 Task: Compare office supplies on Flipkart and Amazon, focusing on price and features.
Action: Mouse moved to (197, 181)
Screenshot: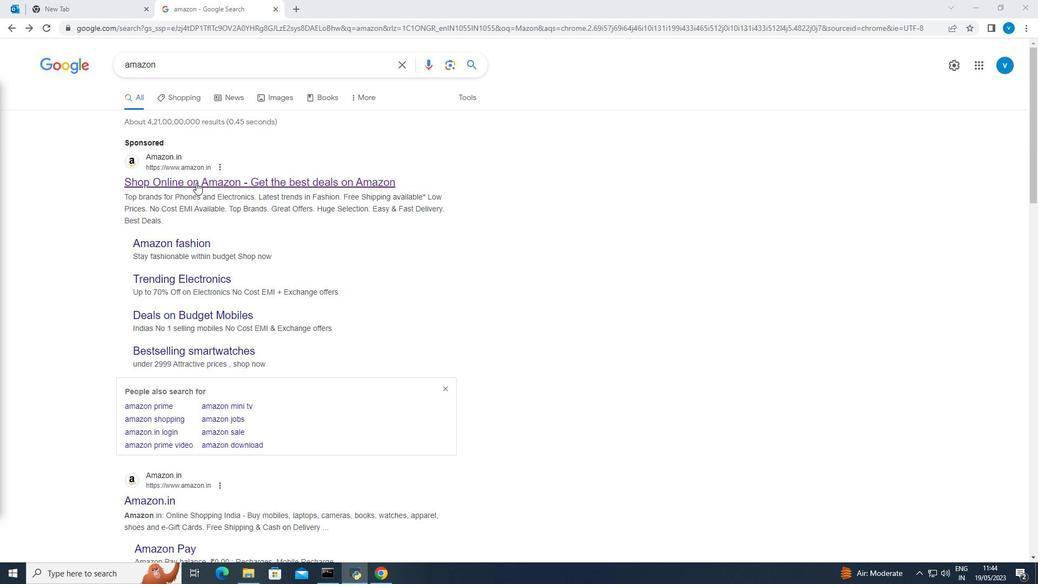 
Action: Mouse pressed left at (197, 181)
Screenshot: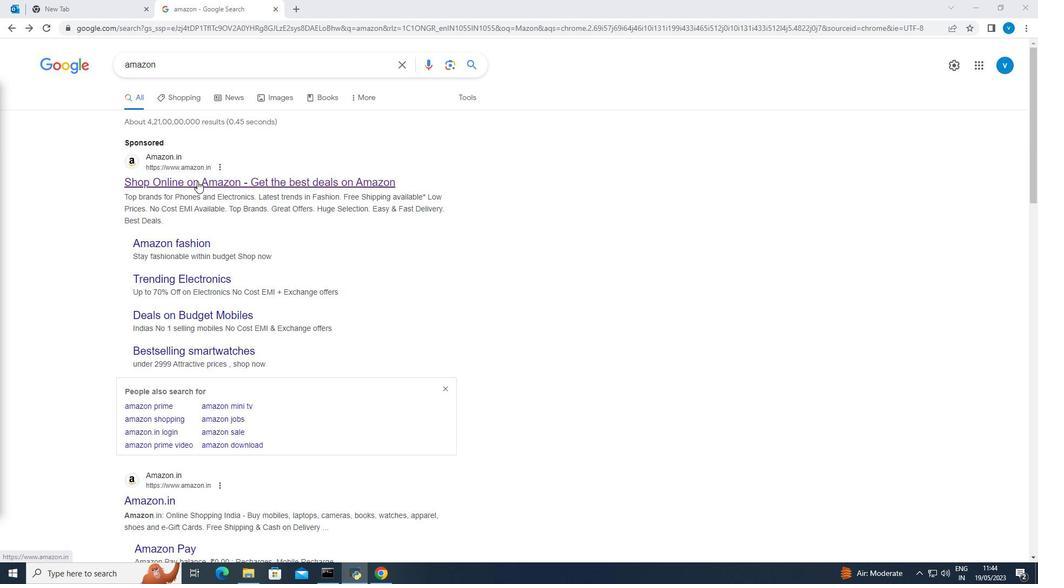 
Action: Mouse pressed left at (197, 181)
Screenshot: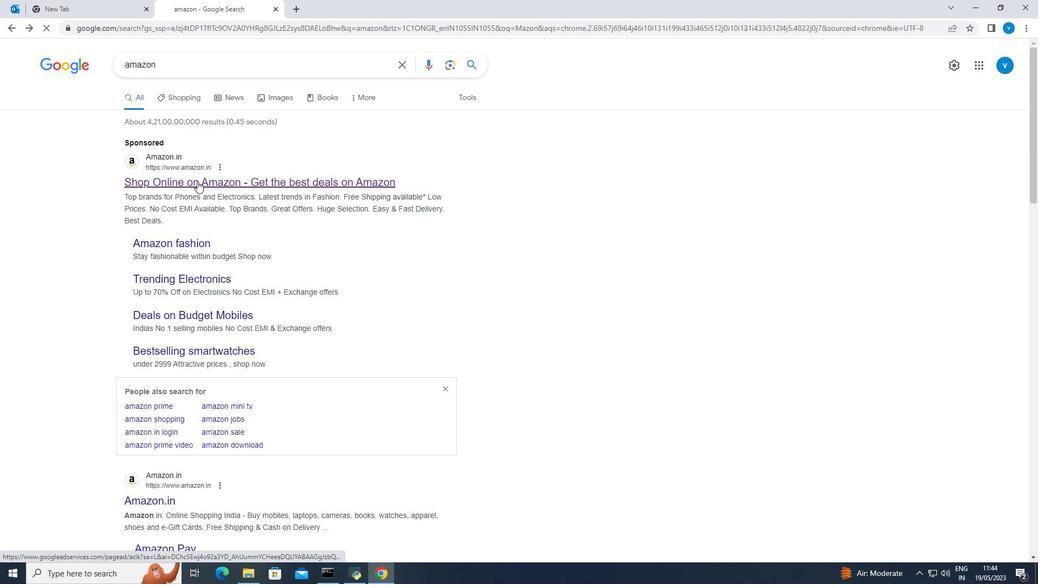 
Action: Mouse moved to (320, 56)
Screenshot: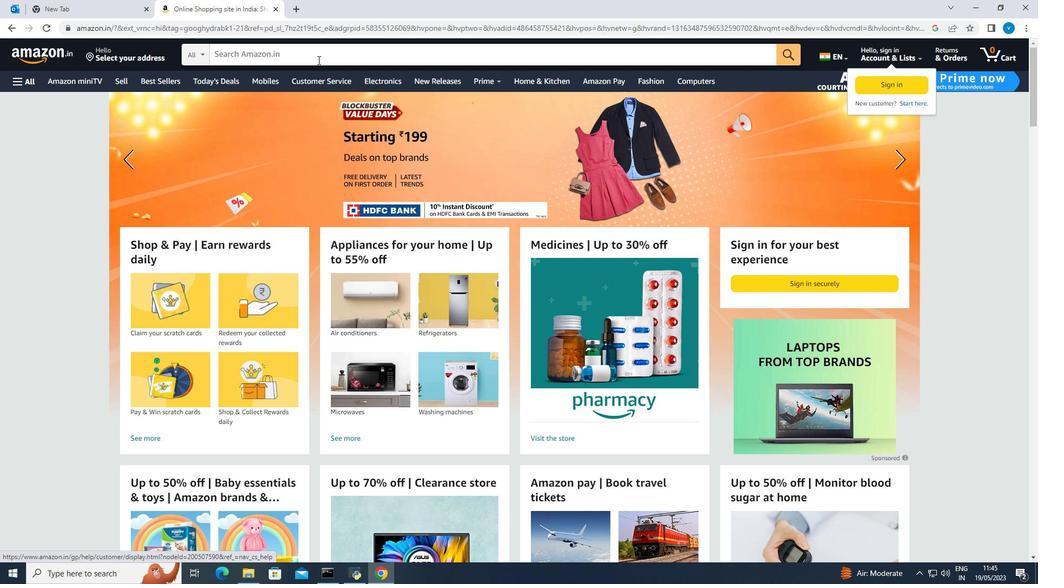 
Action: Mouse pressed left at (320, 56)
Screenshot: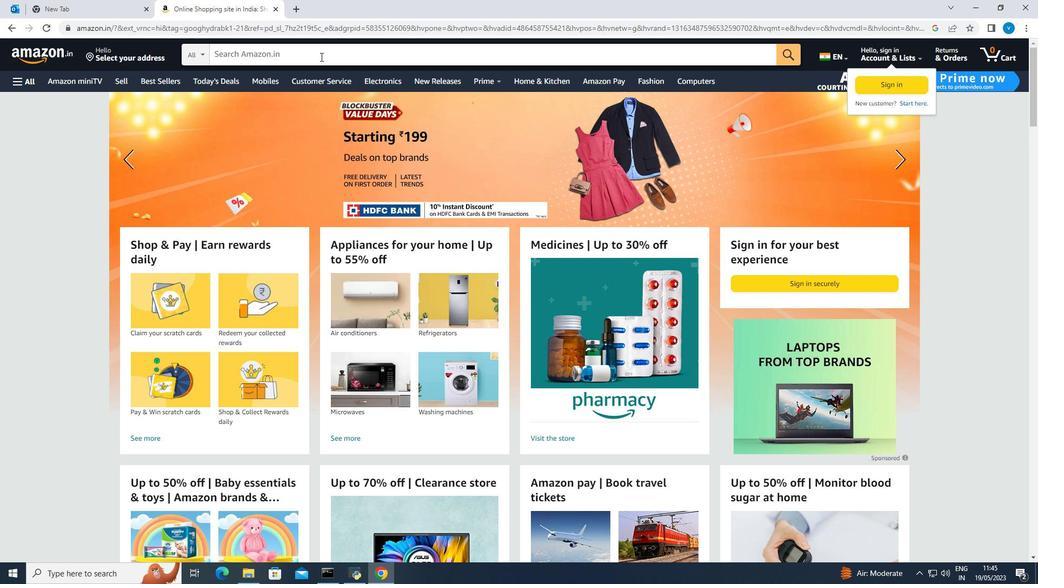 
Action: Key pressed office<Key.space>supplies<Key.enter>
Screenshot: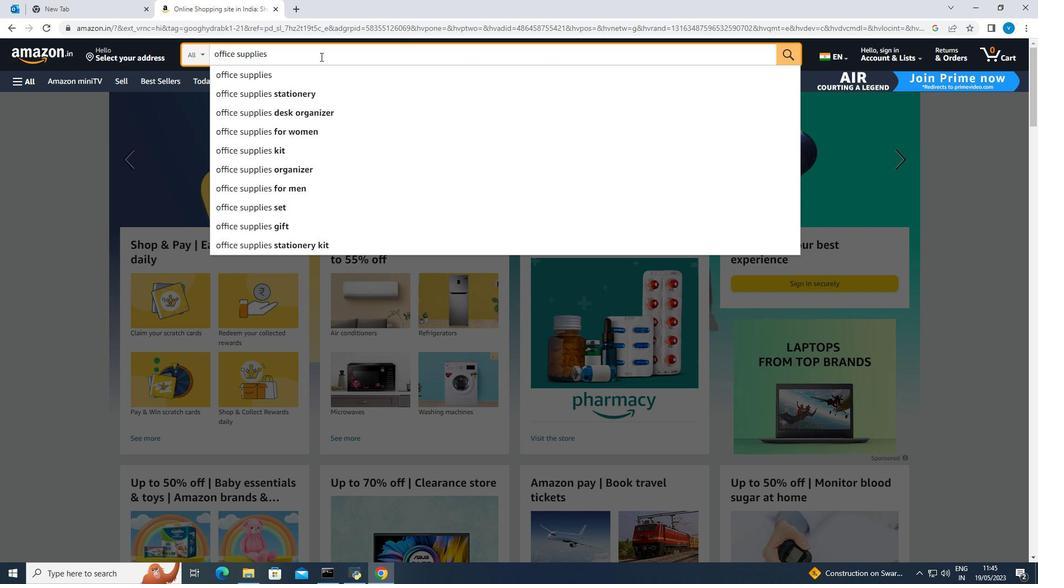 
Action: Mouse moved to (476, 264)
Screenshot: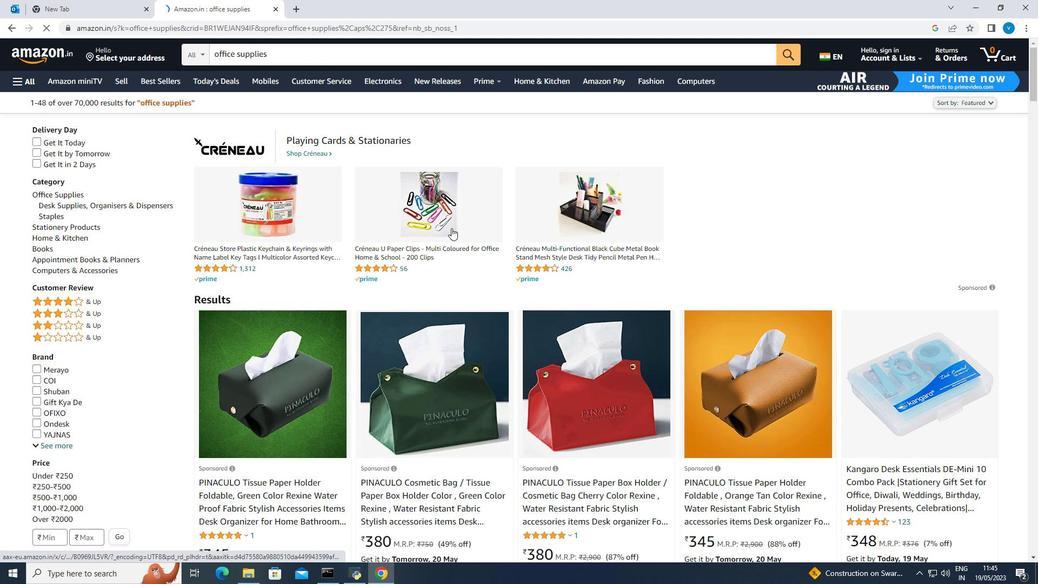 
Action: Mouse scrolled (476, 263) with delta (0, 0)
Screenshot: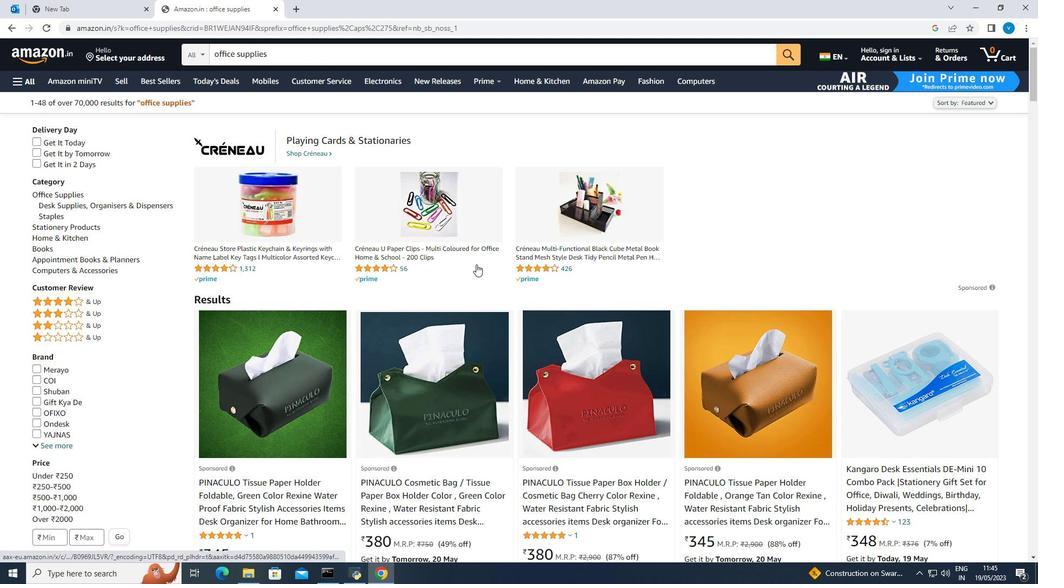 
Action: Mouse scrolled (476, 263) with delta (0, 0)
Screenshot: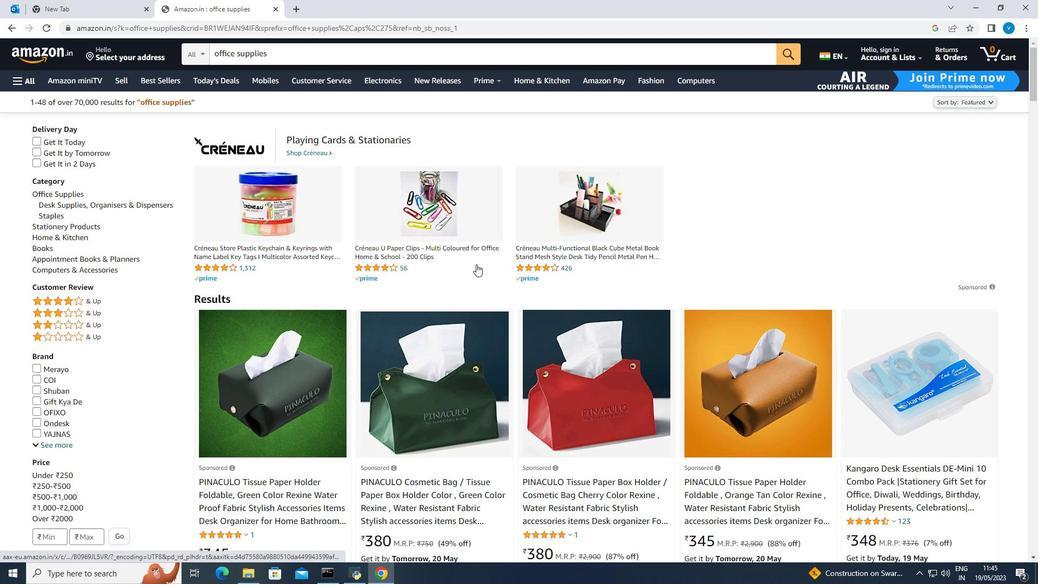 
Action: Mouse moved to (477, 264)
Screenshot: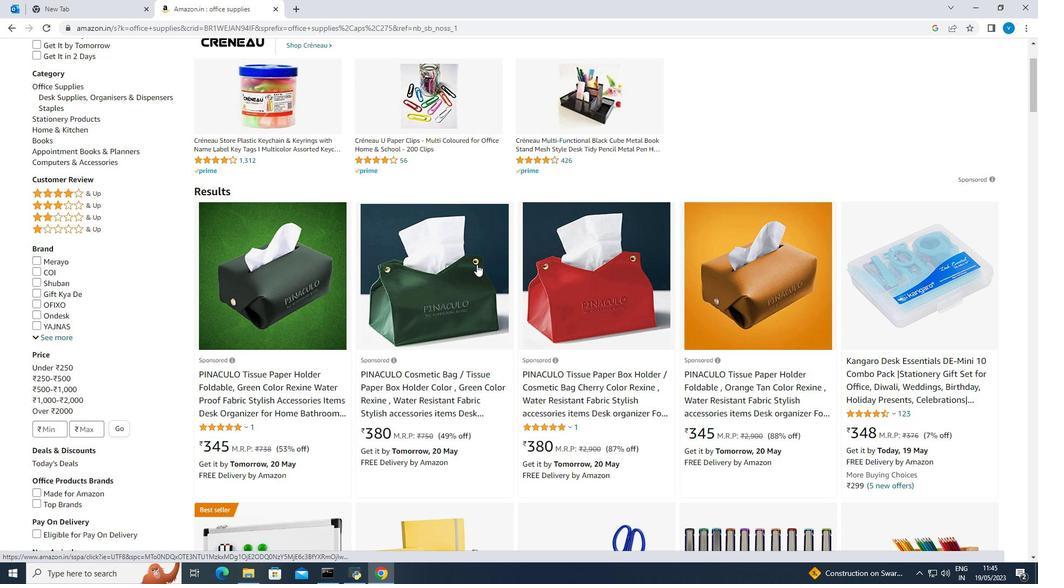 
Action: Mouse scrolled (477, 263) with delta (0, 0)
Screenshot: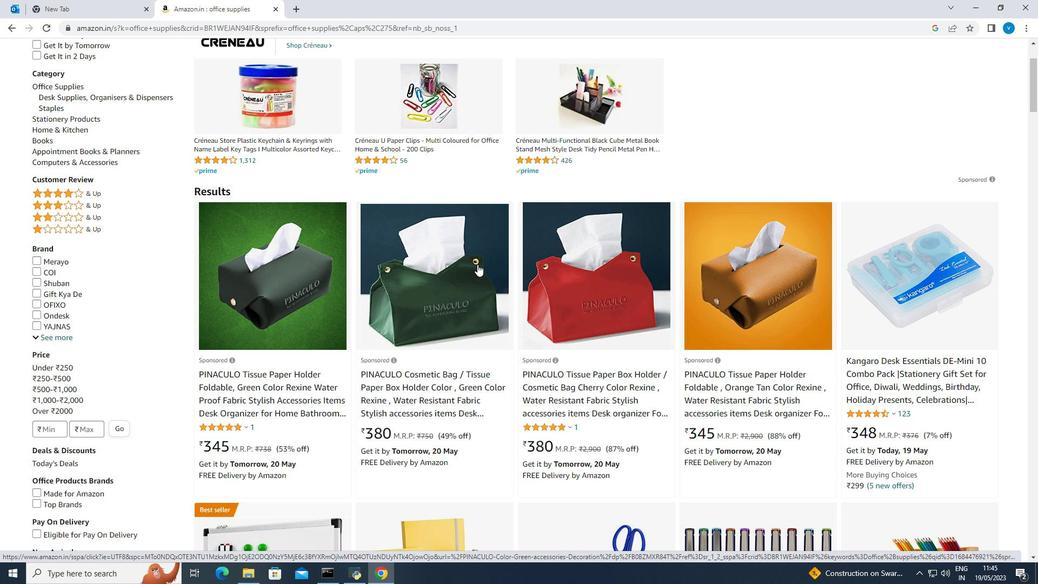 
Action: Mouse scrolled (477, 263) with delta (0, 0)
Screenshot: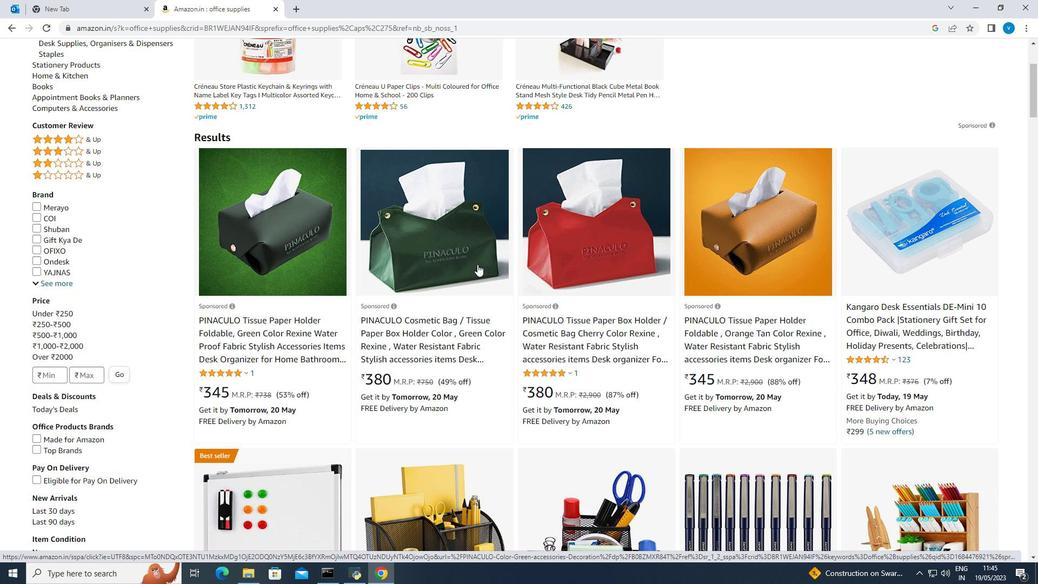 
Action: Mouse scrolled (477, 263) with delta (0, 0)
Screenshot: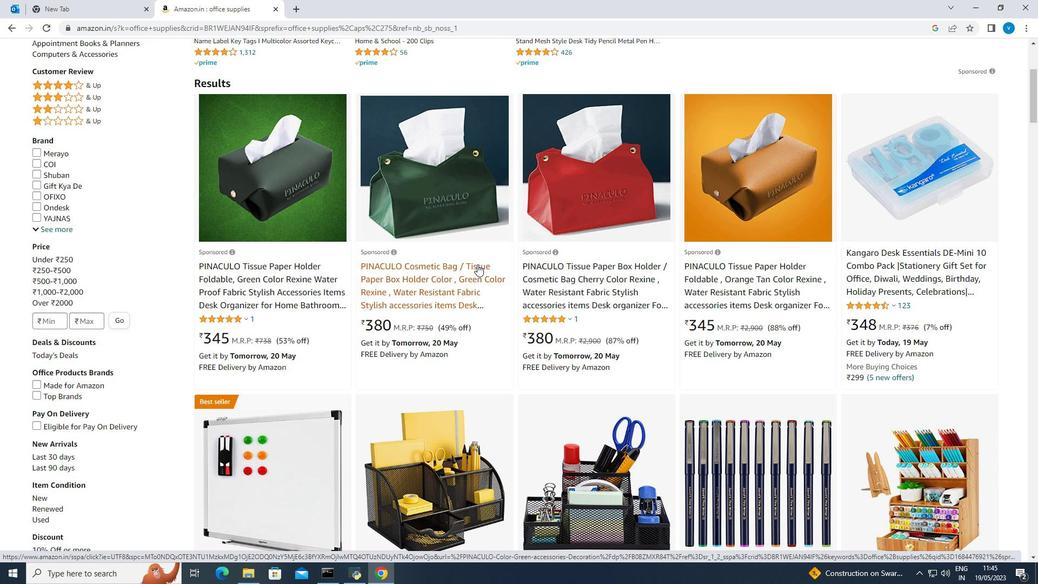 
Action: Mouse scrolled (477, 263) with delta (0, 0)
Screenshot: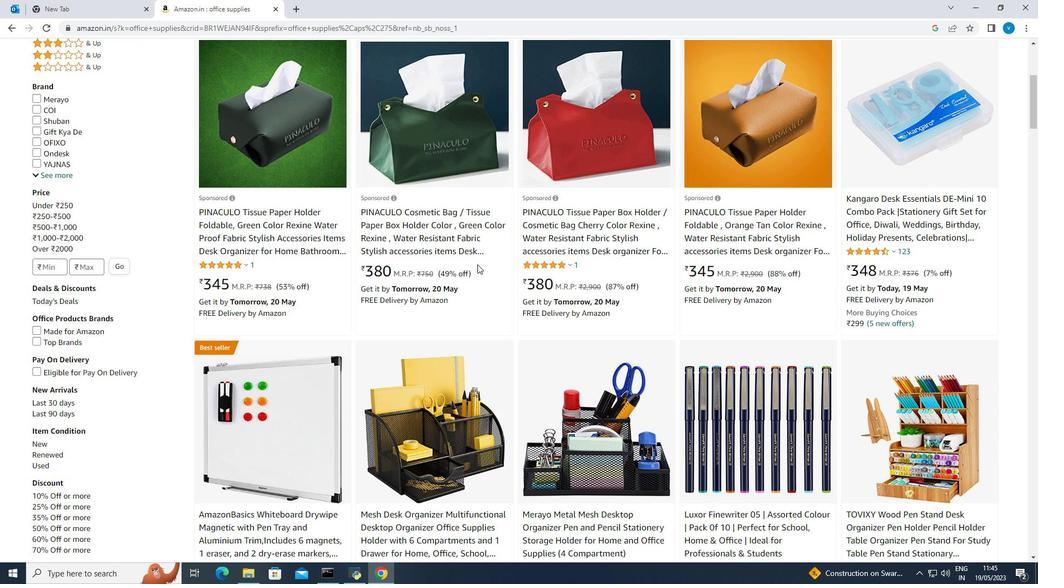 
Action: Mouse scrolled (477, 263) with delta (0, 0)
Screenshot: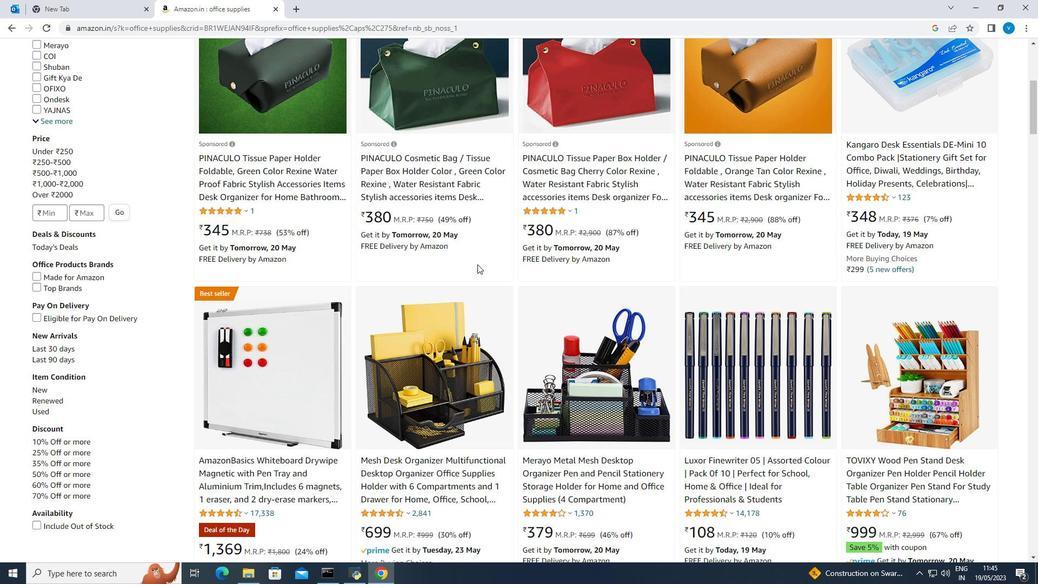 
Action: Mouse scrolled (477, 263) with delta (0, 0)
Screenshot: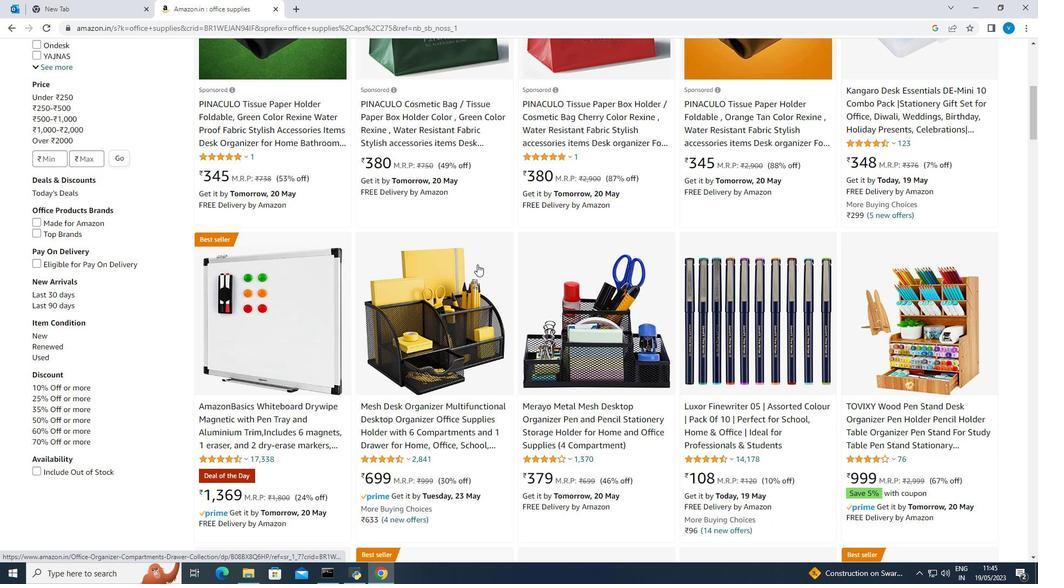 
Action: Mouse scrolled (477, 263) with delta (0, 0)
Screenshot: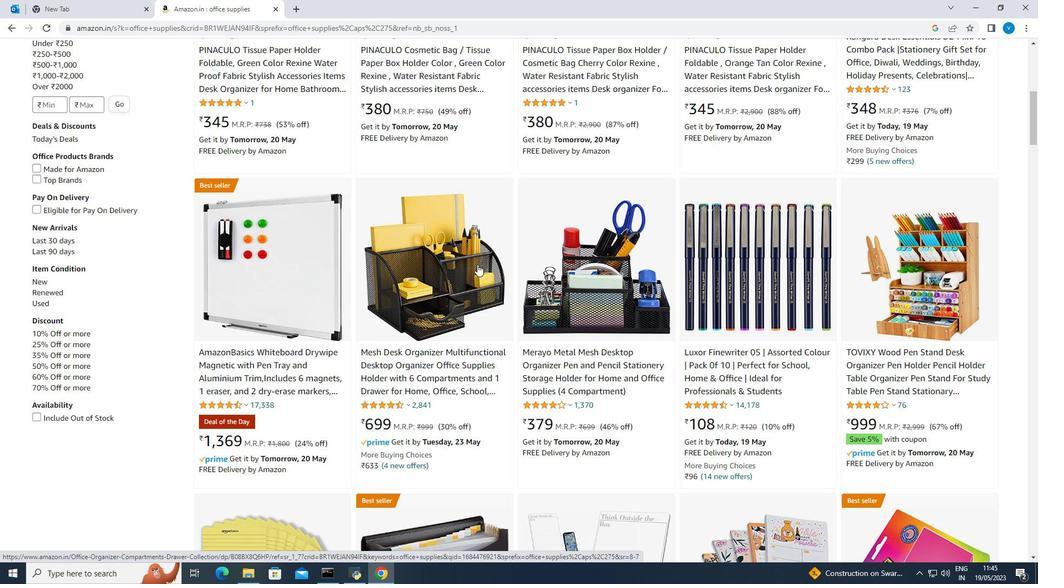 
Action: Mouse scrolled (477, 263) with delta (0, 0)
Screenshot: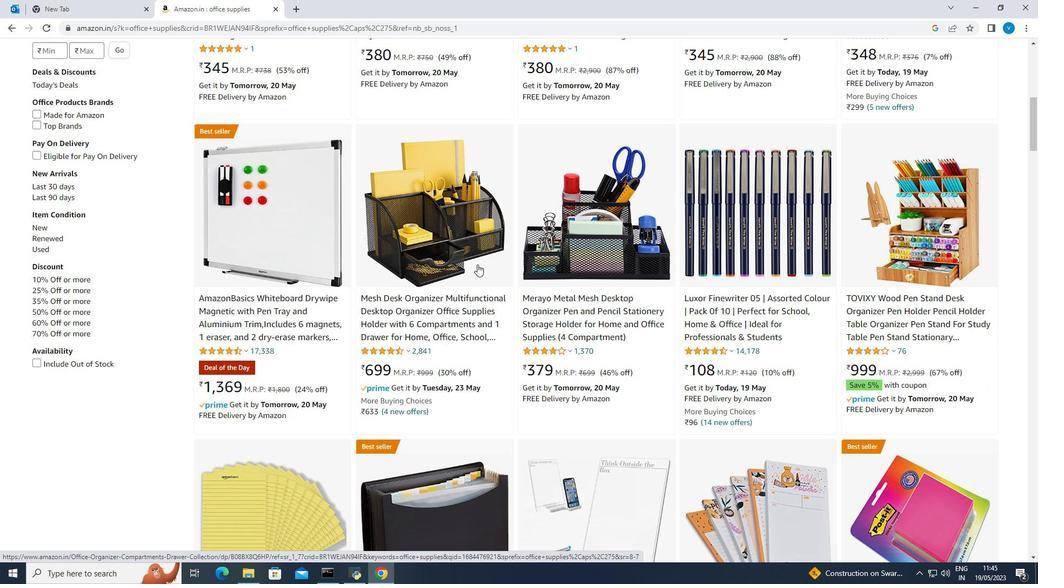 
Action: Mouse scrolled (477, 263) with delta (0, 0)
Screenshot: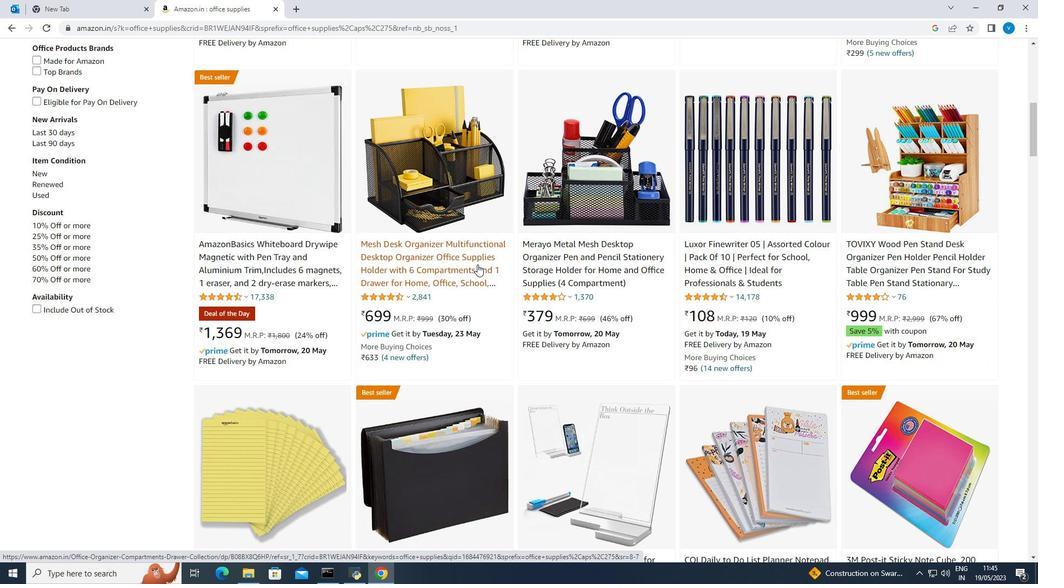 
Action: Mouse scrolled (477, 263) with delta (0, 0)
Screenshot: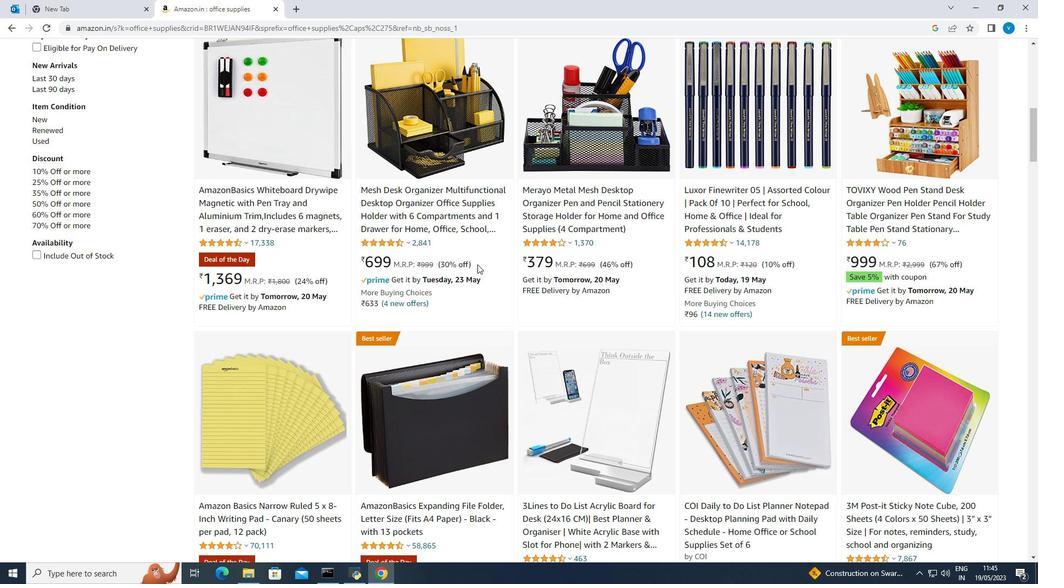 
Action: Mouse scrolled (477, 263) with delta (0, 0)
Screenshot: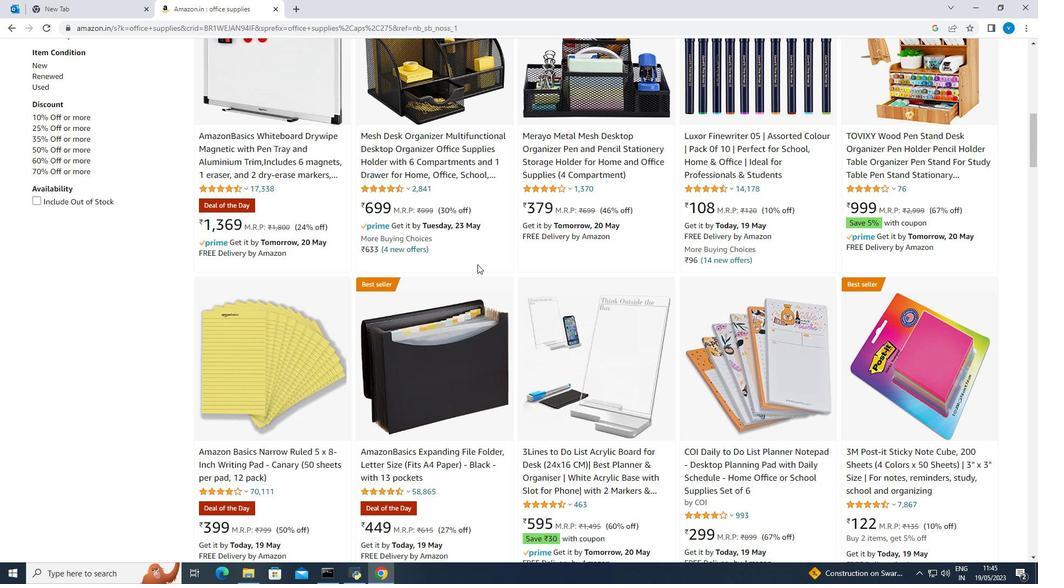
Action: Mouse moved to (478, 264)
Screenshot: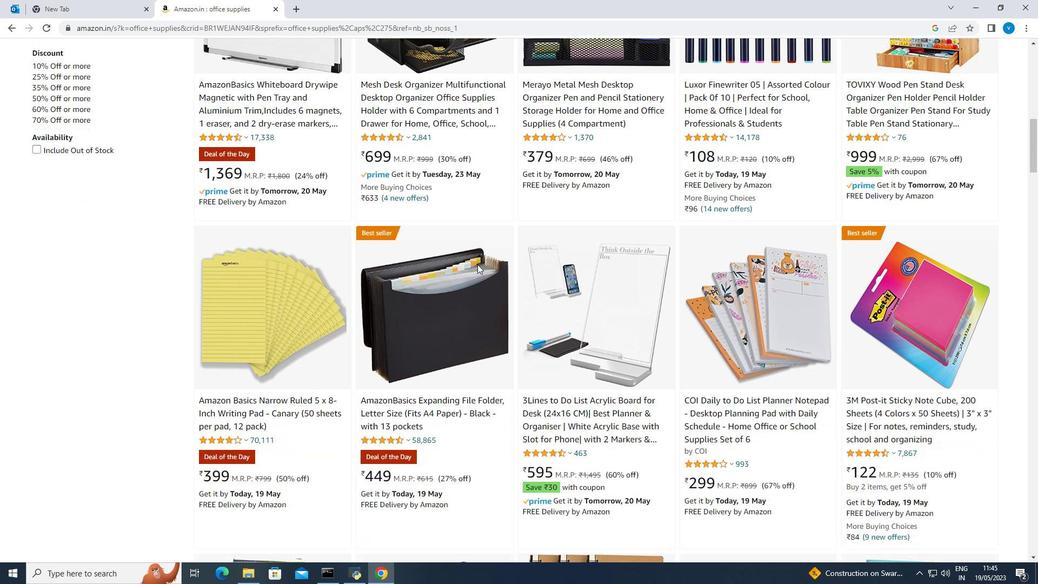 
Action: Mouse scrolled (478, 263) with delta (0, 0)
Screenshot: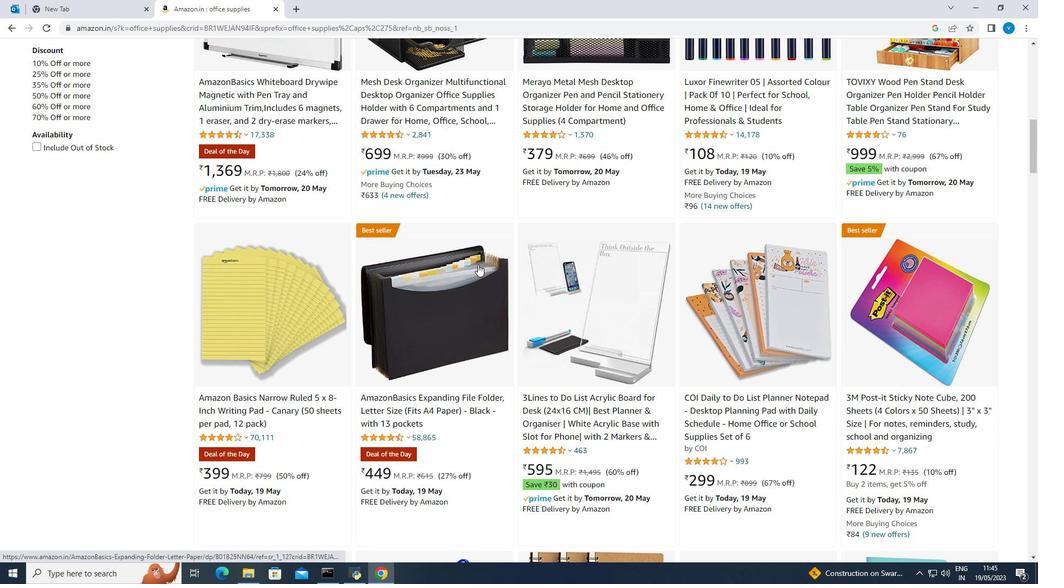 
Action: Mouse scrolled (478, 263) with delta (0, 0)
Screenshot: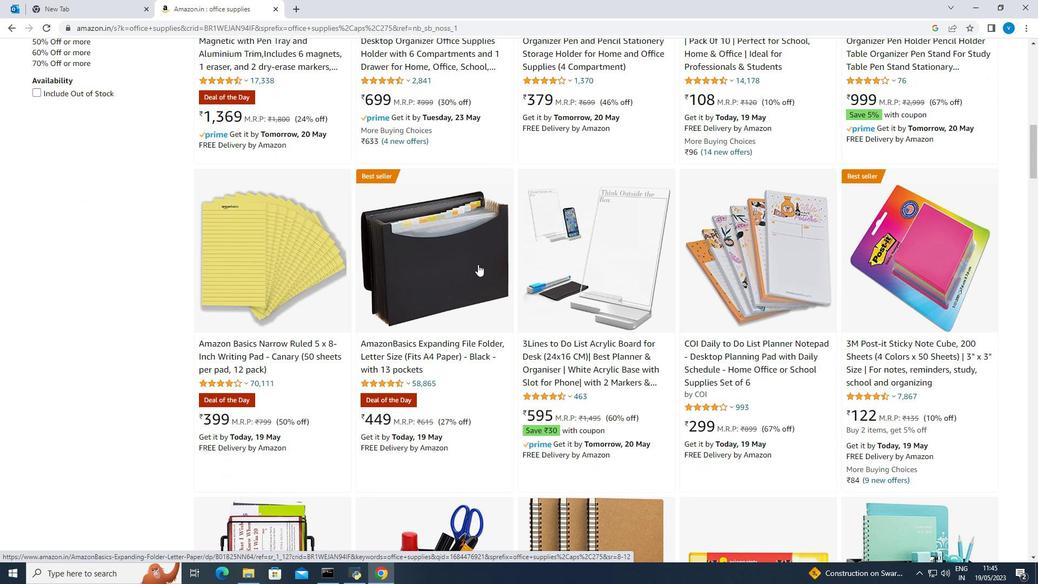 
Action: Mouse moved to (478, 264)
Screenshot: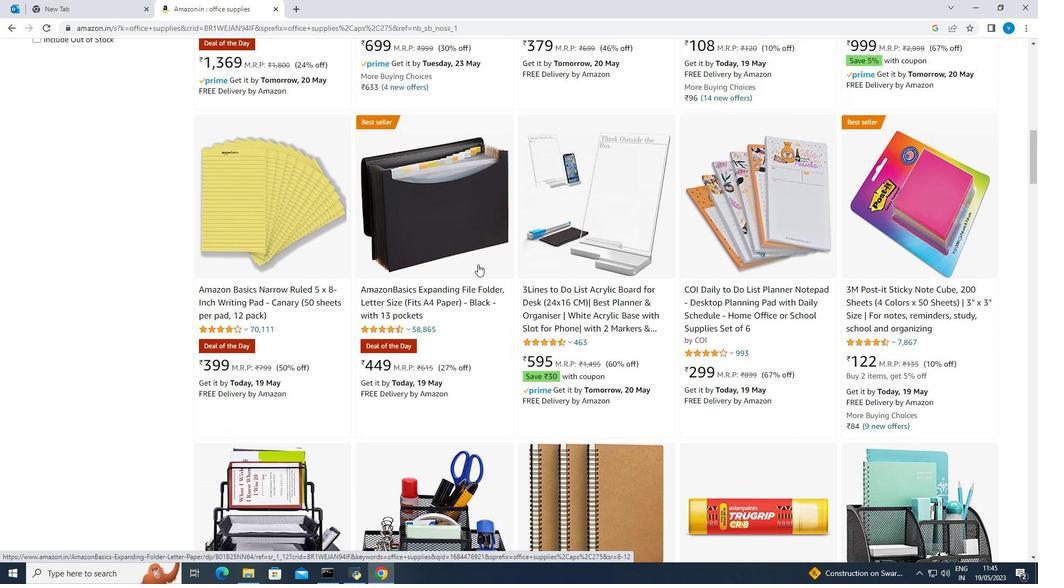 
Action: Mouse scrolled (478, 263) with delta (0, 0)
Screenshot: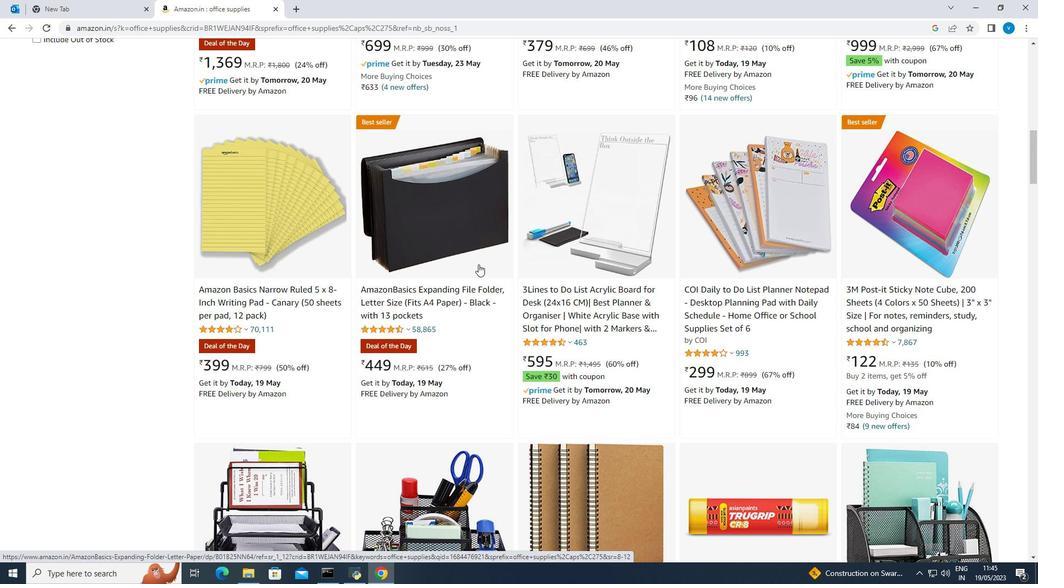 
Action: Mouse moved to (447, 257)
Screenshot: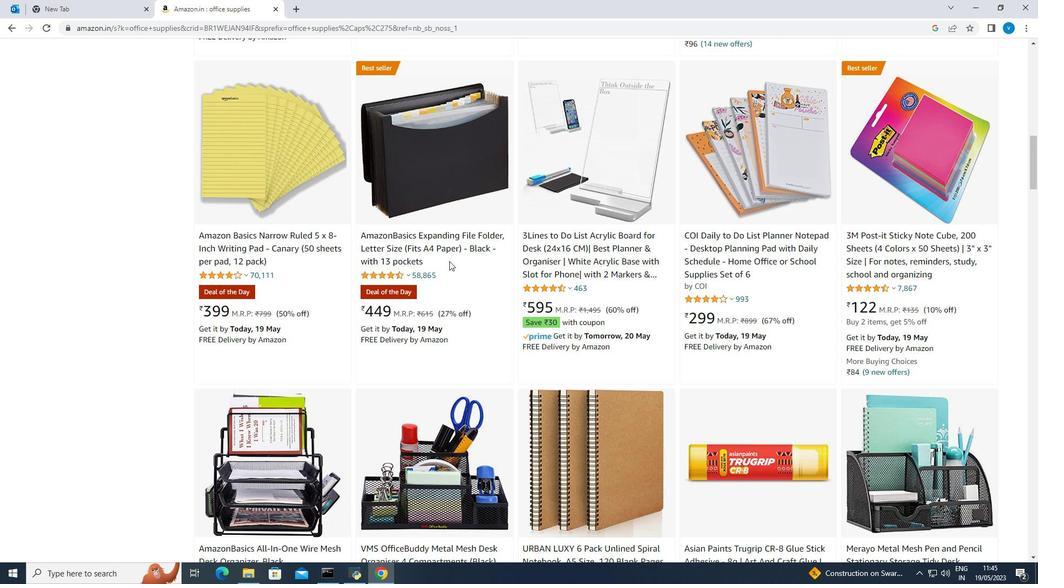 
Action: Mouse scrolled (447, 257) with delta (0, 0)
Screenshot: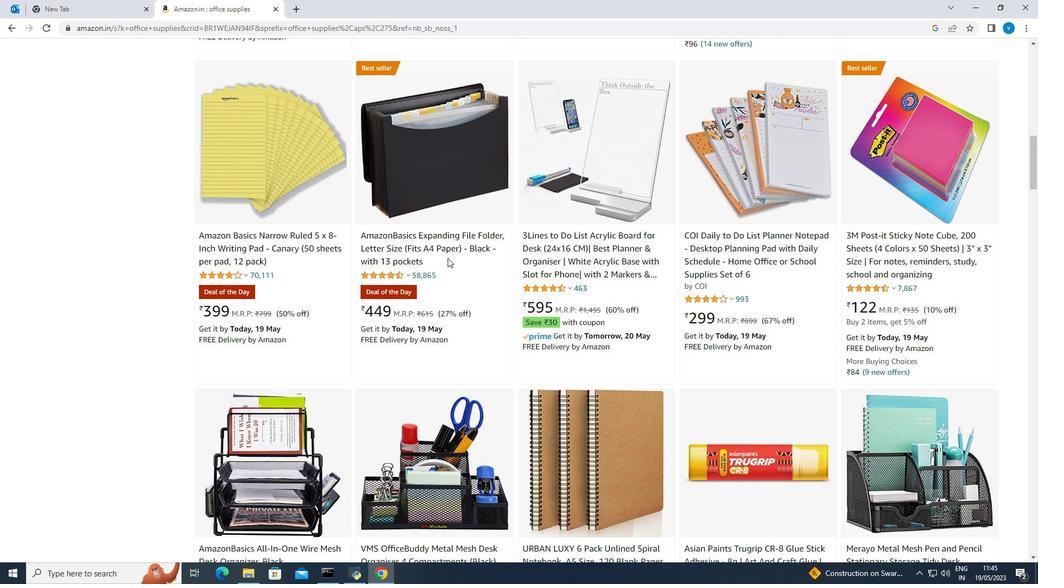 
Action: Mouse moved to (447, 256)
Screenshot: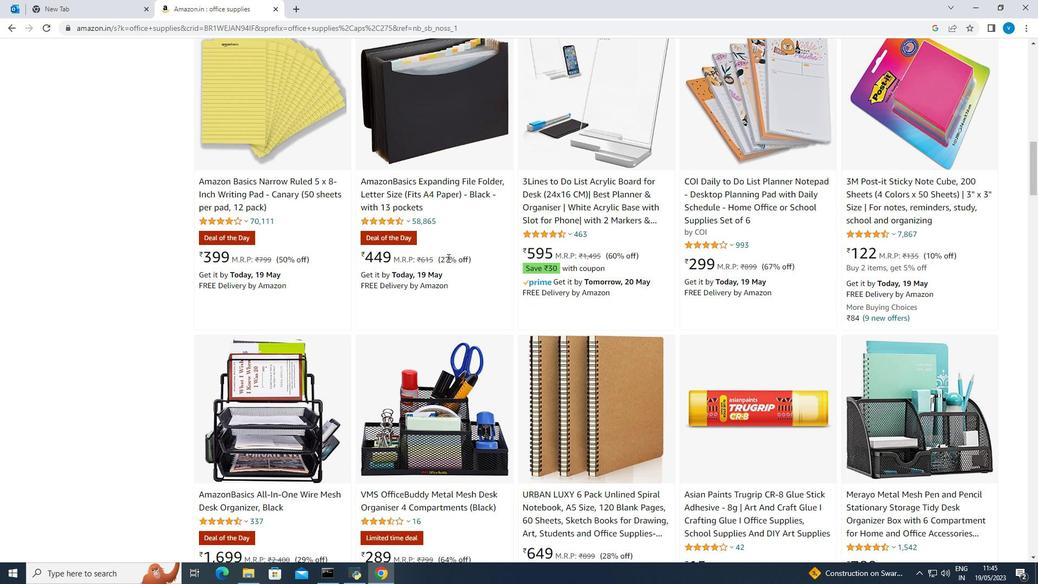 
Action: Mouse scrolled (447, 256) with delta (0, 0)
Screenshot: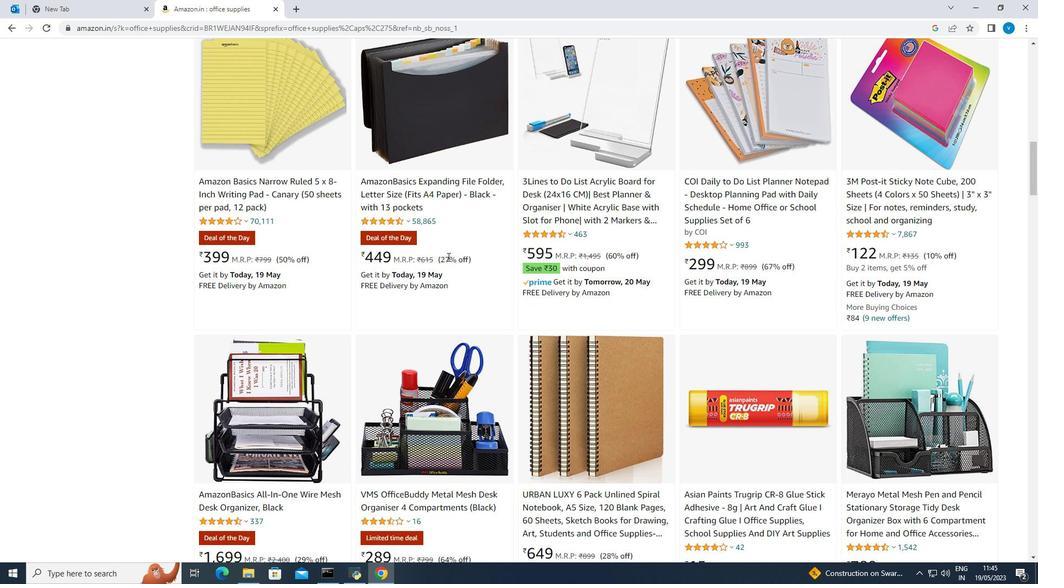 
Action: Mouse moved to (448, 254)
Screenshot: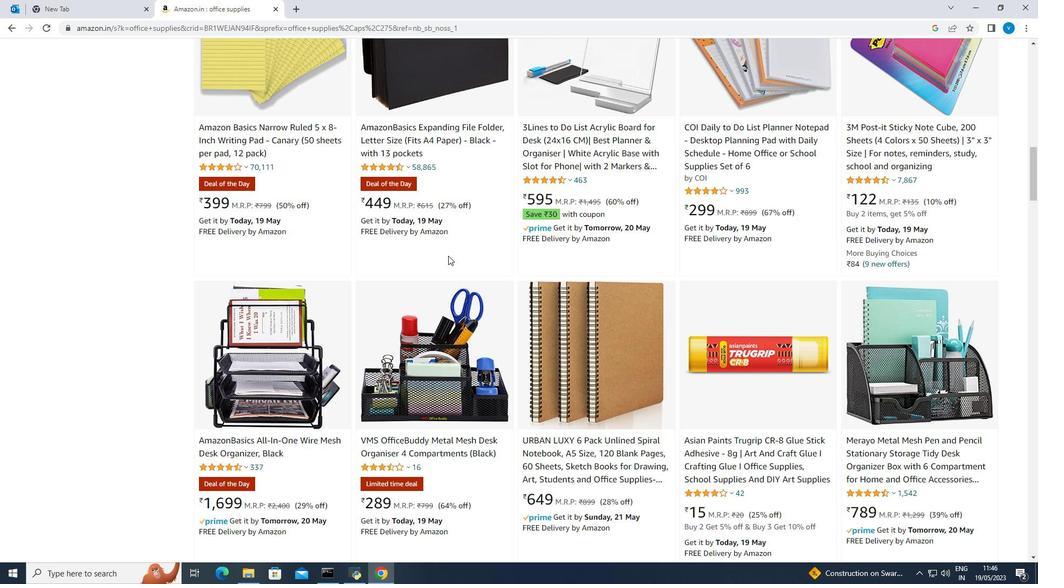 
Action: Mouse scrolled (448, 253) with delta (0, 0)
Screenshot: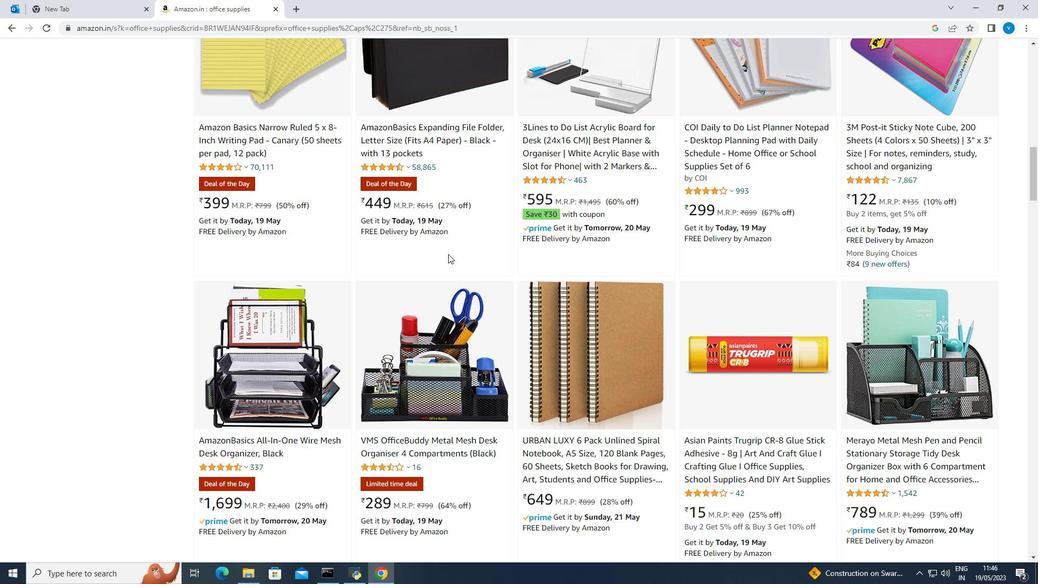 
Action: Mouse moved to (451, 252)
Screenshot: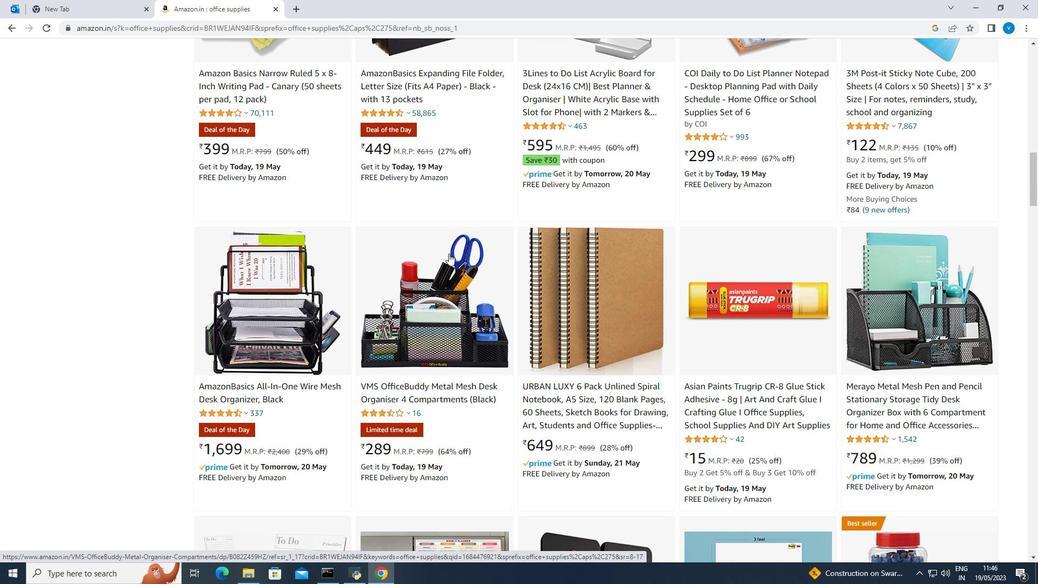 
Action: Mouse scrolled (451, 252) with delta (0, 0)
Screenshot: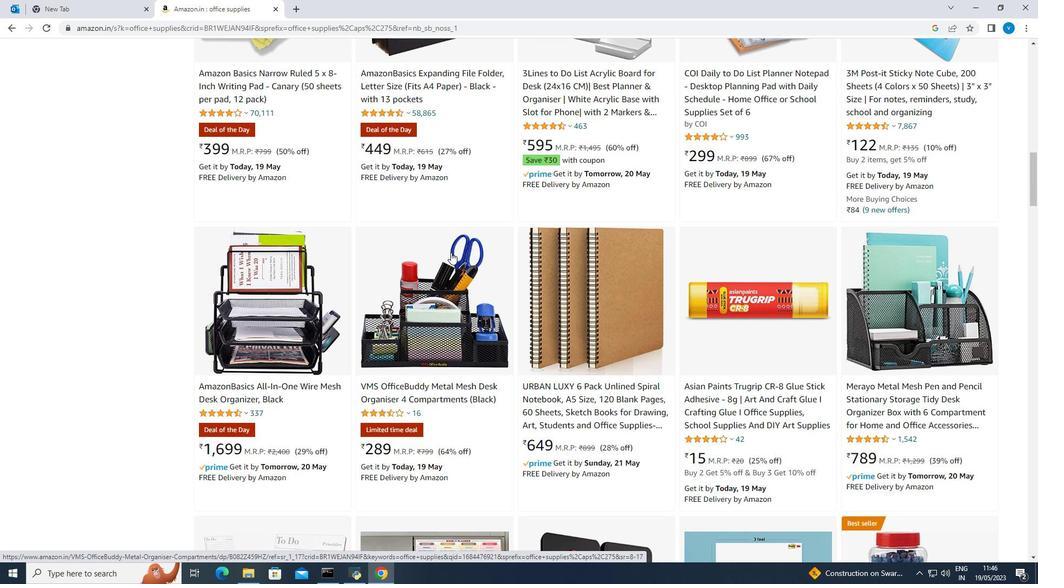 
Action: Mouse moved to (450, 252)
Screenshot: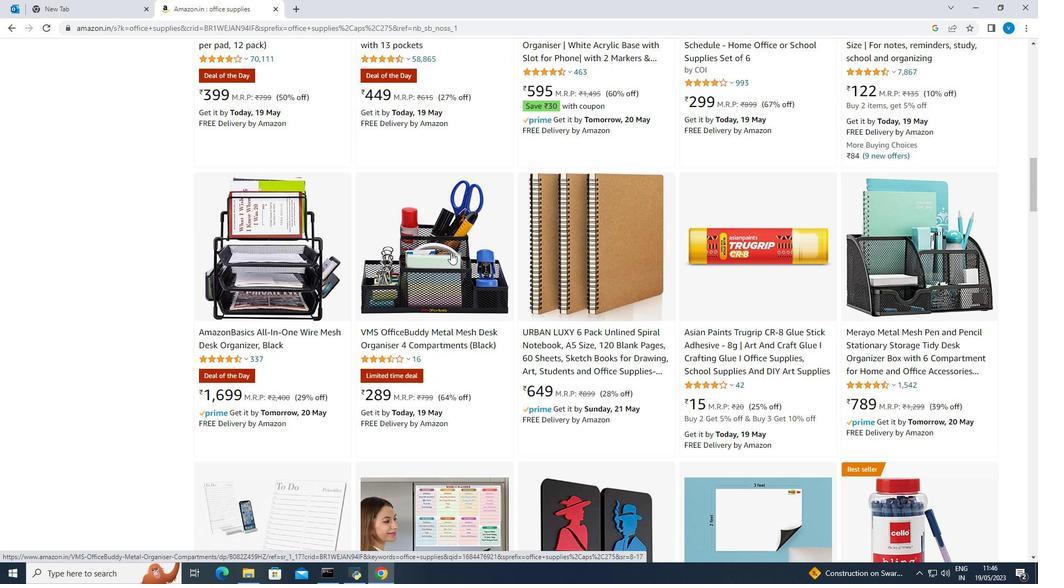 
Action: Mouse scrolled (450, 252) with delta (0, 0)
Screenshot: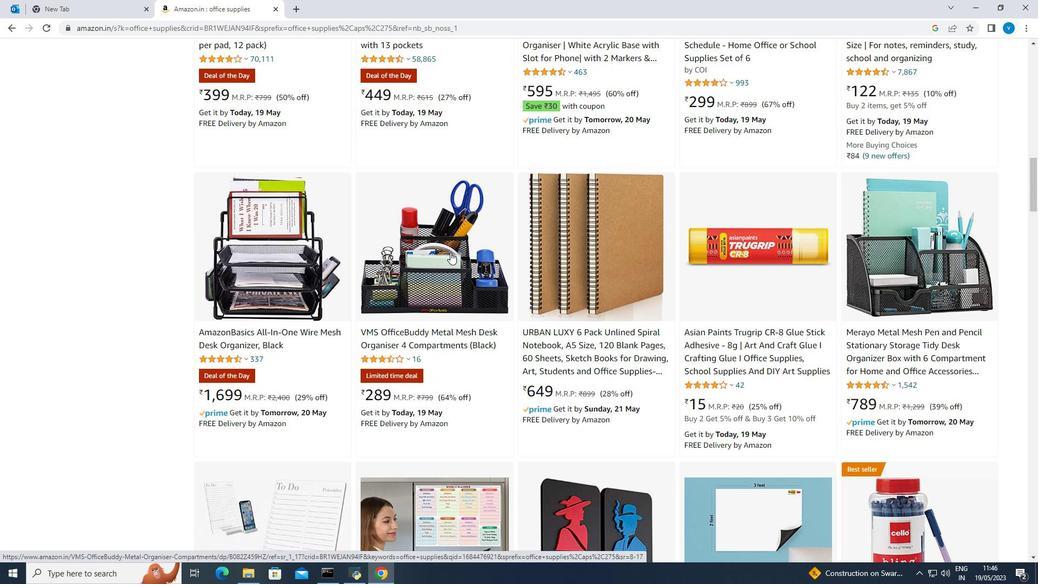 
Action: Mouse moved to (450, 252)
Screenshot: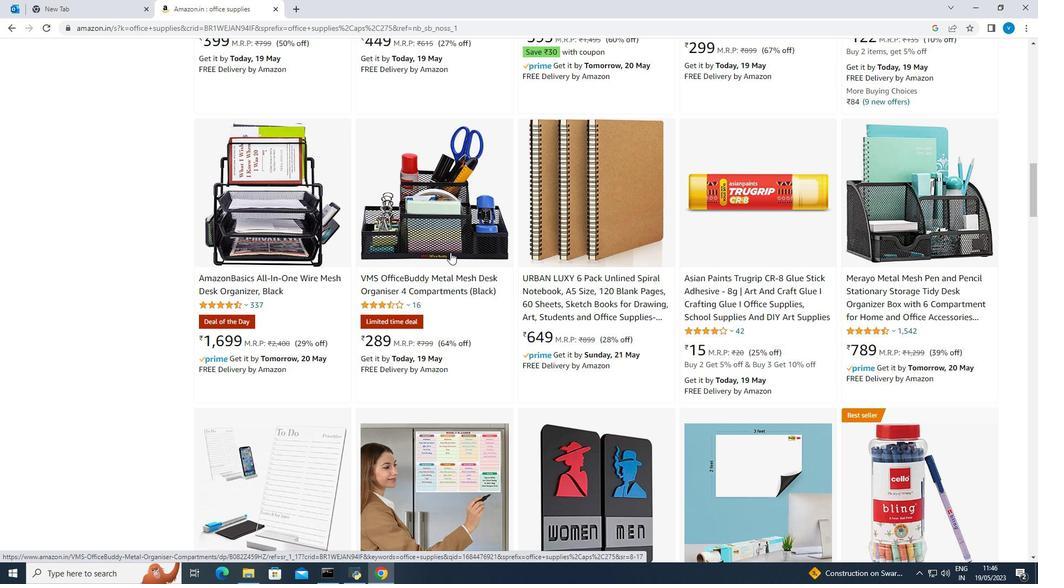 
Action: Mouse scrolled (450, 253) with delta (0, 0)
Screenshot: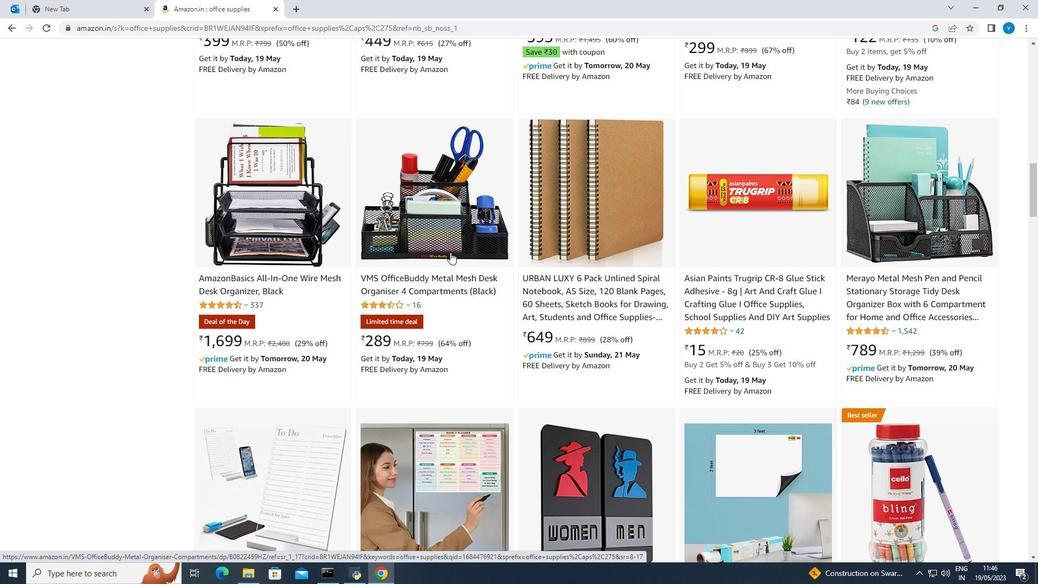
Action: Mouse scrolled (450, 253) with delta (0, 0)
Screenshot: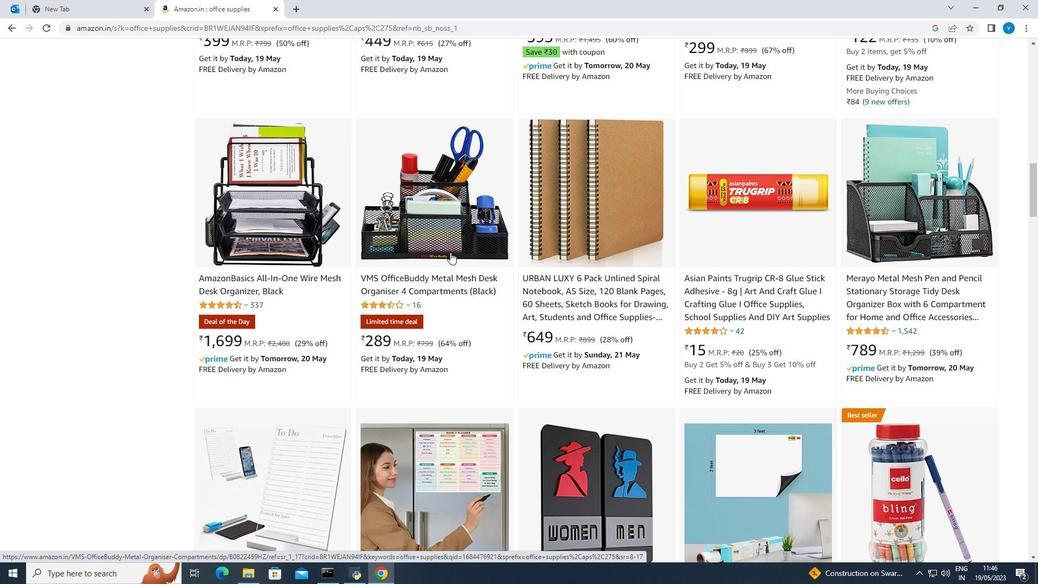 
Action: Mouse scrolled (450, 253) with delta (0, 0)
Screenshot: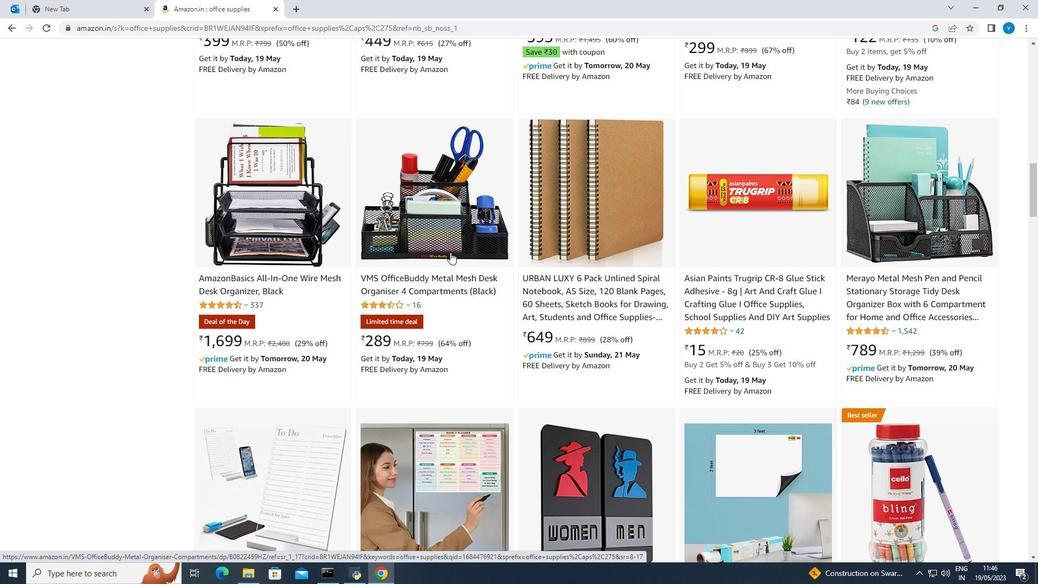 
Action: Mouse scrolled (450, 253) with delta (0, 0)
Screenshot: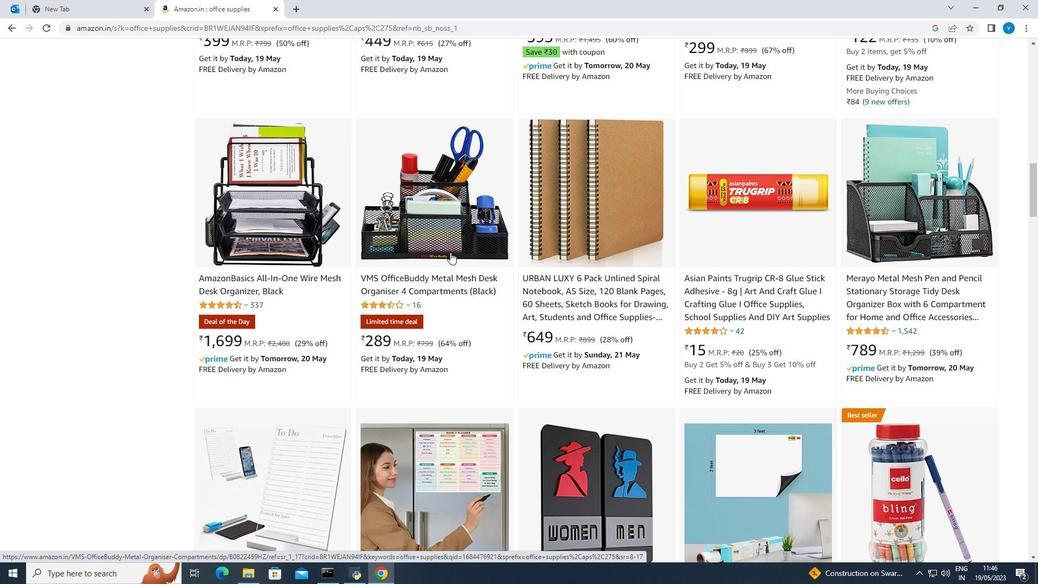 
Action: Mouse scrolled (450, 253) with delta (0, 0)
Screenshot: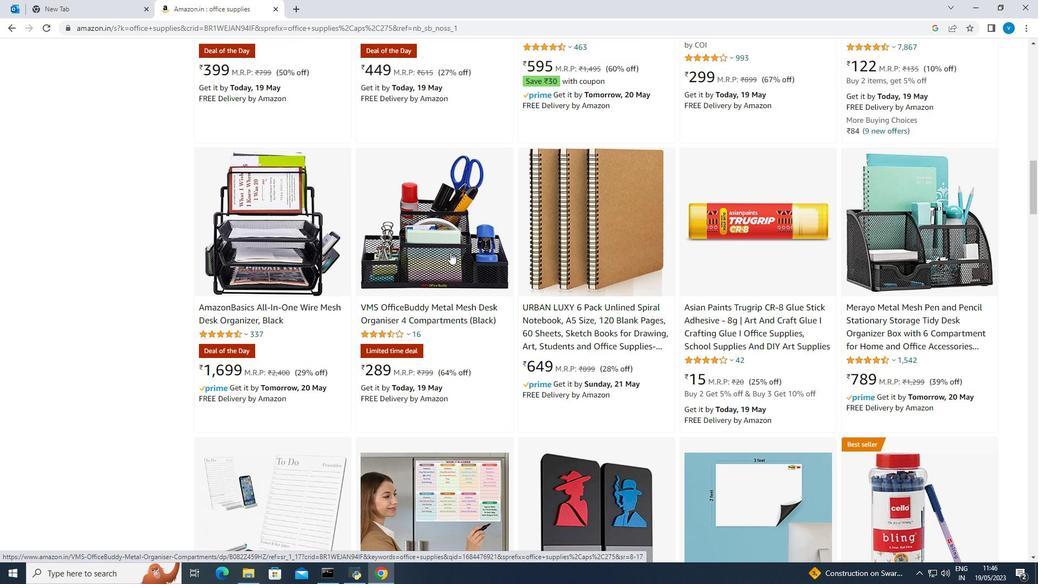 
Action: Mouse moved to (450, 252)
Screenshot: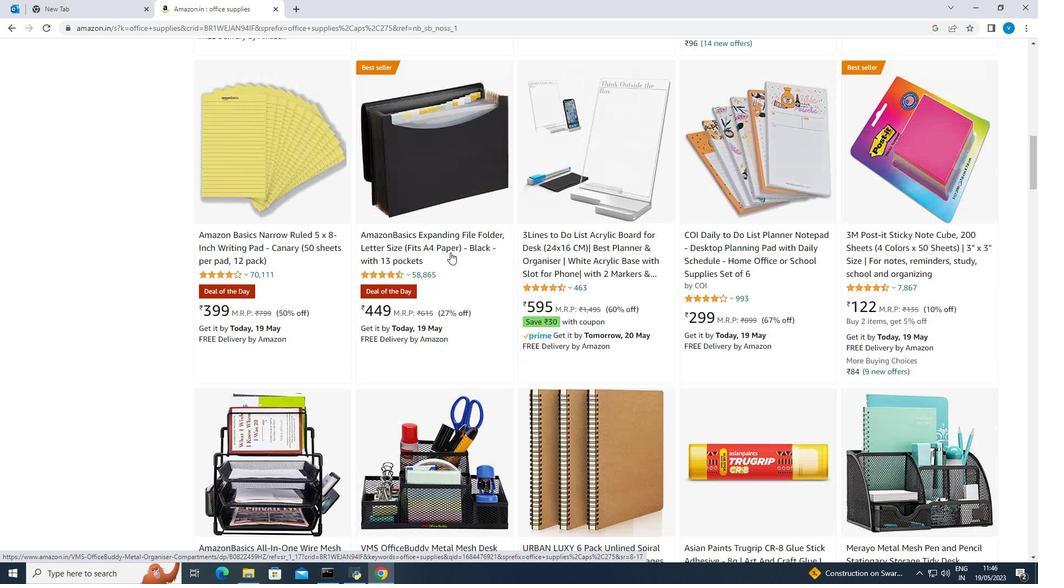 
Action: Mouse scrolled (450, 253) with delta (0, 0)
Screenshot: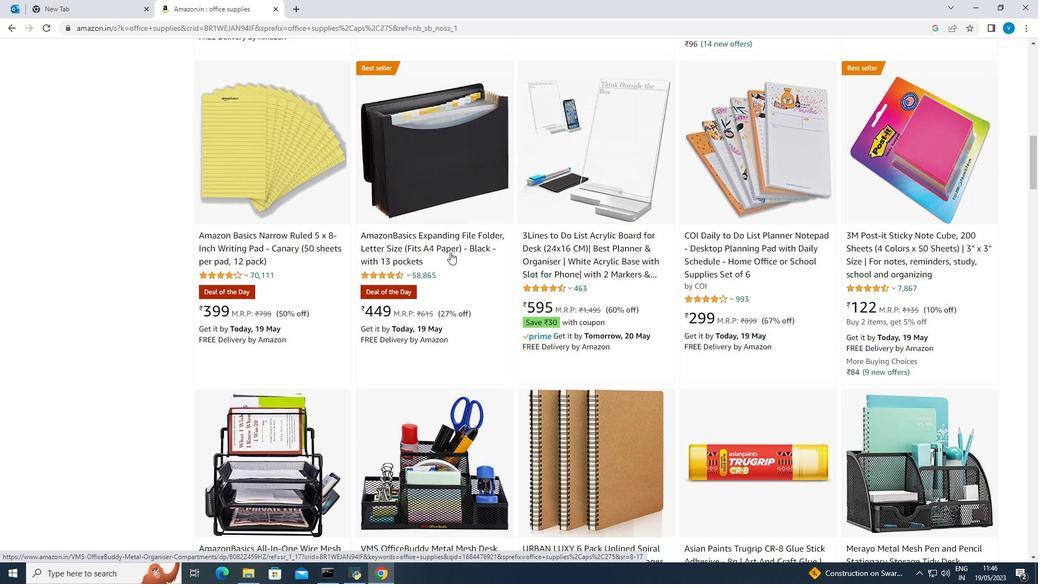 
Action: Mouse scrolled (450, 253) with delta (0, 0)
Screenshot: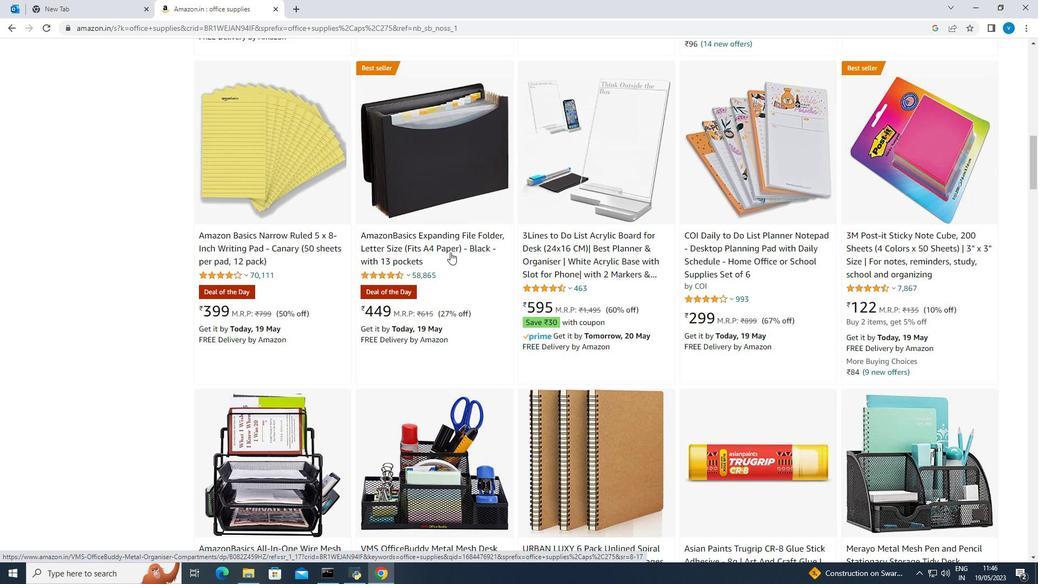 
Action: Mouse scrolled (450, 253) with delta (0, 0)
Screenshot: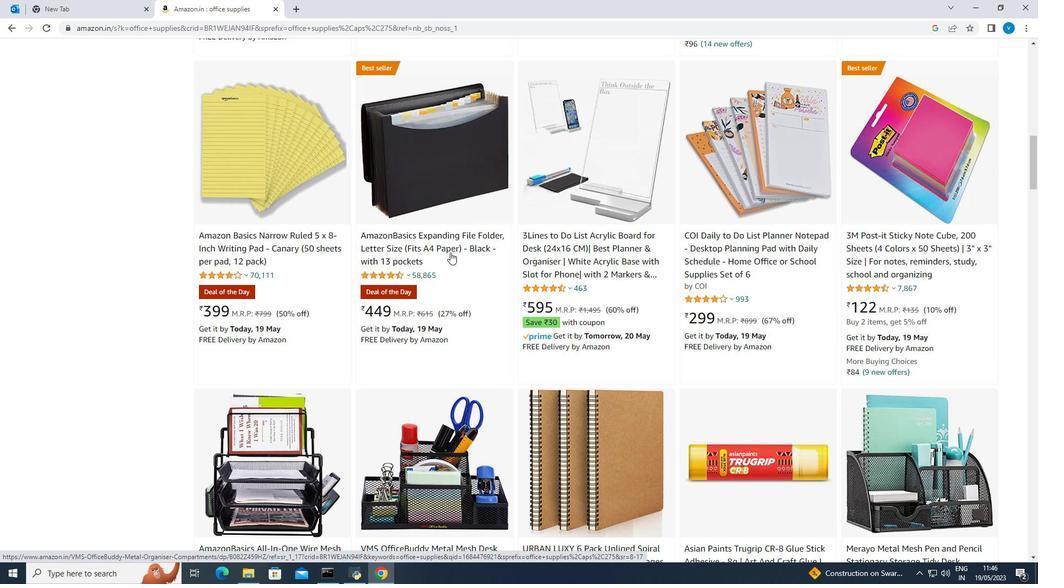 
Action: Mouse scrolled (450, 253) with delta (0, 0)
Screenshot: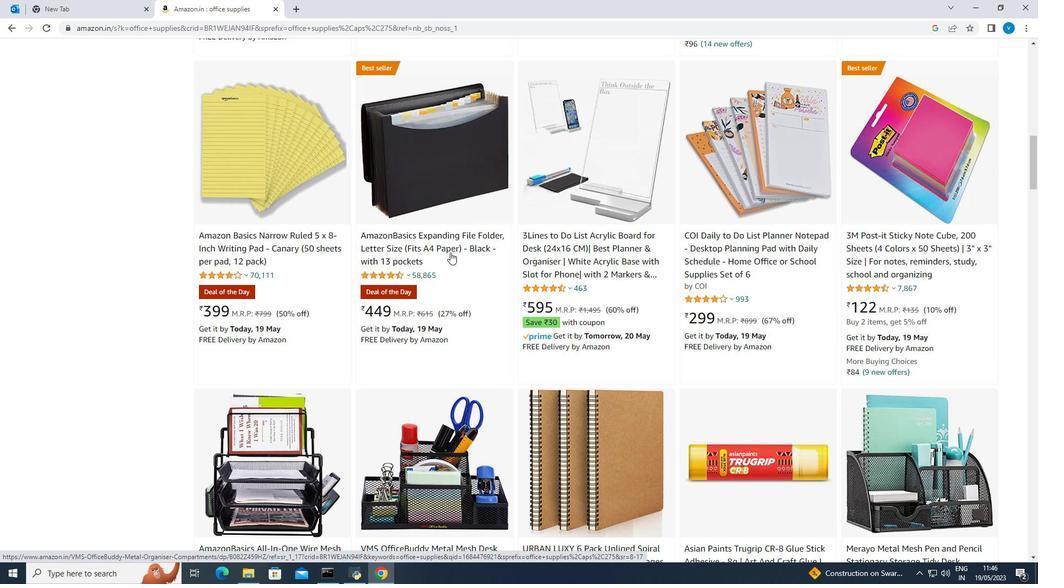 
Action: Mouse scrolled (450, 253) with delta (0, 0)
Screenshot: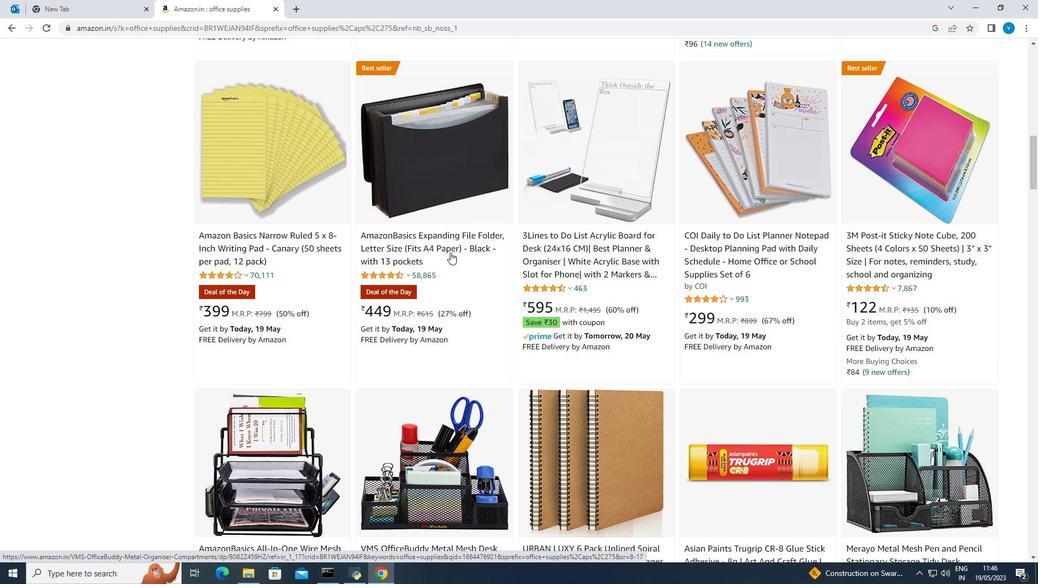 
Action: Mouse scrolled (450, 253) with delta (0, 0)
Screenshot: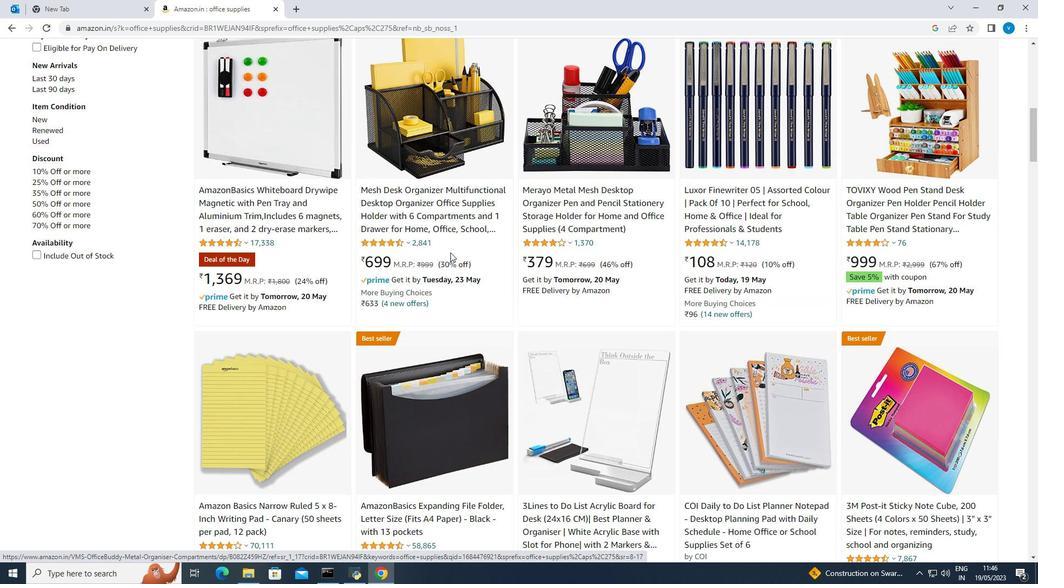 
Action: Mouse scrolled (450, 253) with delta (0, 0)
Screenshot: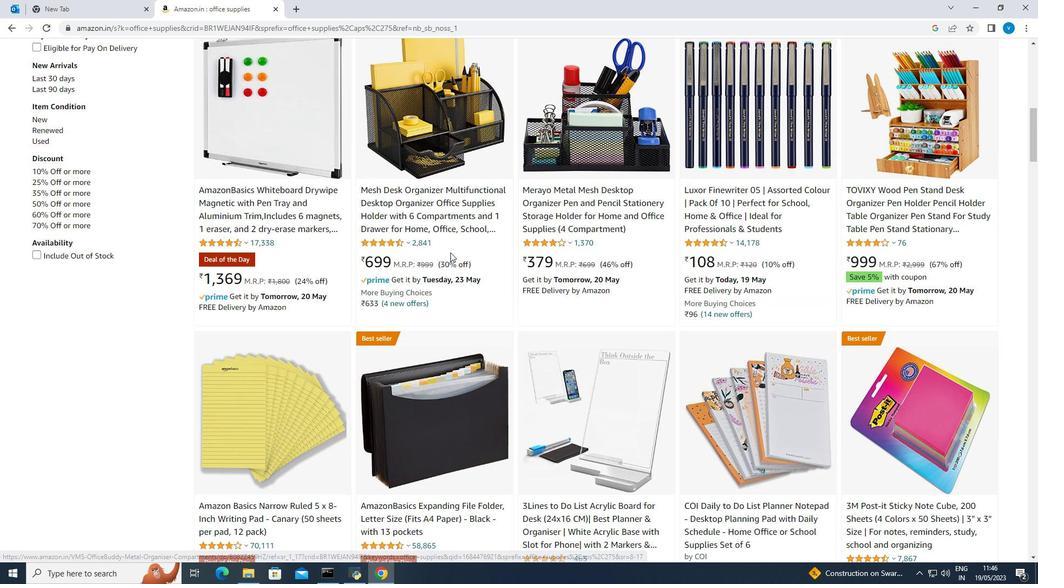 
Action: Mouse scrolled (450, 253) with delta (0, 0)
Screenshot: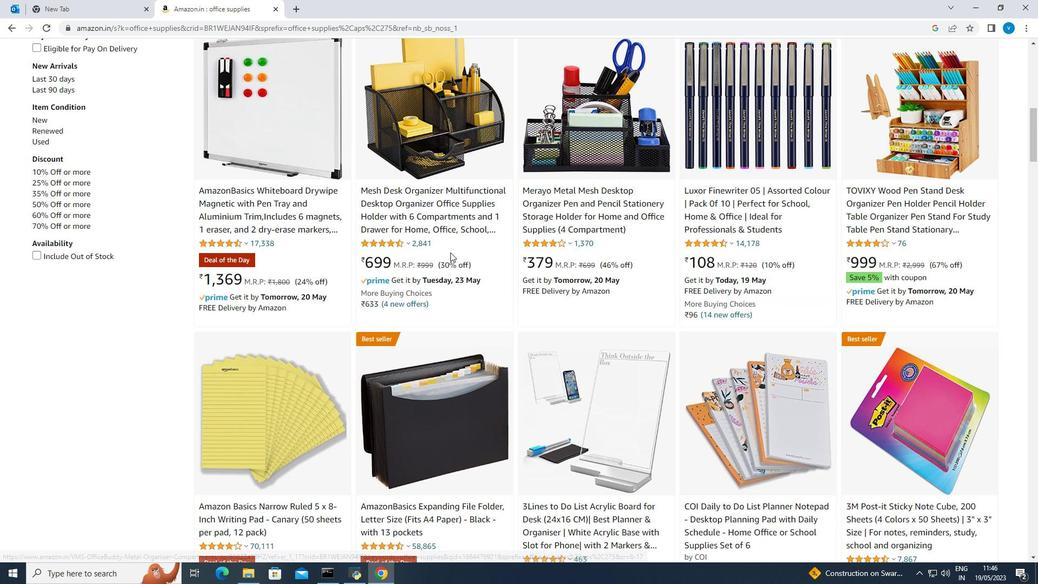 
Action: Mouse scrolled (450, 253) with delta (0, 0)
Screenshot: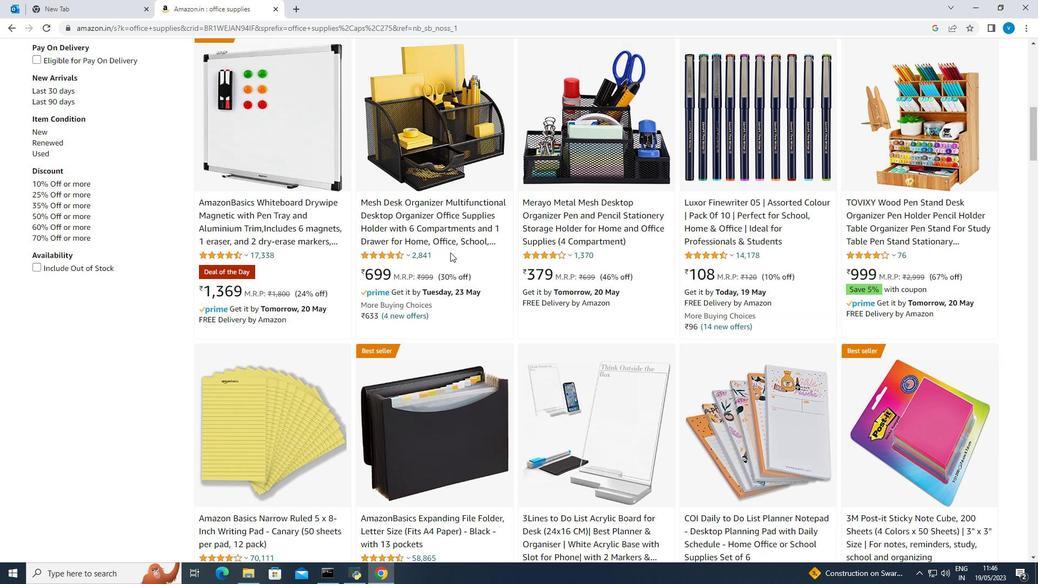 
Action: Mouse moved to (424, 256)
Screenshot: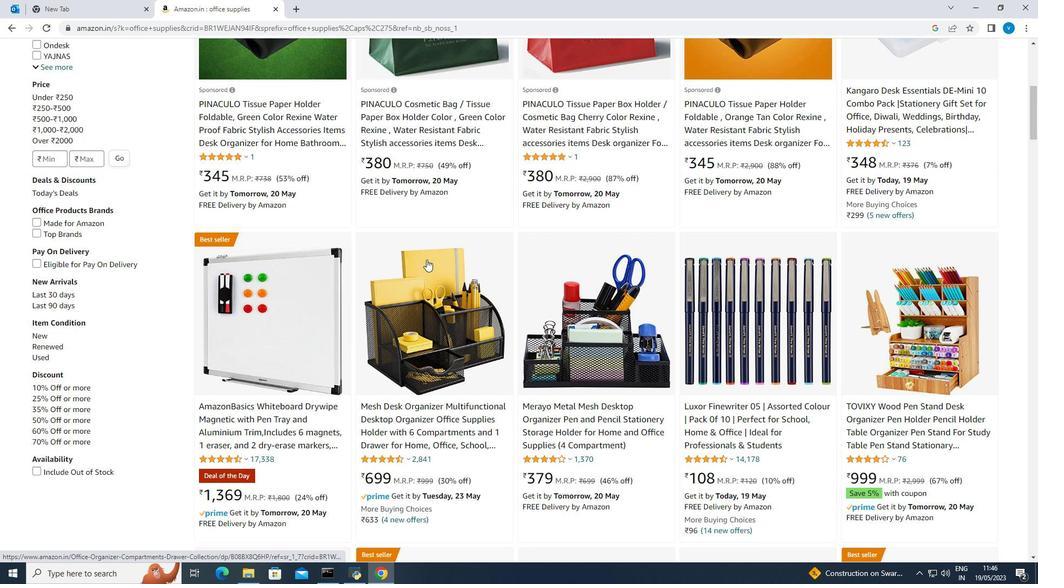 
Action: Mouse scrolled (424, 256) with delta (0, 0)
Screenshot: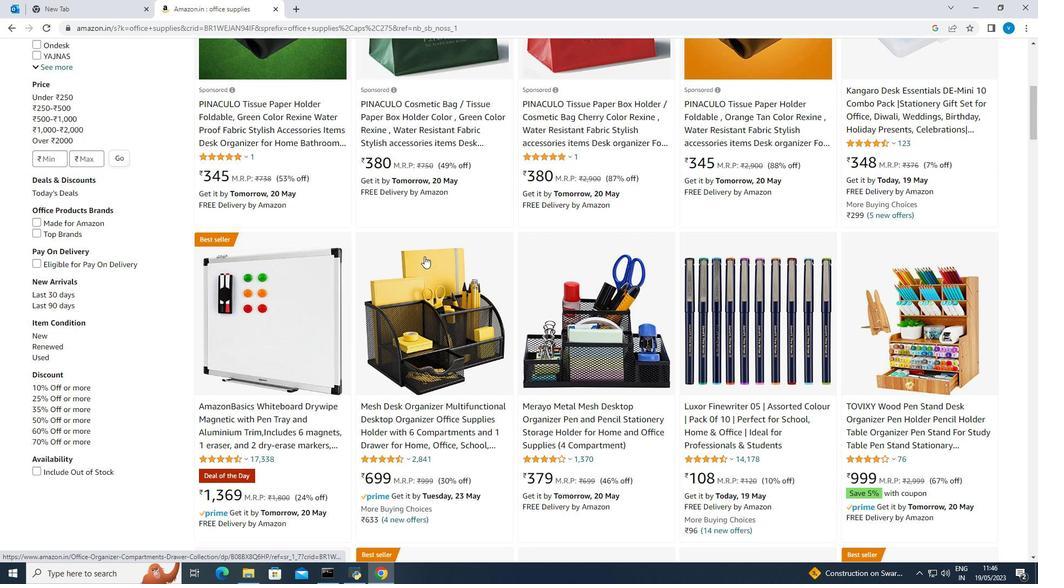 
Action: Mouse scrolled (424, 256) with delta (0, 0)
Screenshot: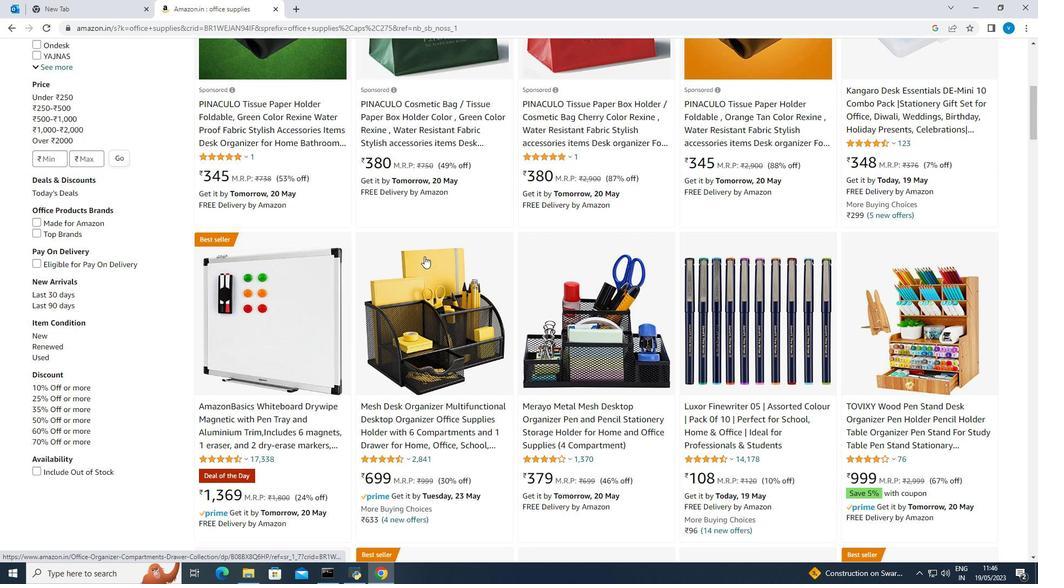 
Action: Mouse scrolled (424, 256) with delta (0, 0)
Screenshot: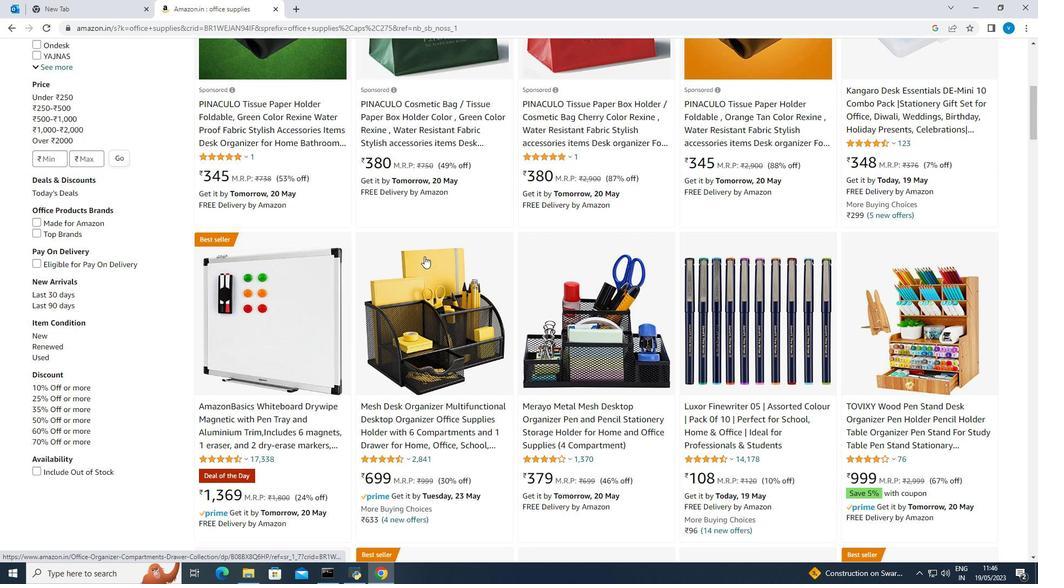 
Action: Mouse scrolled (424, 256) with delta (0, 0)
Screenshot: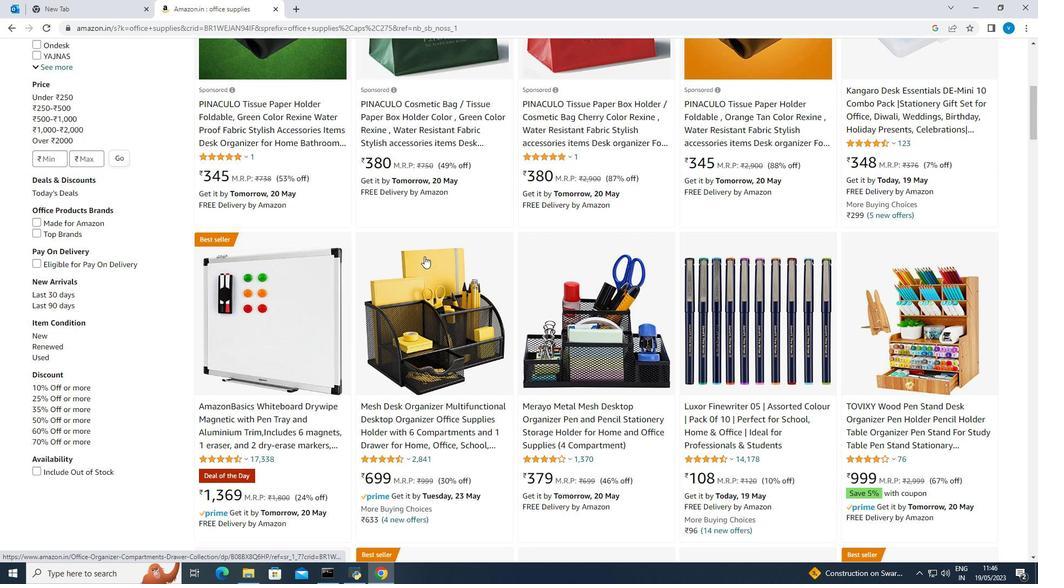 
Action: Mouse moved to (422, 254)
Screenshot: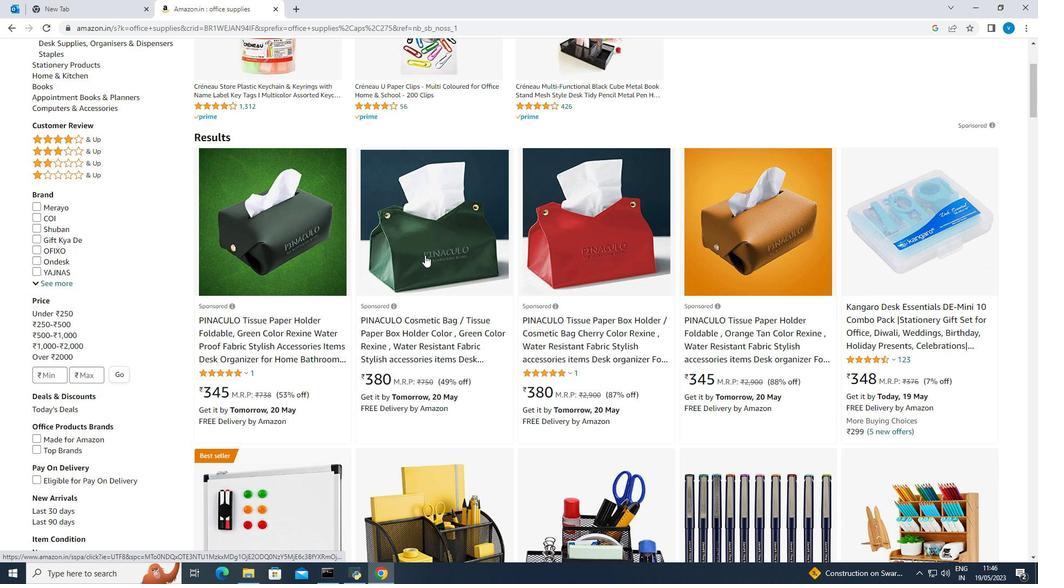 
Action: Mouse scrolled (422, 254) with delta (0, 0)
Screenshot: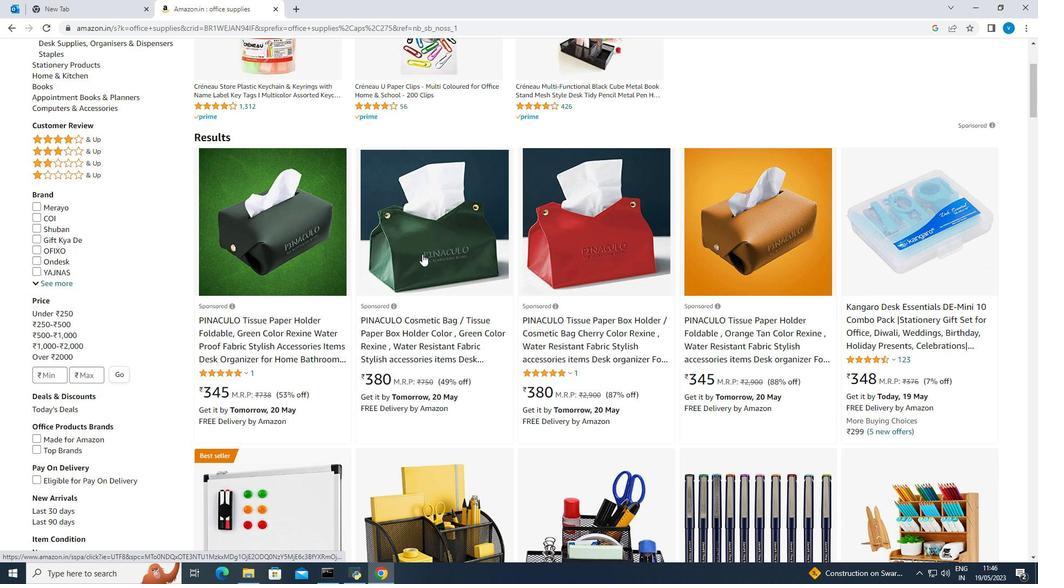 
Action: Mouse moved to (422, 253)
Screenshot: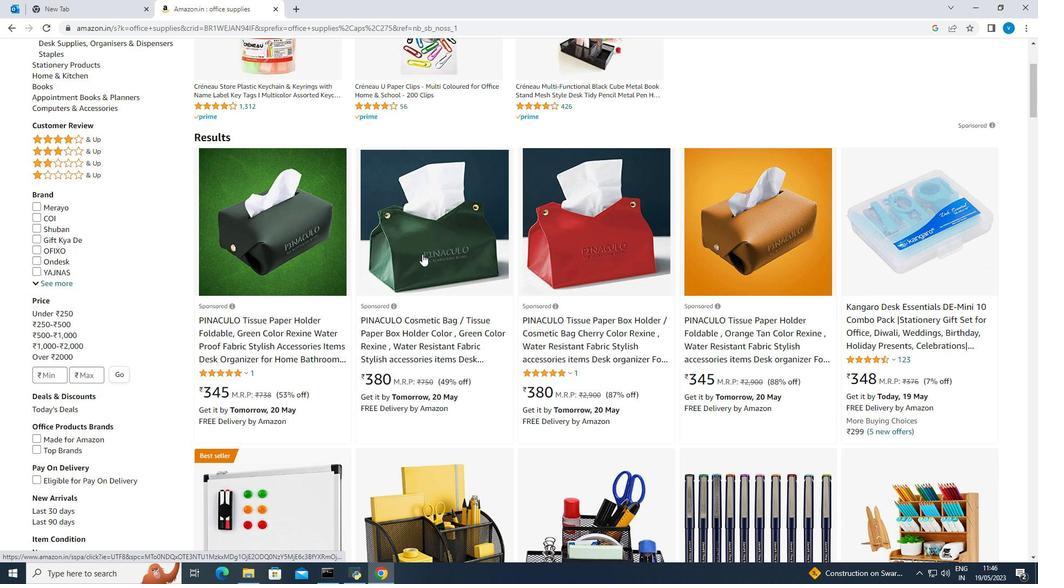 
Action: Mouse scrolled (422, 254) with delta (0, 0)
Screenshot: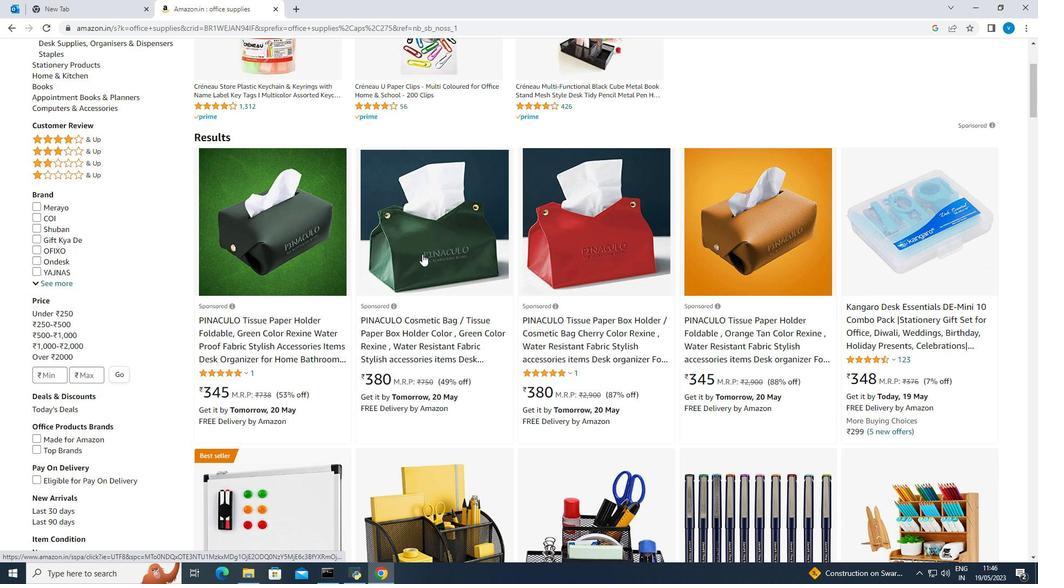 
Action: Mouse moved to (422, 252)
Screenshot: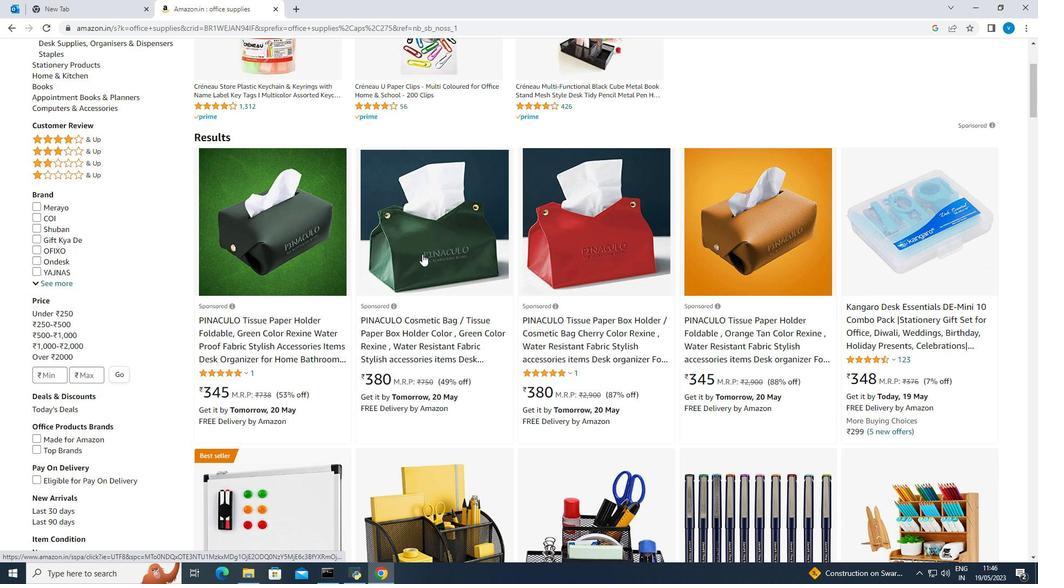 
Action: Mouse scrolled (422, 253) with delta (0, 0)
Screenshot: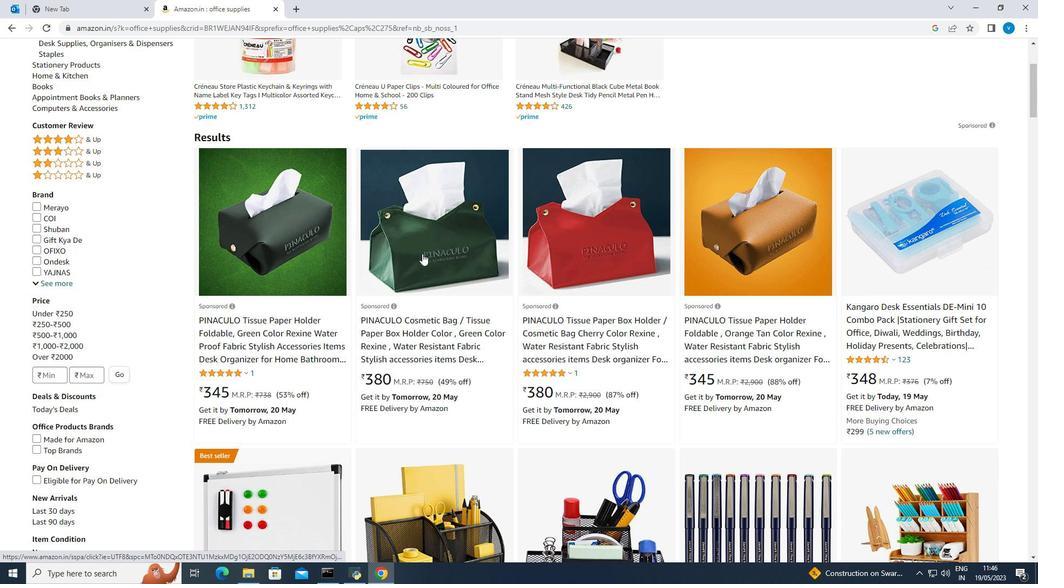 
Action: Mouse scrolled (422, 252) with delta (0, 0)
Screenshot: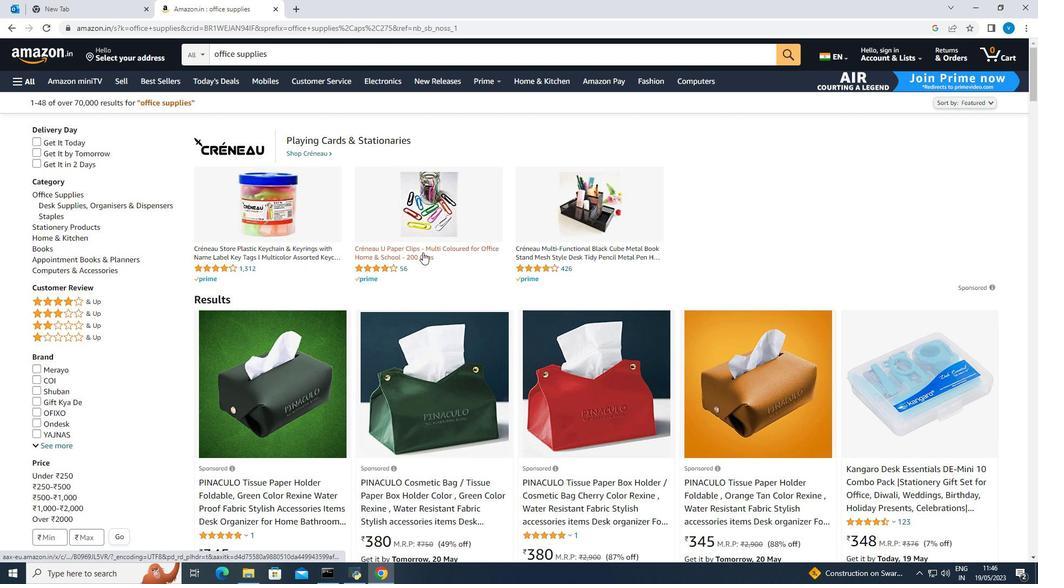 
Action: Mouse scrolled (422, 252) with delta (0, 0)
Screenshot: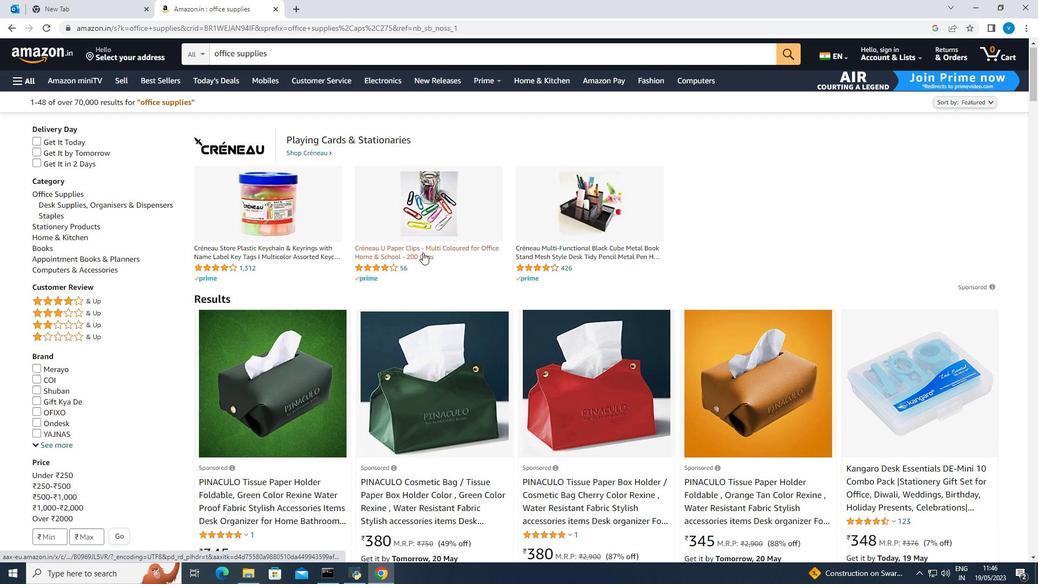 
Action: Mouse moved to (256, 288)
Screenshot: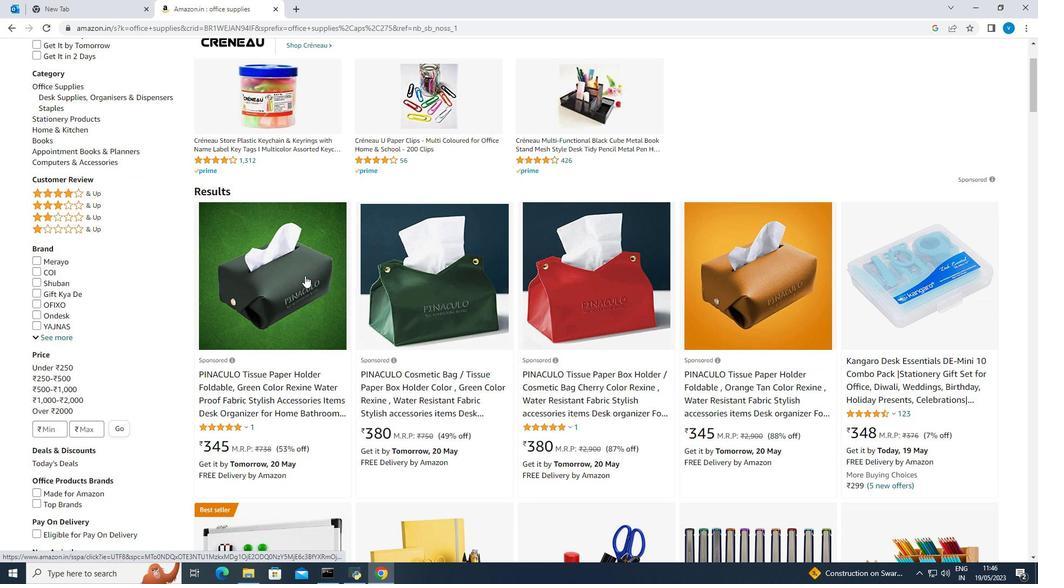 
Action: Mouse pressed left at (256, 288)
Screenshot: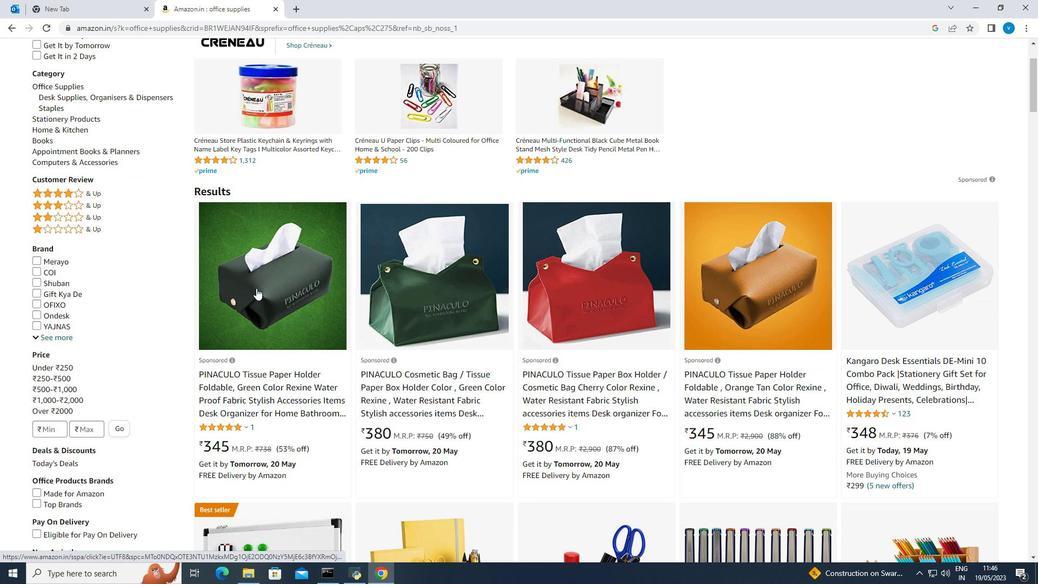
Action: Mouse pressed left at (256, 288)
Screenshot: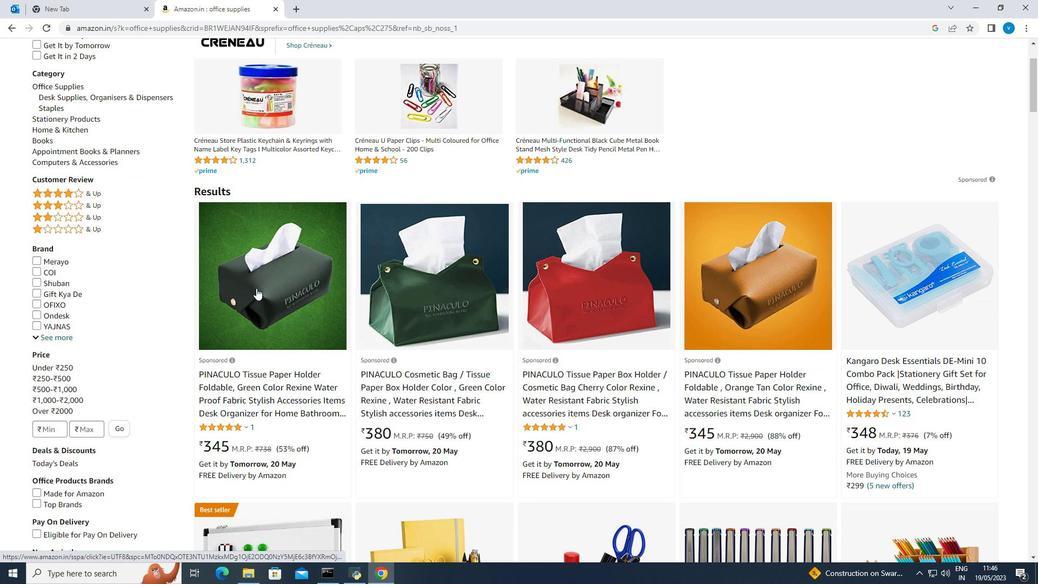 
Action: Mouse moved to (356, 339)
Screenshot: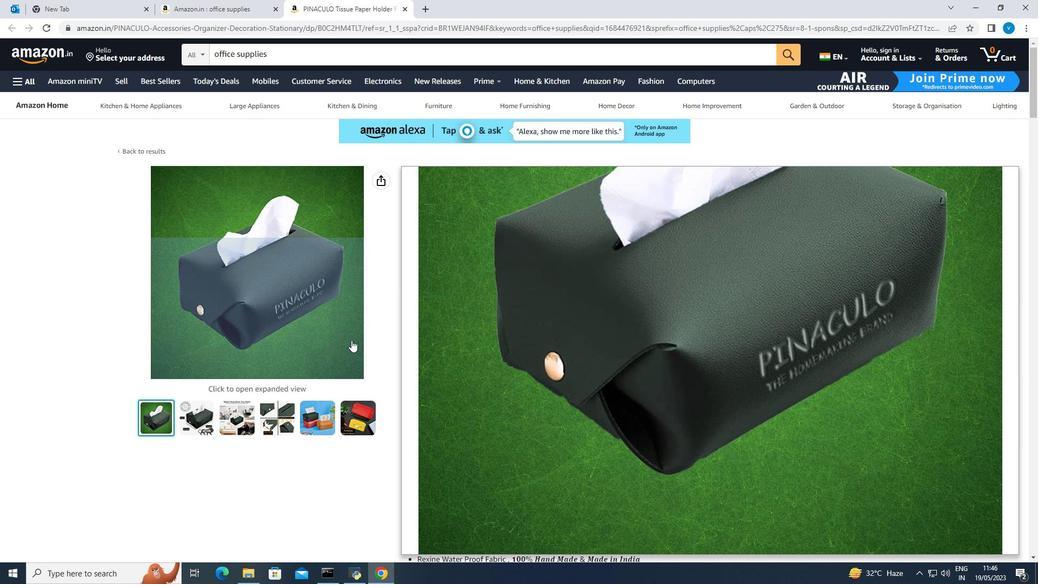 
Action: Mouse scrolled (356, 339) with delta (0, 0)
Screenshot: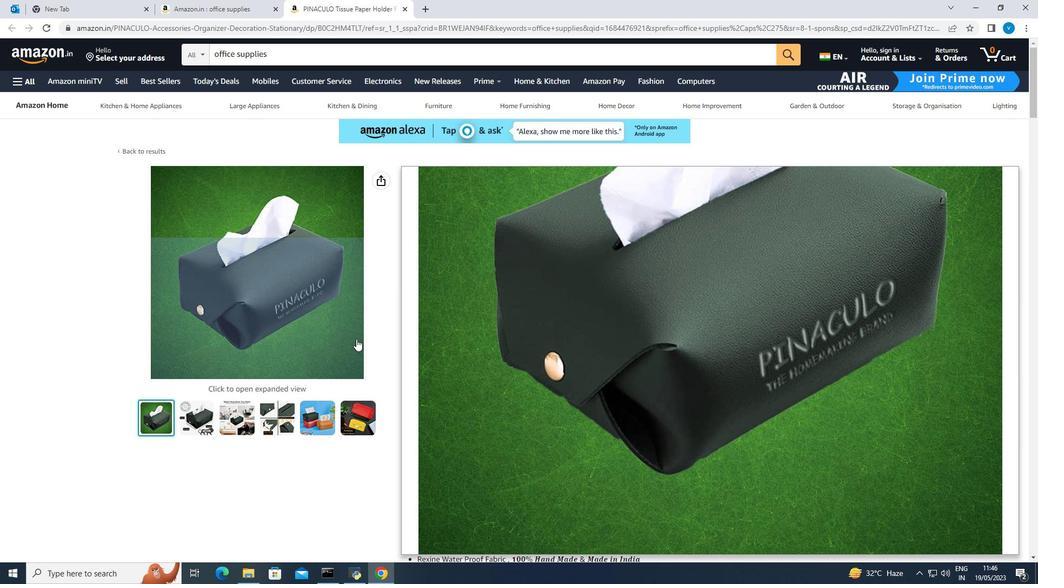 
Action: Mouse moved to (359, 454)
Screenshot: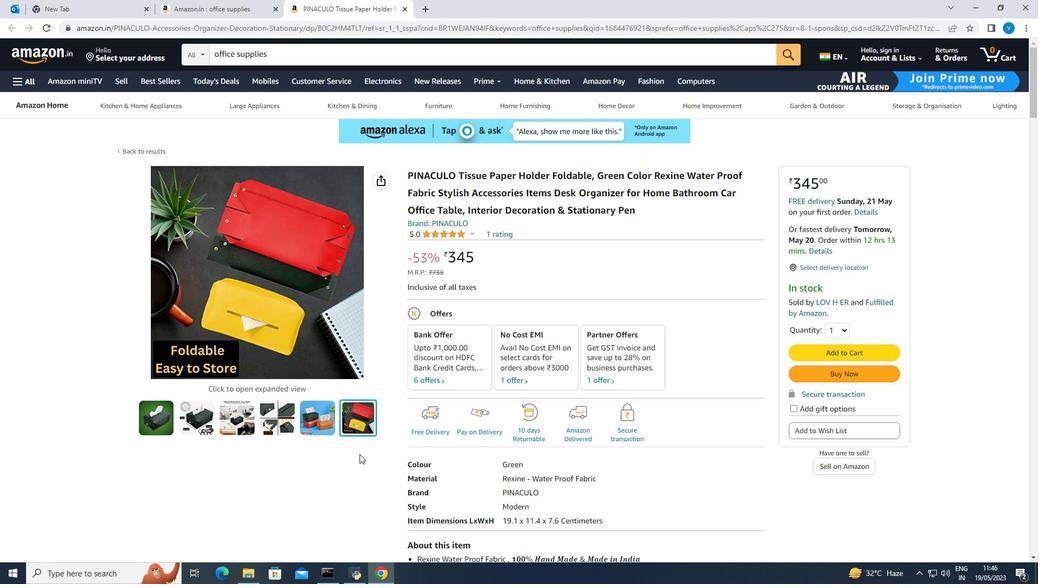 
Action: Mouse scrolled (359, 453) with delta (0, 0)
Screenshot: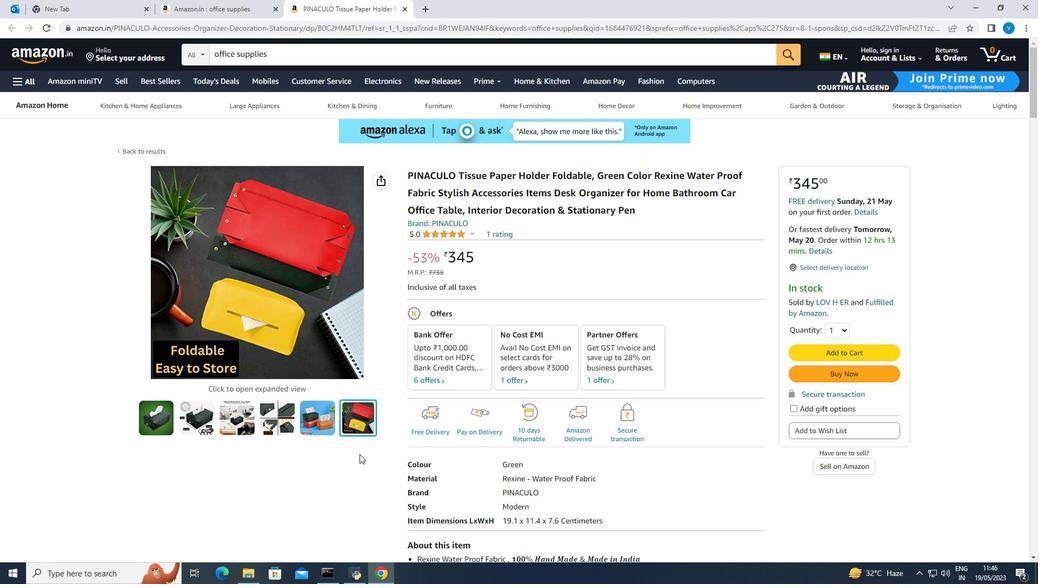 
Action: Mouse moved to (488, 353)
Screenshot: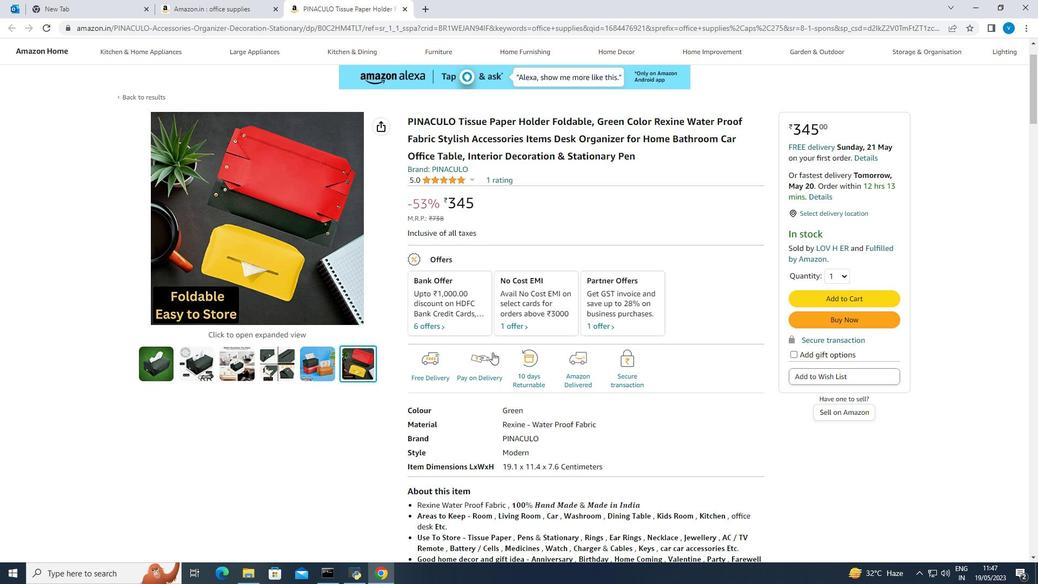 
Action: Mouse scrolled (488, 353) with delta (0, 0)
Screenshot: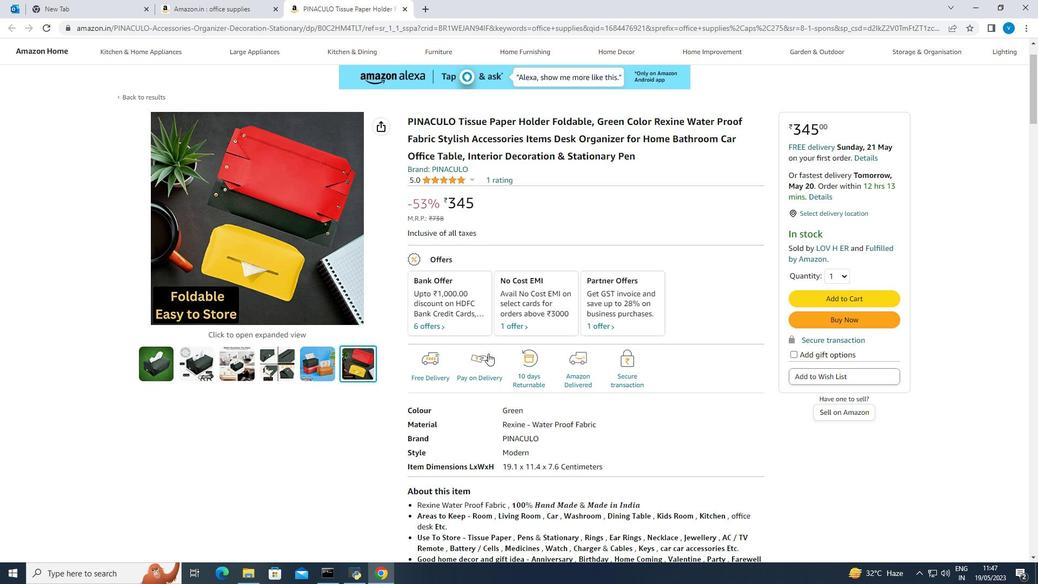 
Action: Mouse scrolled (488, 353) with delta (0, 0)
Screenshot: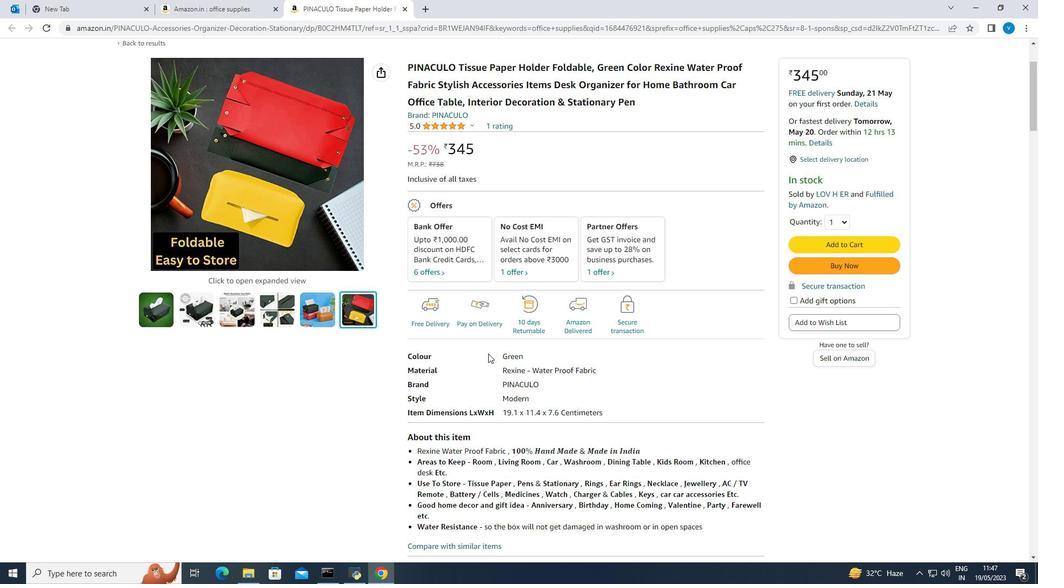 
Action: Mouse scrolled (488, 353) with delta (0, 0)
Screenshot: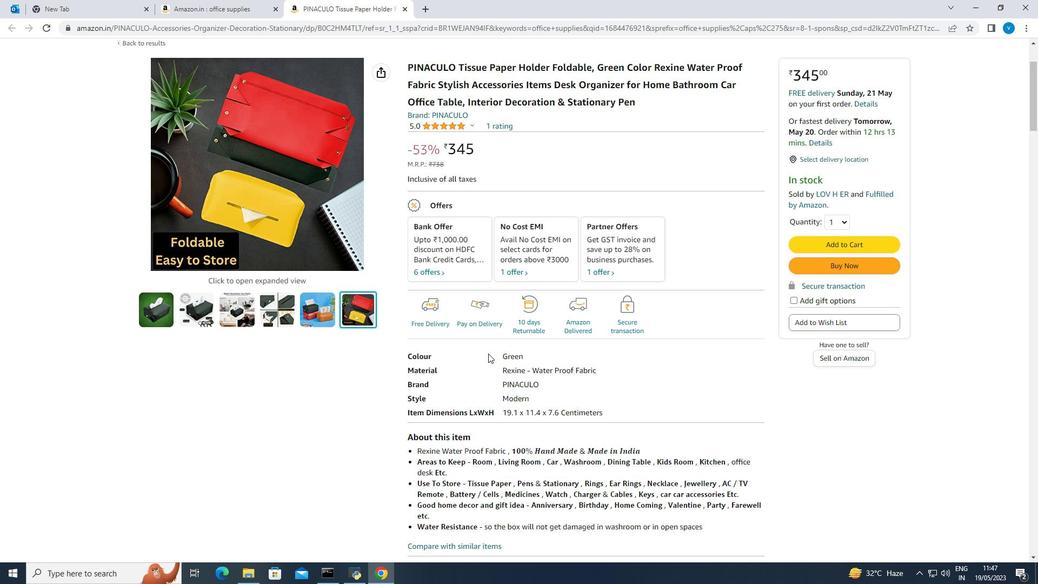 
Action: Mouse scrolled (488, 353) with delta (0, 0)
Screenshot: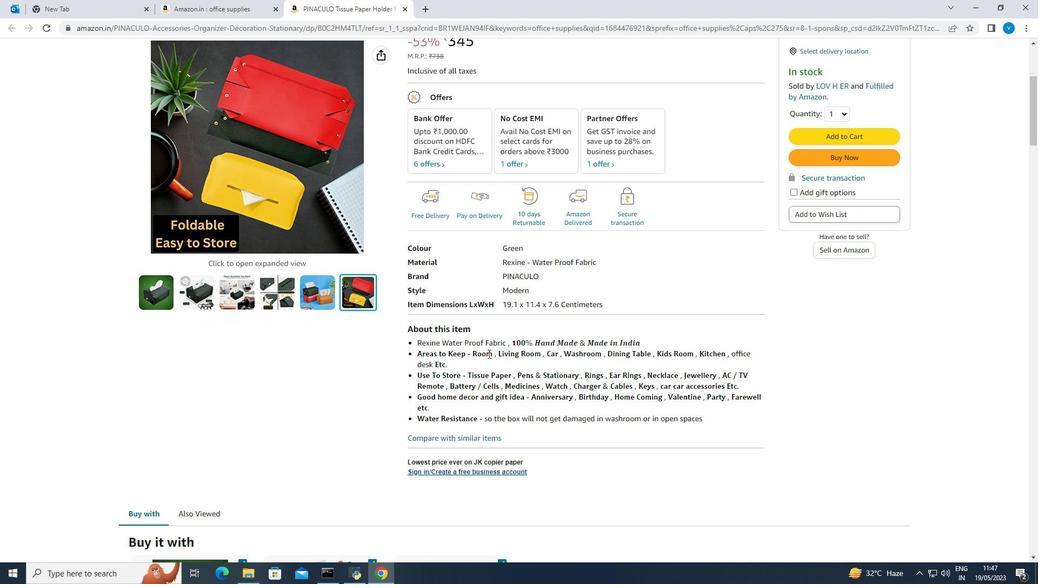 
Action: Mouse moved to (522, 384)
Screenshot: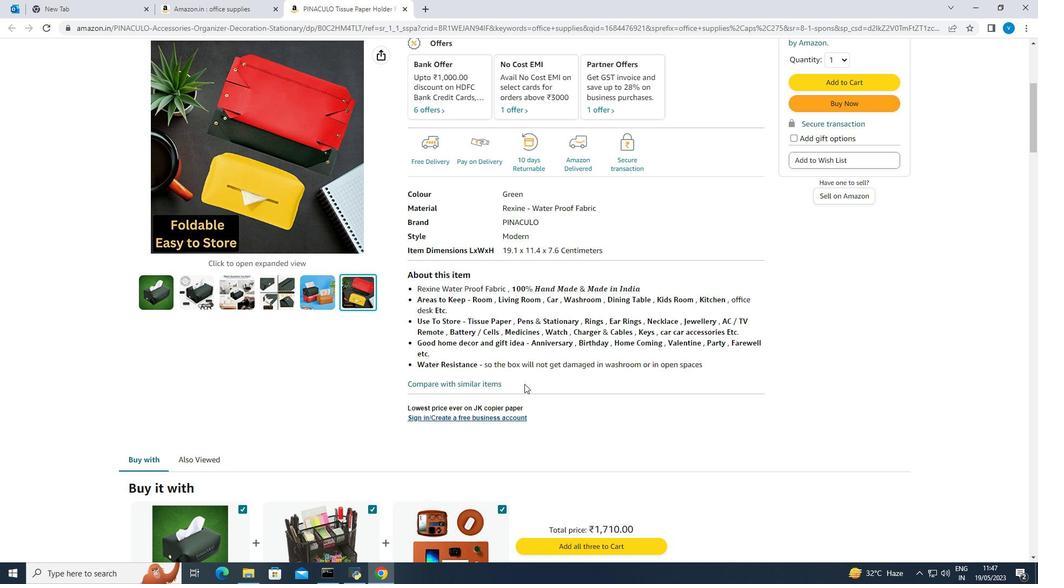 
Action: Mouse scrolled (522, 383) with delta (0, 0)
Screenshot: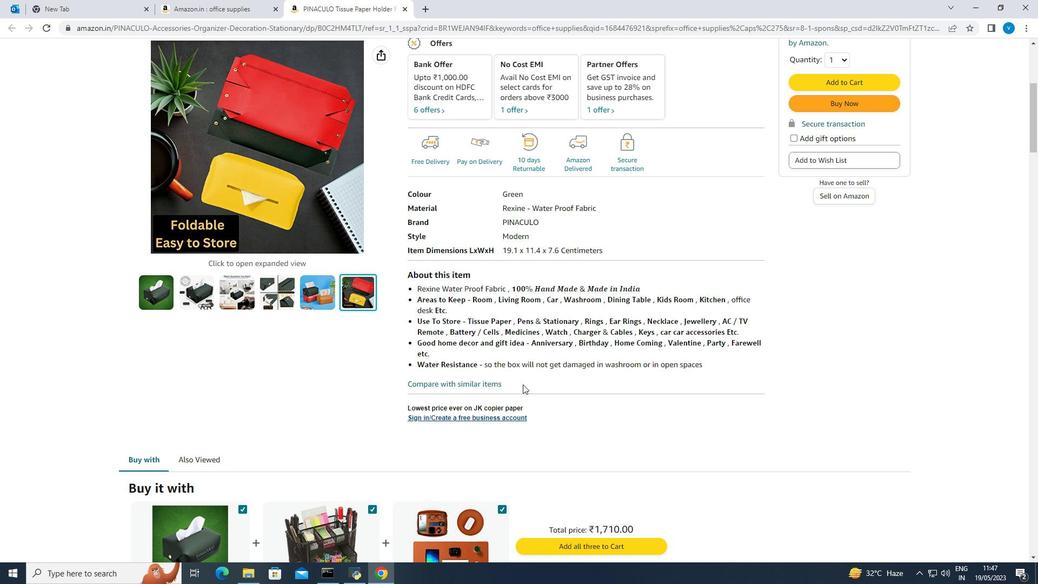 
Action: Mouse scrolled (522, 383) with delta (0, 0)
Screenshot: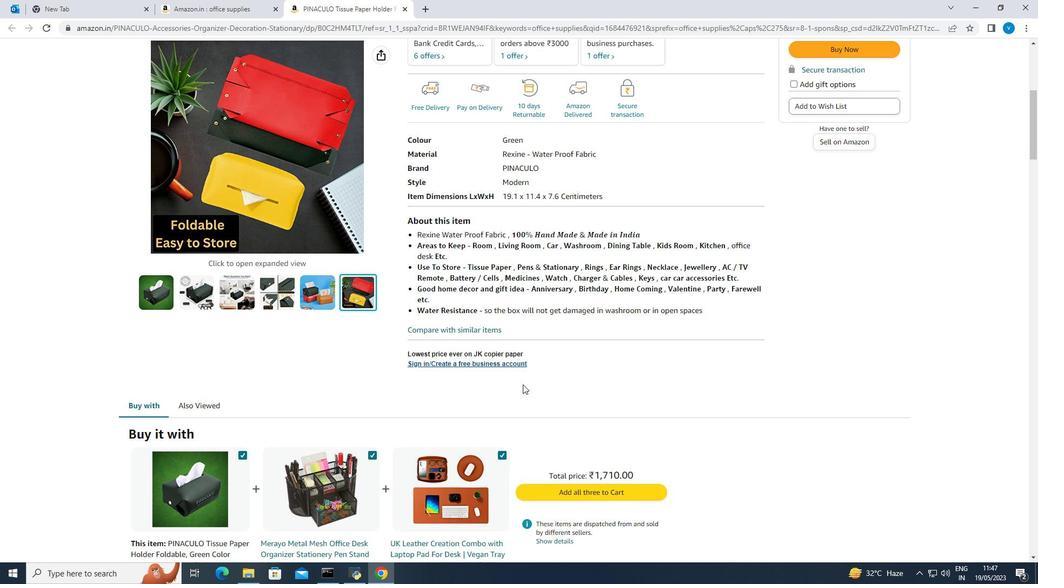 
Action: Mouse scrolled (522, 383) with delta (0, 0)
Screenshot: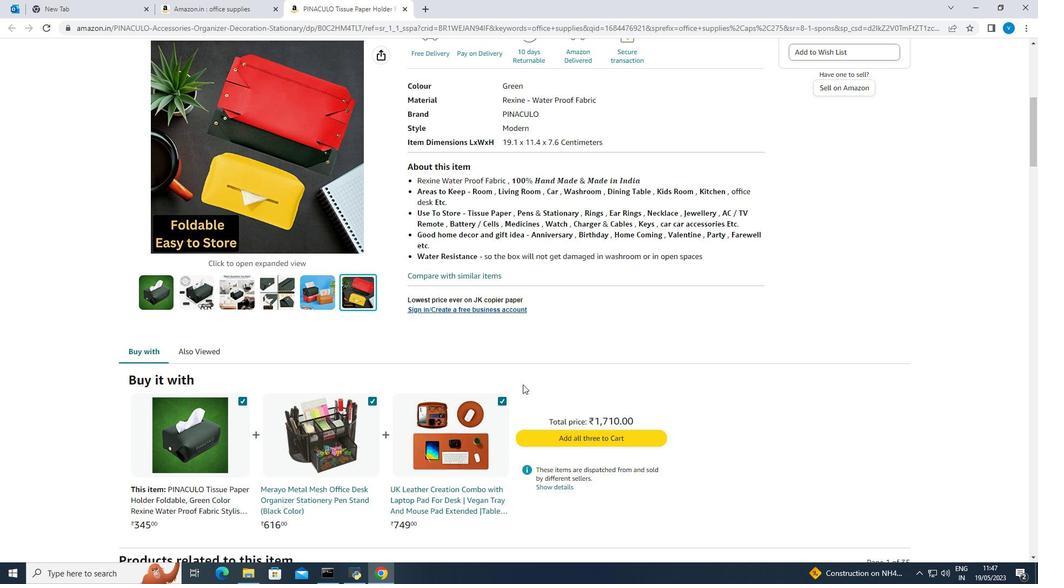
Action: Mouse scrolled (522, 383) with delta (0, 0)
Screenshot: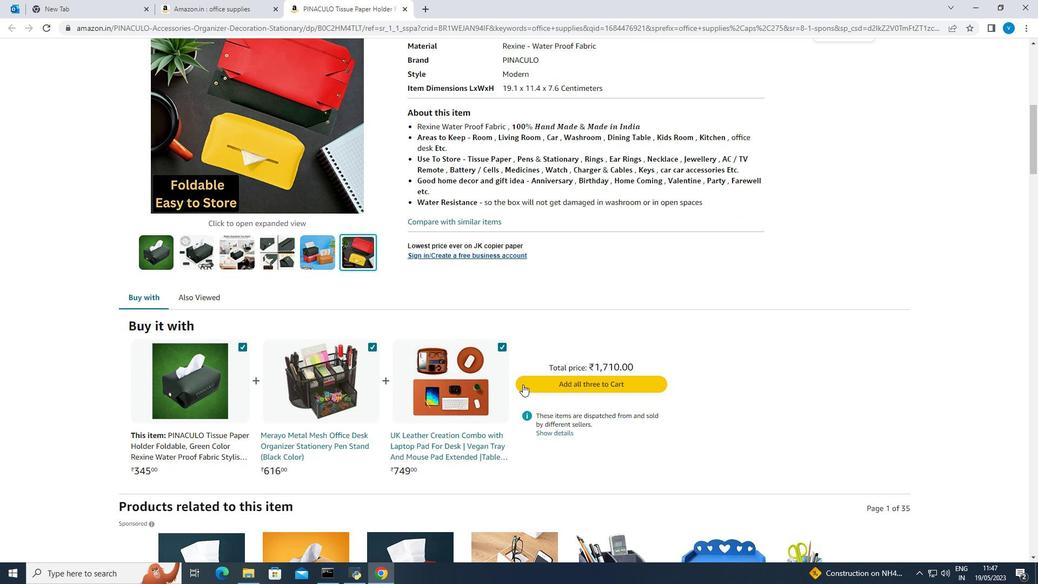 
Action: Mouse scrolled (522, 383) with delta (0, 0)
Screenshot: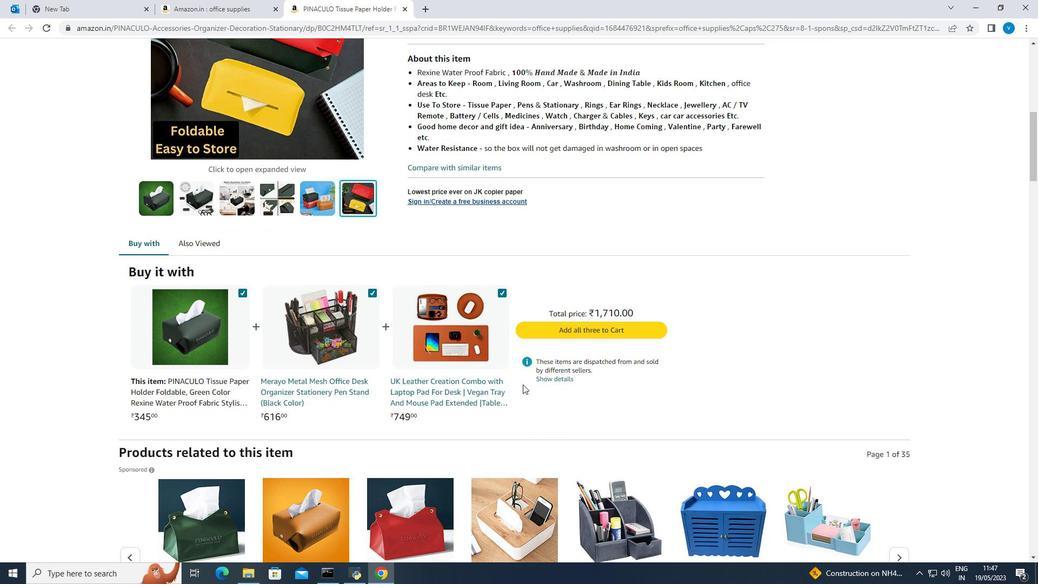 
Action: Mouse scrolled (522, 383) with delta (0, 0)
Screenshot: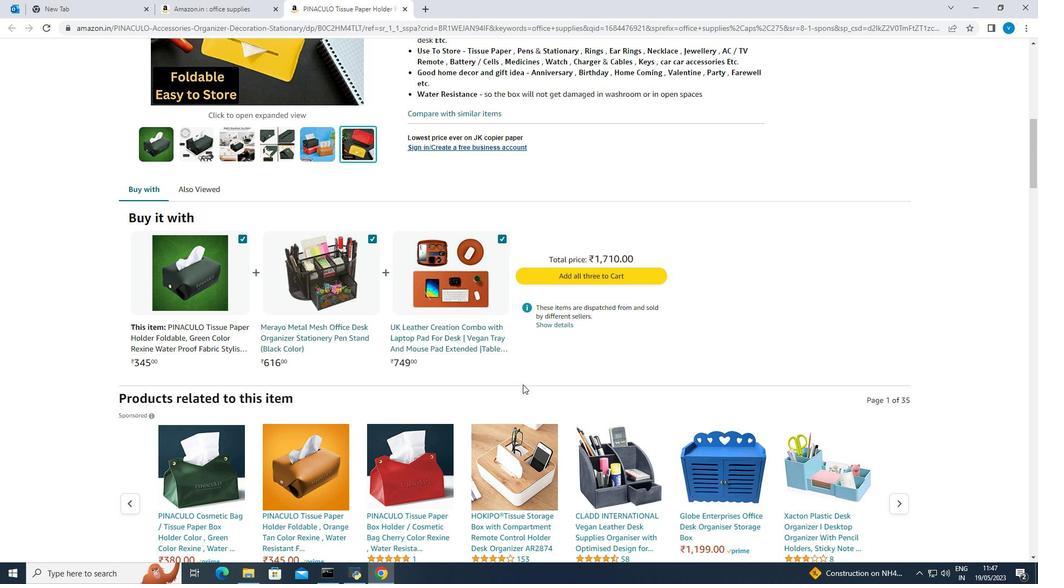 
Action: Mouse scrolled (522, 383) with delta (0, 0)
Screenshot: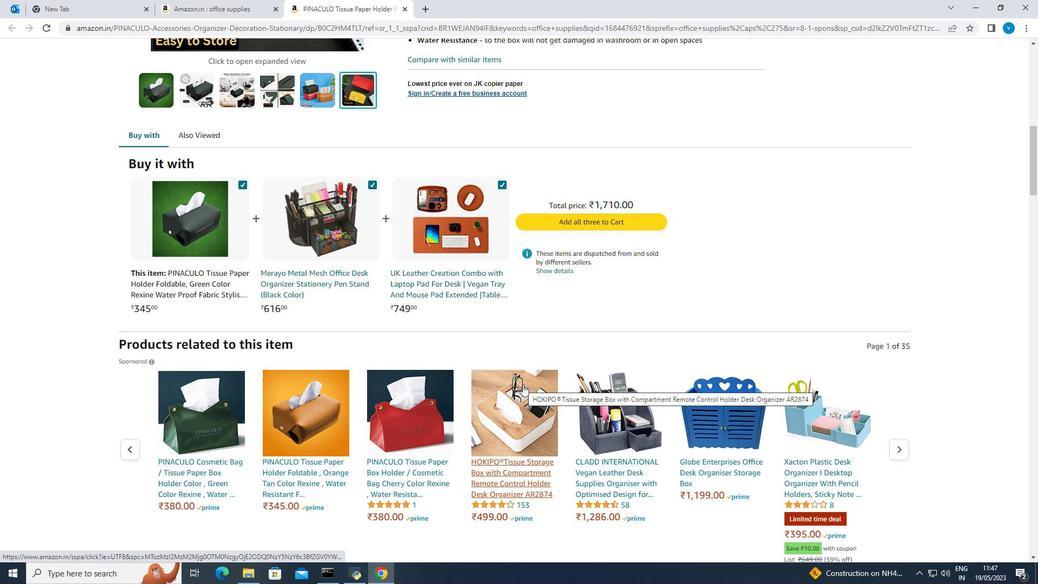 
Action: Mouse moved to (522, 385)
Screenshot: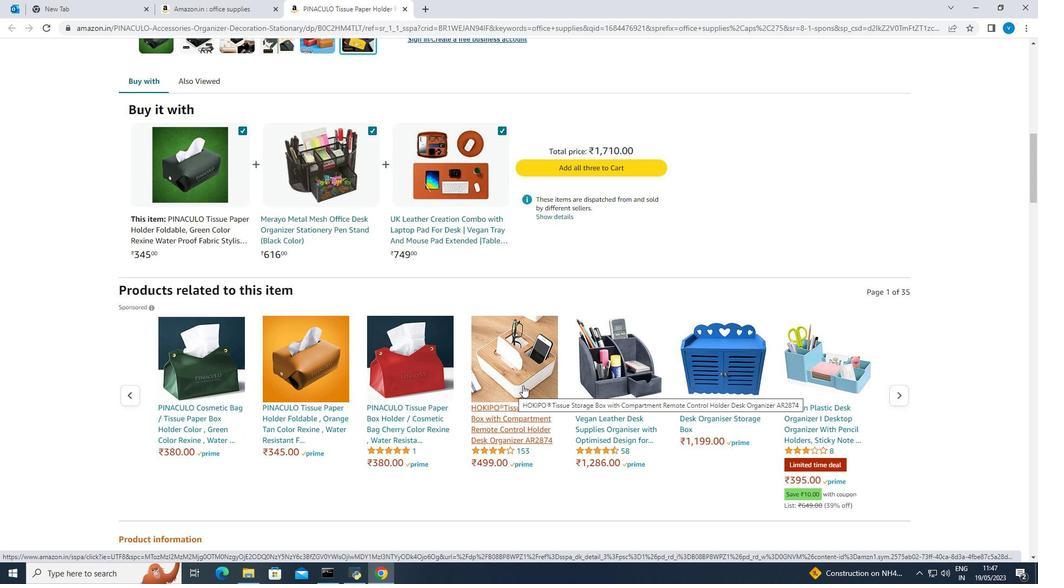 
Action: Mouse scrolled (522, 385) with delta (0, 0)
Screenshot: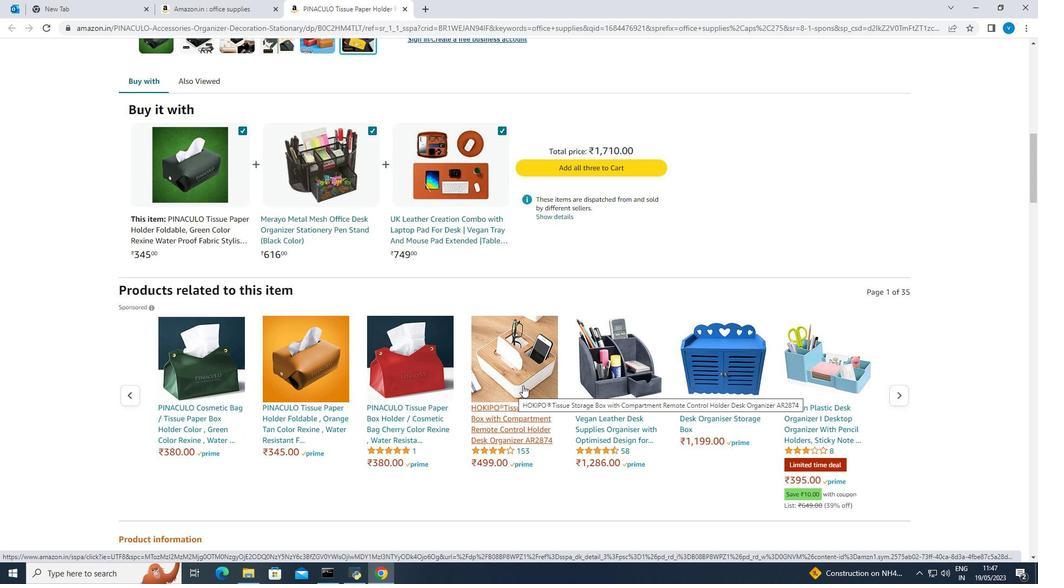 
Action: Mouse moved to (524, 384)
Screenshot: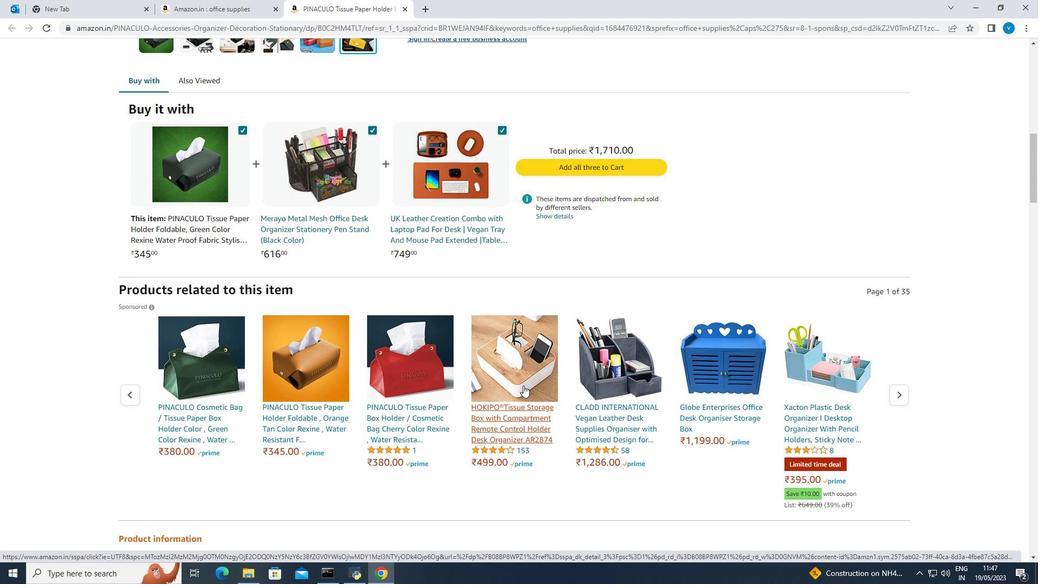
Action: Mouse scrolled (524, 383) with delta (0, 0)
Screenshot: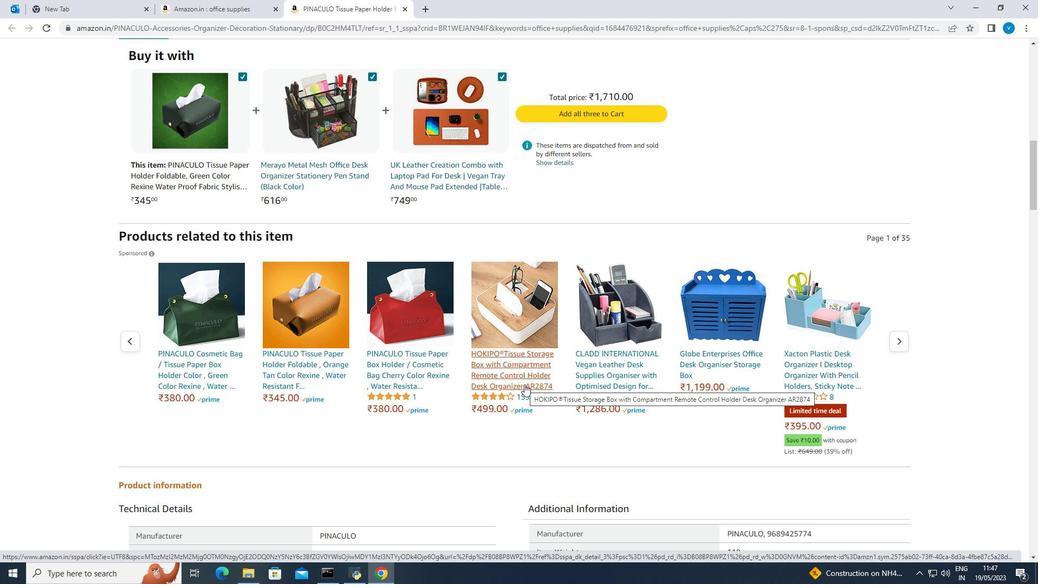 
Action: Mouse scrolled (524, 383) with delta (0, 0)
Screenshot: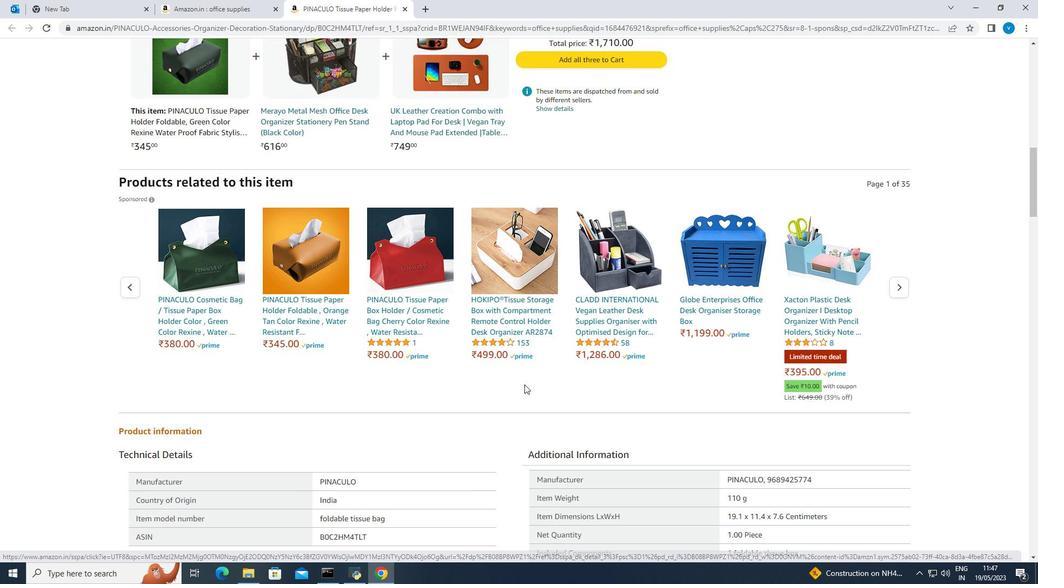 
Action: Mouse moved to (525, 384)
Screenshot: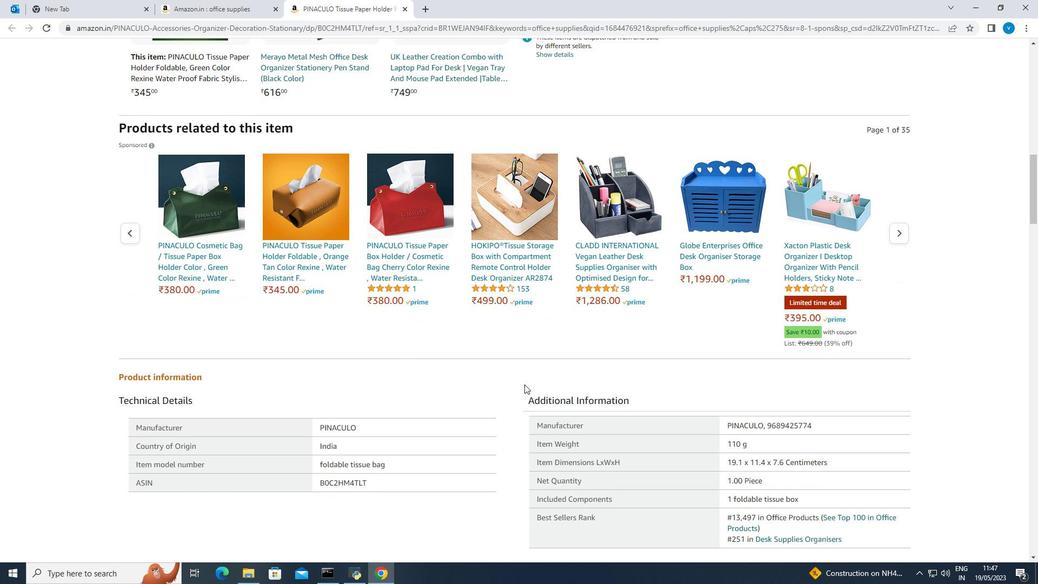 
Action: Mouse scrolled (525, 383) with delta (0, 0)
Screenshot: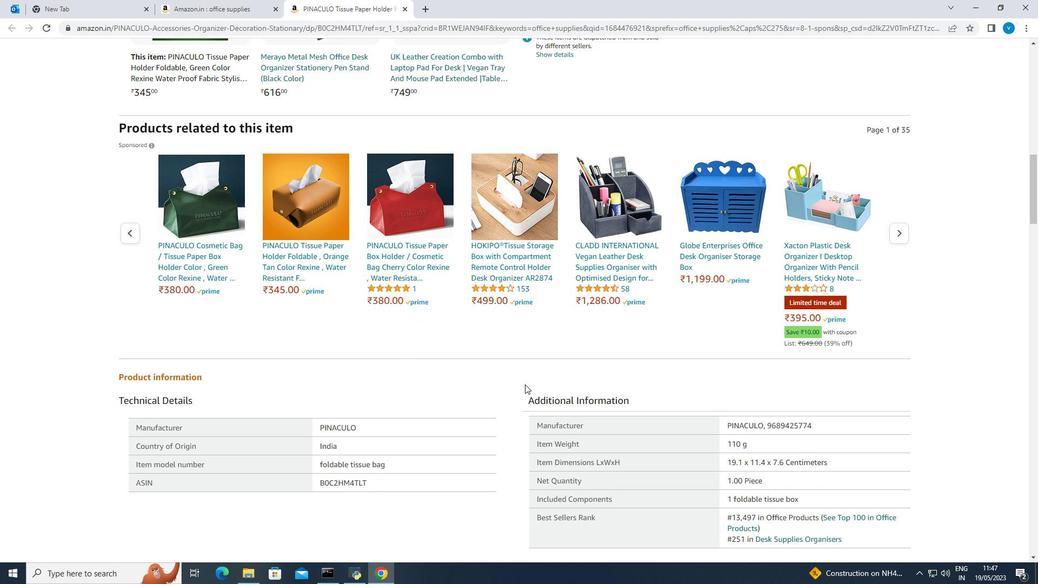 
Action: Mouse moved to (526, 383)
Screenshot: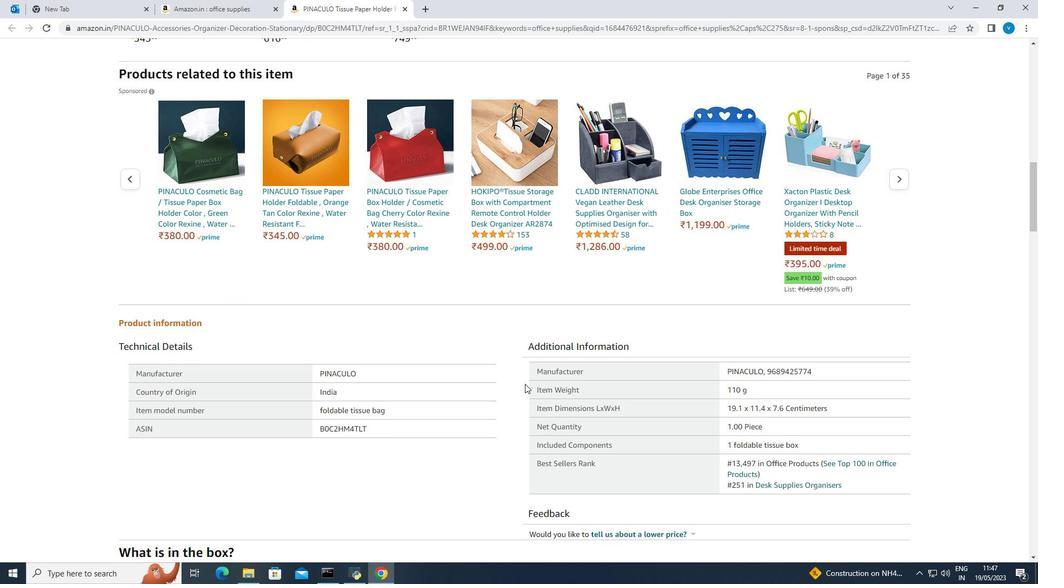 
Action: Mouse scrolled (526, 382) with delta (0, 0)
Screenshot: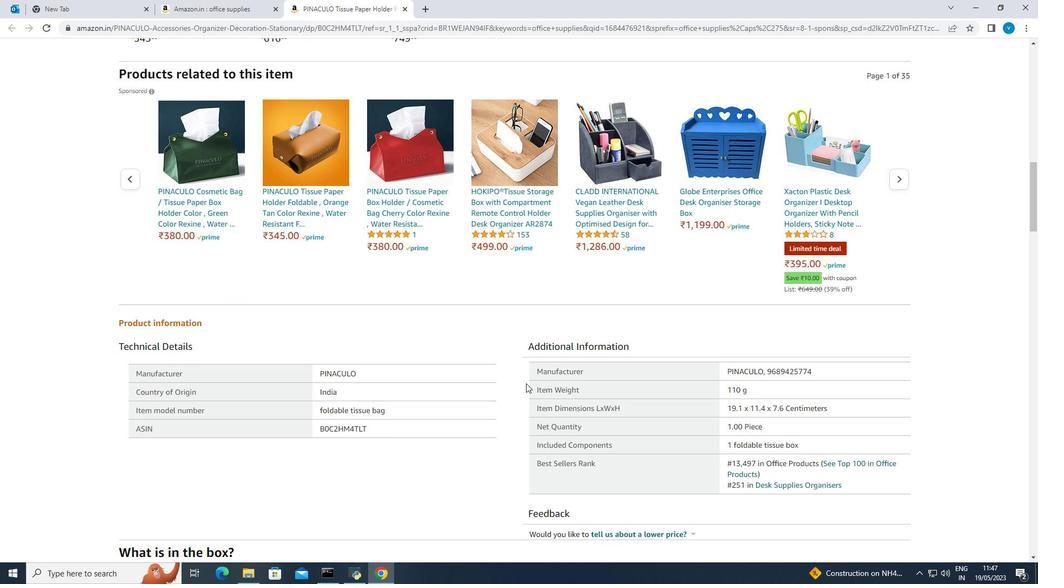 
Action: Mouse scrolled (526, 382) with delta (0, 0)
Screenshot: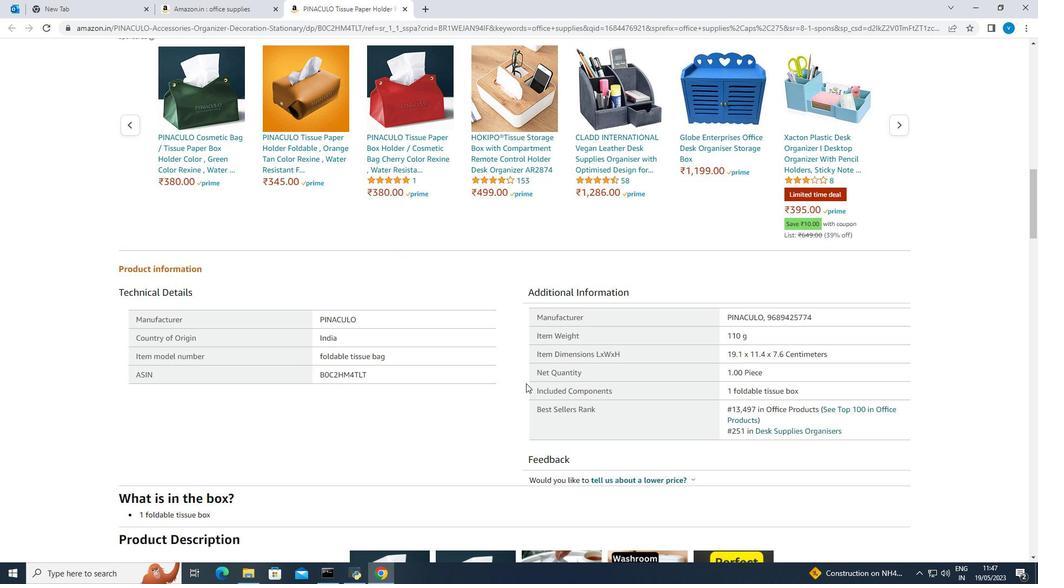 
Action: Mouse moved to (526, 382)
Screenshot: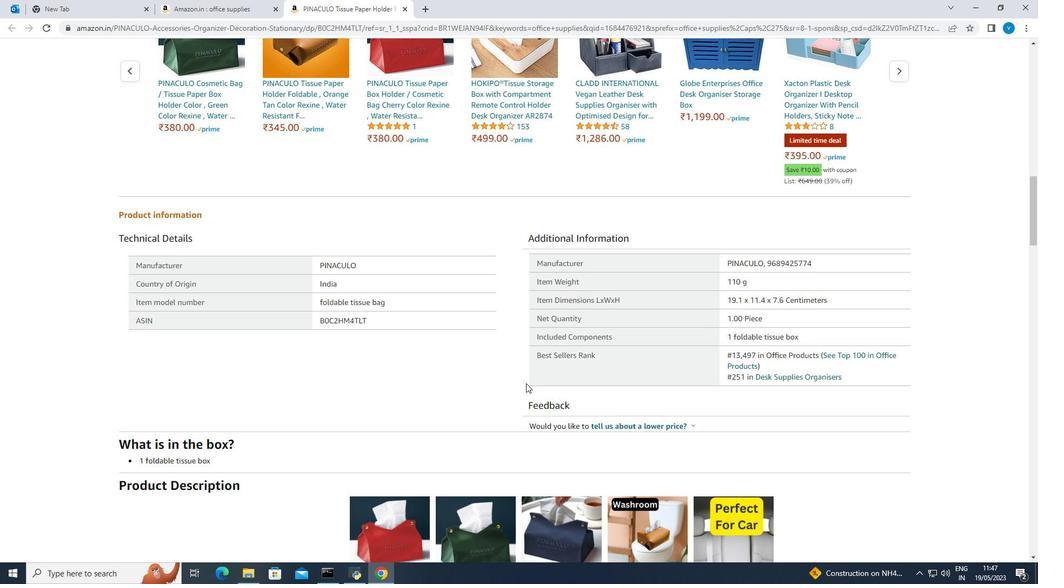 
Action: Mouse scrolled (526, 382) with delta (0, 0)
Screenshot: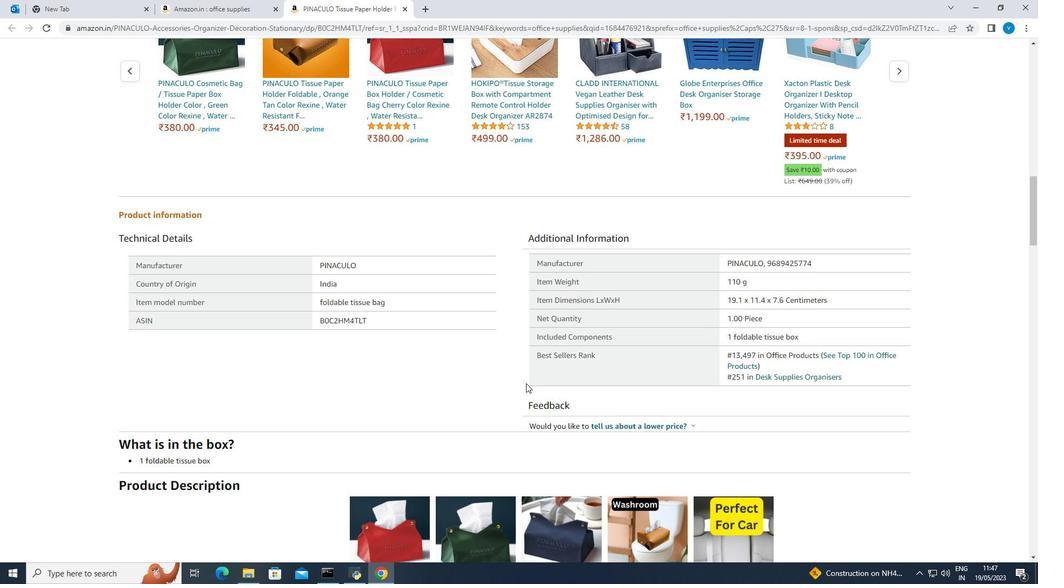
Action: Mouse scrolled (526, 382) with delta (0, 0)
Screenshot: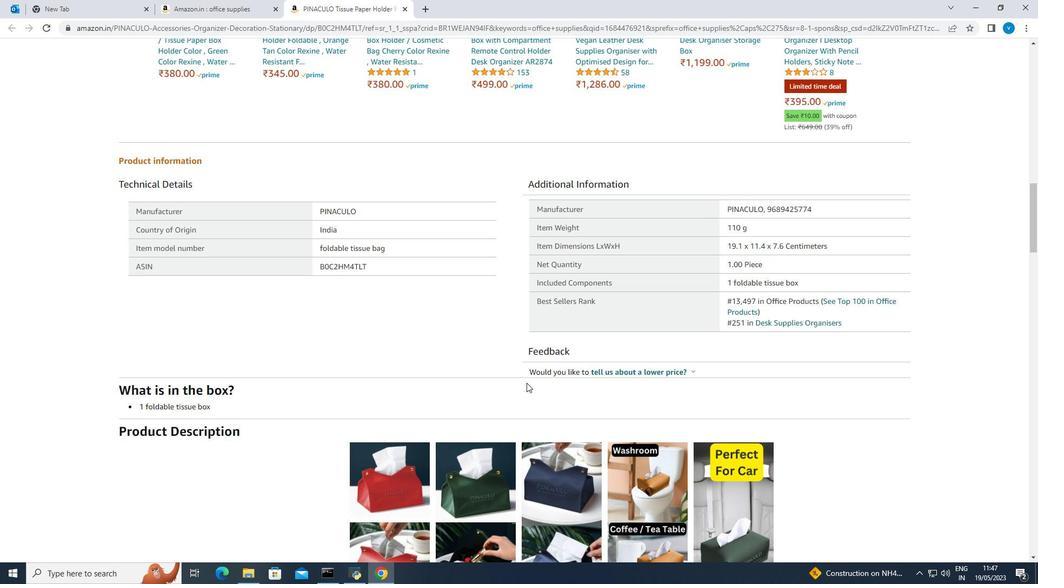 
Action: Mouse moved to (526, 382)
Screenshot: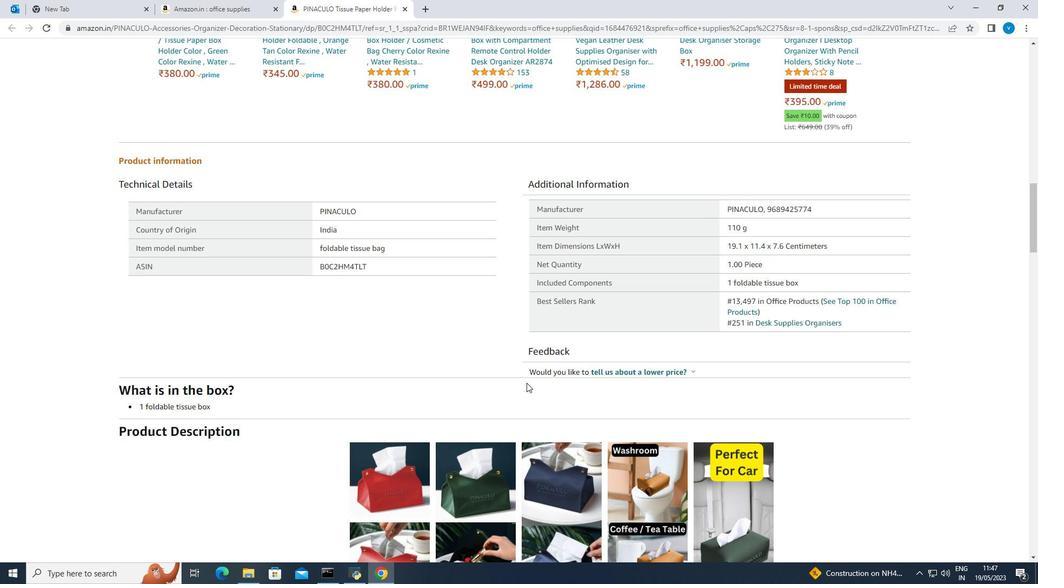 
Action: Mouse scrolled (526, 382) with delta (0, 0)
Screenshot: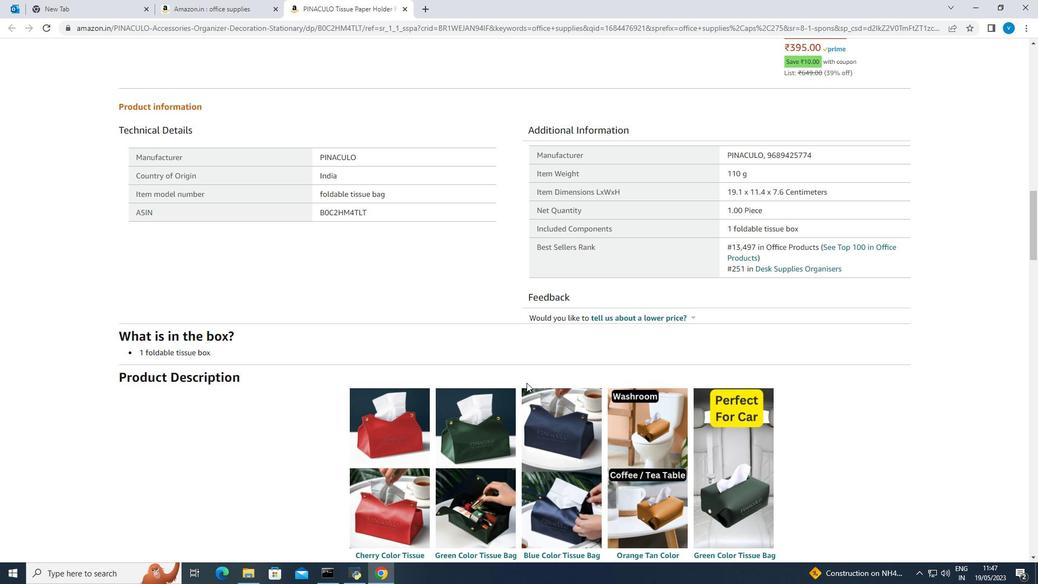 
Action: Mouse scrolled (526, 382) with delta (0, 0)
Screenshot: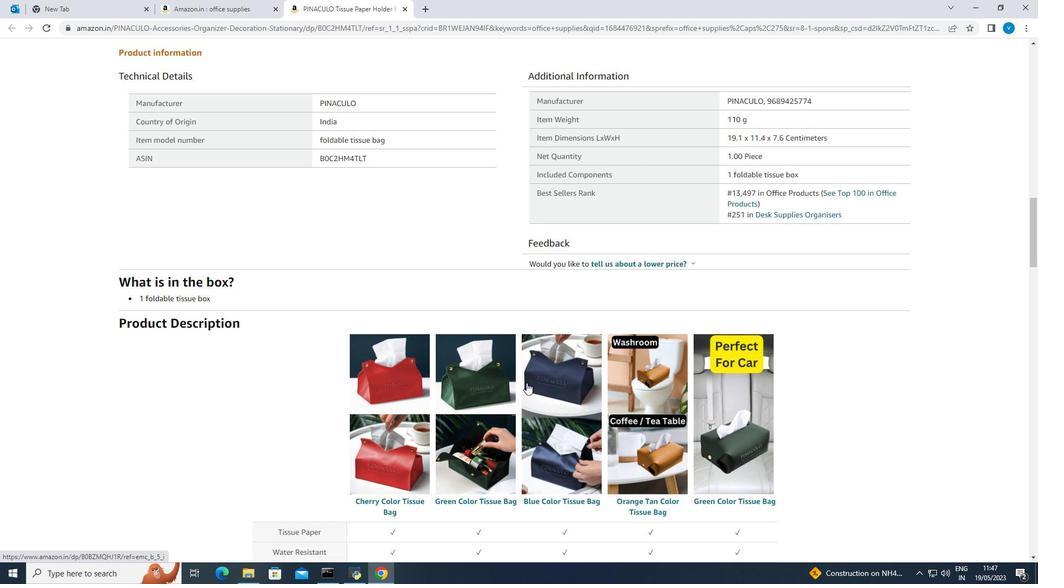 
Action: Mouse scrolled (526, 382) with delta (0, 0)
Screenshot: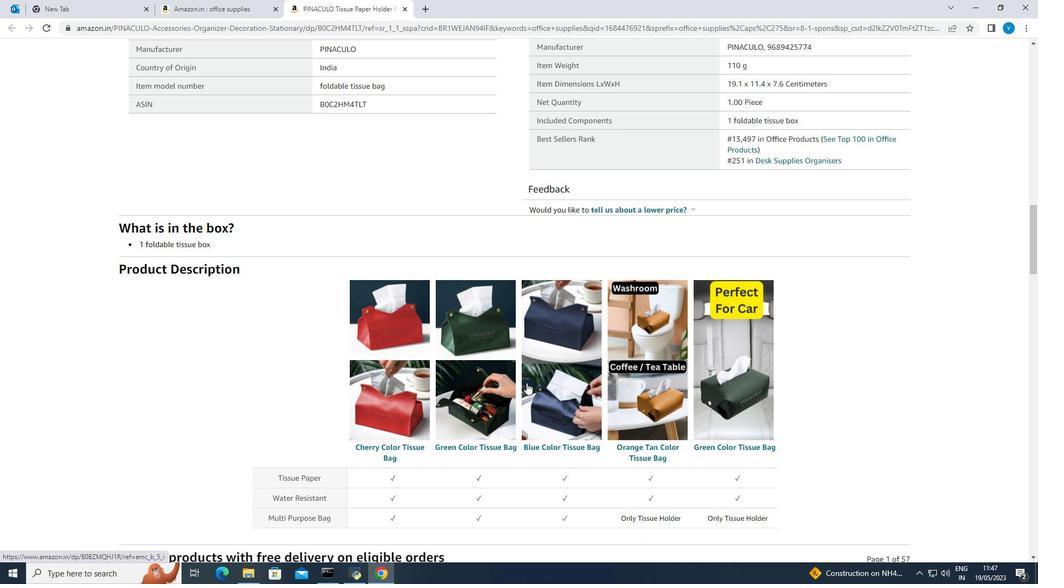 
Action: Mouse scrolled (526, 382) with delta (0, 0)
Screenshot: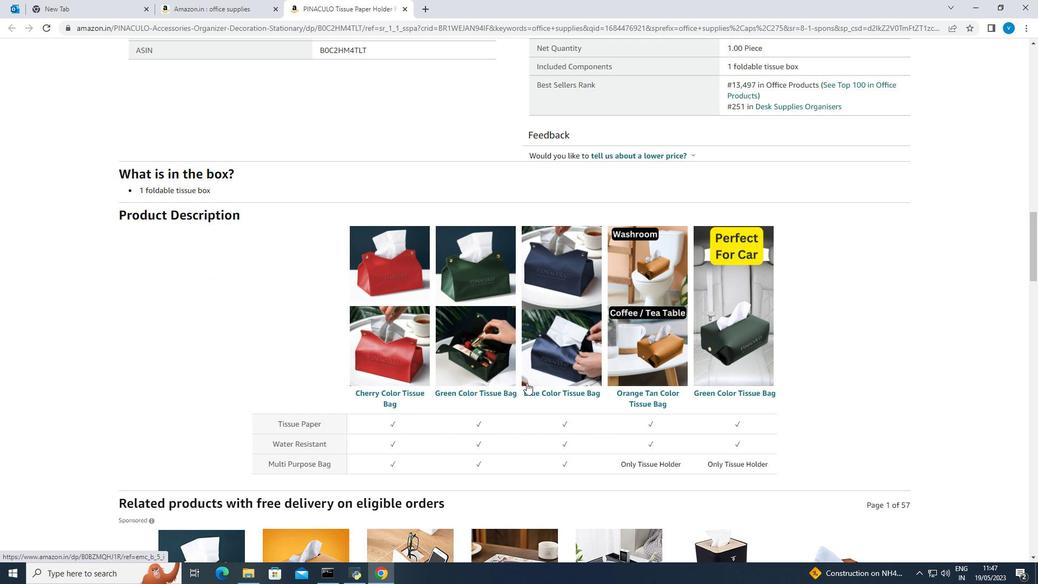 
Action: Mouse scrolled (526, 382) with delta (0, 0)
Screenshot: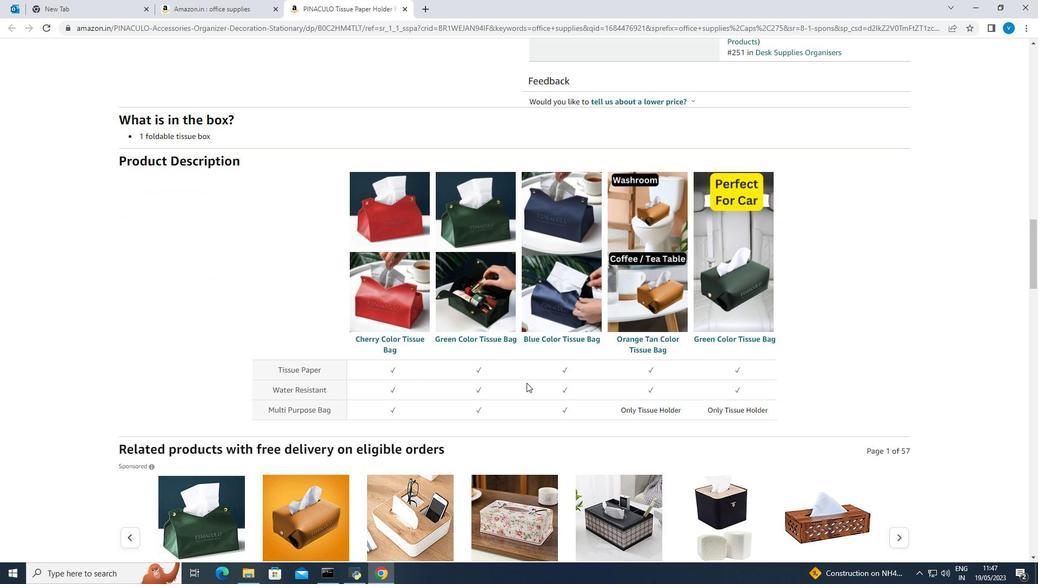 
Action: Mouse scrolled (526, 382) with delta (0, 0)
Screenshot: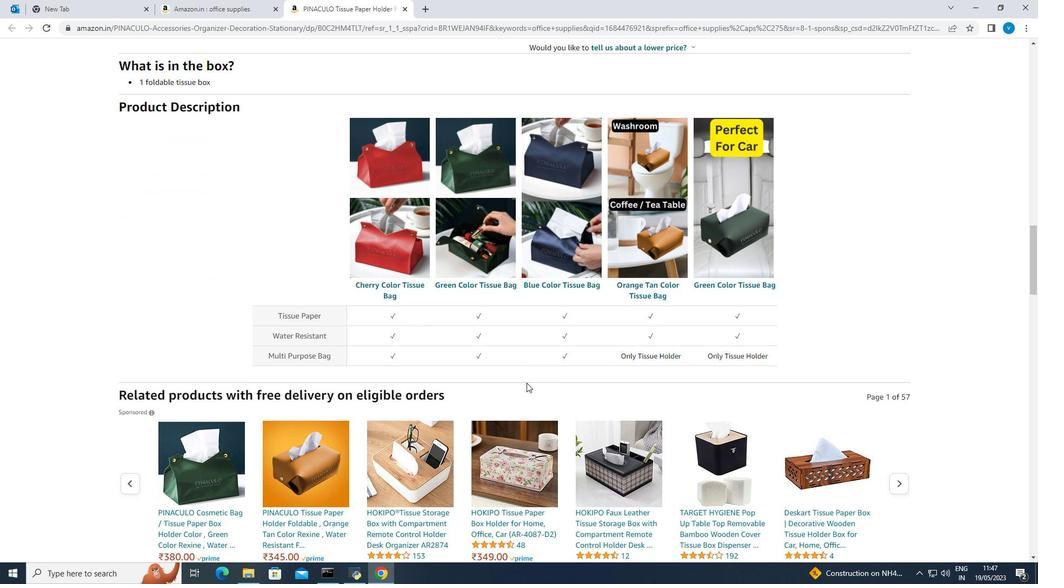 
Action: Mouse scrolled (526, 382) with delta (0, 0)
Screenshot: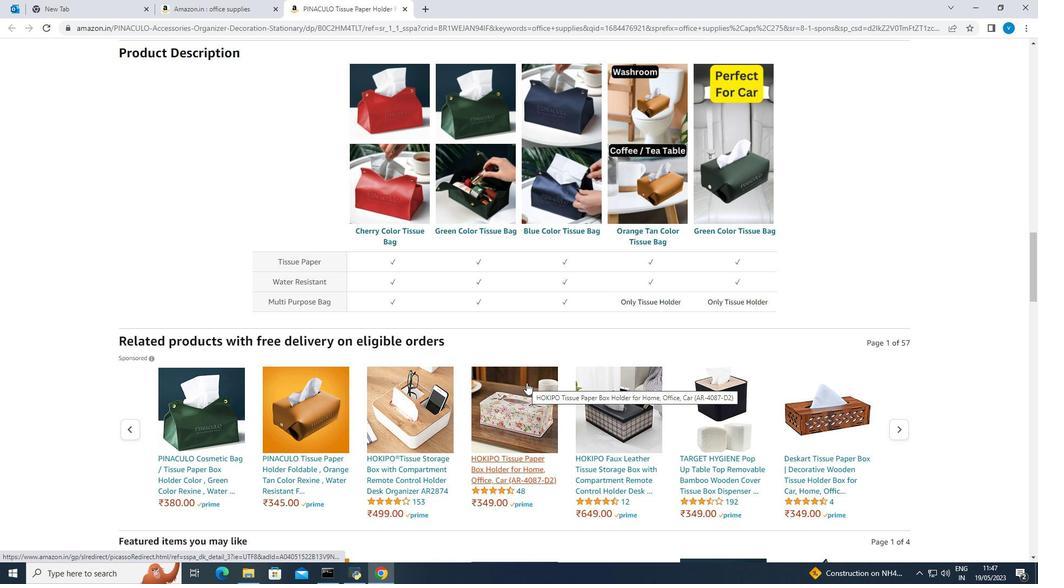 
Action: Mouse moved to (528, 382)
Screenshot: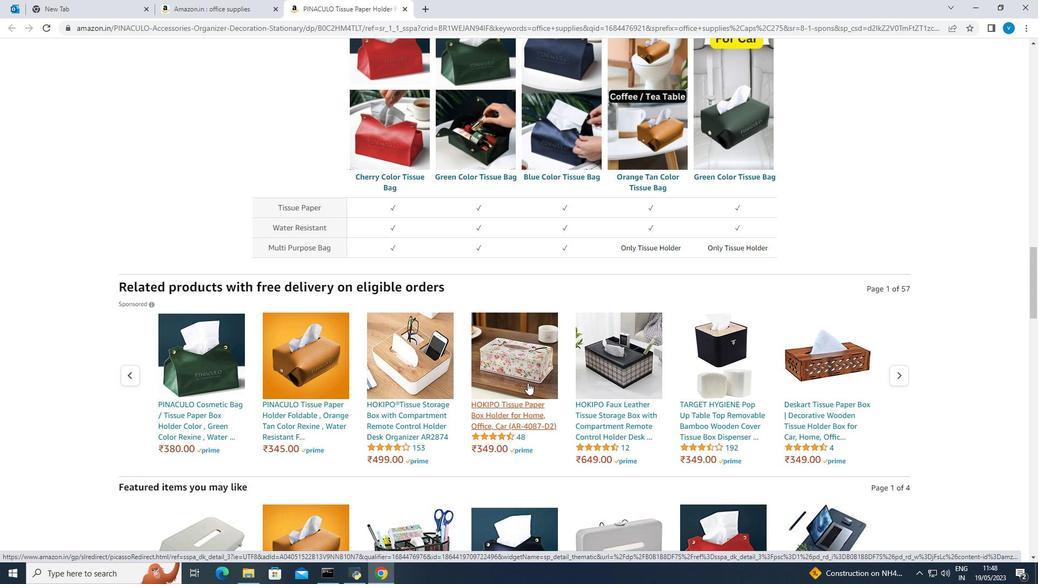
Action: Mouse scrolled (528, 382) with delta (0, 0)
Screenshot: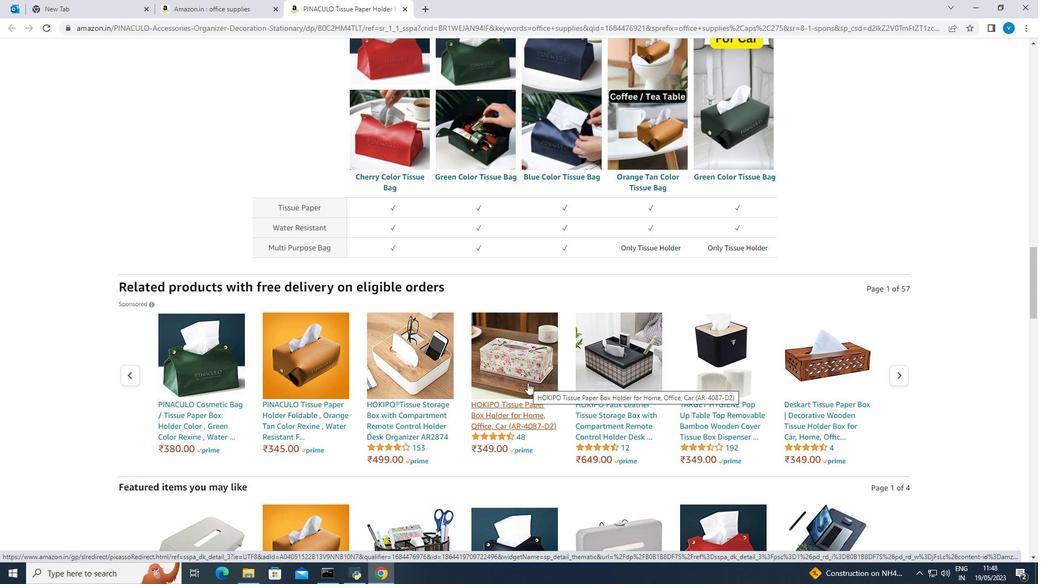 
Action: Mouse scrolled (528, 382) with delta (0, 0)
Screenshot: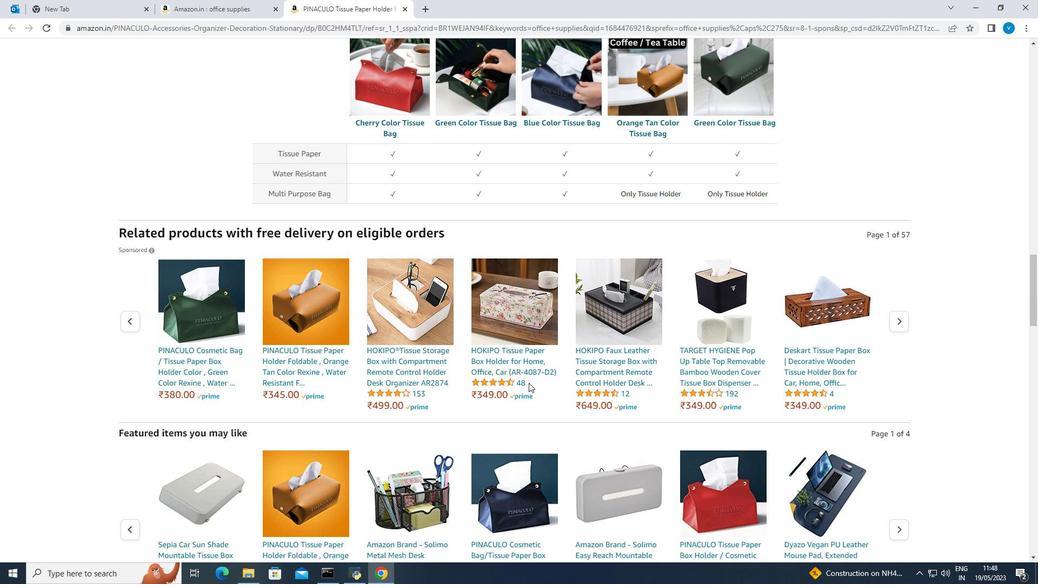 
Action: Mouse scrolled (528, 382) with delta (0, 0)
Screenshot: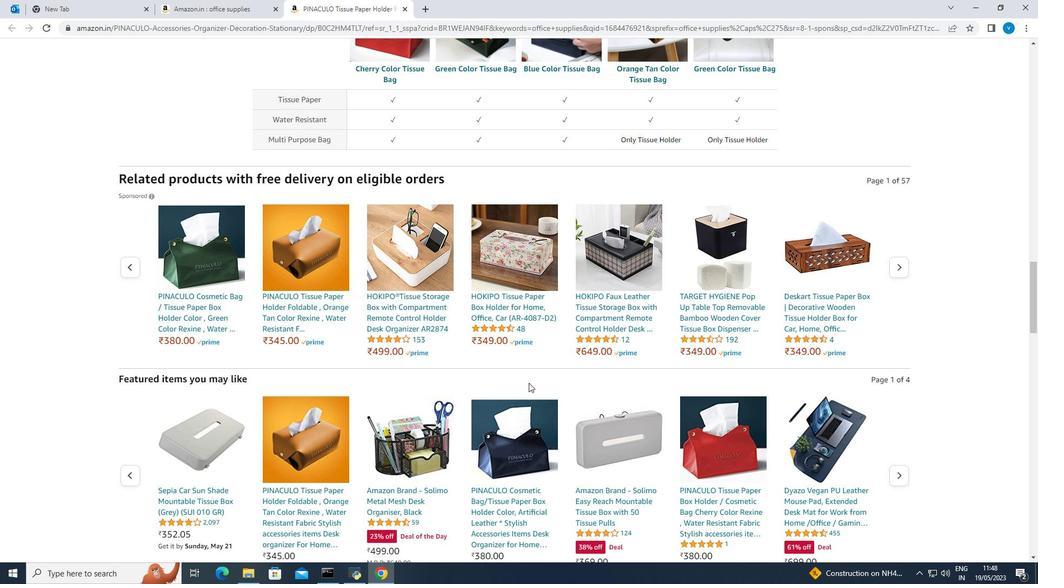 
Action: Mouse moved to (521, 392)
Screenshot: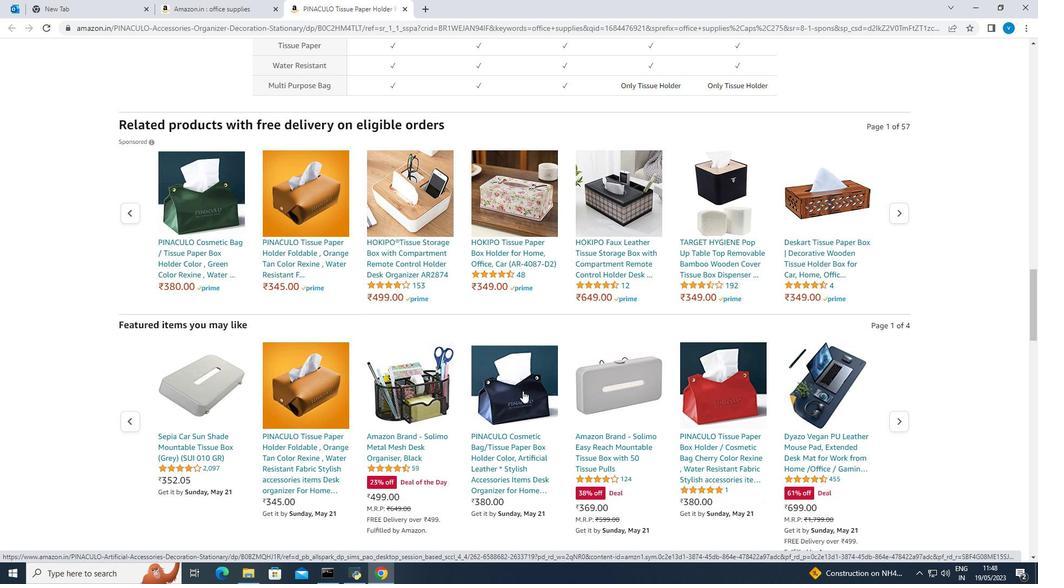 
Action: Mouse scrolled (521, 392) with delta (0, 0)
Screenshot: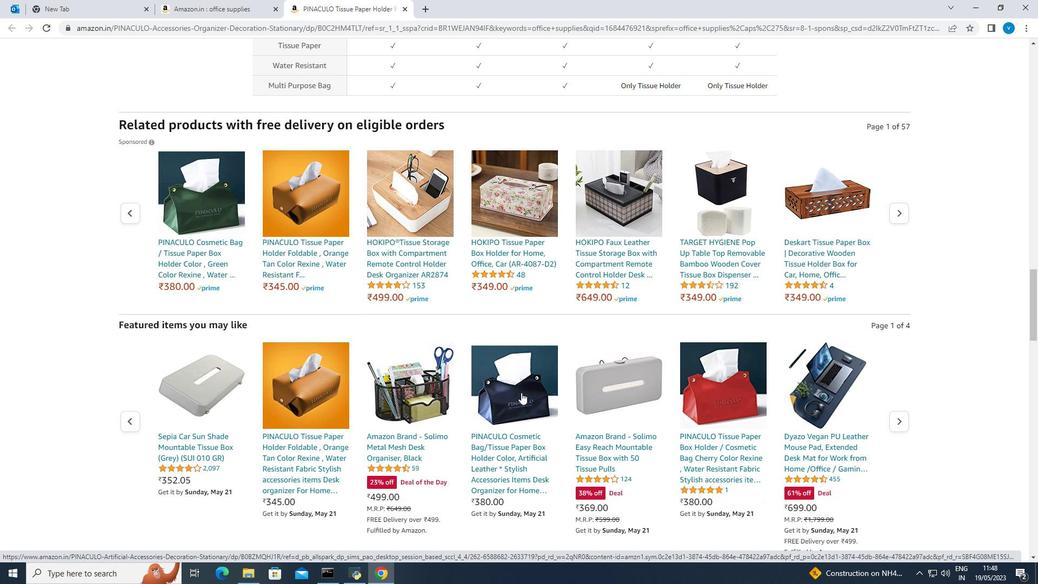 
Action: Mouse moved to (520, 393)
Screenshot: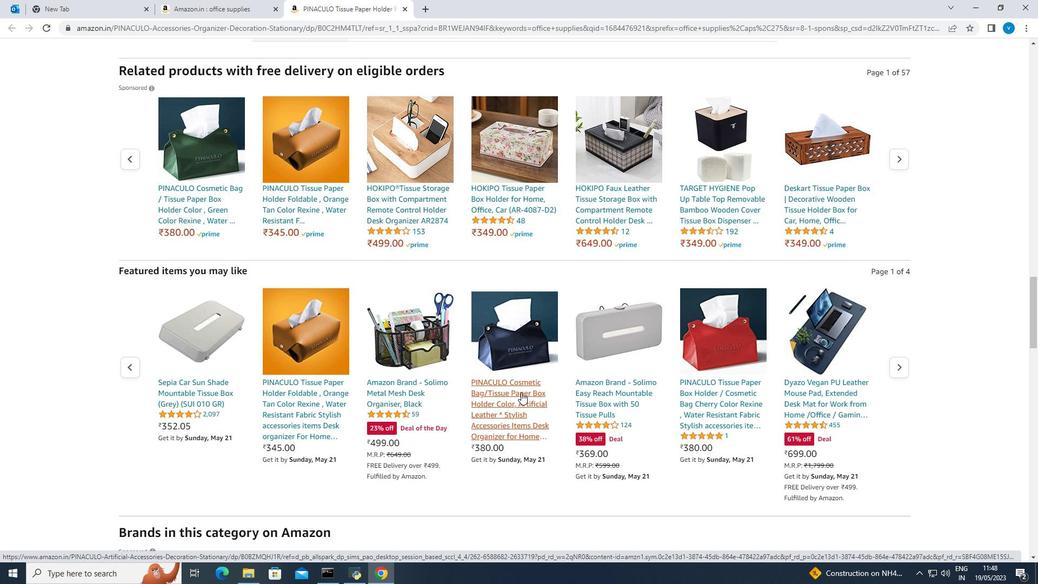 
Action: Mouse scrolled (520, 393) with delta (0, 0)
Screenshot: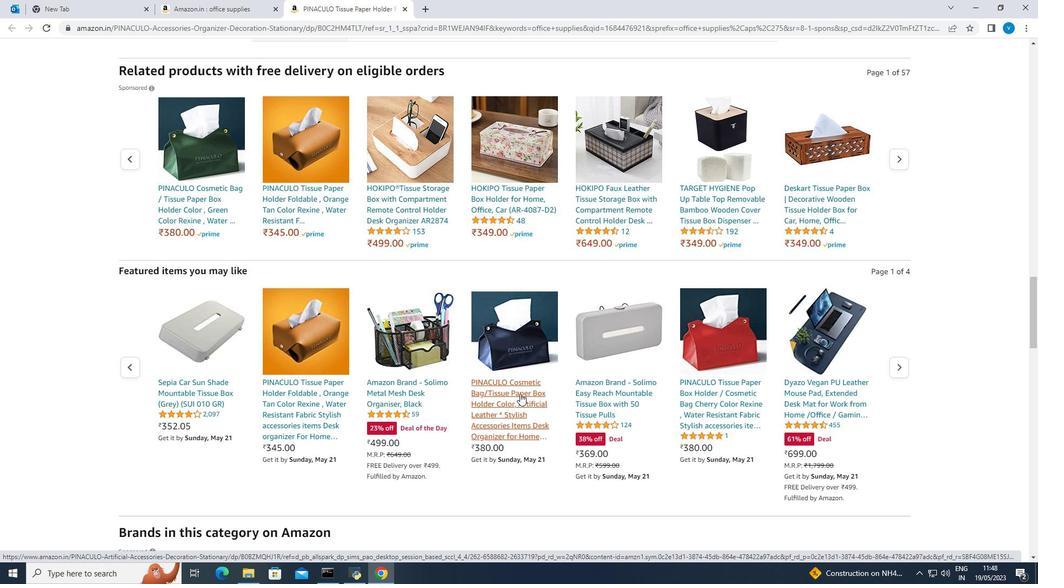 
Action: Mouse scrolled (520, 393) with delta (0, 0)
Screenshot: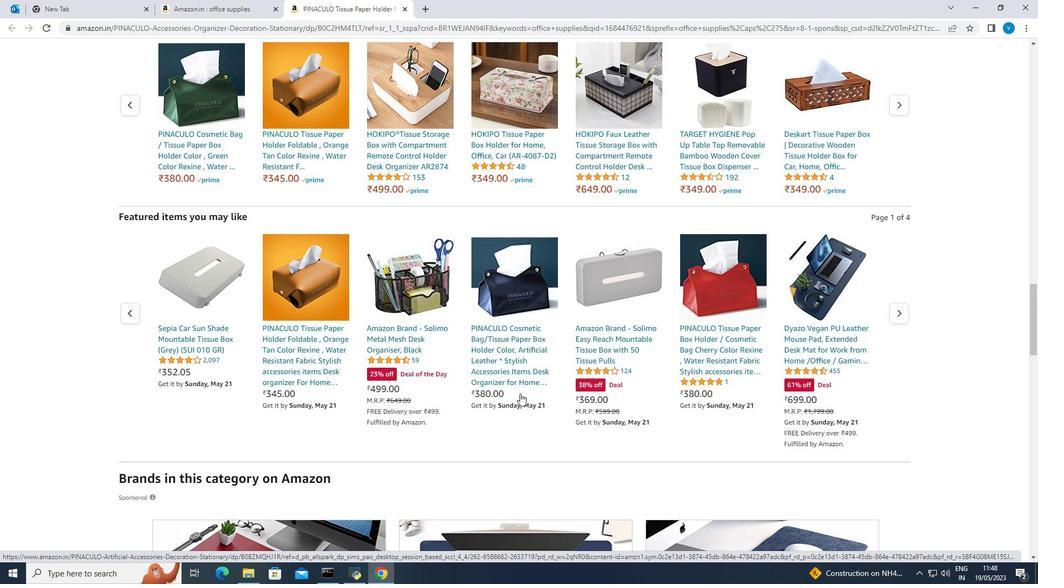 
Action: Mouse scrolled (520, 393) with delta (0, 0)
Screenshot: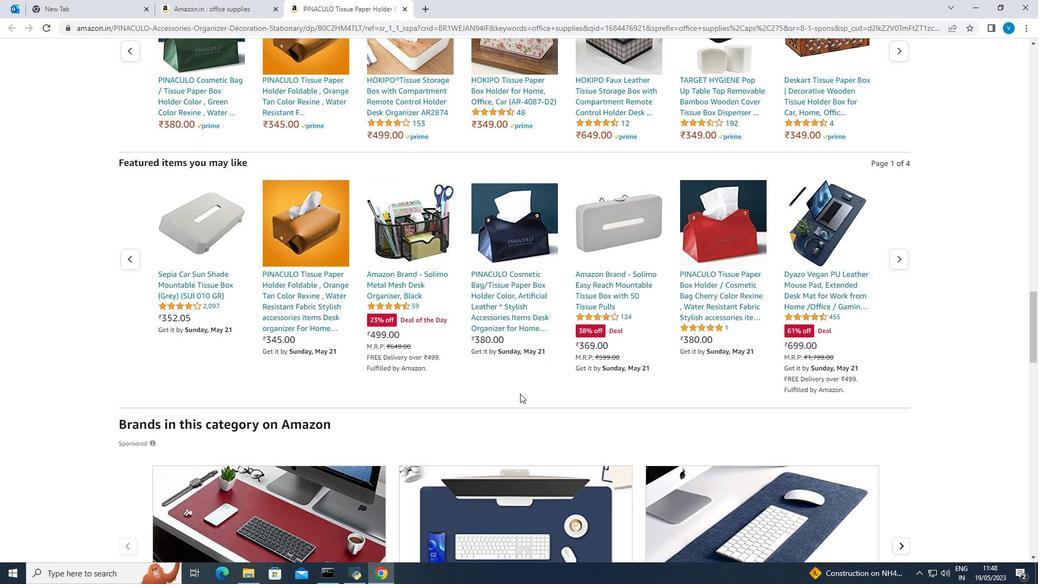 
Action: Mouse scrolled (520, 393) with delta (0, 0)
Screenshot: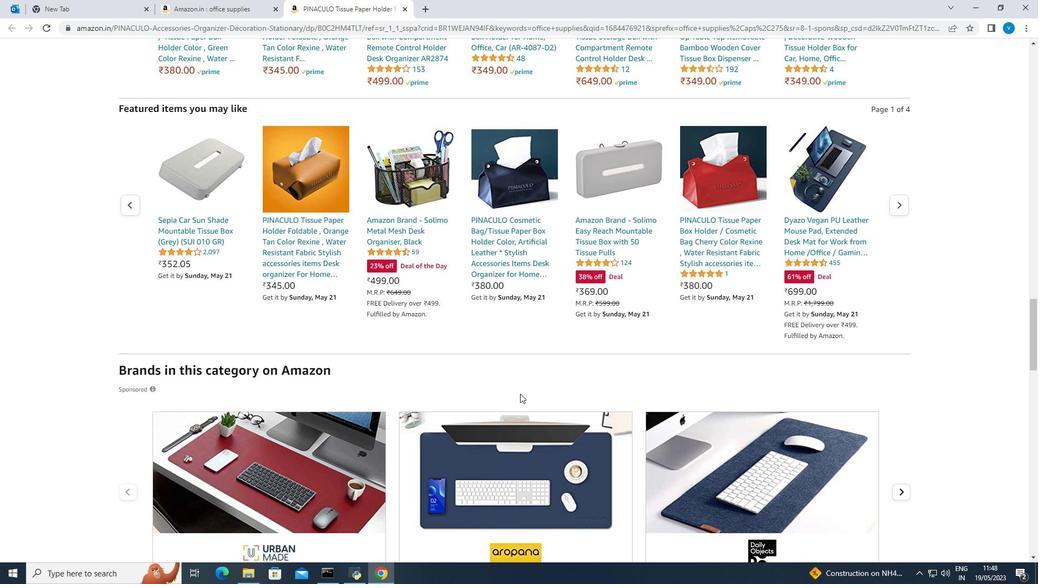 
Action: Mouse moved to (520, 393)
Screenshot: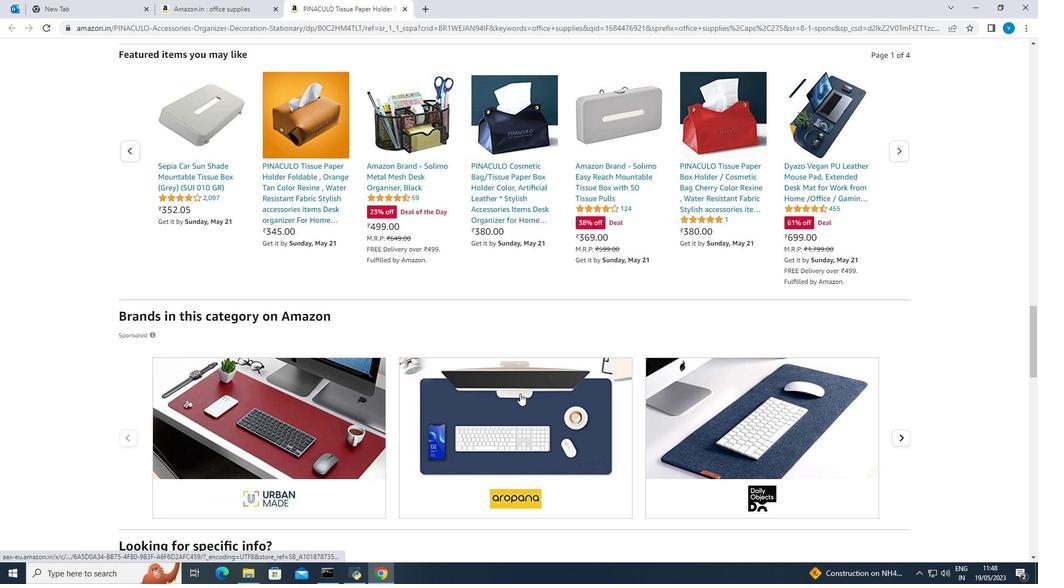 
Action: Mouse scrolled (520, 394) with delta (0, 0)
Screenshot: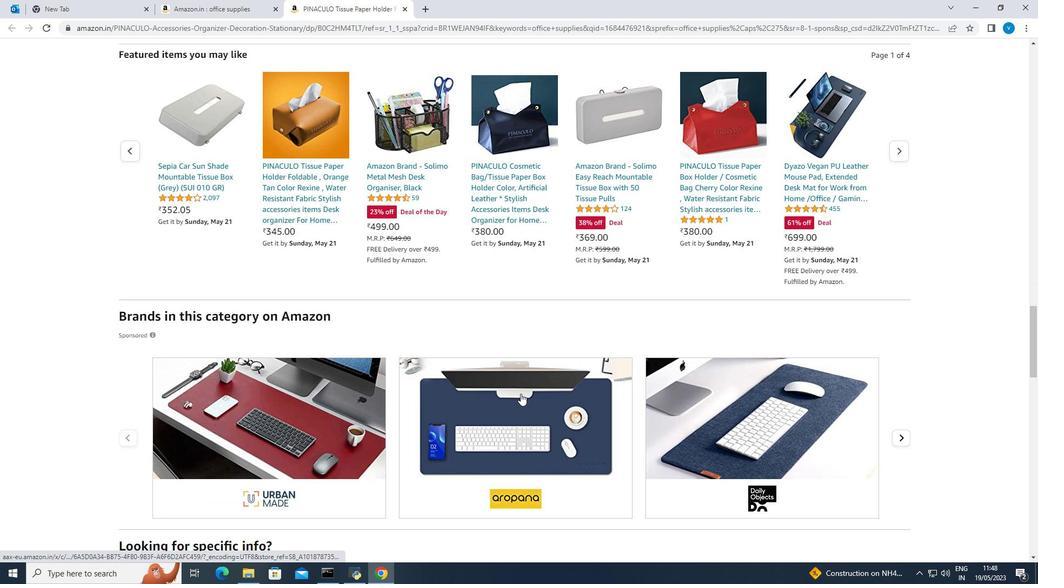 
Action: Mouse scrolled (520, 394) with delta (0, 0)
Screenshot: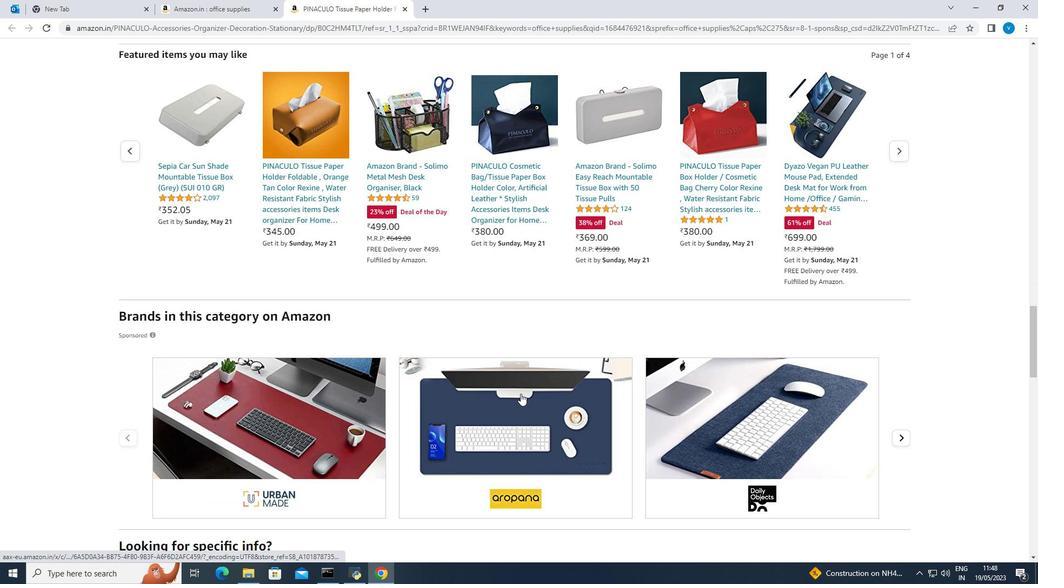 
Action: Mouse scrolled (520, 394) with delta (0, 0)
Screenshot: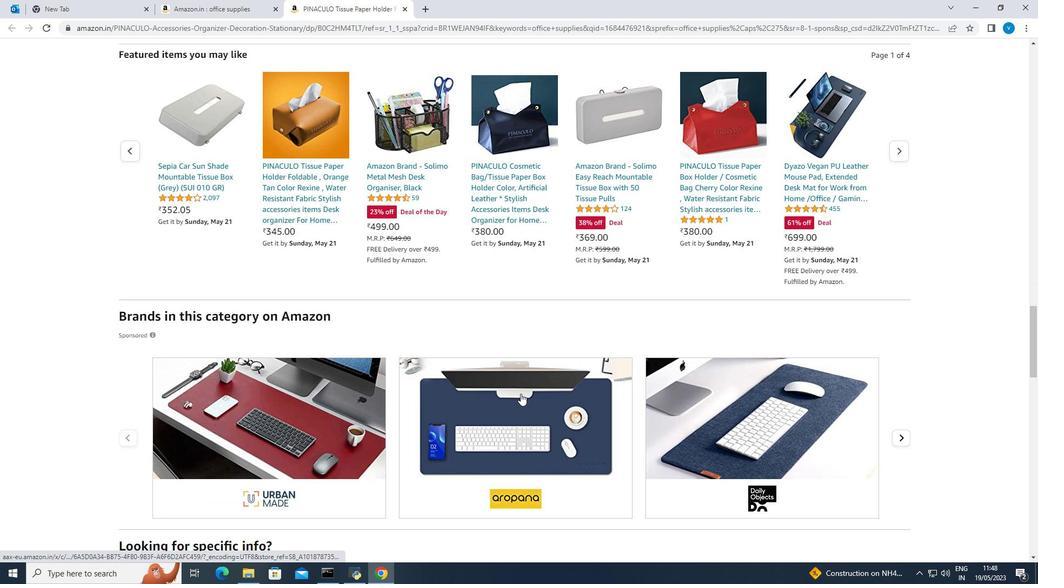 
Action: Mouse scrolled (520, 394) with delta (0, 0)
Screenshot: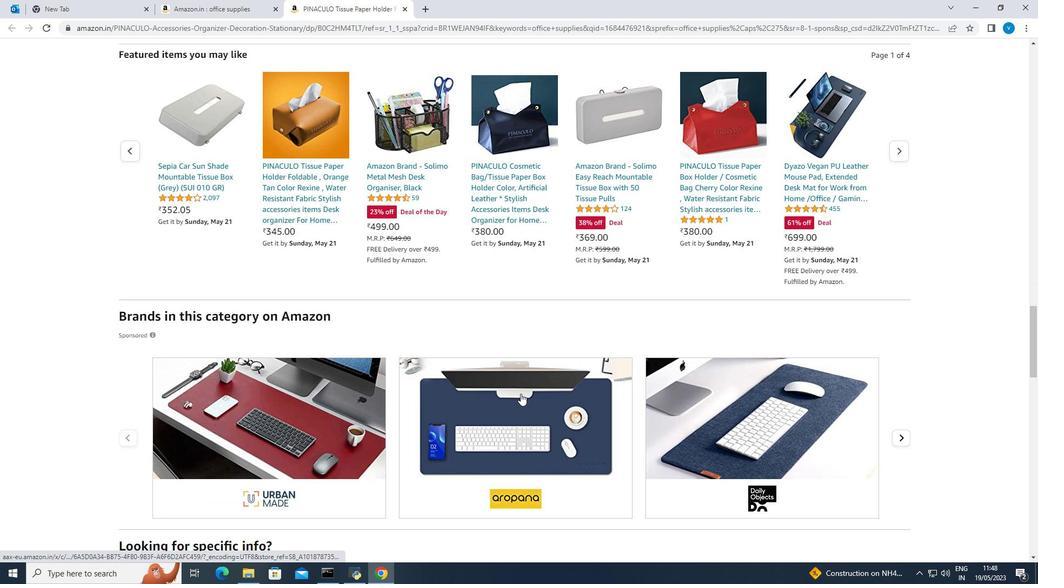
Action: Mouse scrolled (520, 394) with delta (0, 0)
Screenshot: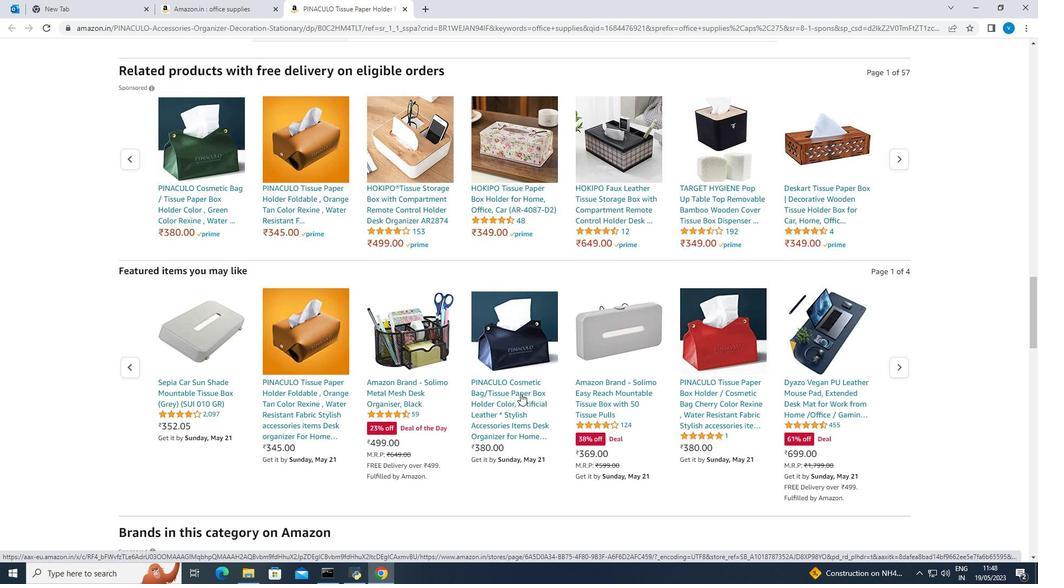 
Action: Mouse scrolled (520, 394) with delta (0, 0)
Screenshot: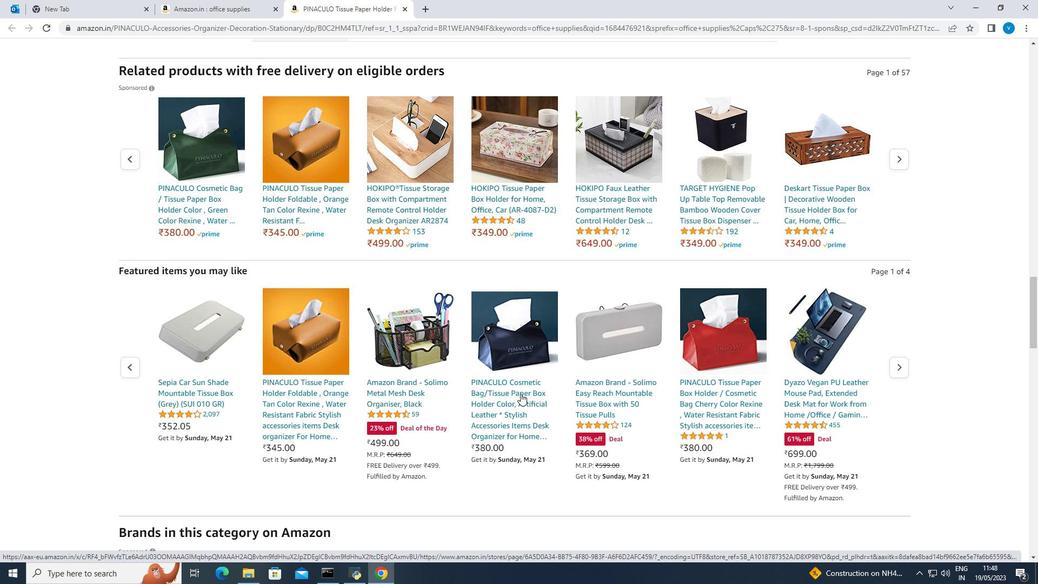 
Action: Mouse scrolled (520, 394) with delta (0, 0)
Screenshot: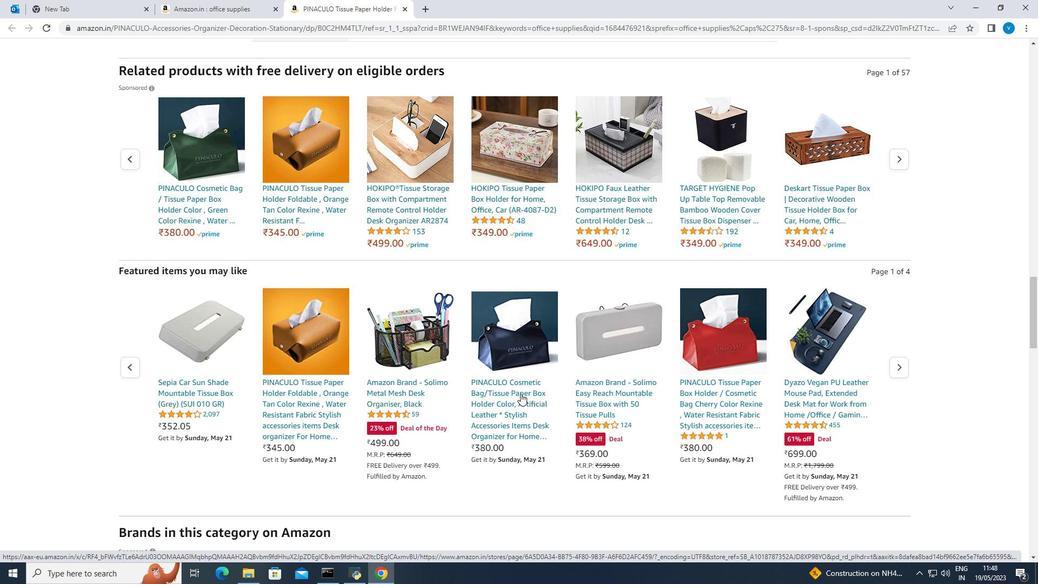 
Action: Mouse scrolled (520, 394) with delta (0, 0)
Screenshot: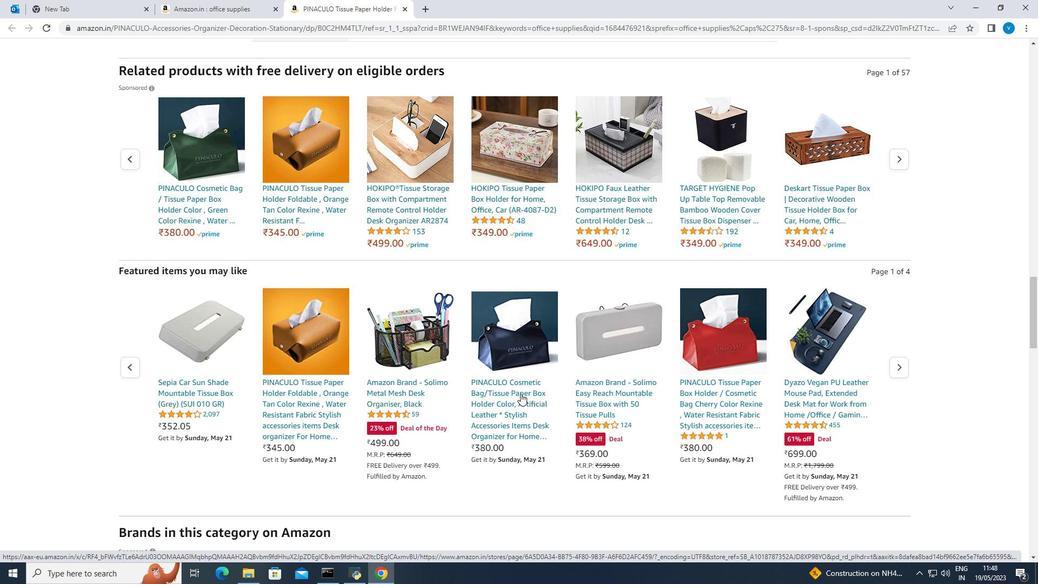 
Action: Mouse scrolled (520, 394) with delta (0, 0)
Screenshot: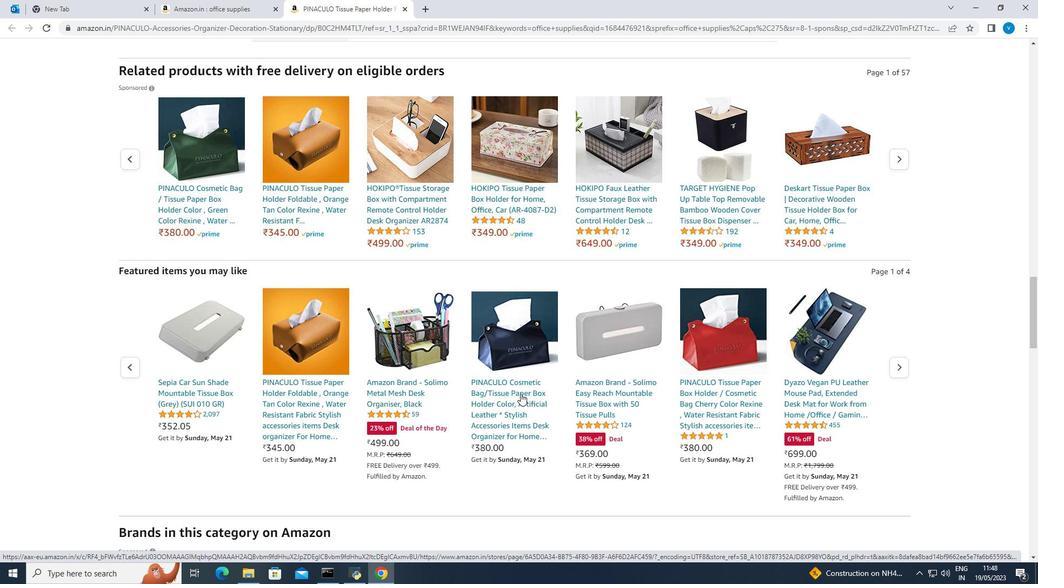 
Action: Mouse scrolled (520, 394) with delta (0, 0)
Screenshot: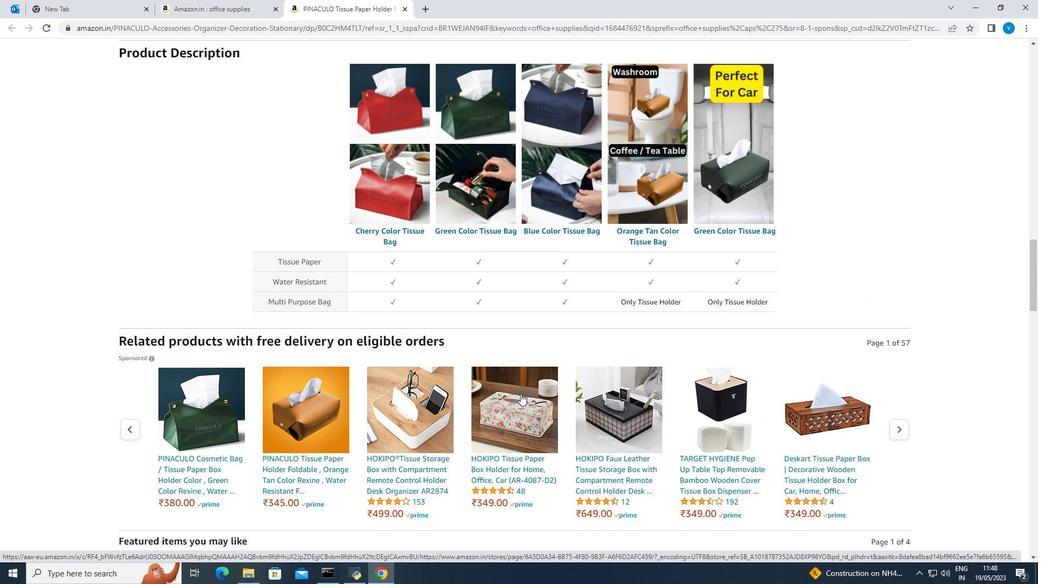 
Action: Mouse scrolled (520, 394) with delta (0, 0)
Screenshot: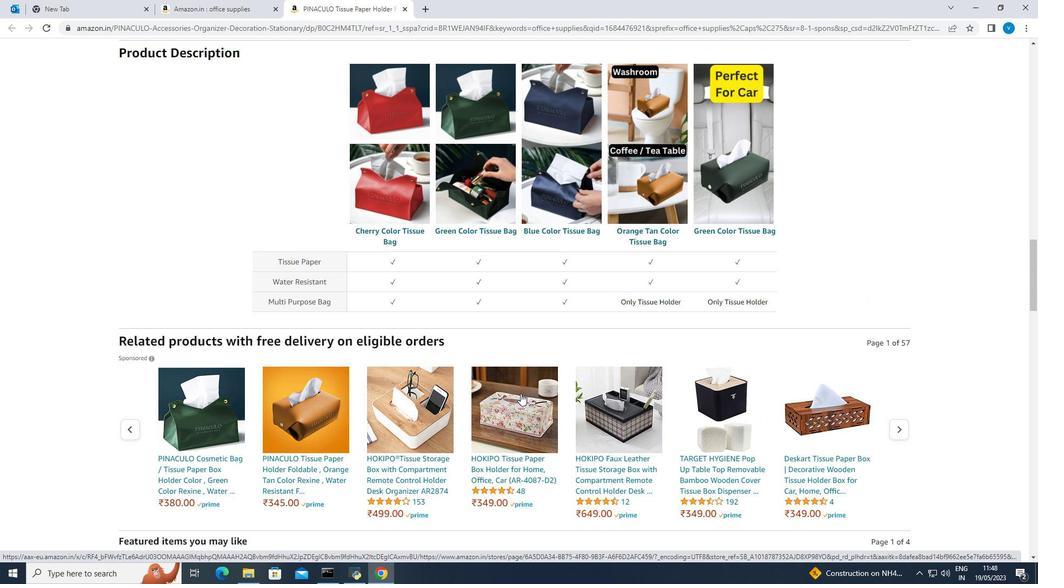 
Action: Mouse scrolled (520, 394) with delta (0, 0)
Screenshot: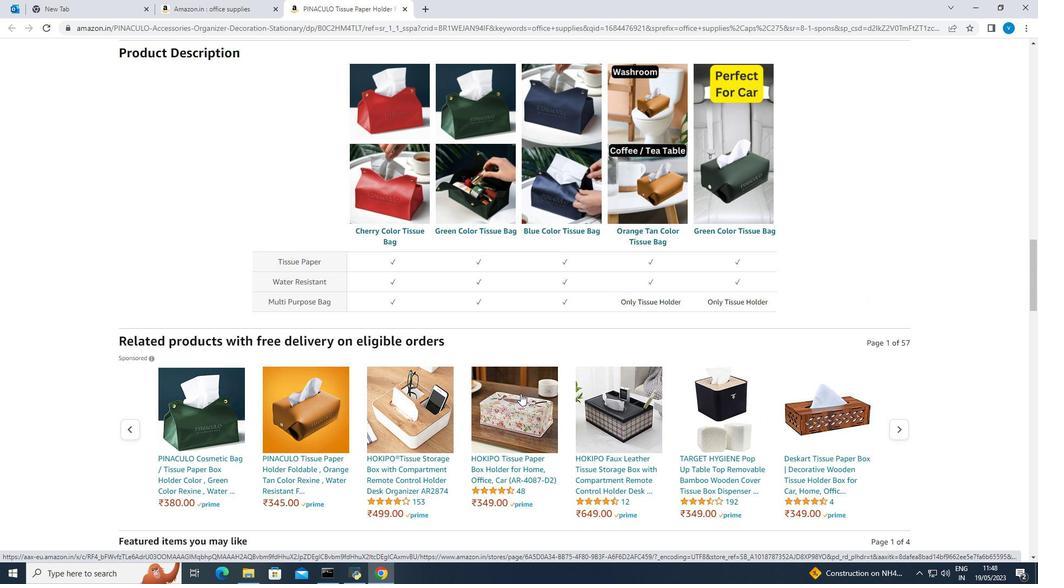 
Action: Mouse scrolled (520, 394) with delta (0, 0)
Screenshot: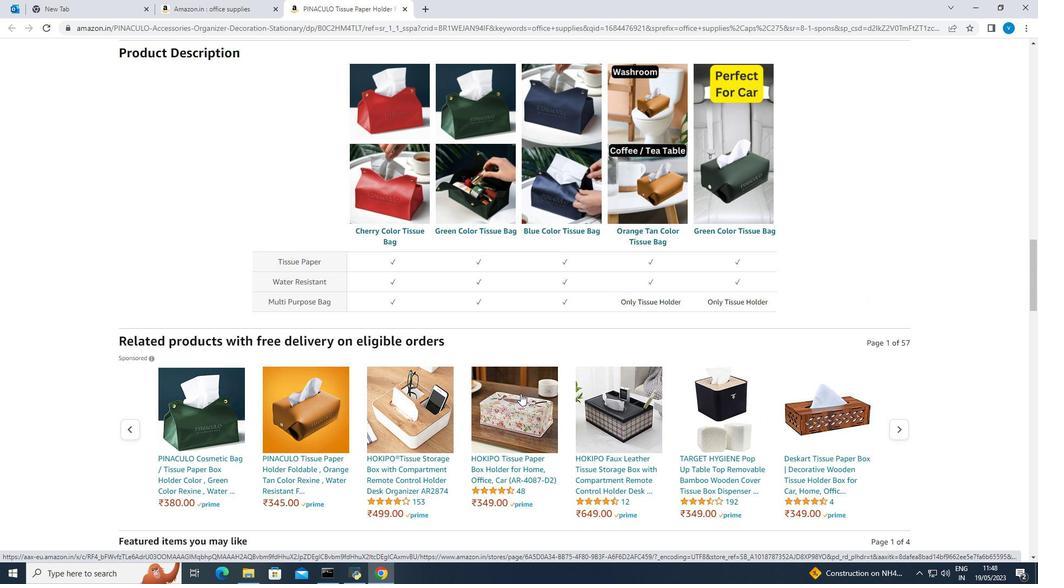 
Action: Mouse scrolled (520, 394) with delta (0, 0)
Screenshot: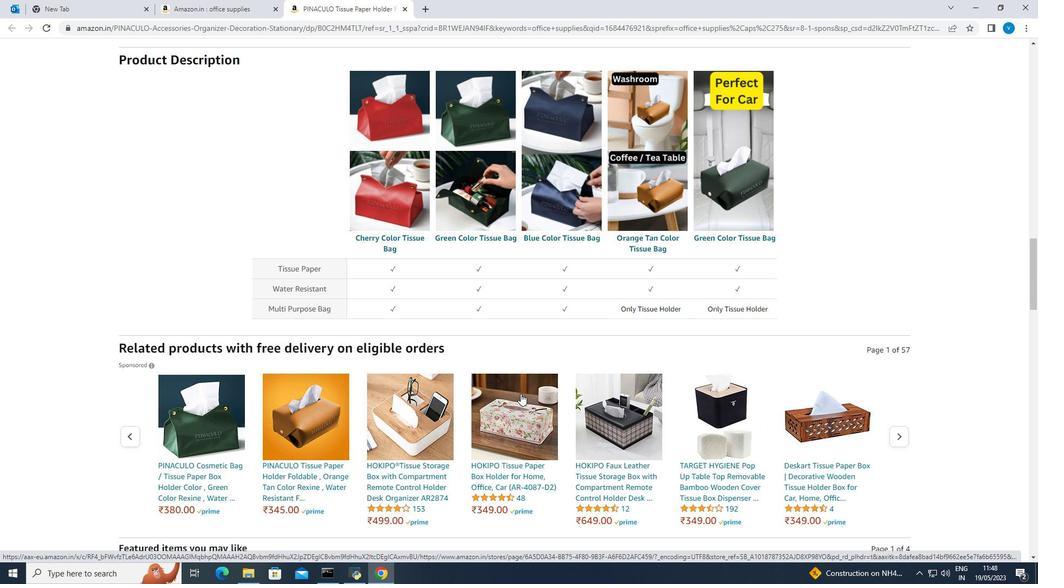 
Action: Mouse moved to (520, 393)
Screenshot: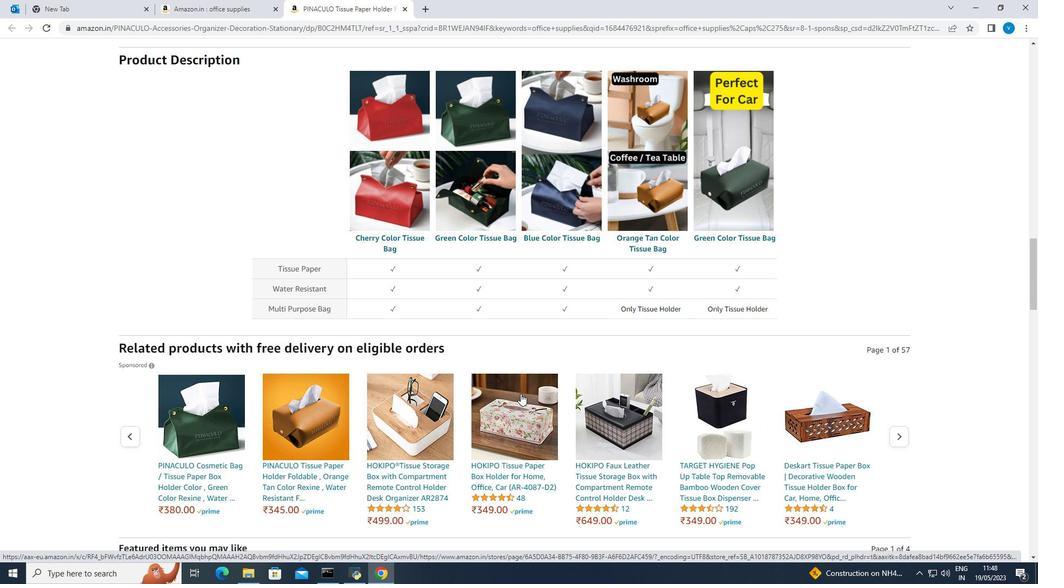 
Action: Mouse scrolled (520, 393) with delta (0, 0)
Screenshot: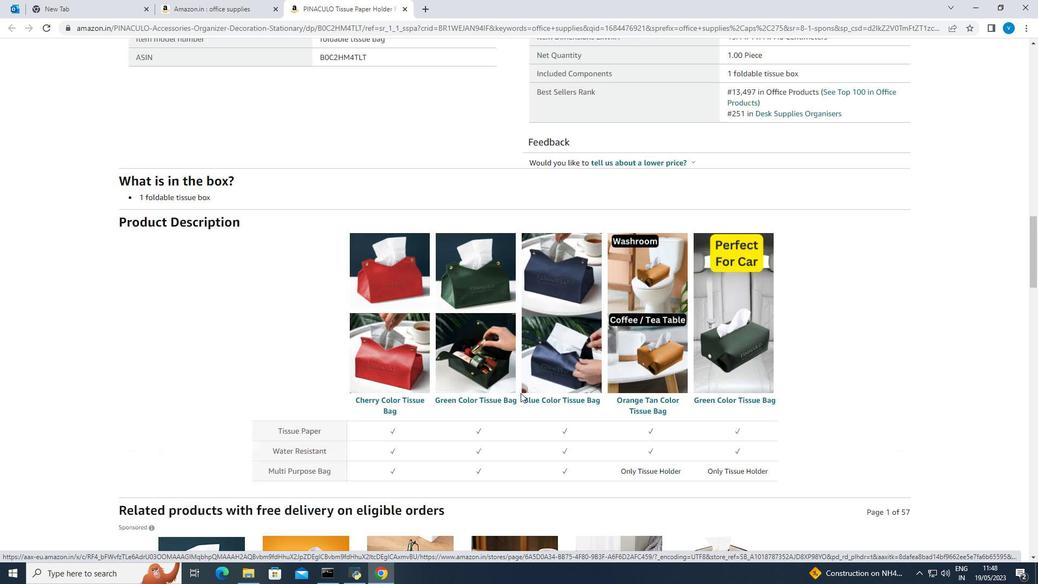 
Action: Mouse scrolled (520, 393) with delta (0, 0)
Screenshot: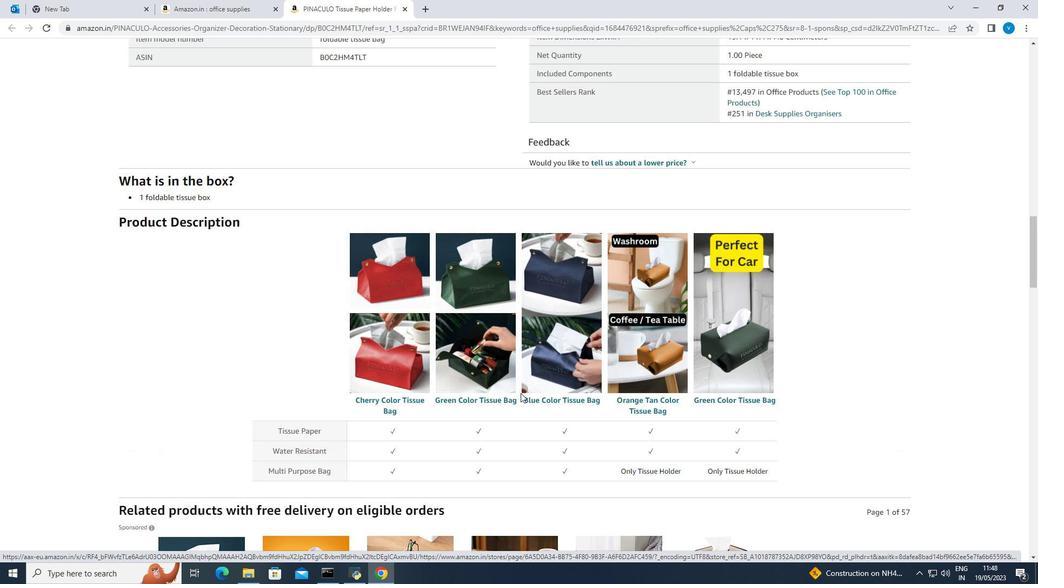 
Action: Mouse scrolled (520, 393) with delta (0, 0)
Screenshot: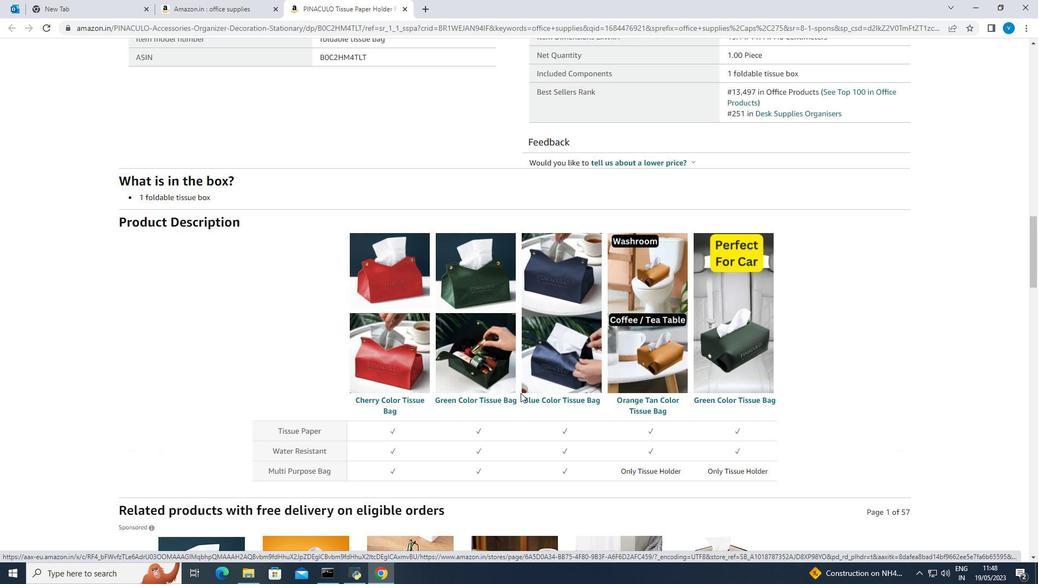 
Action: Mouse scrolled (520, 393) with delta (0, 0)
Screenshot: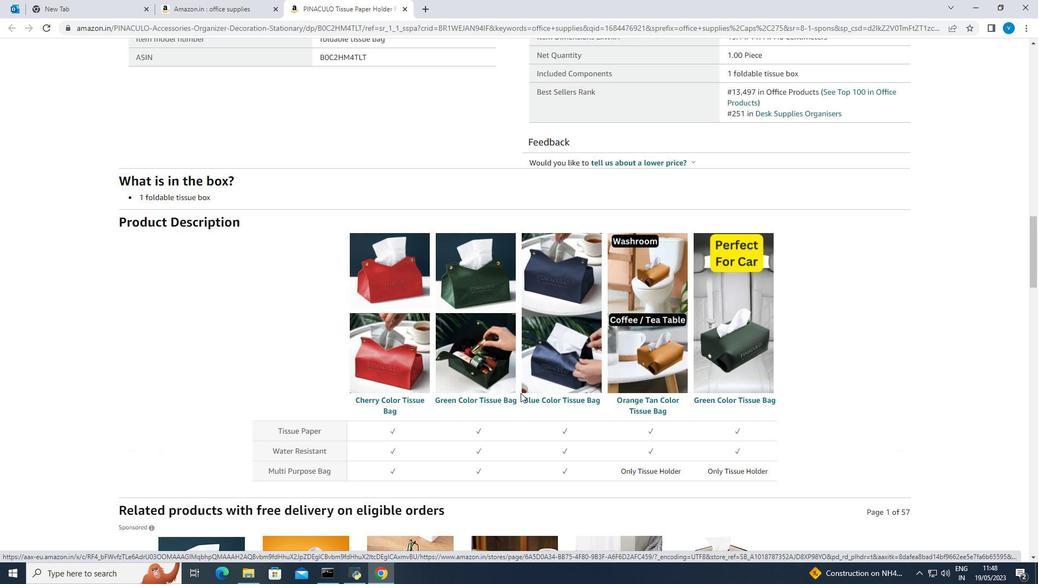 
Action: Mouse scrolled (520, 393) with delta (0, 0)
Screenshot: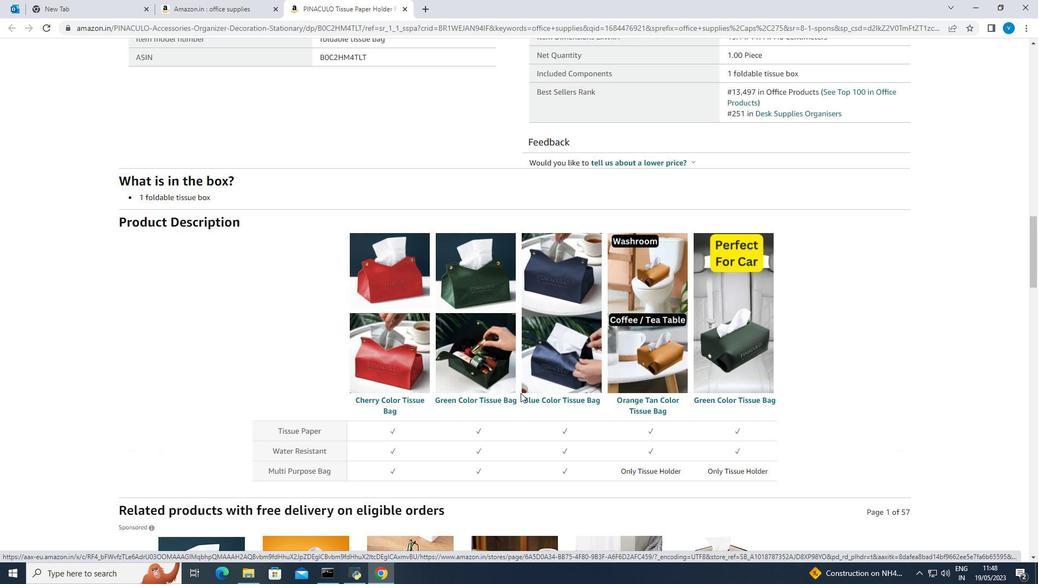 
Action: Mouse scrolled (520, 393) with delta (0, 0)
Screenshot: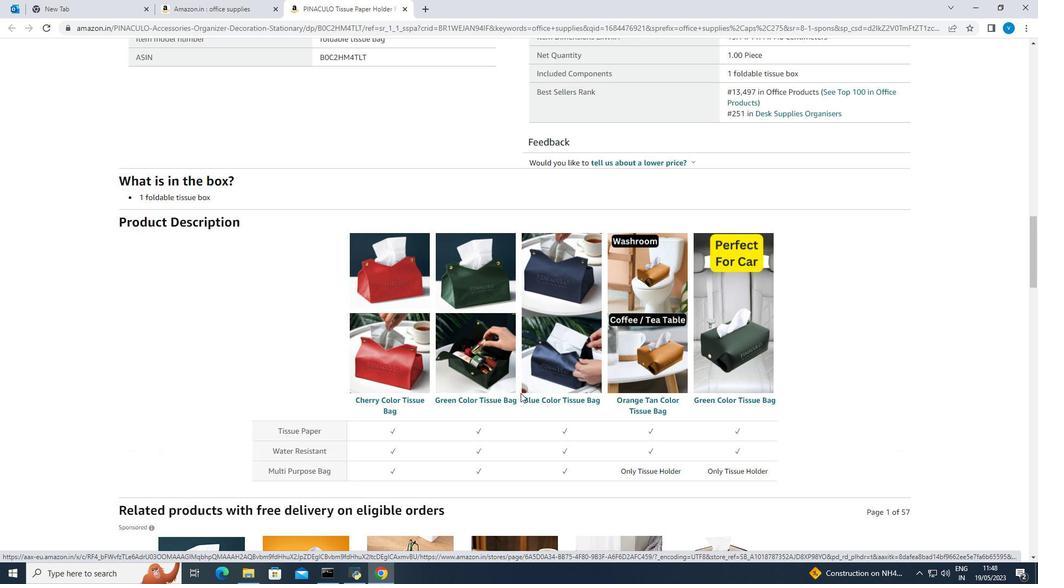 
Action: Mouse scrolled (520, 393) with delta (0, 0)
Screenshot: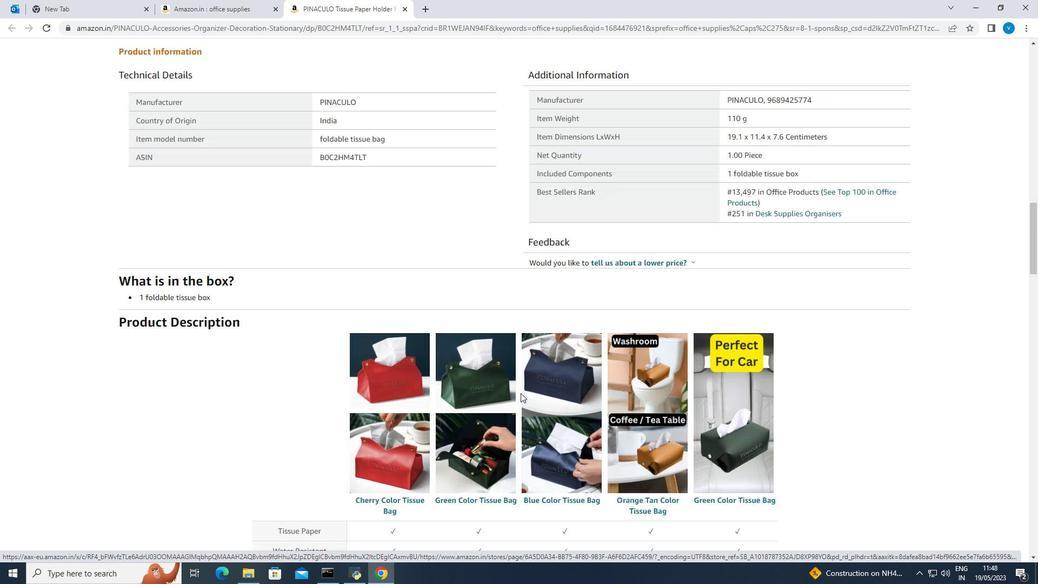 
Action: Mouse moved to (239, 11)
Screenshot: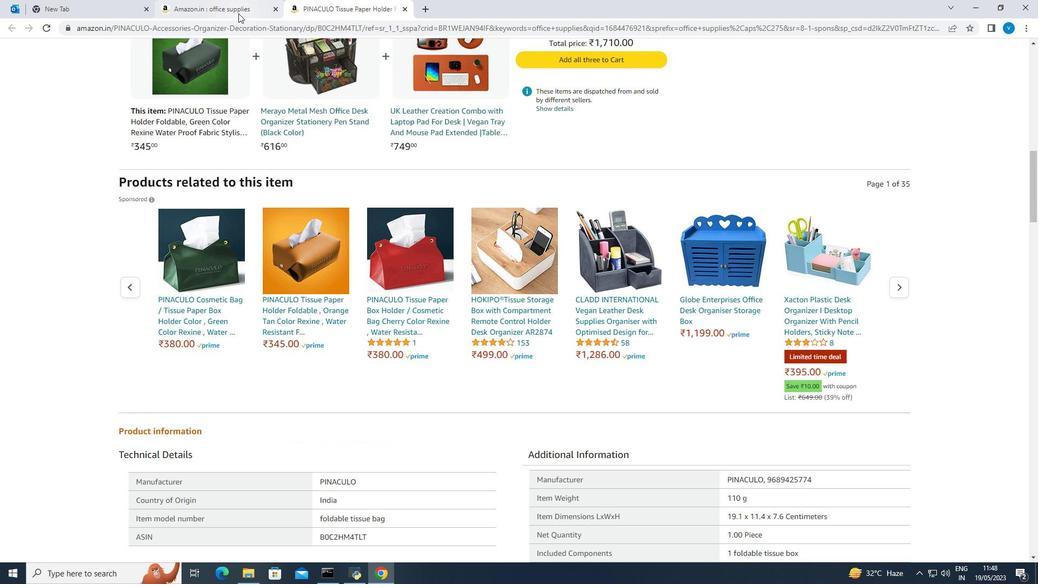 
Action: Mouse pressed left at (239, 11)
Screenshot: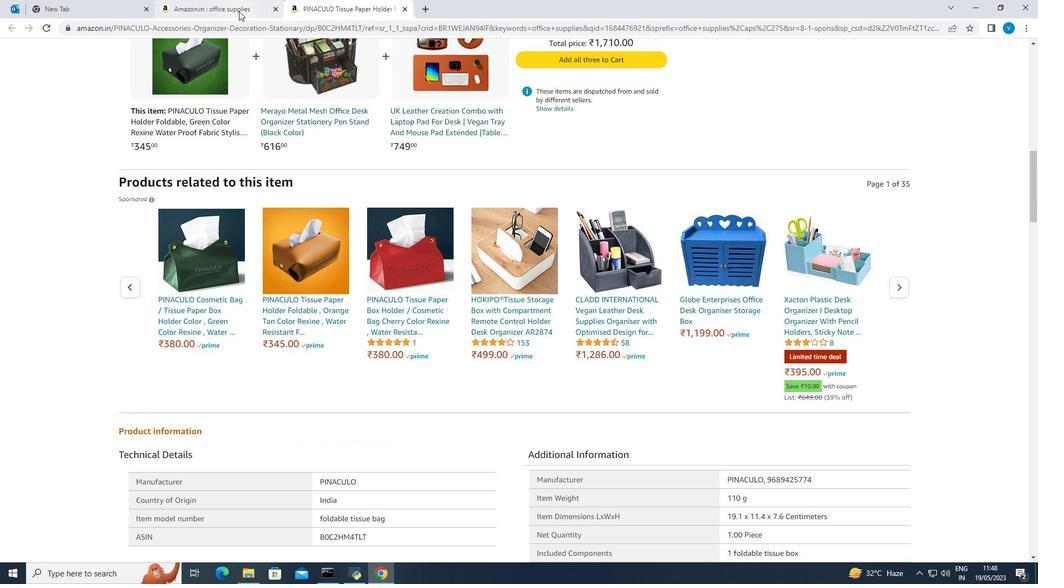 
Action: Mouse moved to (537, 251)
Screenshot: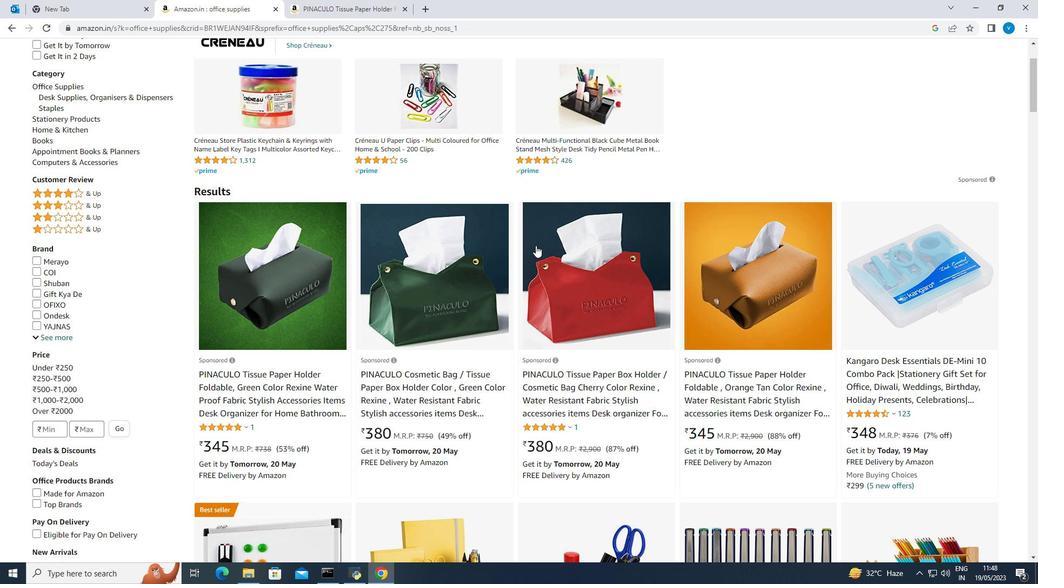 
Action: Mouse scrolled (537, 250) with delta (0, 0)
Screenshot: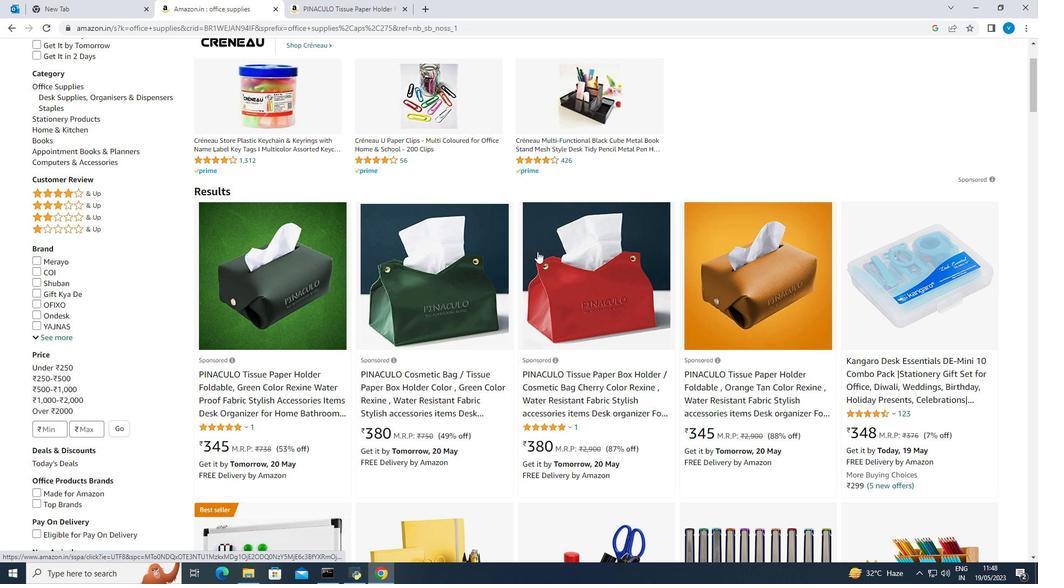 
Action: Mouse moved to (865, 229)
Screenshot: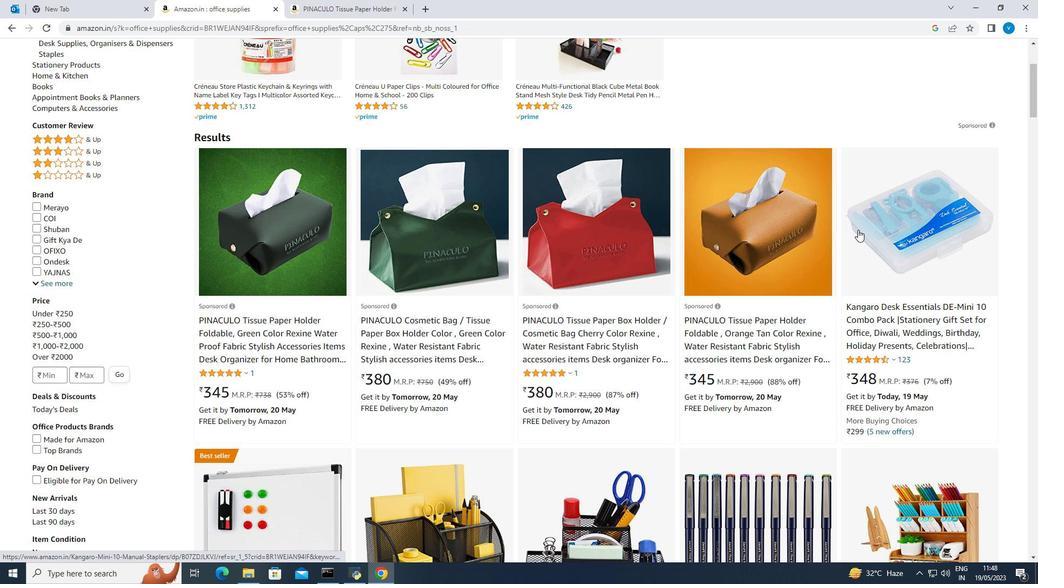 
Action: Mouse pressed left at (865, 229)
Screenshot: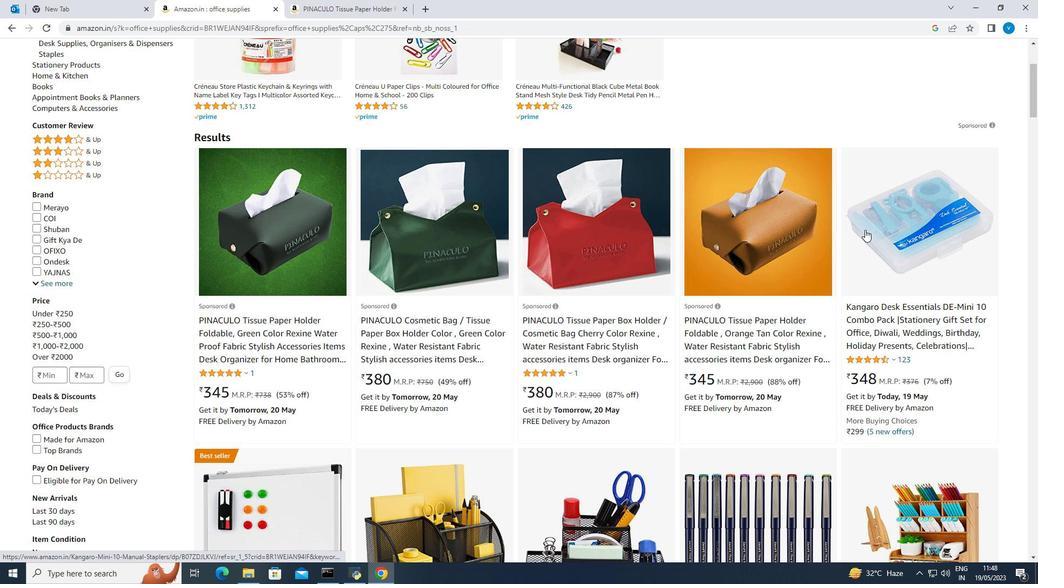 
Action: Mouse moved to (865, 229)
Screenshot: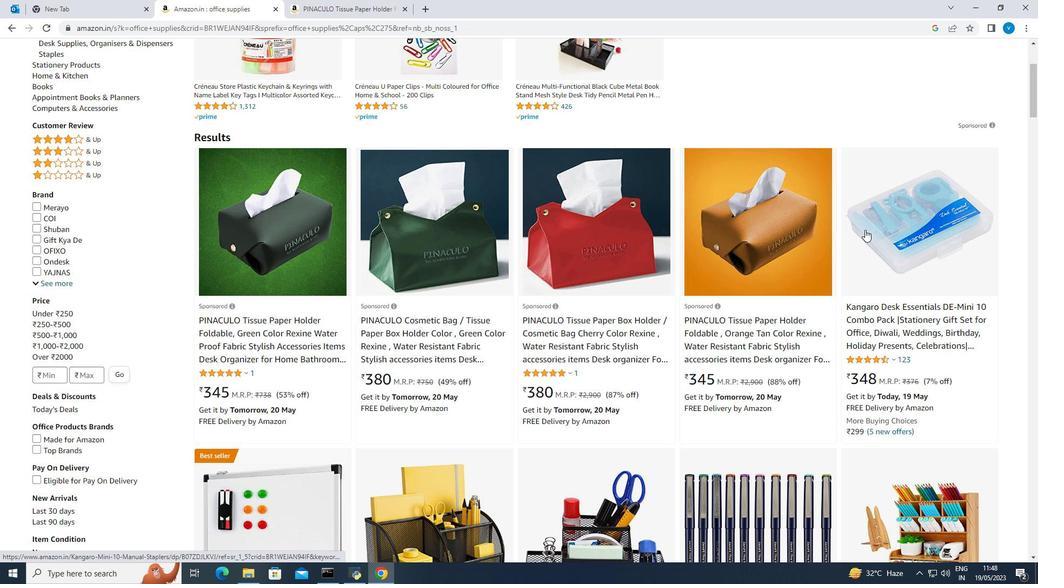 
Action: Mouse pressed left at (865, 229)
Screenshot: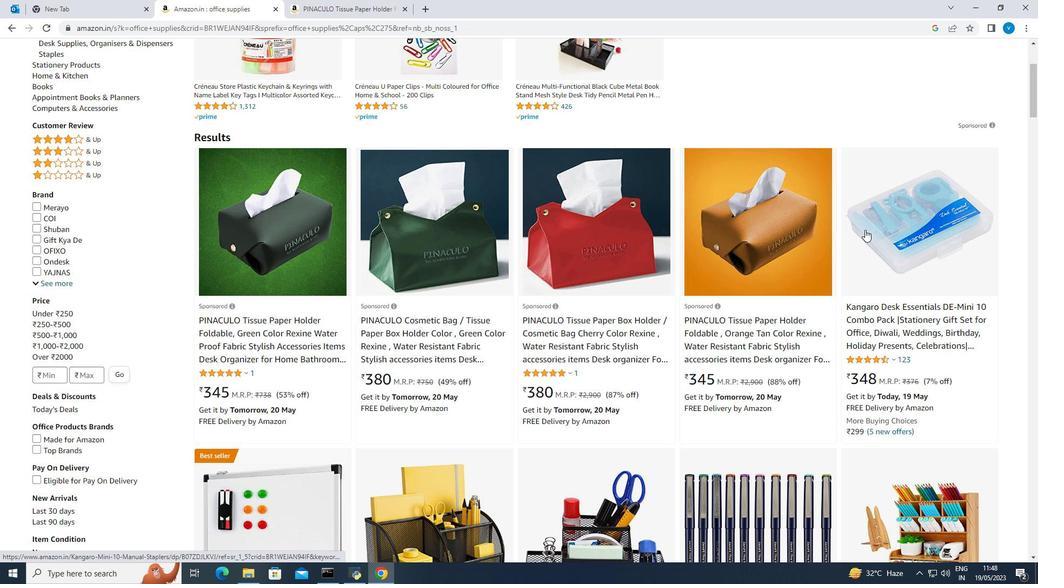 
Action: Mouse moved to (855, 226)
Screenshot: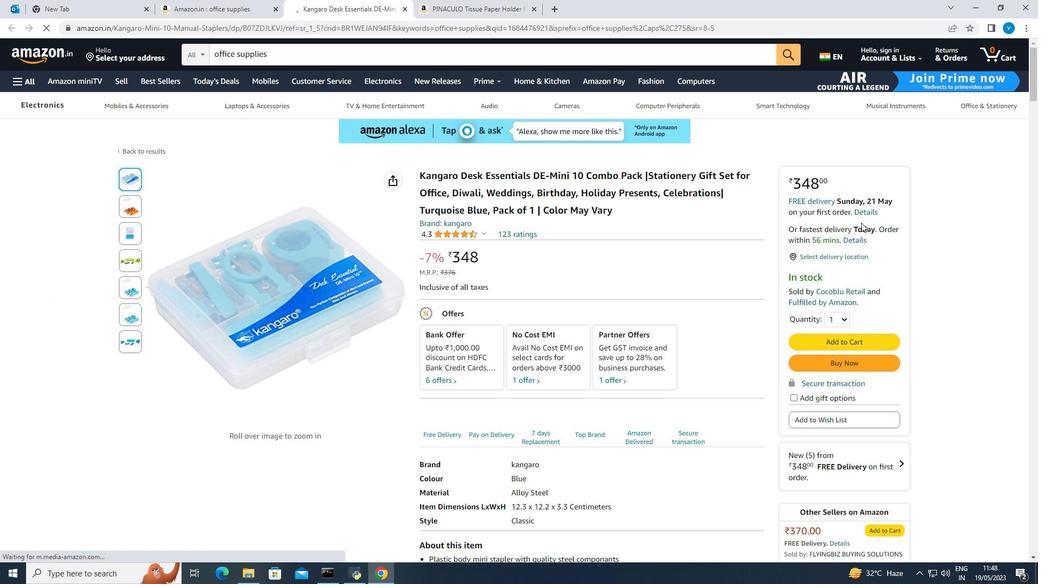 
Action: Mouse scrolled (855, 225) with delta (0, 0)
Screenshot: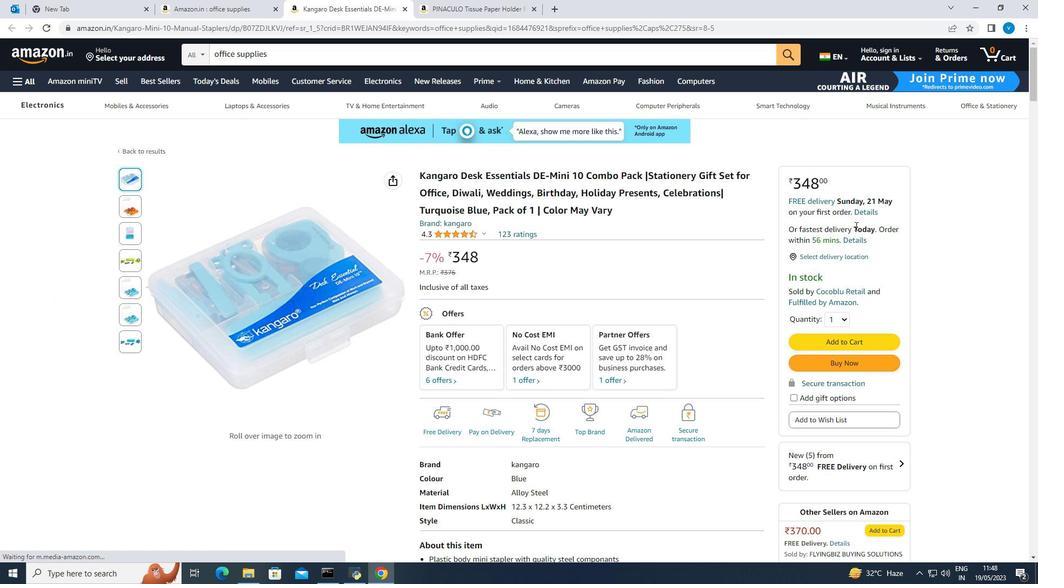 
Action: Mouse scrolled (855, 225) with delta (0, 0)
Screenshot: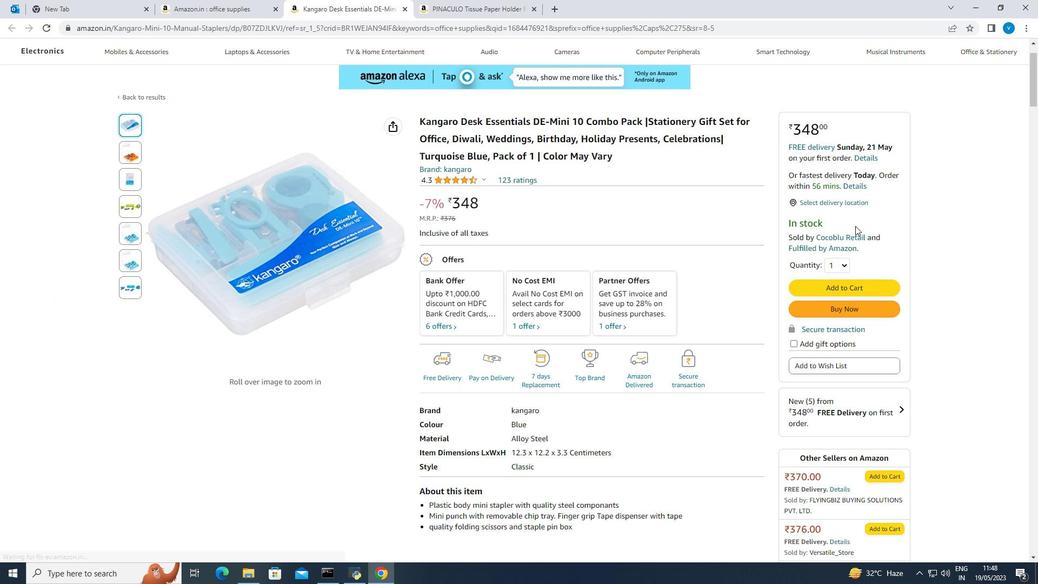 
Action: Mouse scrolled (855, 225) with delta (0, 0)
Screenshot: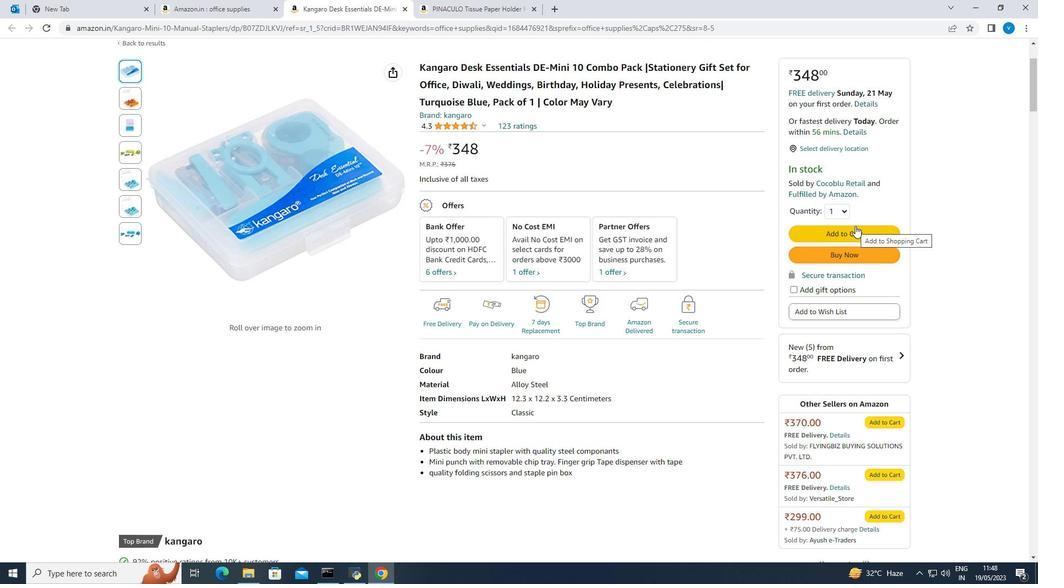 
Action: Mouse scrolled (855, 225) with delta (0, 0)
Screenshot: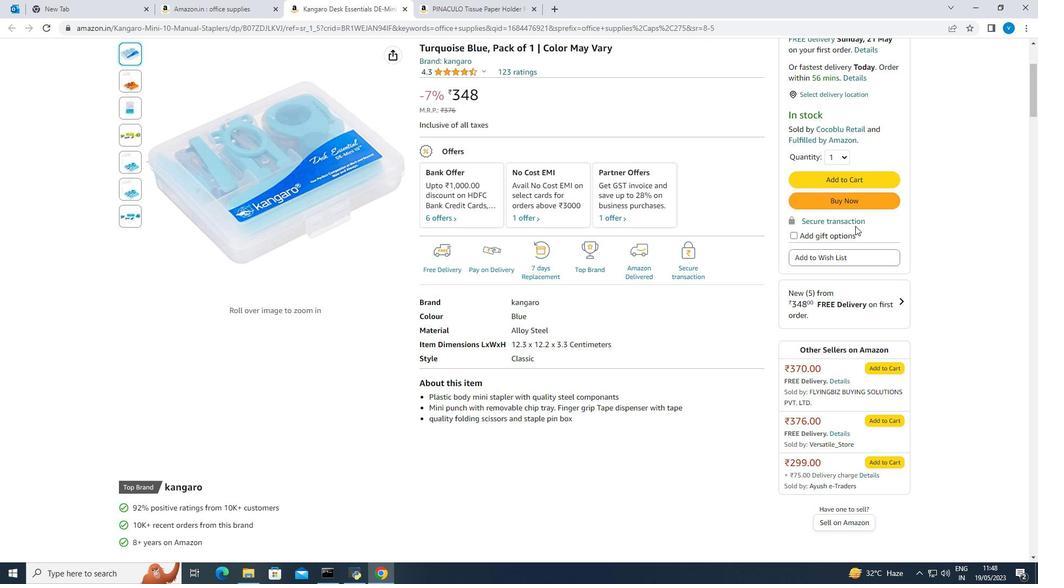 
Action: Mouse scrolled (855, 225) with delta (0, 0)
Screenshot: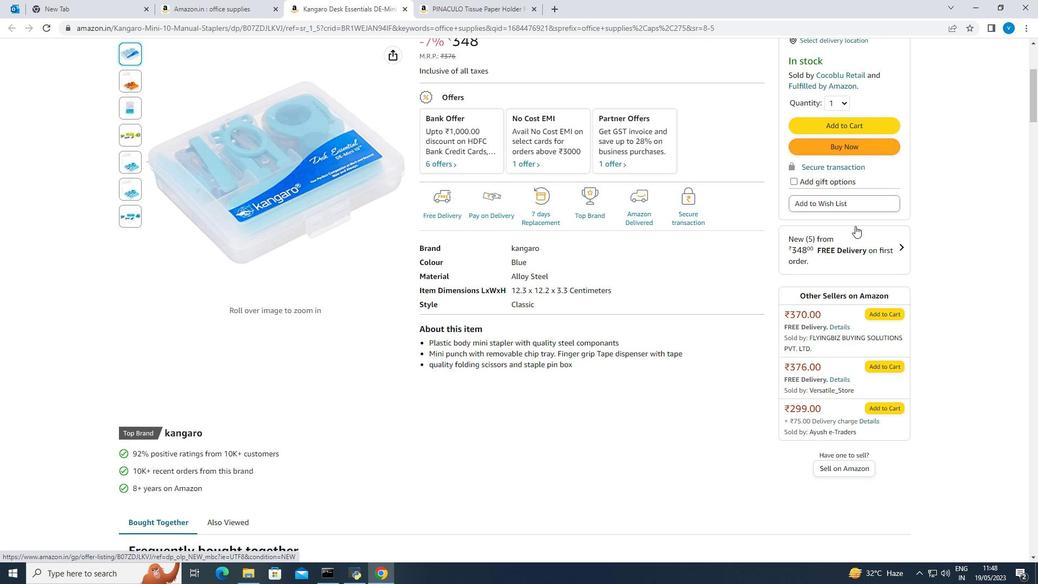 
Action: Mouse scrolled (855, 225) with delta (0, 0)
Screenshot: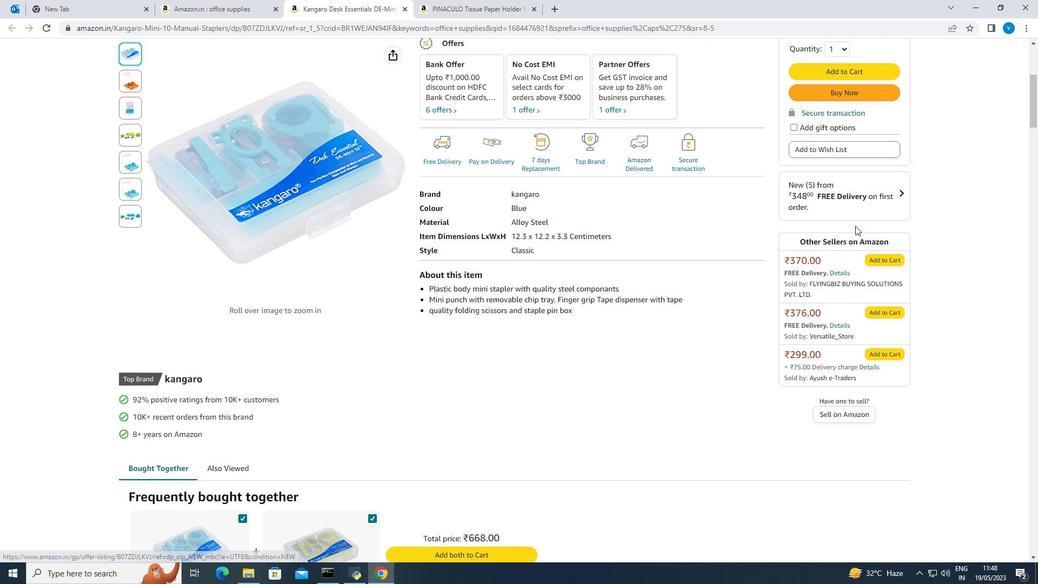 
Action: Mouse scrolled (855, 225) with delta (0, 0)
Screenshot: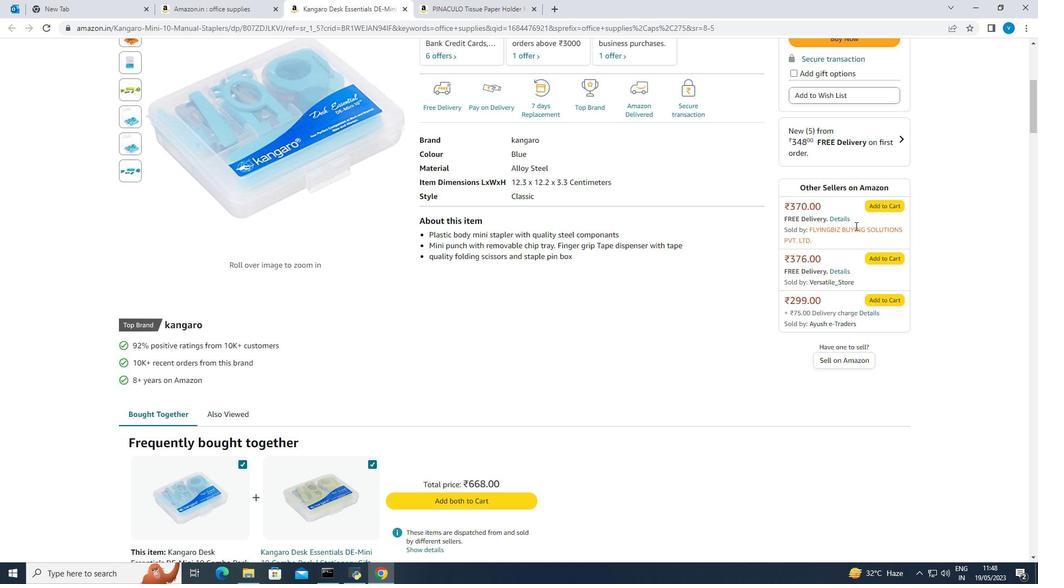 
Action: Mouse scrolled (855, 225) with delta (0, 0)
Screenshot: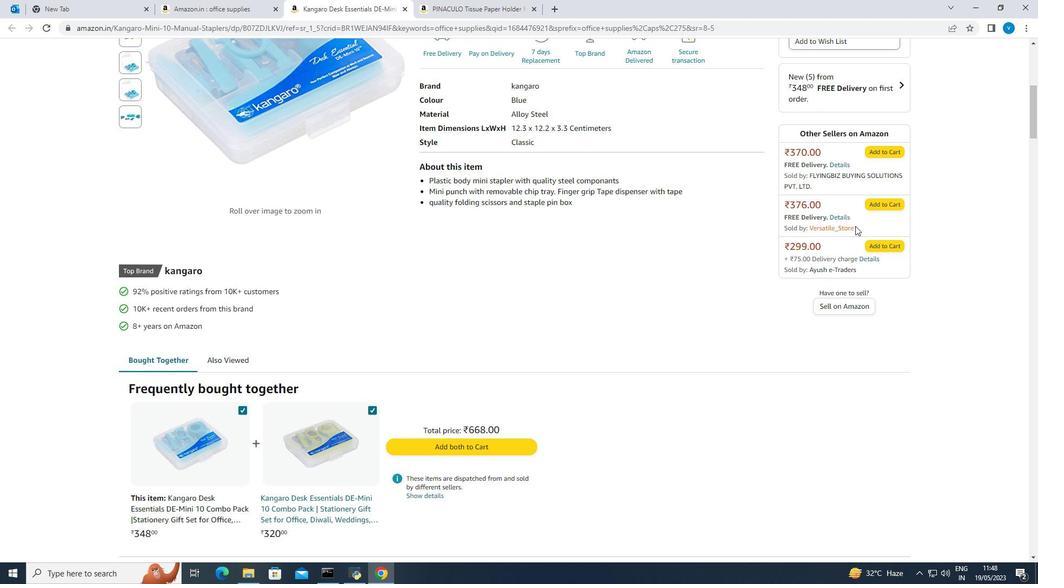 
Action: Mouse scrolled (855, 225) with delta (0, 0)
Screenshot: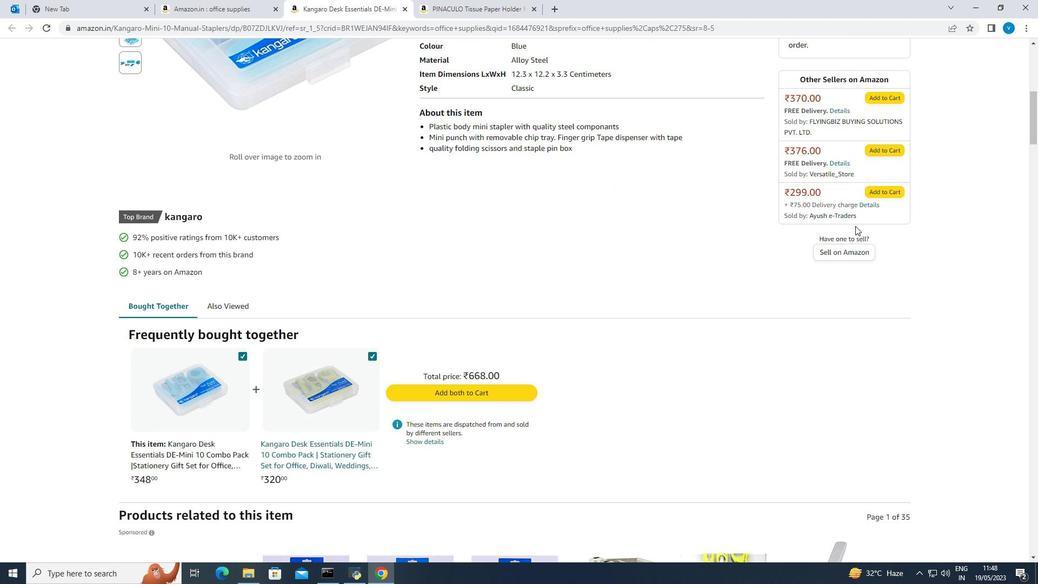 
Action: Mouse moved to (753, 216)
Screenshot: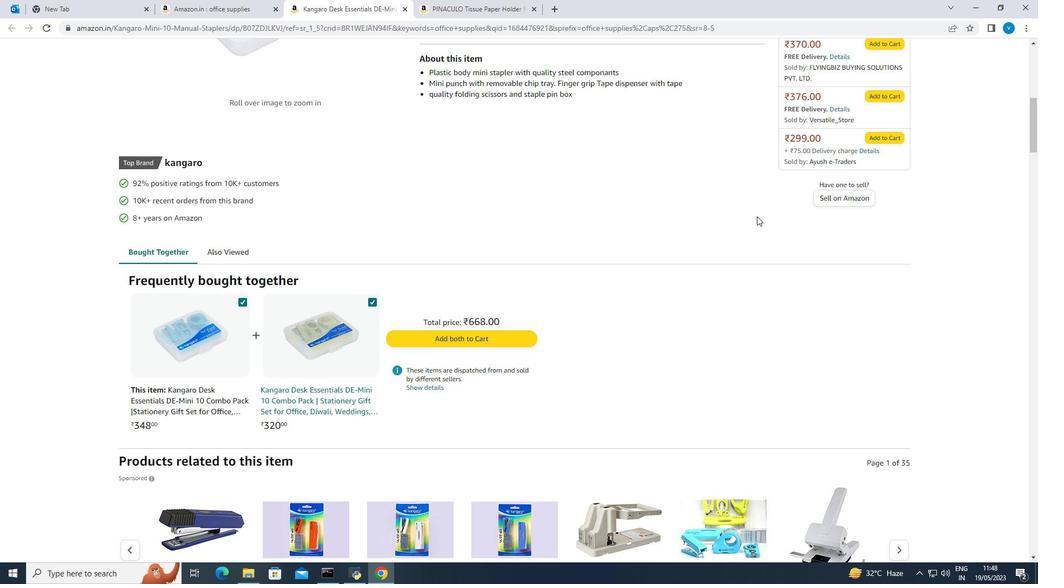 
Action: Mouse scrolled (753, 215) with delta (0, 0)
Screenshot: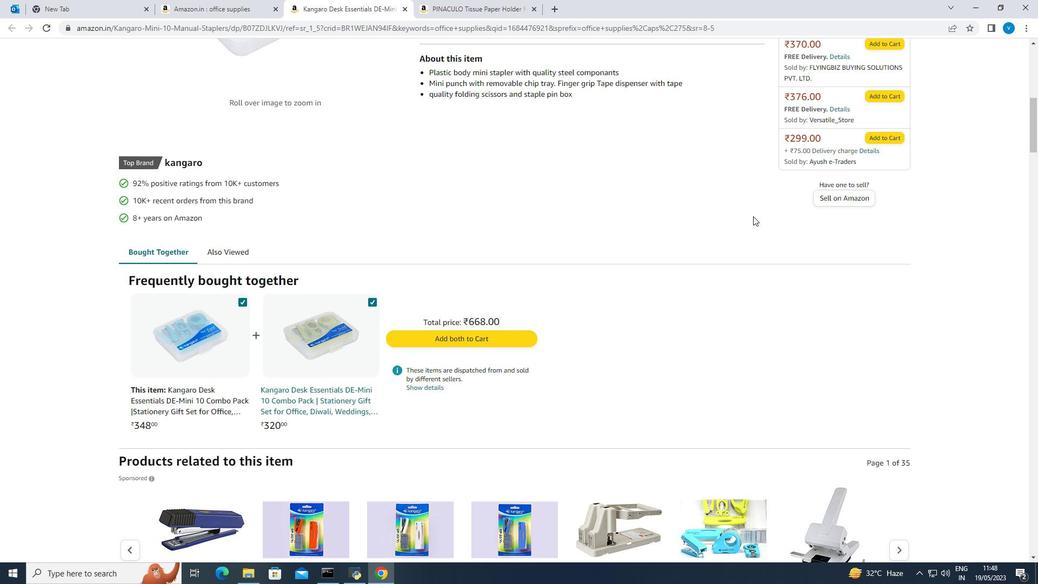 
Action: Mouse scrolled (753, 215) with delta (0, 0)
Screenshot: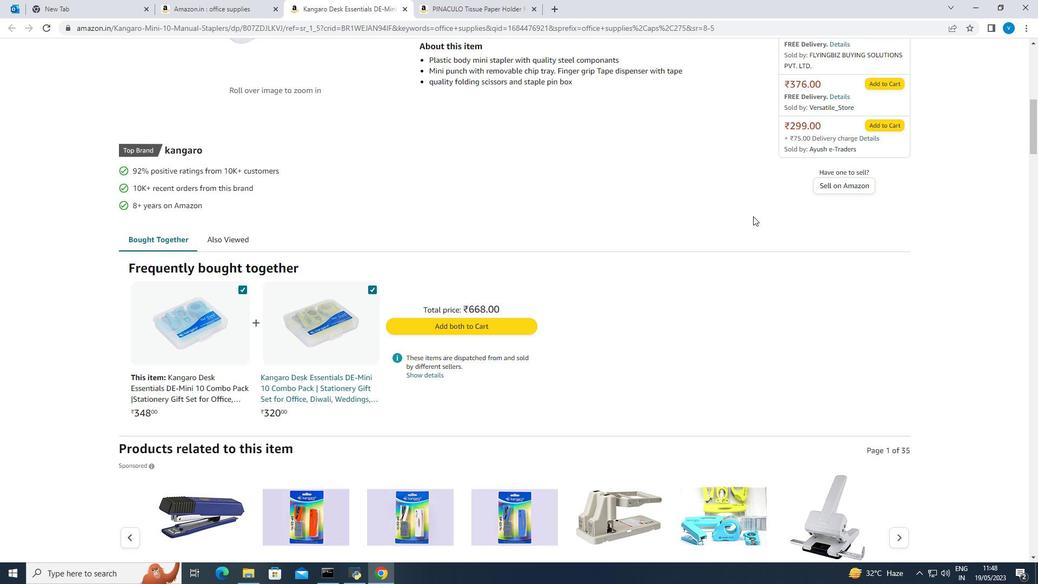 
Action: Mouse moved to (754, 215)
Screenshot: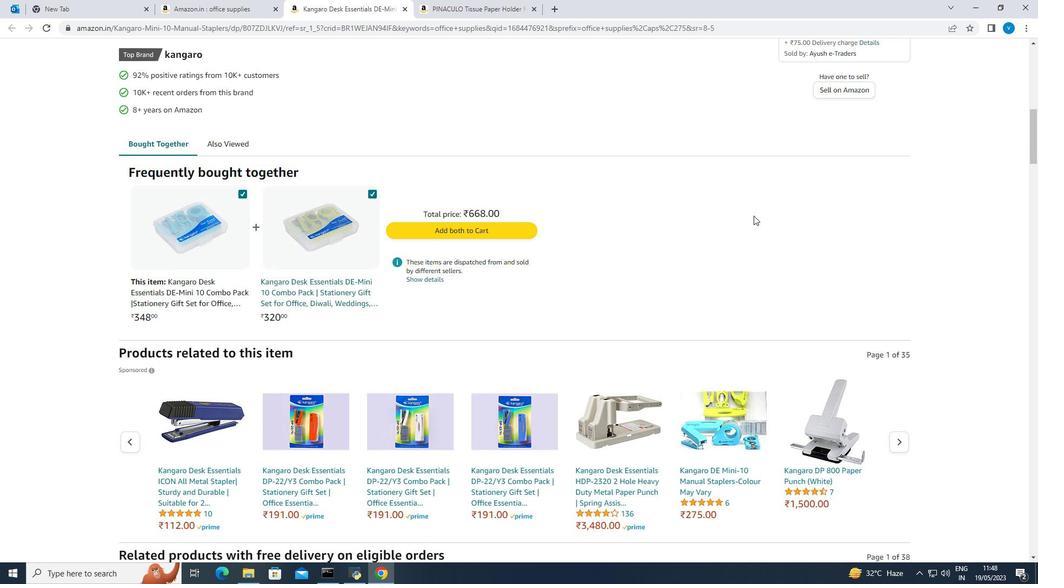 
Action: Mouse scrolled (754, 214) with delta (0, 0)
Screenshot: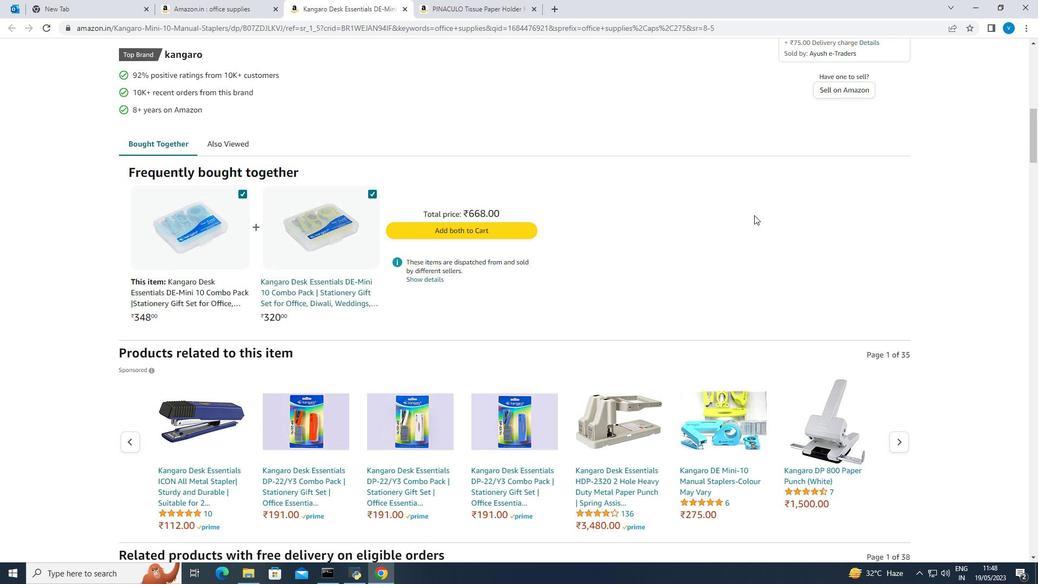 
Action: Mouse scrolled (754, 214) with delta (0, 0)
Screenshot: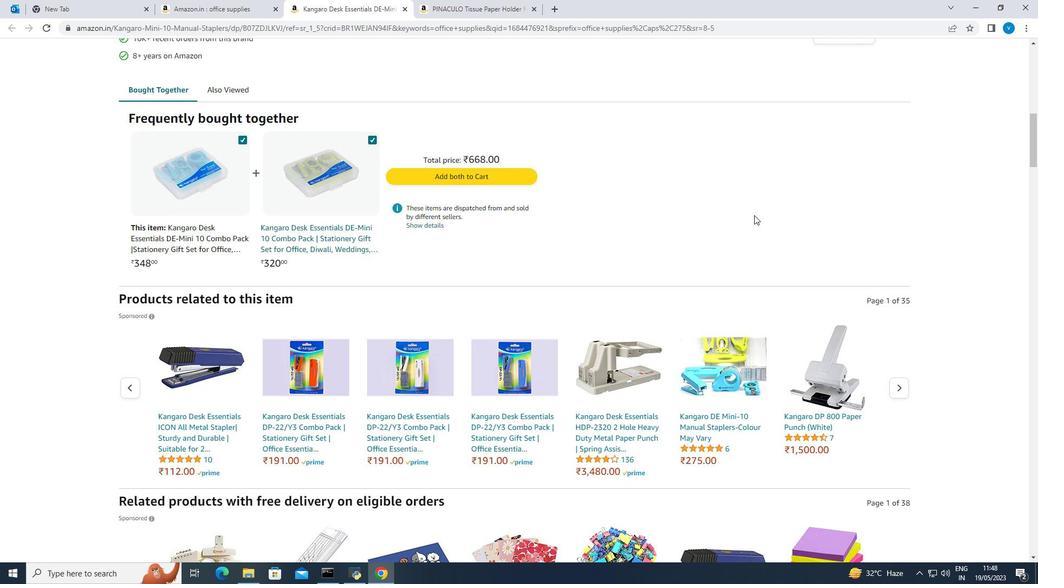
Action: Mouse moved to (657, 223)
Screenshot: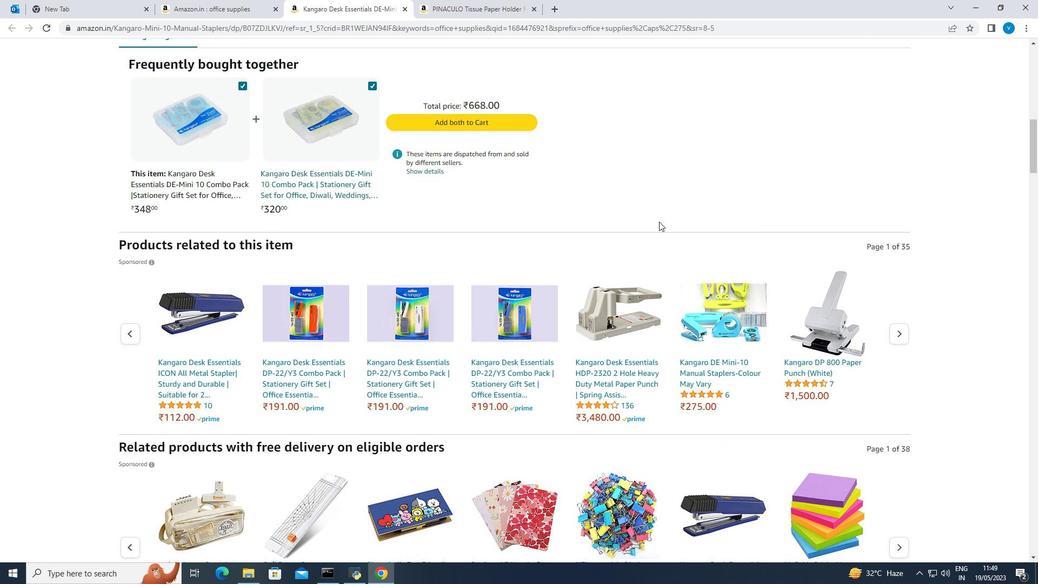 
Action: Mouse scrolled (657, 223) with delta (0, 0)
Screenshot: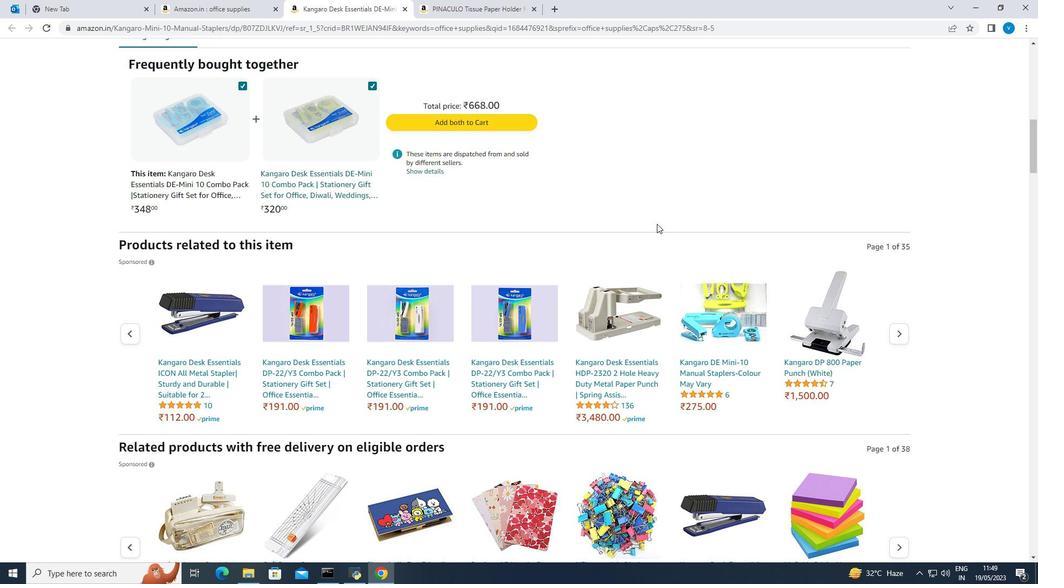 
Action: Mouse moved to (657, 222)
Screenshot: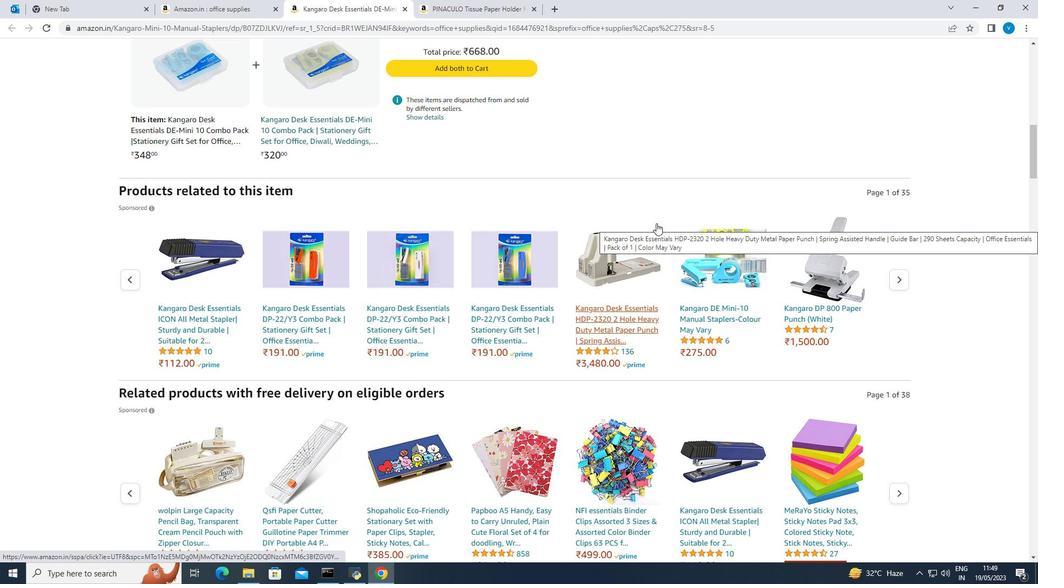 
Action: Mouse scrolled (657, 221) with delta (0, 0)
Screenshot: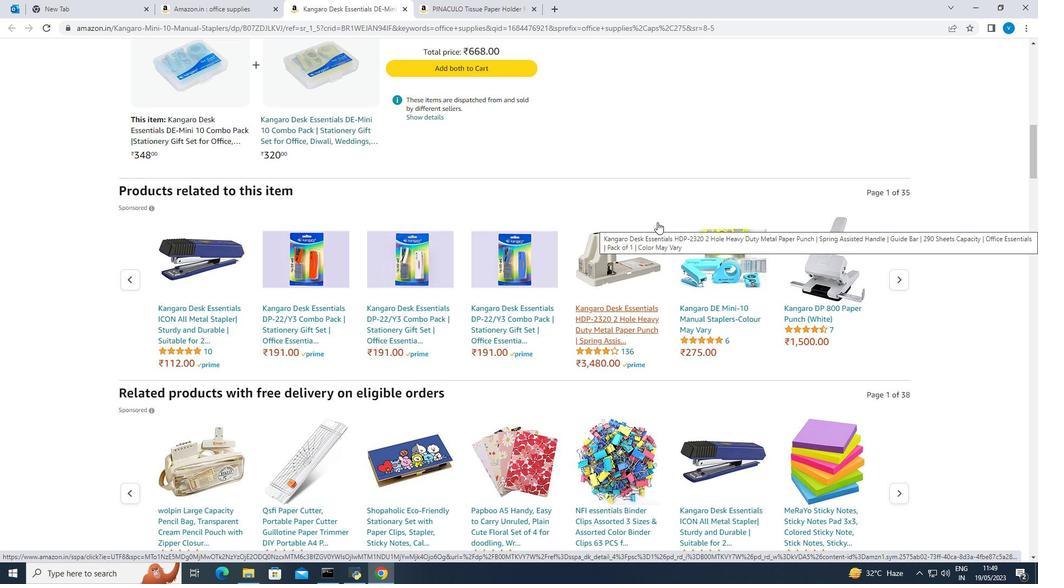 
Action: Mouse moved to (658, 221)
Screenshot: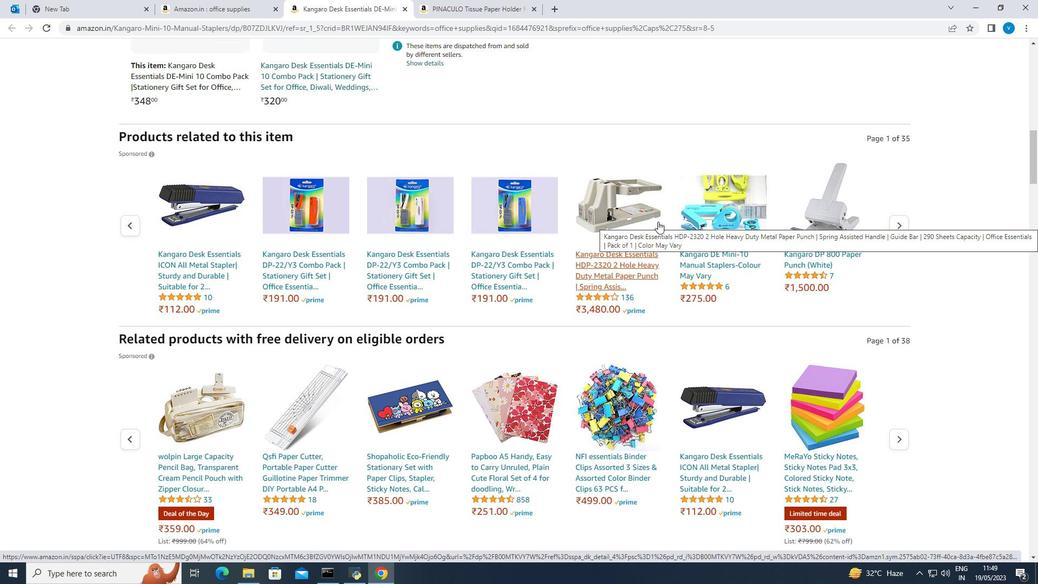 
Action: Mouse scrolled (658, 221) with delta (0, 0)
Screenshot: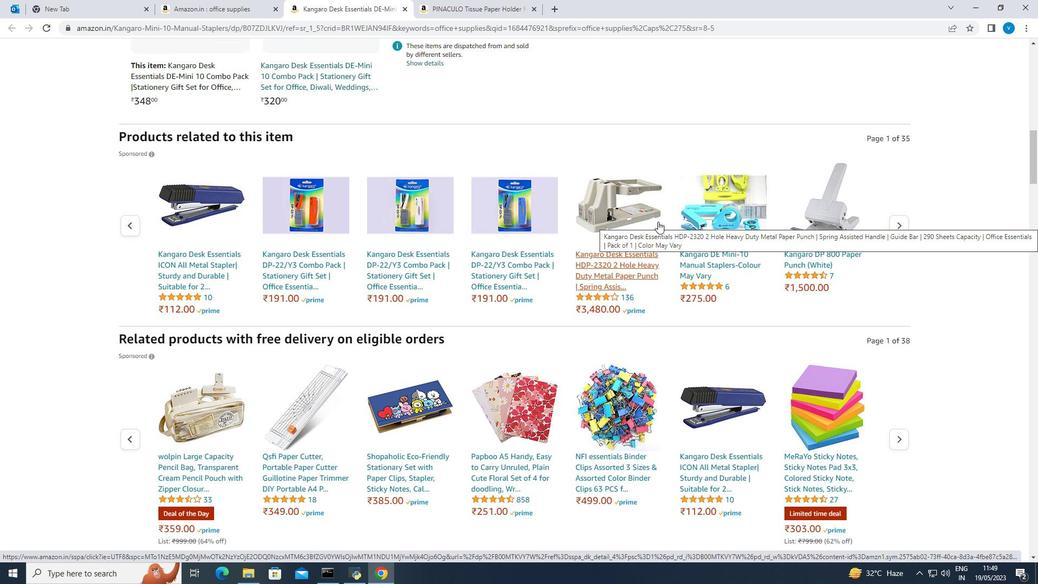 
Action: Mouse scrolled (658, 221) with delta (0, 0)
Screenshot: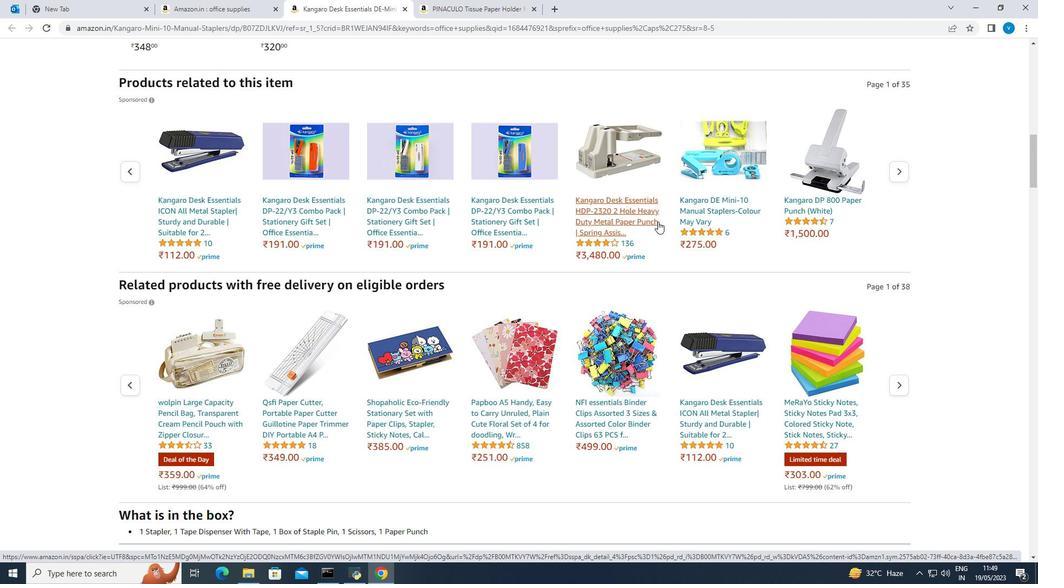 
Action: Mouse scrolled (658, 221) with delta (0, 0)
Screenshot: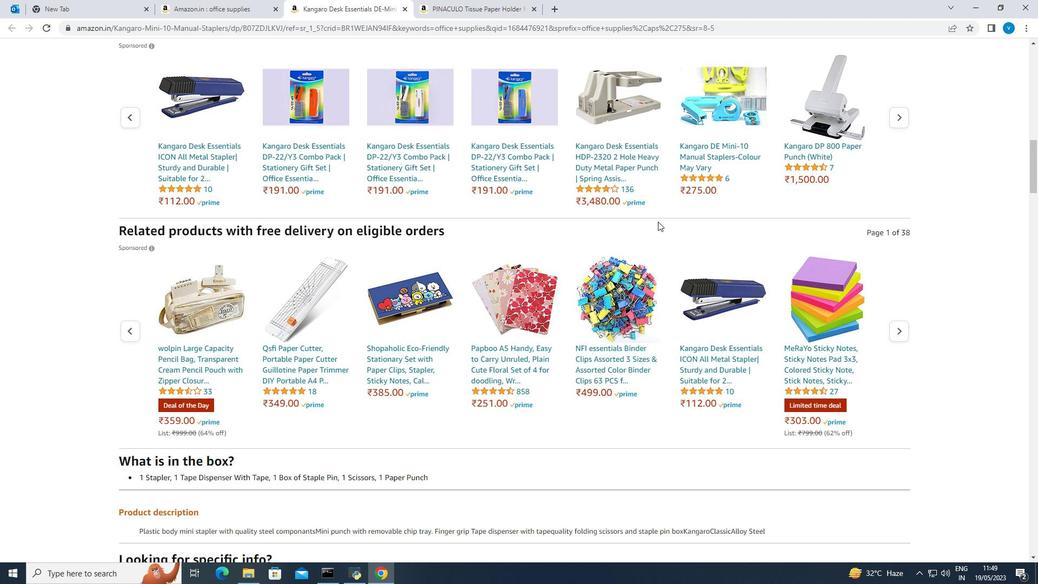
Action: Mouse moved to (658, 221)
Screenshot: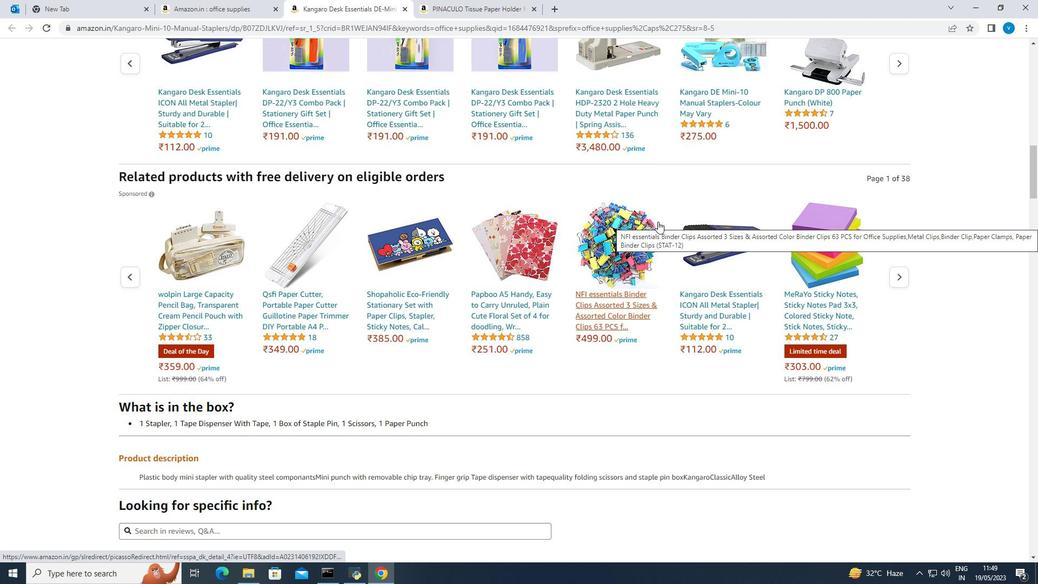 
Action: Mouse scrolled (658, 220) with delta (0, 0)
Screenshot: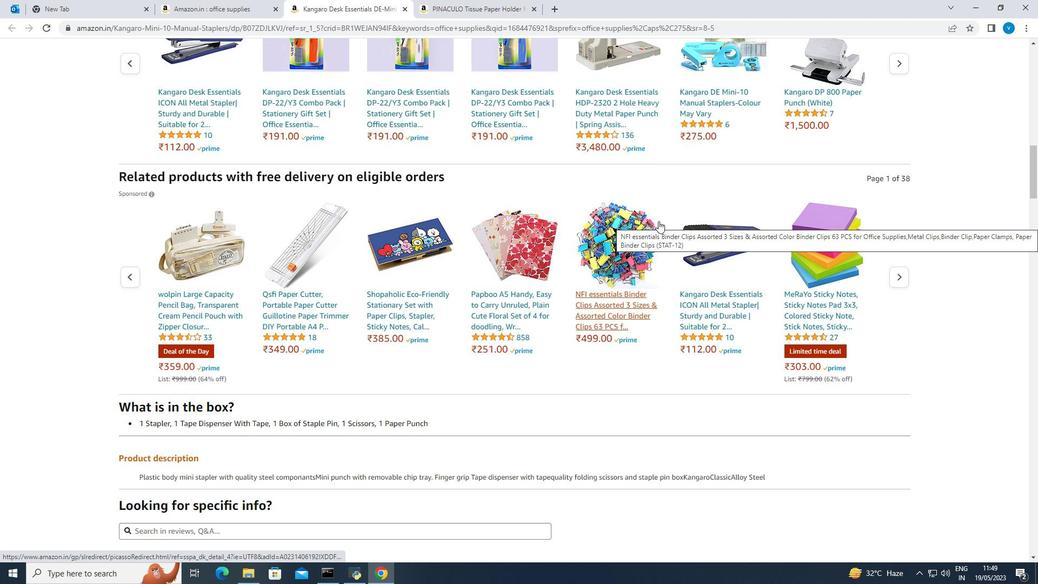 
Action: Mouse scrolled (658, 220) with delta (0, 0)
Screenshot: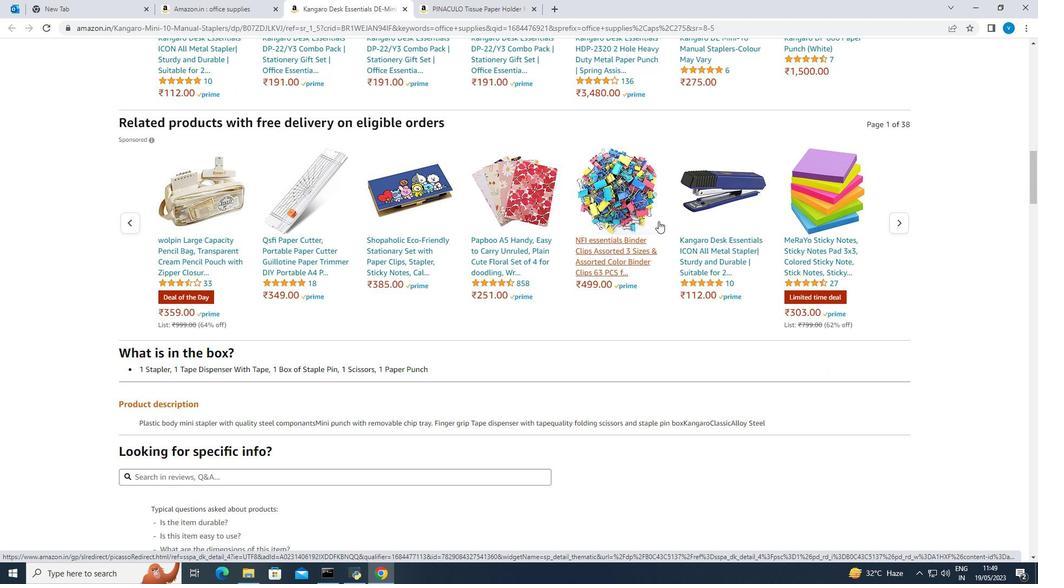 
Action: Mouse scrolled (658, 220) with delta (0, 0)
Screenshot: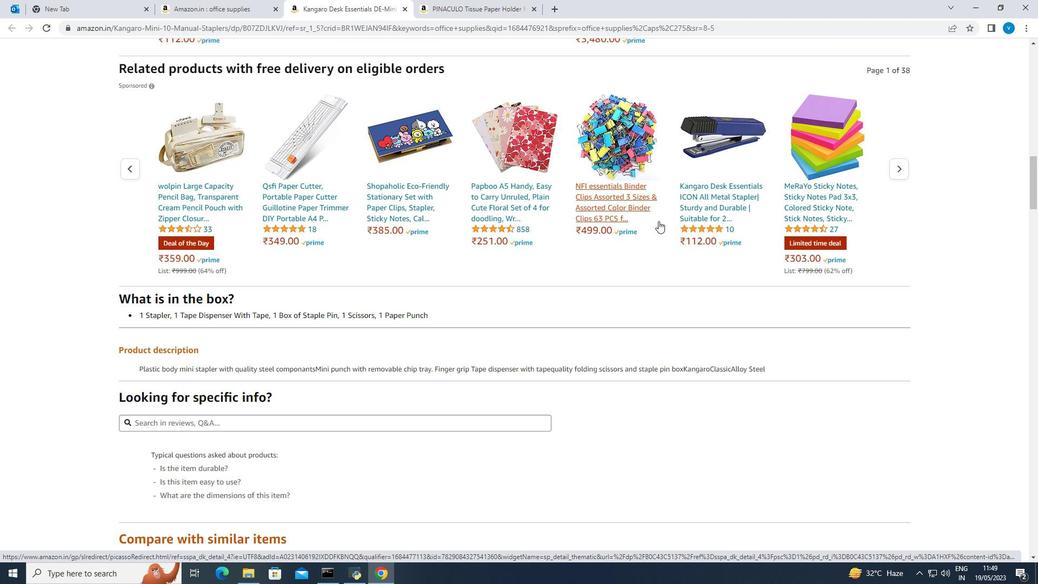 
Action: Mouse scrolled (658, 220) with delta (0, 0)
Screenshot: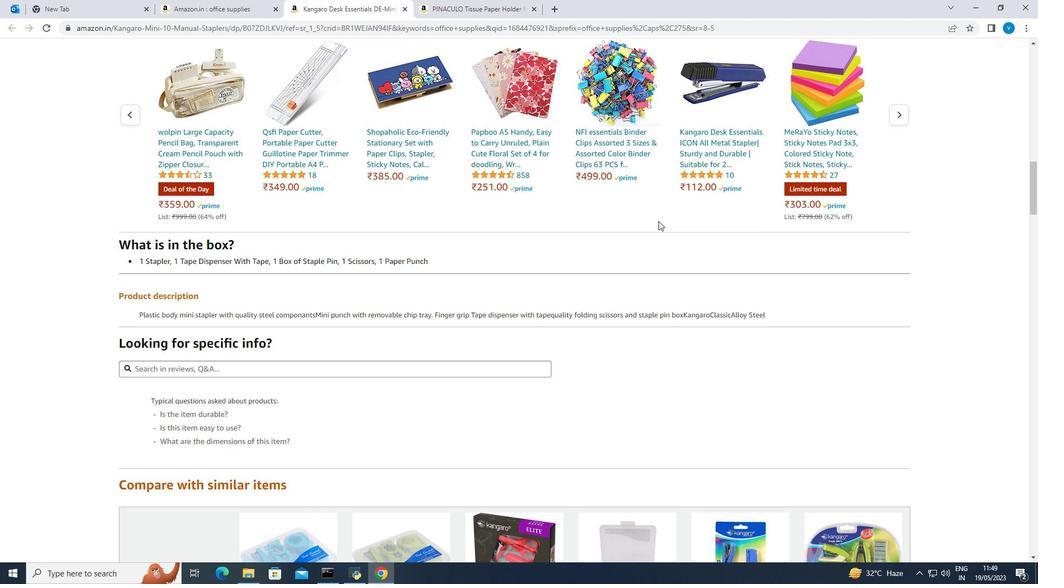 
Action: Mouse moved to (659, 220)
Screenshot: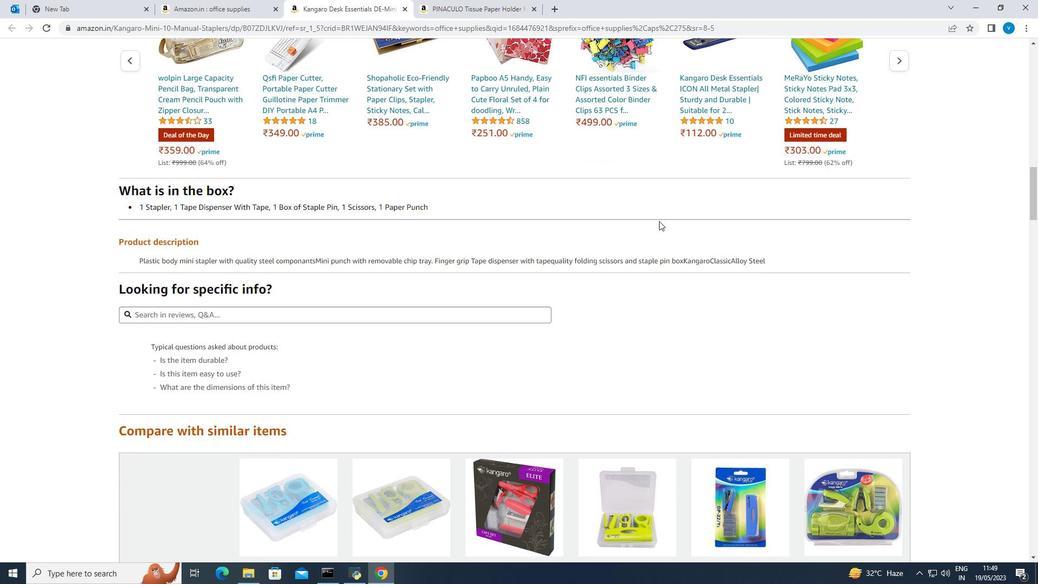 
Action: Mouse scrolled (659, 220) with delta (0, 0)
Screenshot: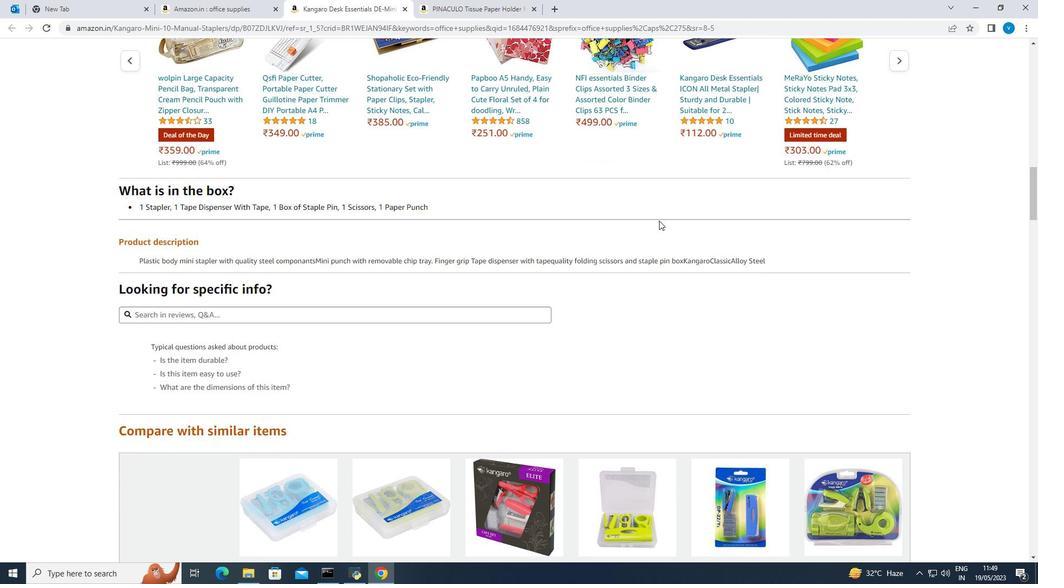 
Action: Mouse scrolled (659, 220) with delta (0, 0)
Screenshot: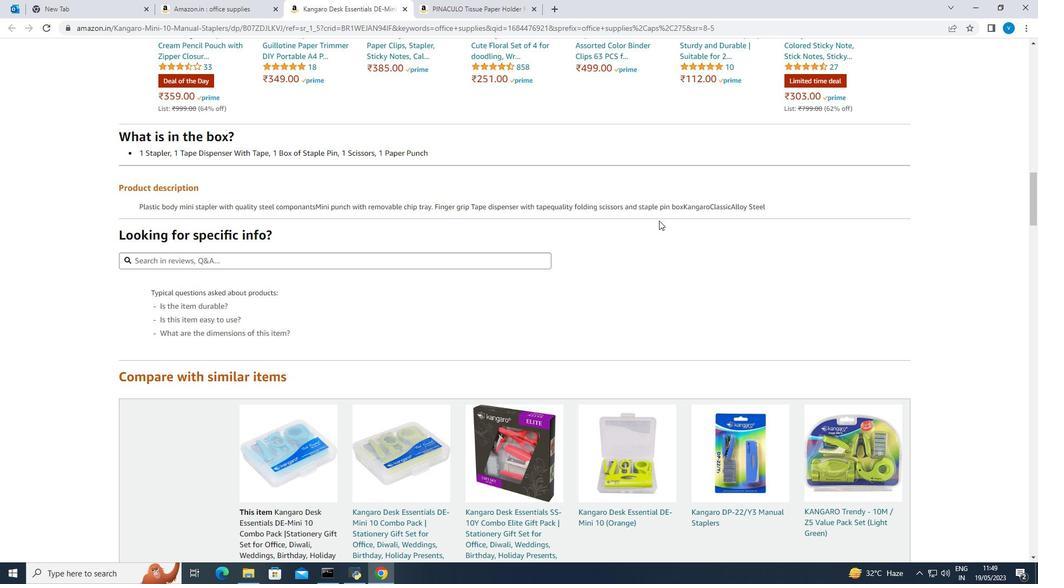 
Action: Mouse moved to (659, 220)
Screenshot: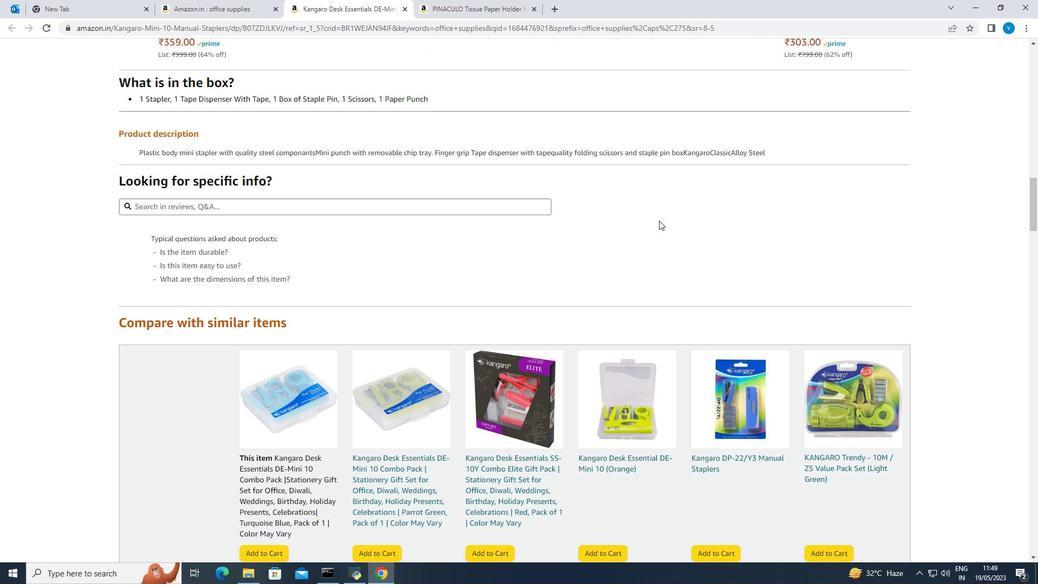
Action: Mouse scrolled (659, 220) with delta (0, 0)
Screenshot: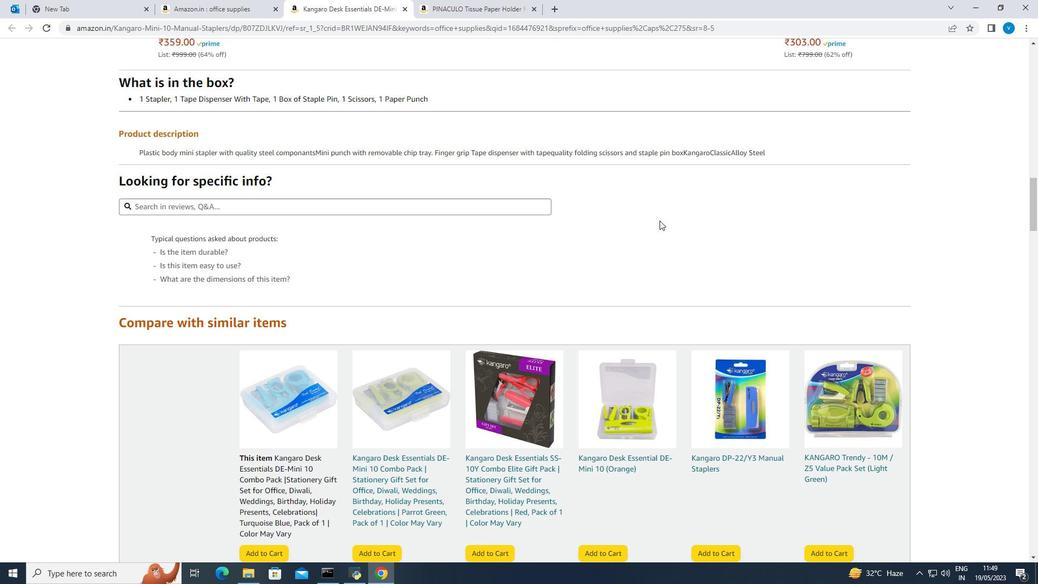 
Action: Mouse moved to (221, 7)
Screenshot: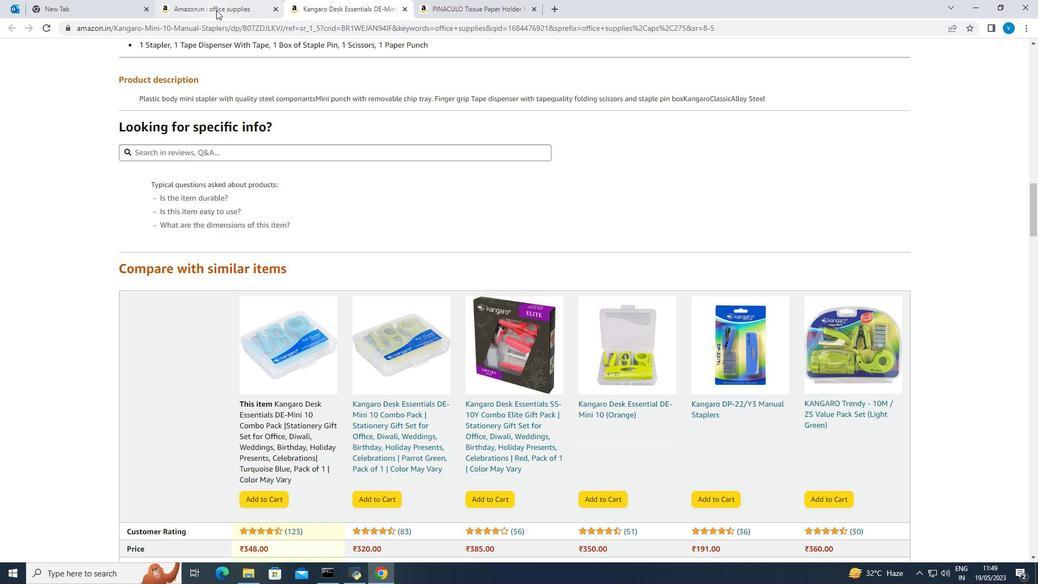 
Action: Mouse pressed left at (221, 7)
Screenshot: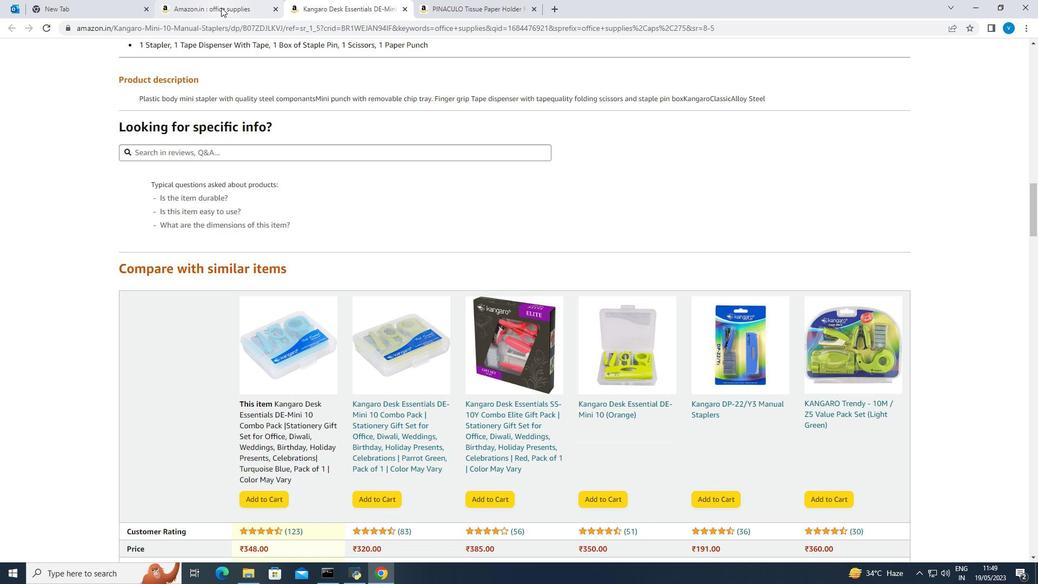 
Action: Mouse moved to (435, 222)
Screenshot: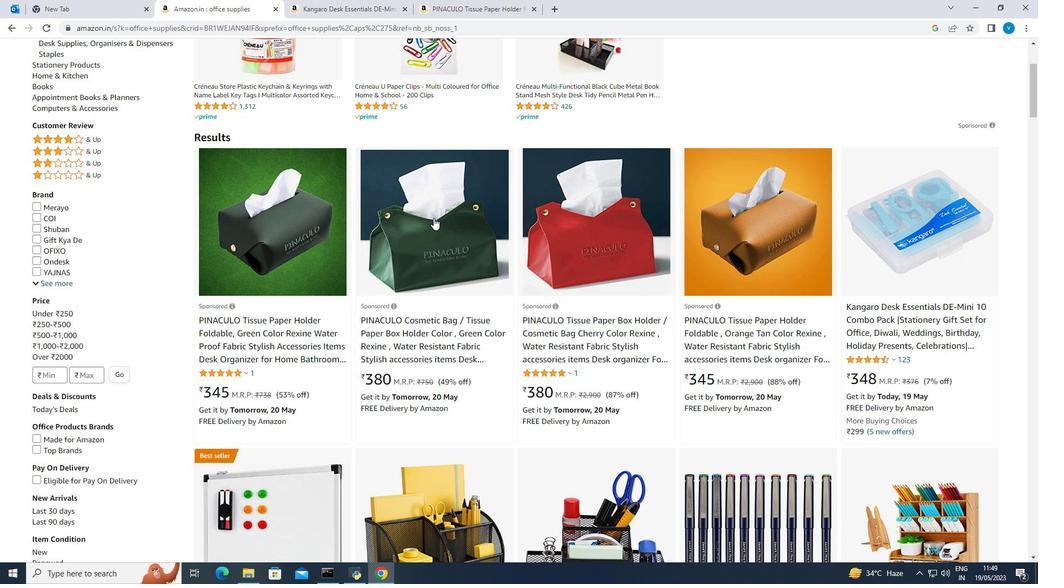 
Action: Mouse scrolled (435, 221) with delta (0, 0)
Screenshot: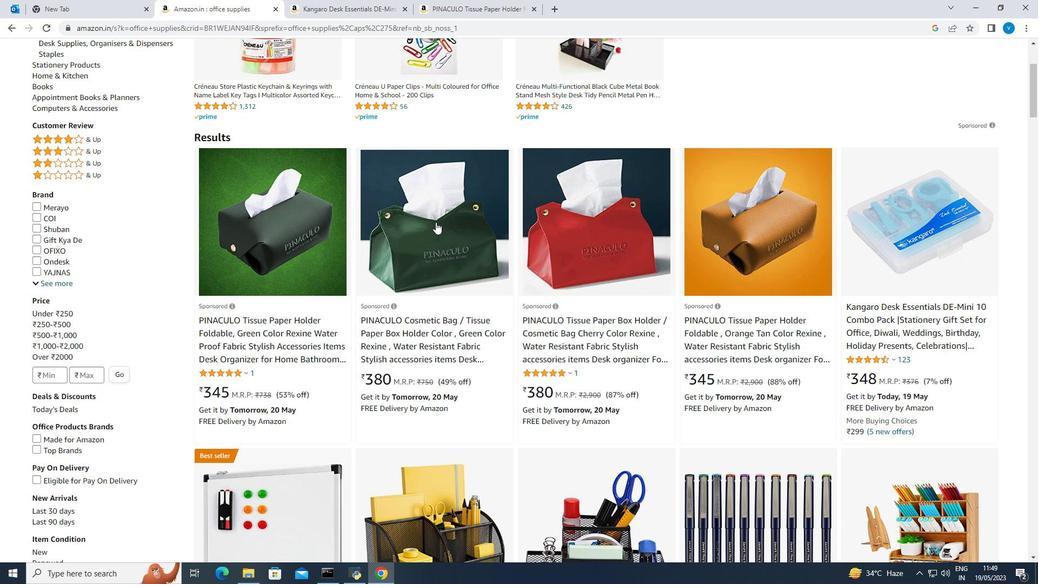
Action: Mouse scrolled (435, 221) with delta (0, 0)
Screenshot: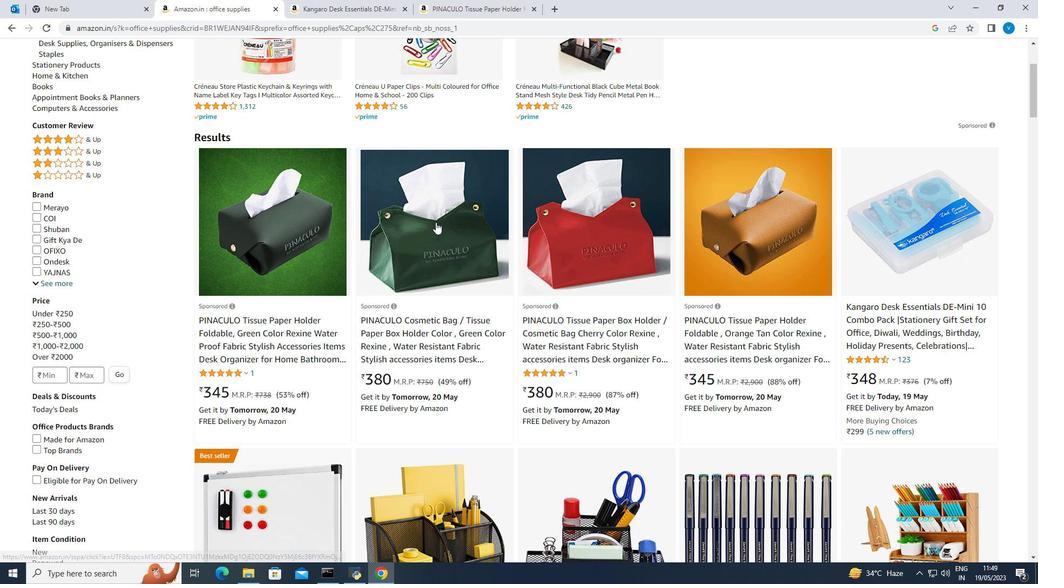 
Action: Mouse scrolled (435, 221) with delta (0, 0)
Screenshot: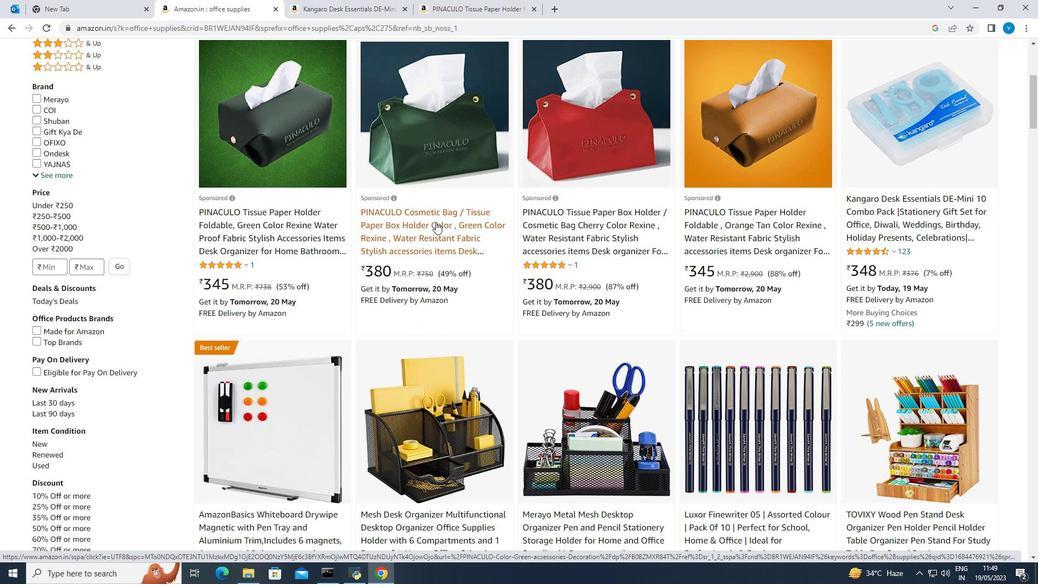 
Action: Mouse moved to (314, 327)
Screenshot: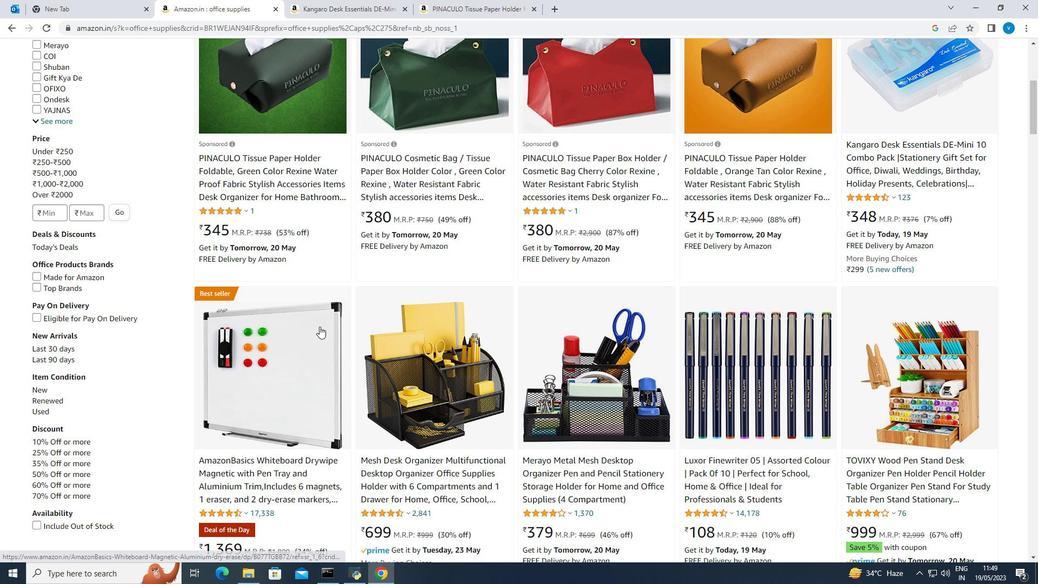 
Action: Mouse pressed left at (314, 327)
Screenshot: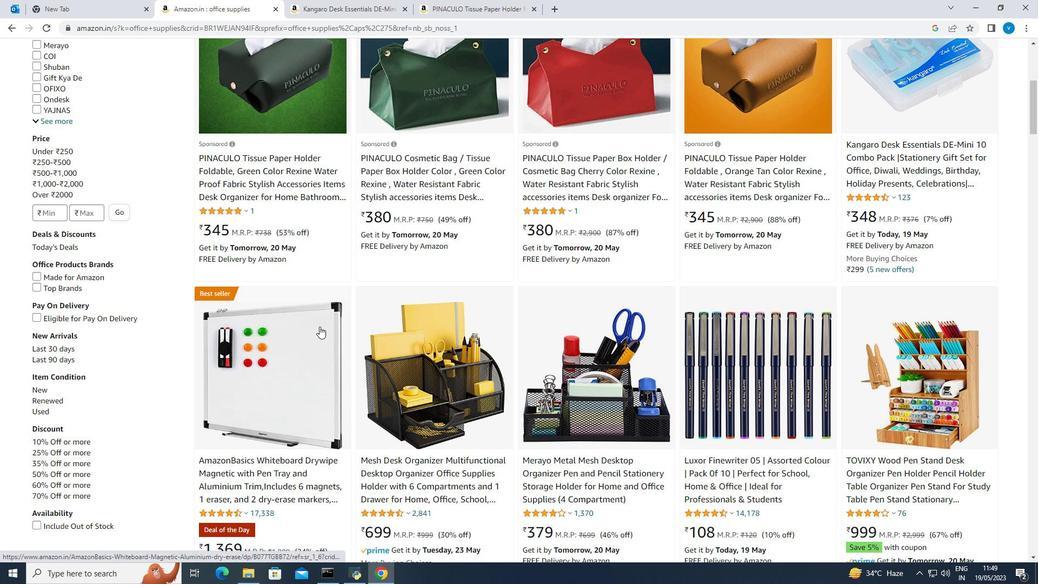 
Action: Mouse pressed left at (314, 327)
Screenshot: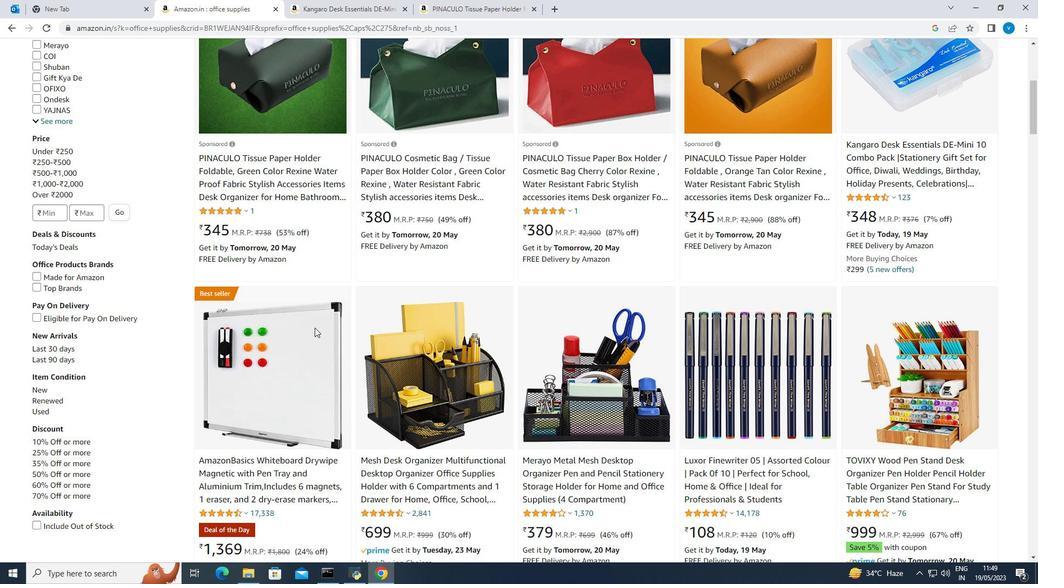 
Action: Mouse moved to (336, 328)
Screenshot: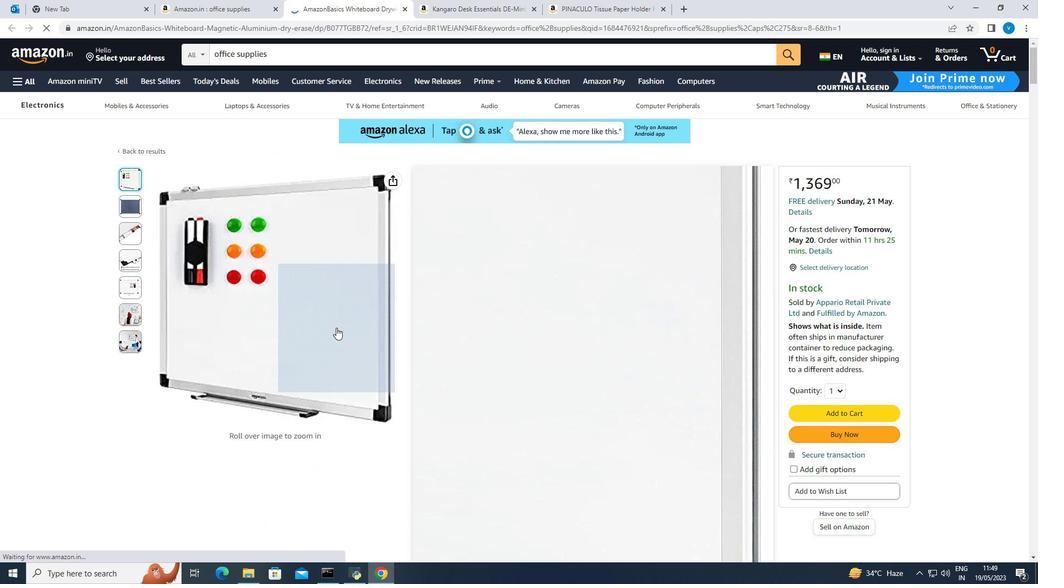 
Action: Mouse scrolled (336, 327) with delta (0, 0)
Screenshot: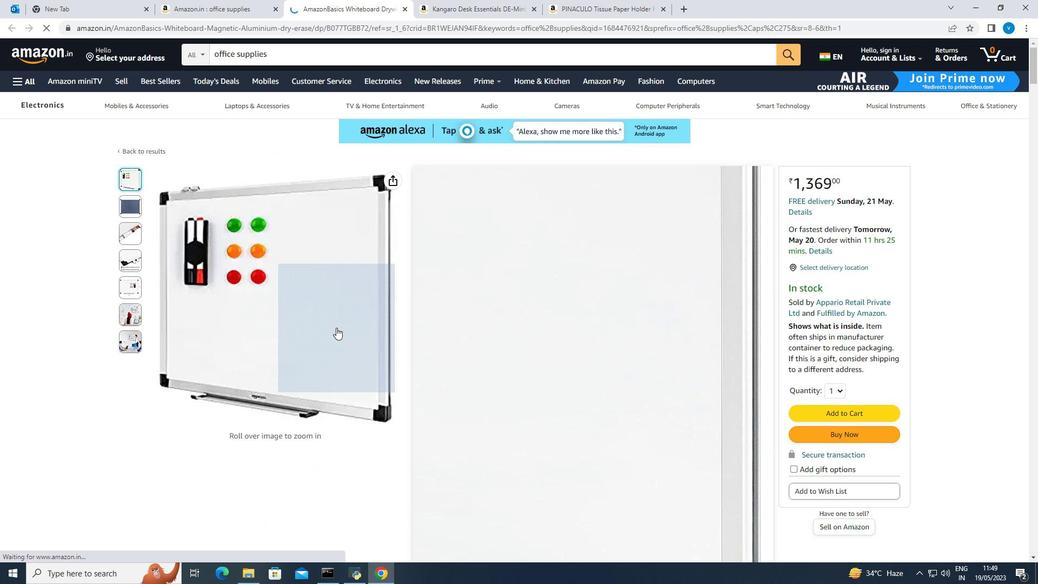 
Action: Mouse moved to (336, 328)
Screenshot: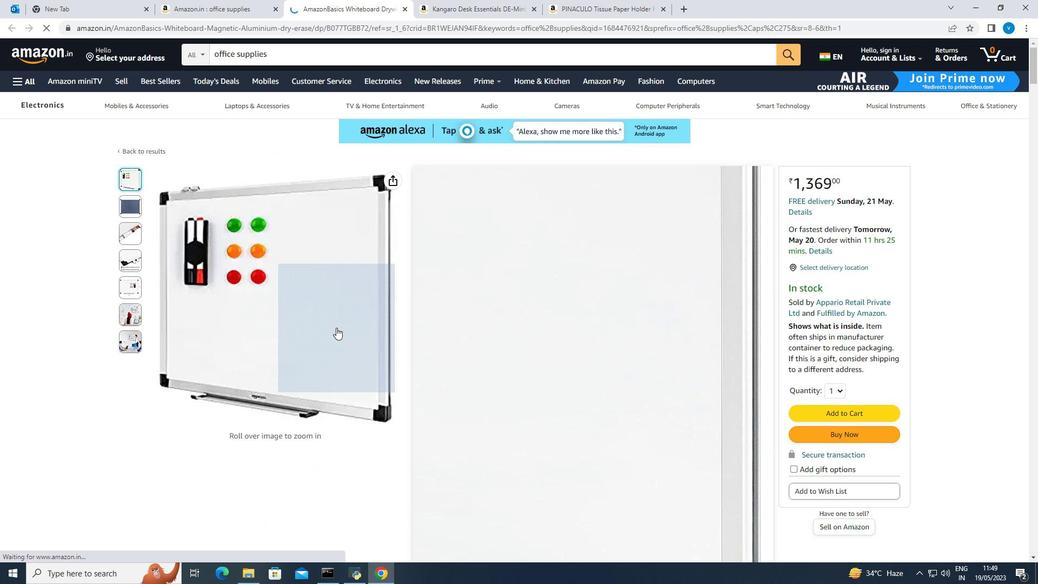 
Action: Mouse scrolled (336, 327) with delta (0, 0)
Screenshot: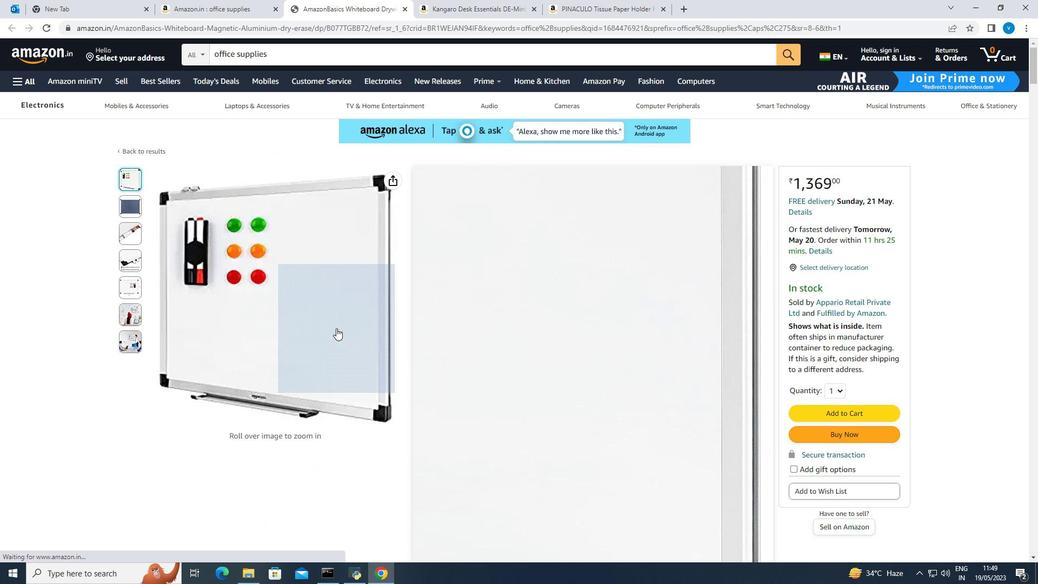 
Action: Mouse scrolled (336, 327) with delta (0, 0)
Screenshot: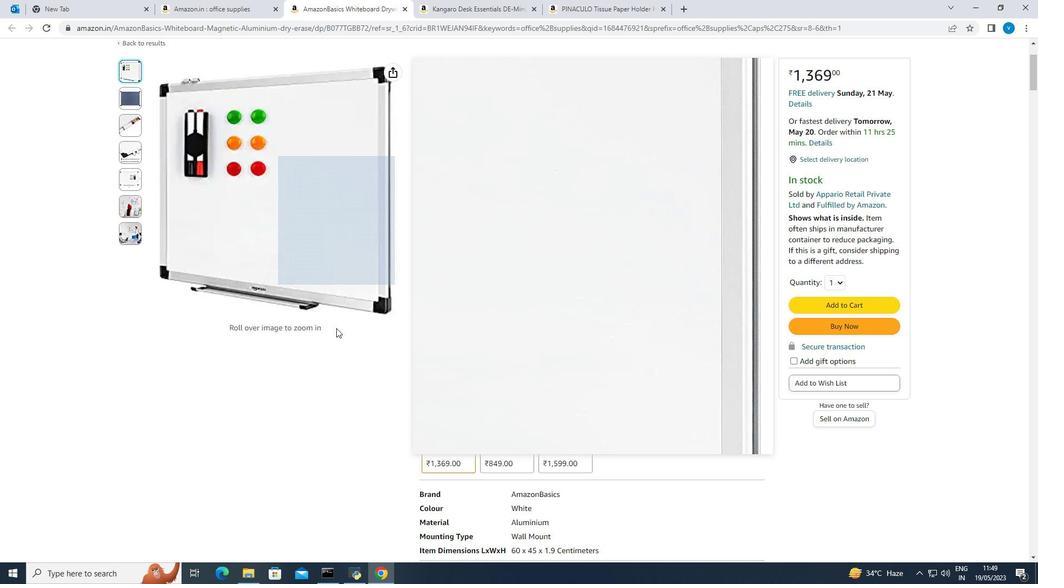 
Action: Mouse scrolled (336, 327) with delta (0, 0)
Screenshot: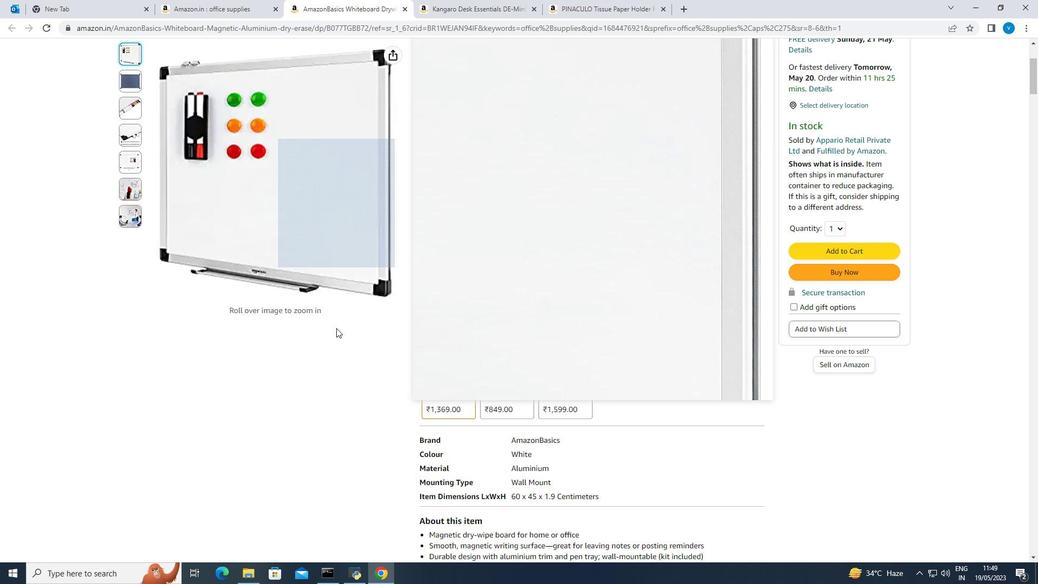 
Action: Mouse moved to (437, 328)
Screenshot: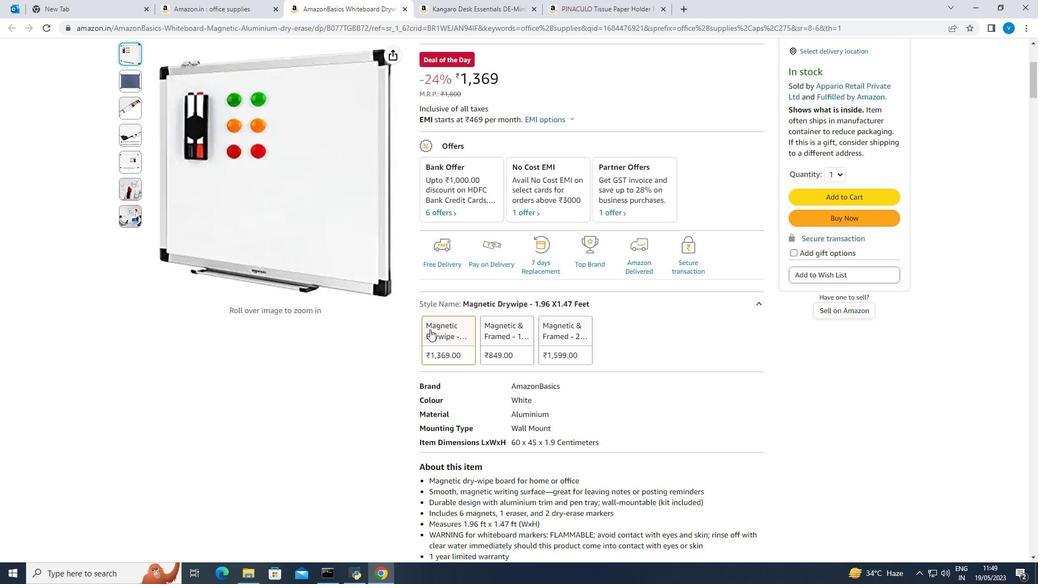 
Action: Mouse scrolled (437, 327) with delta (0, 0)
Screenshot: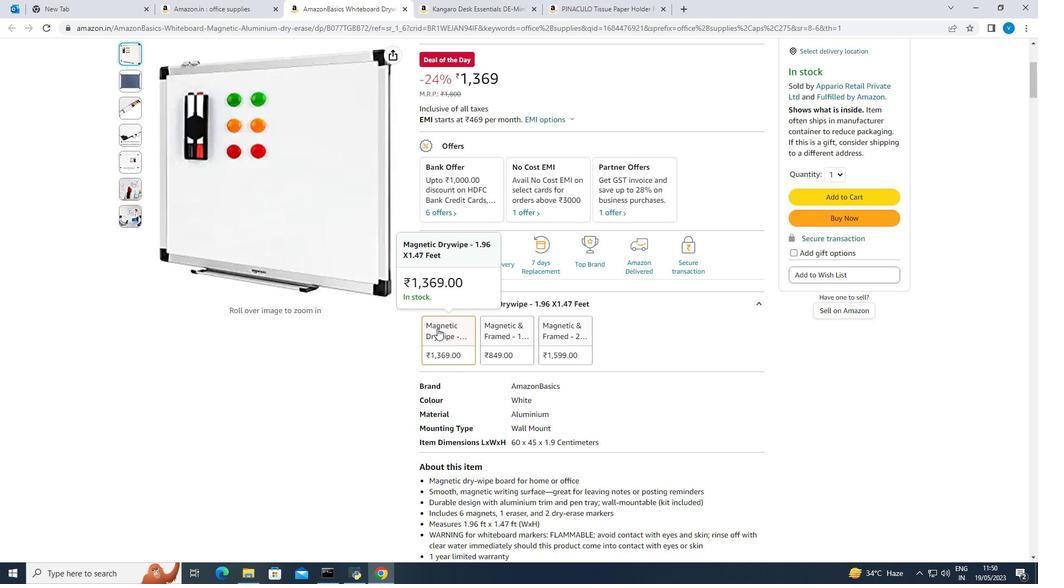 
Action: Mouse moved to (437, 328)
Screenshot: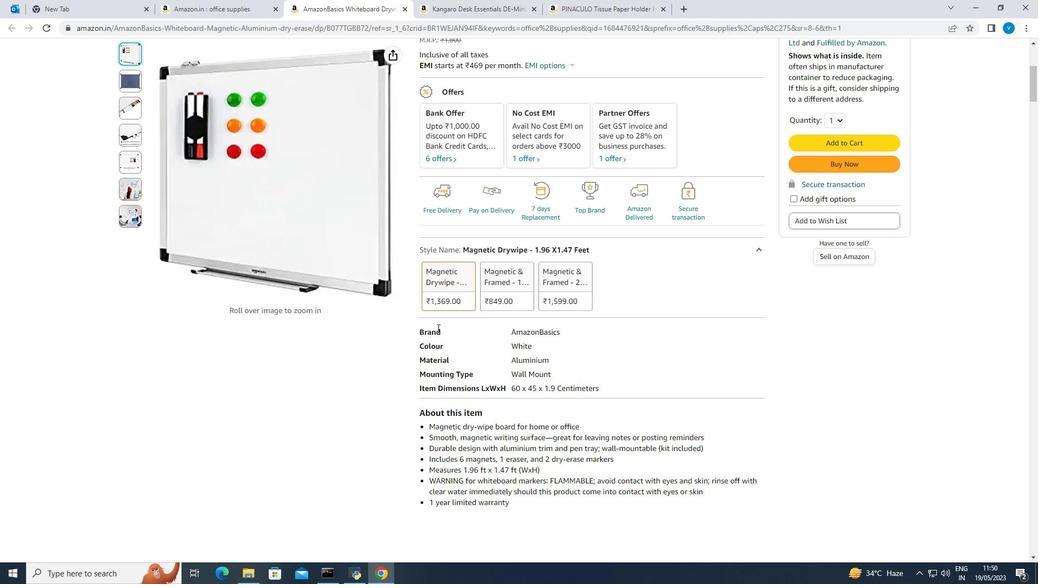 
Action: Mouse scrolled (437, 327) with delta (0, 0)
Screenshot: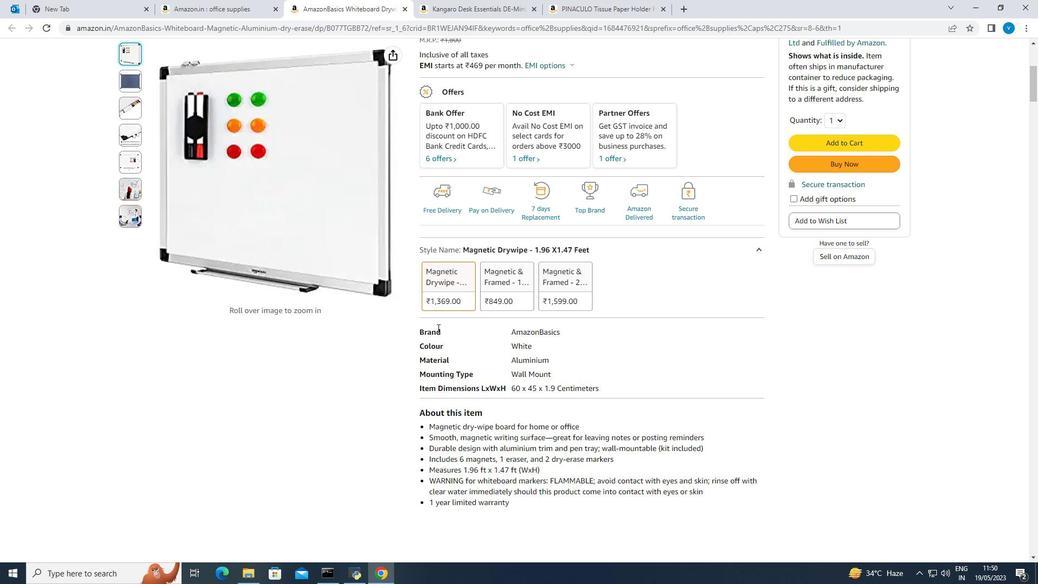 
Action: Mouse moved to (400, 335)
Screenshot: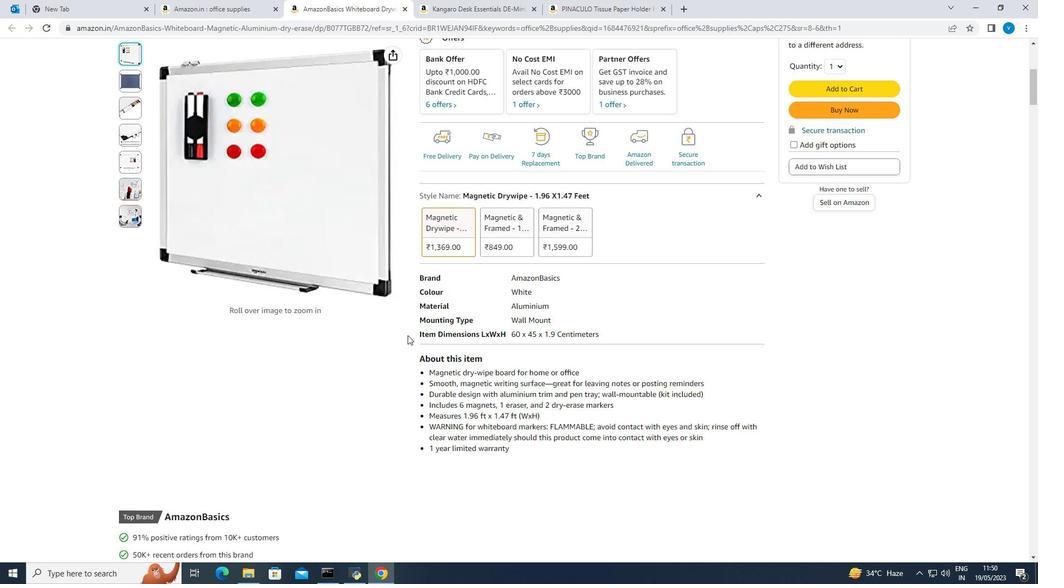 
Action: Mouse scrolled (400, 335) with delta (0, 0)
Screenshot: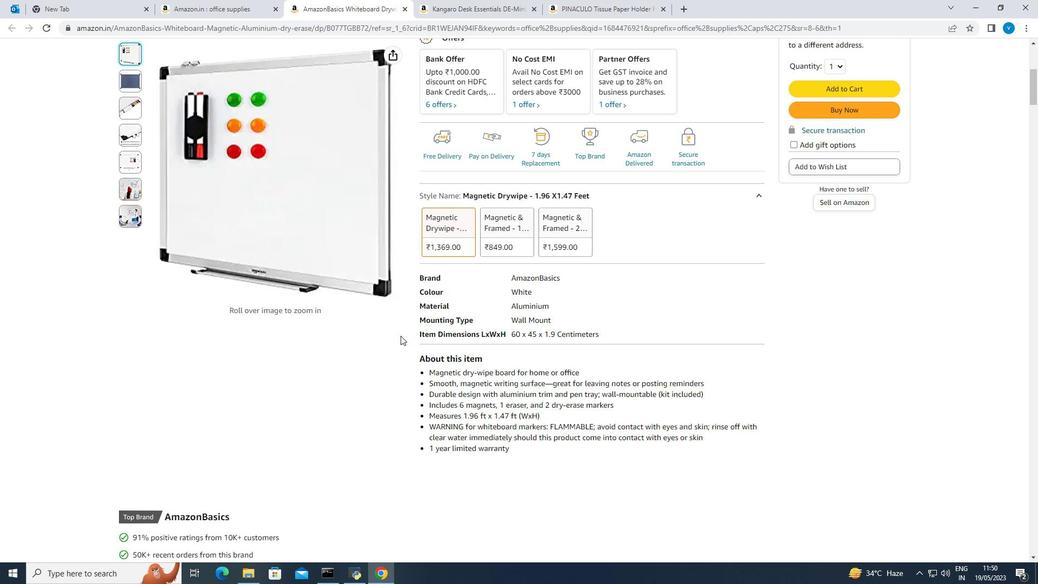 
Action: Mouse scrolled (400, 335) with delta (0, 0)
Screenshot: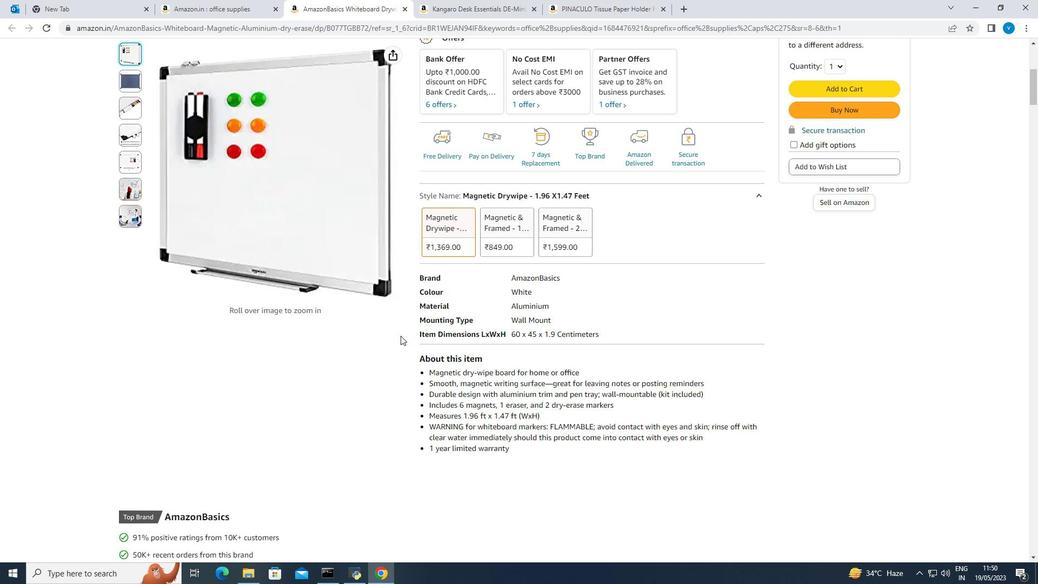 
Action: Mouse scrolled (400, 335) with delta (0, 0)
Screenshot: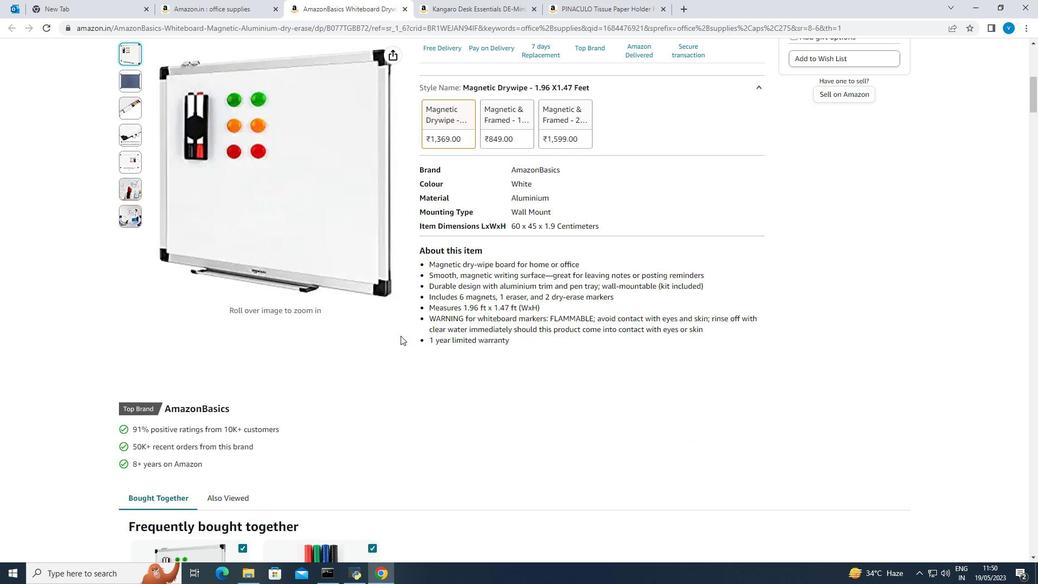 
Action: Mouse scrolled (400, 335) with delta (0, 0)
Screenshot: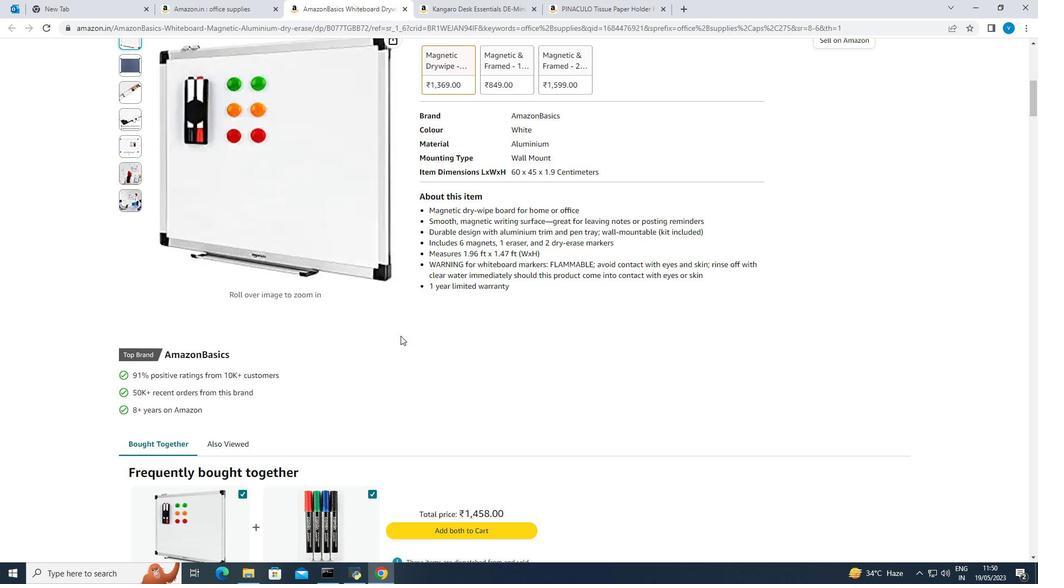 
Action: Mouse scrolled (400, 335) with delta (0, 0)
Screenshot: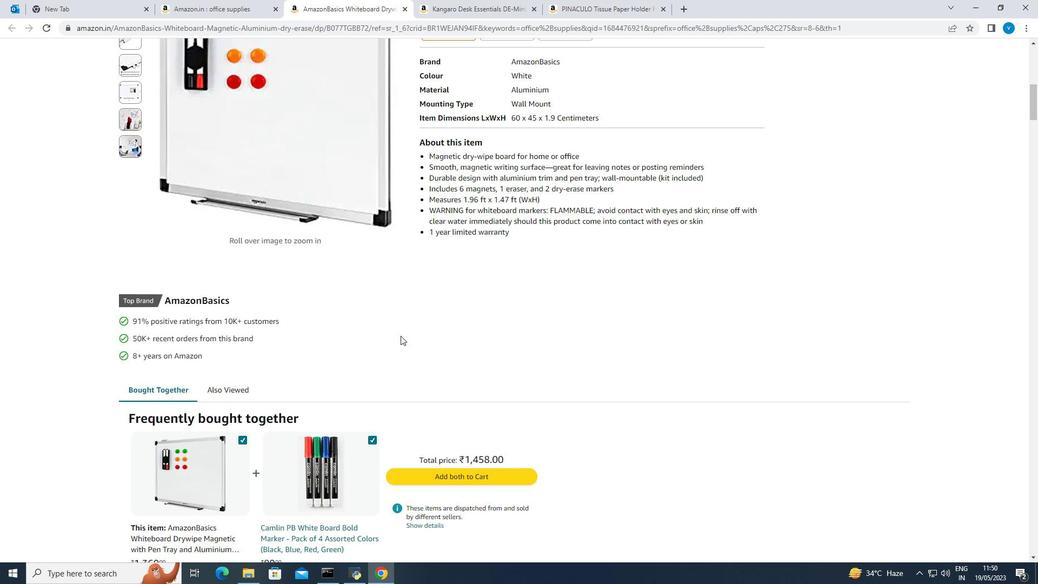
Action: Mouse scrolled (400, 335) with delta (0, 0)
Screenshot: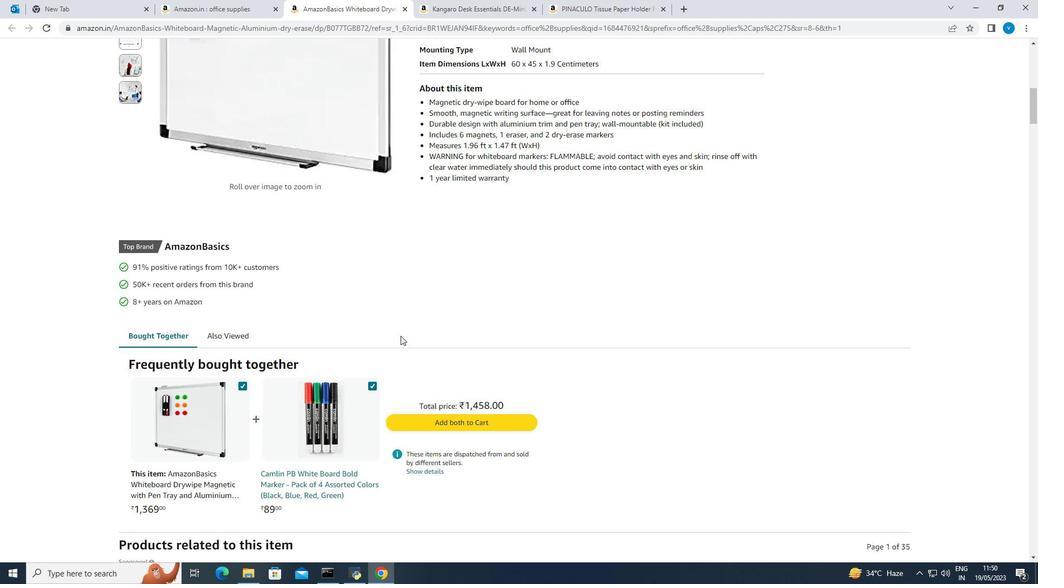 
Action: Mouse scrolled (400, 335) with delta (0, 0)
Screenshot: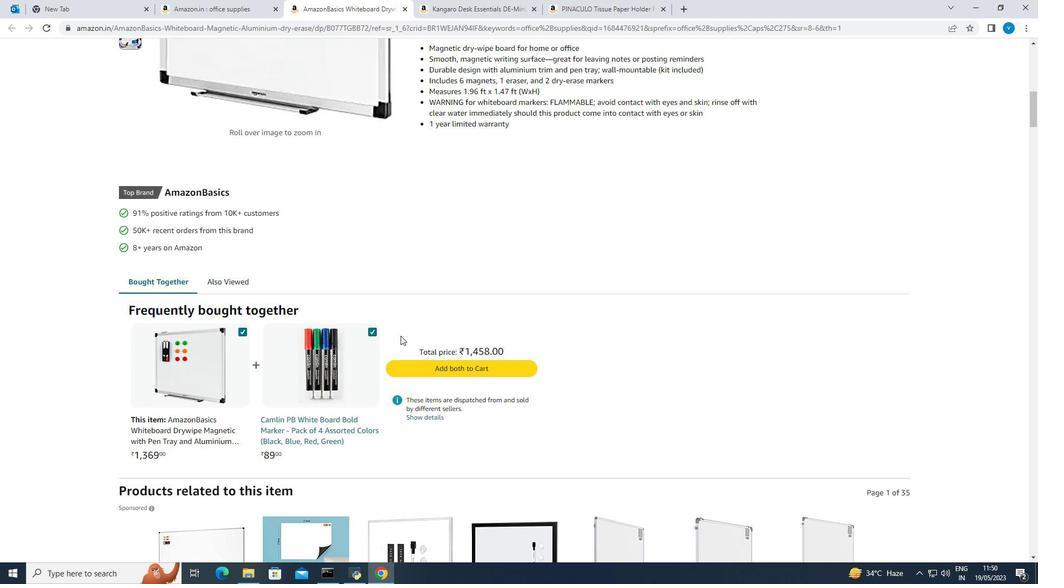 
Action: Mouse scrolled (400, 335) with delta (0, 0)
Screenshot: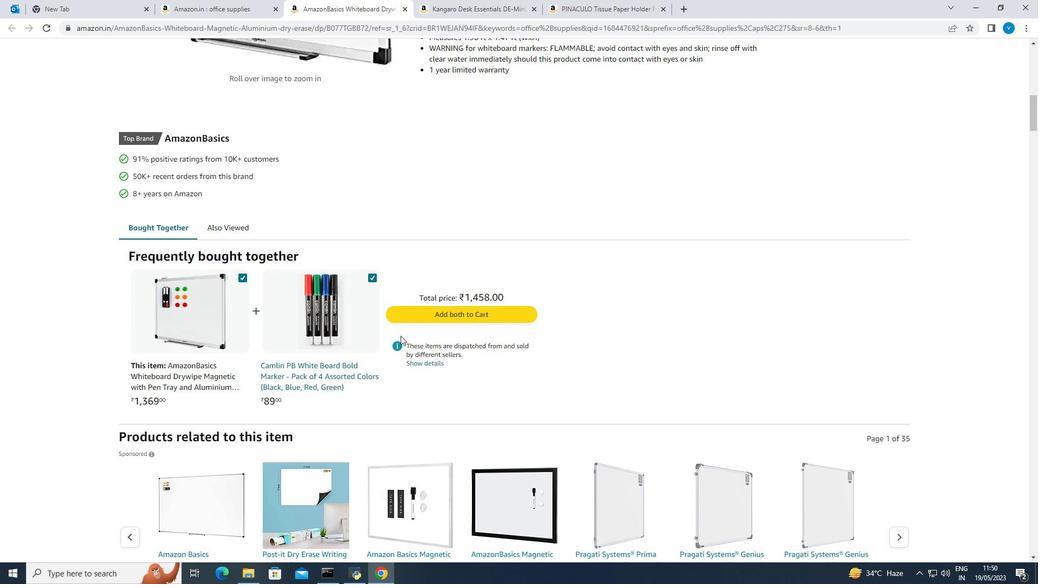 
Action: Mouse scrolled (400, 335) with delta (0, 0)
Screenshot: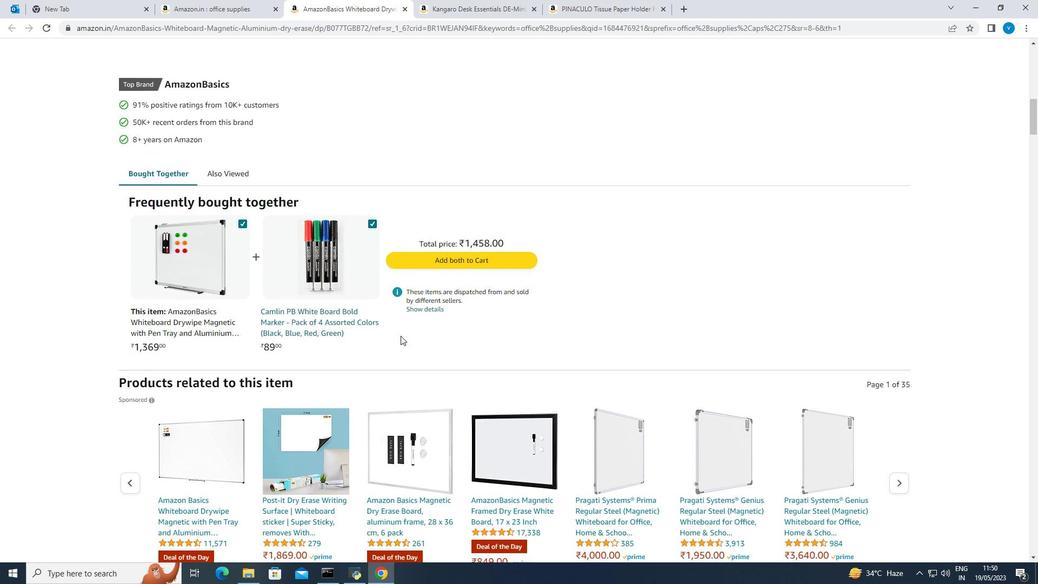 
Action: Mouse moved to (404, 339)
Screenshot: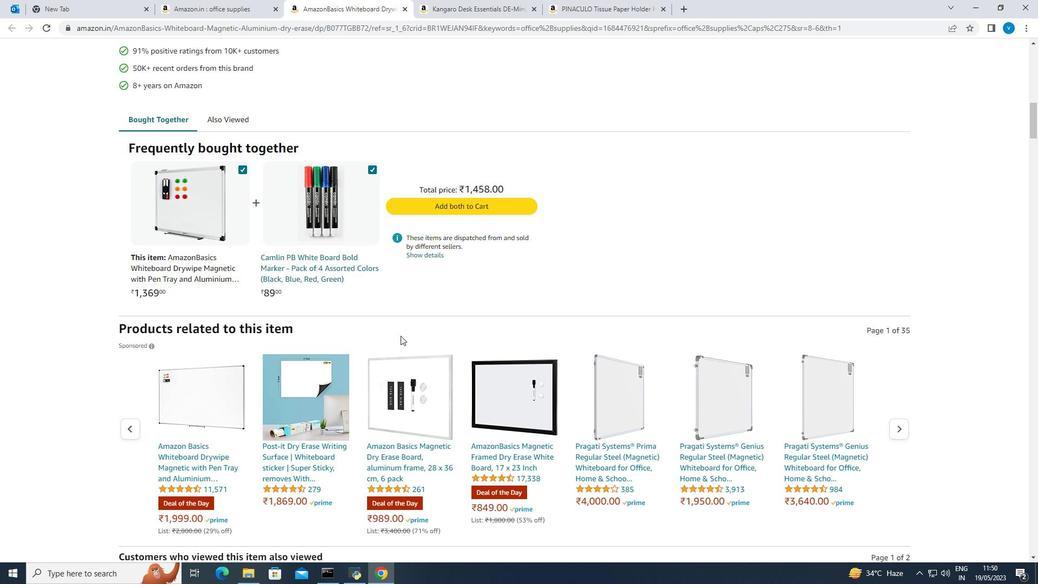 
Action: Mouse scrolled (404, 338) with delta (0, 0)
Screenshot: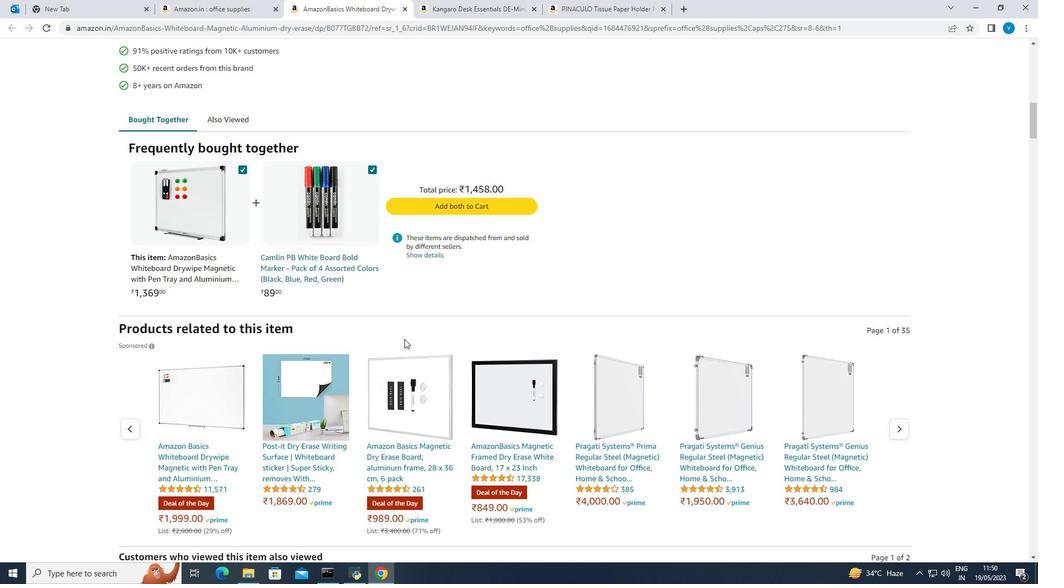 
Action: Mouse scrolled (404, 338) with delta (0, 0)
Screenshot: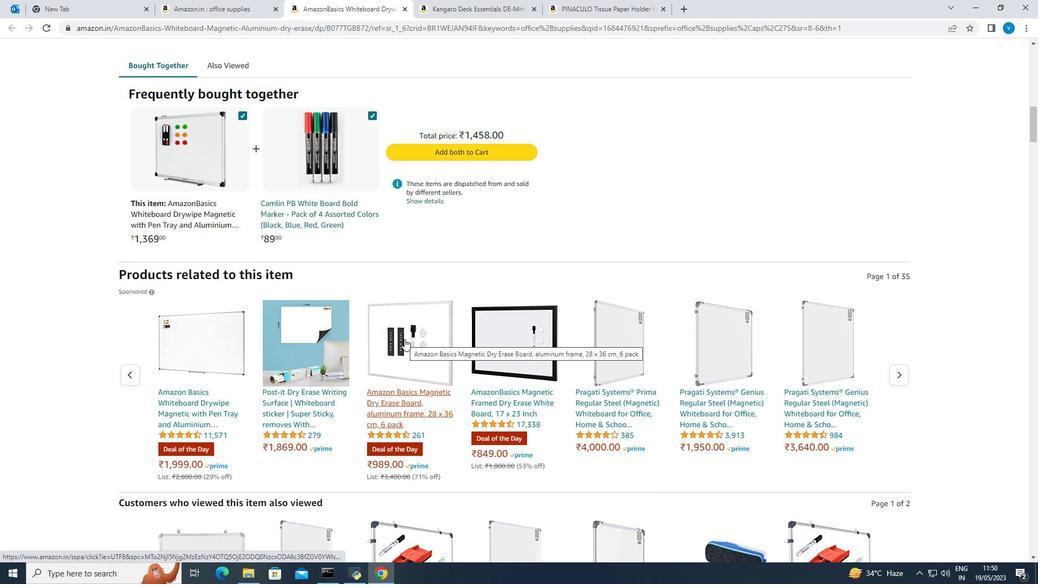 
Action: Mouse scrolled (404, 338) with delta (0, 0)
Screenshot: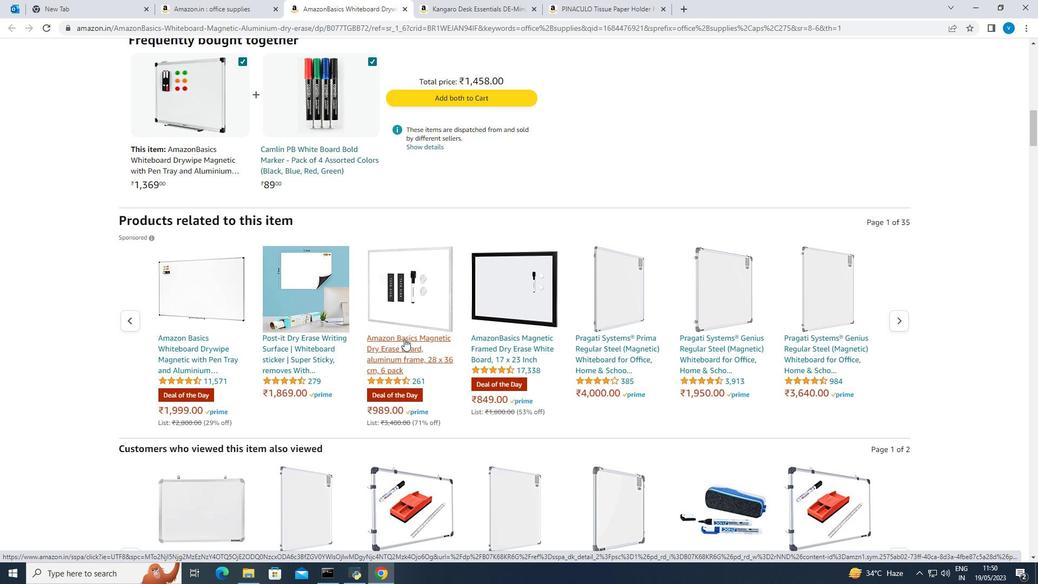 
Action: Mouse scrolled (404, 338) with delta (0, 0)
Screenshot: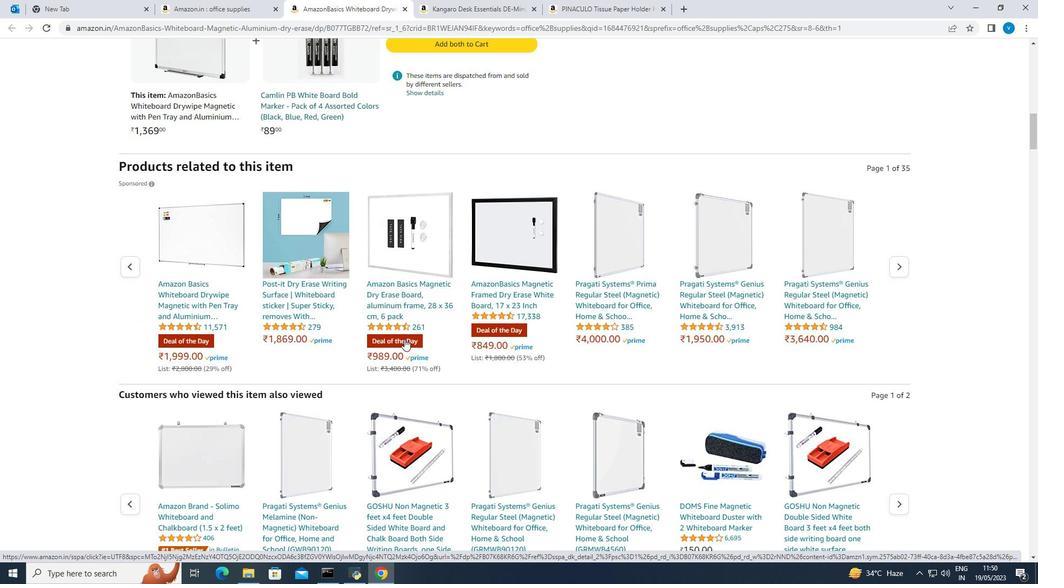 
Action: Mouse scrolled (404, 338) with delta (0, 0)
Screenshot: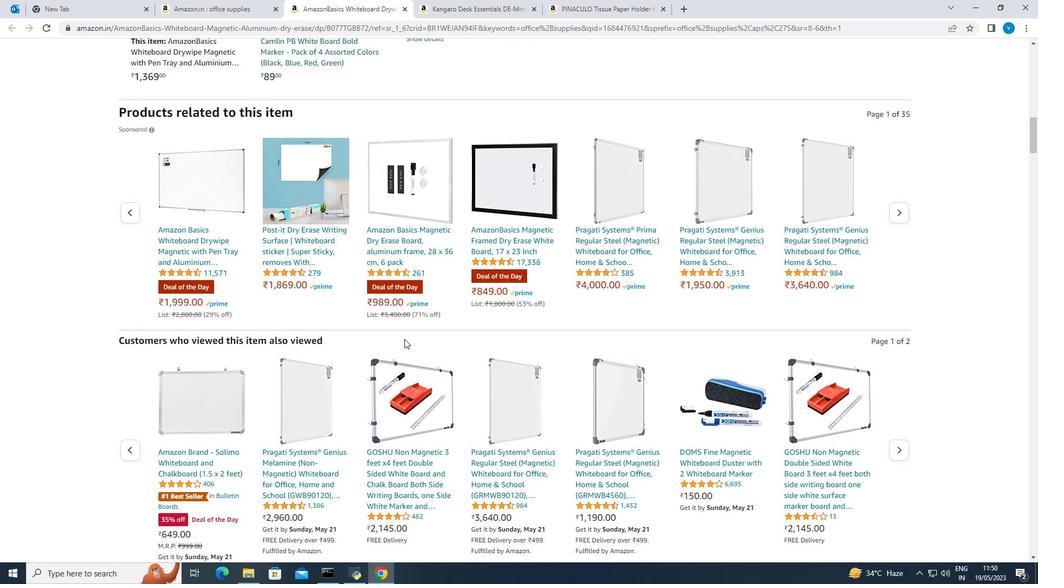 
Action: Mouse scrolled (404, 338) with delta (0, 0)
Screenshot: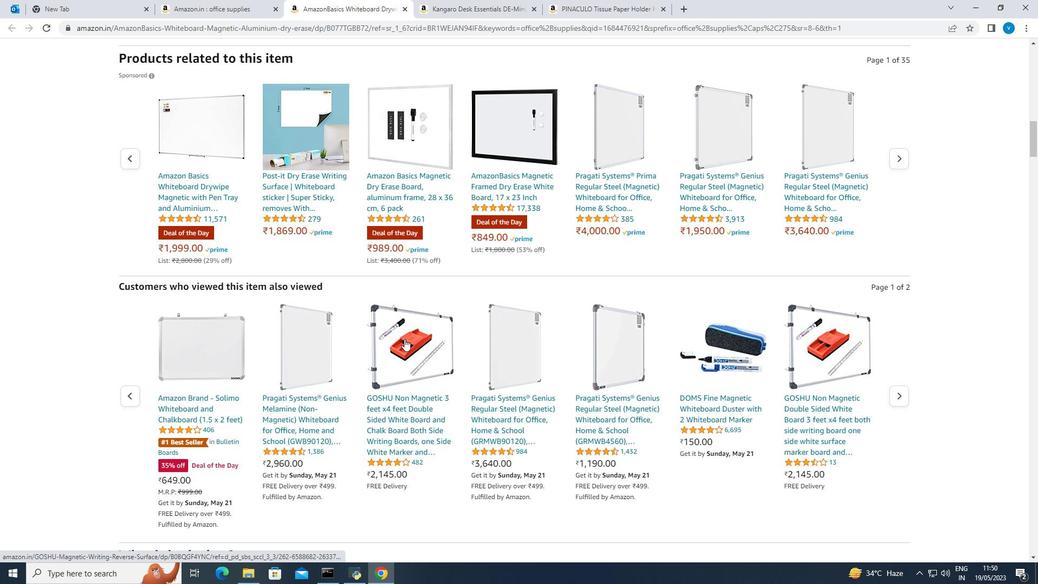 
Action: Mouse scrolled (404, 338) with delta (0, 0)
Screenshot: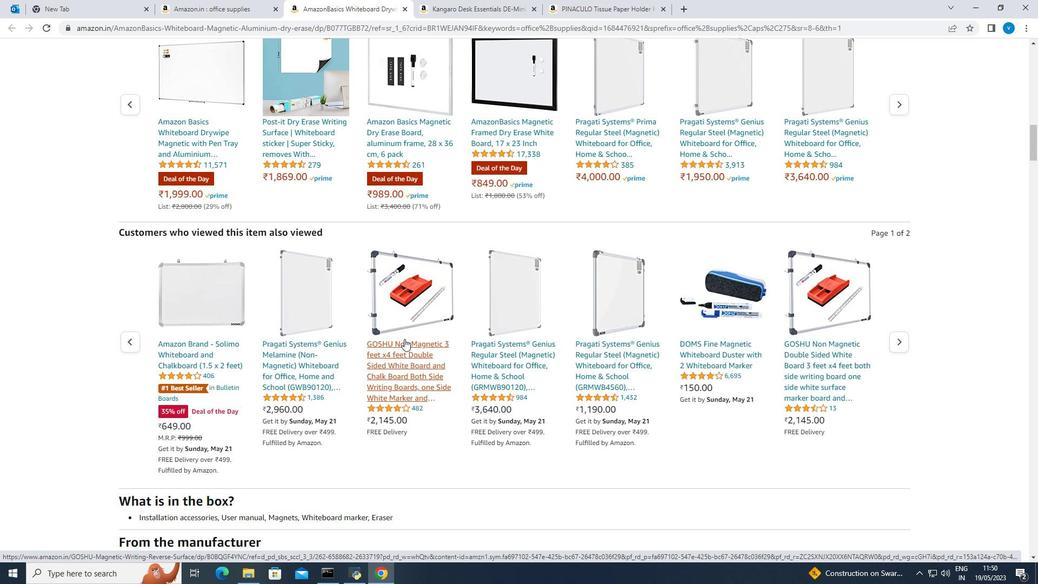
Action: Mouse scrolled (404, 338) with delta (0, 0)
Screenshot: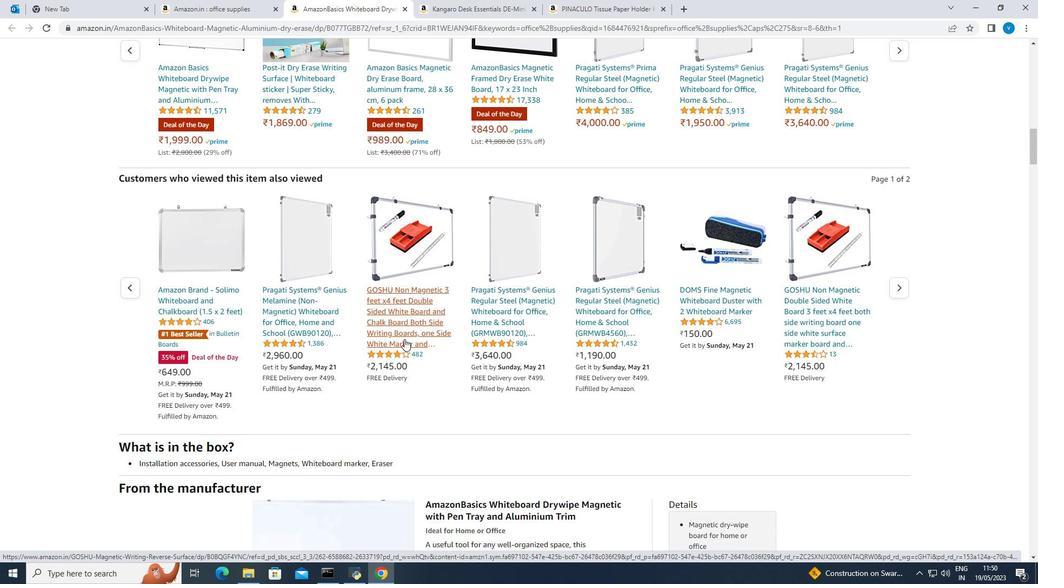 
Action: Mouse scrolled (404, 338) with delta (0, 0)
Screenshot: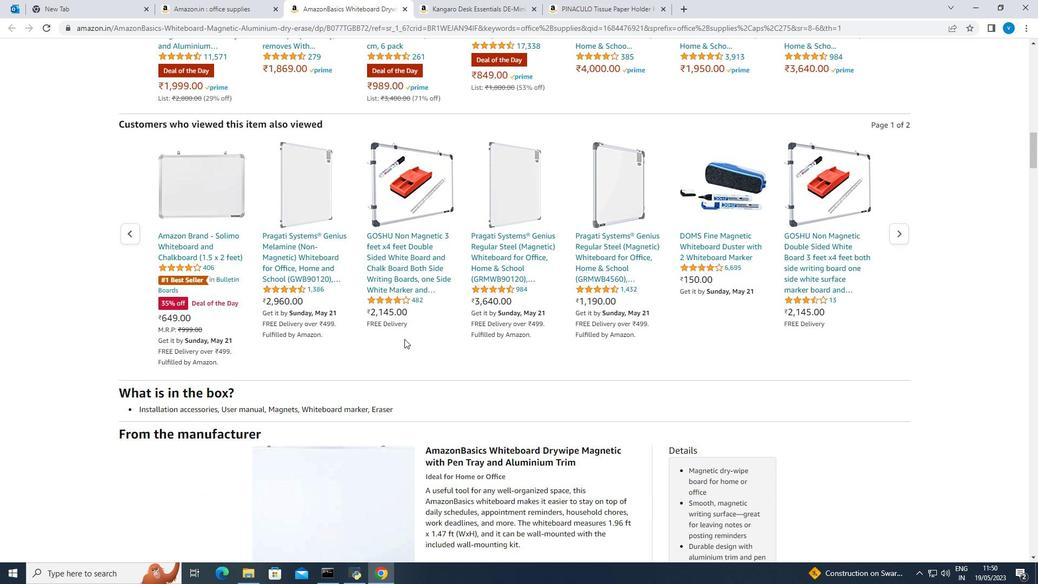 
Action: Mouse scrolled (404, 338) with delta (0, 0)
Screenshot: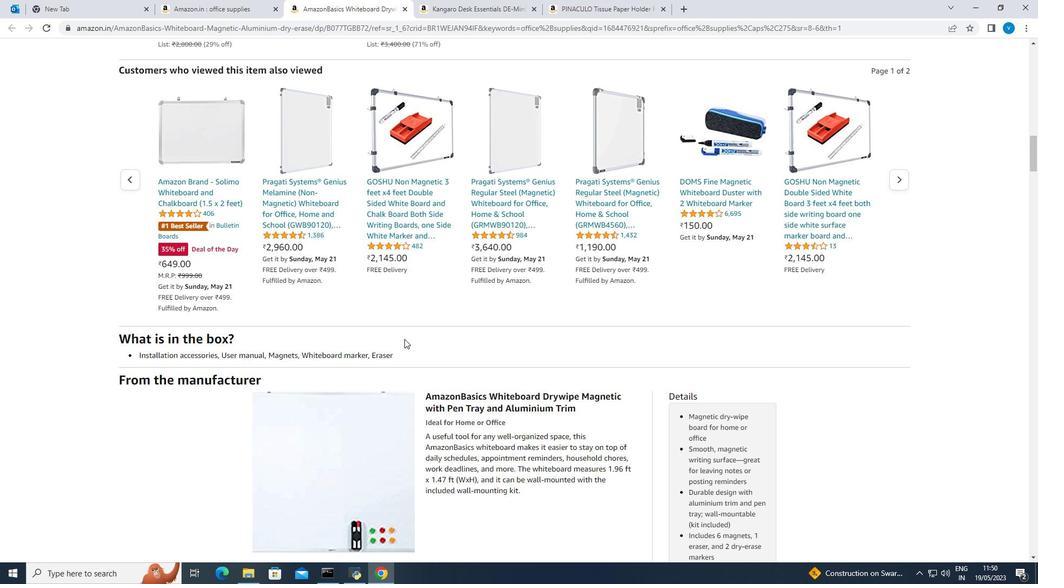 
Action: Mouse scrolled (404, 338) with delta (0, 0)
Screenshot: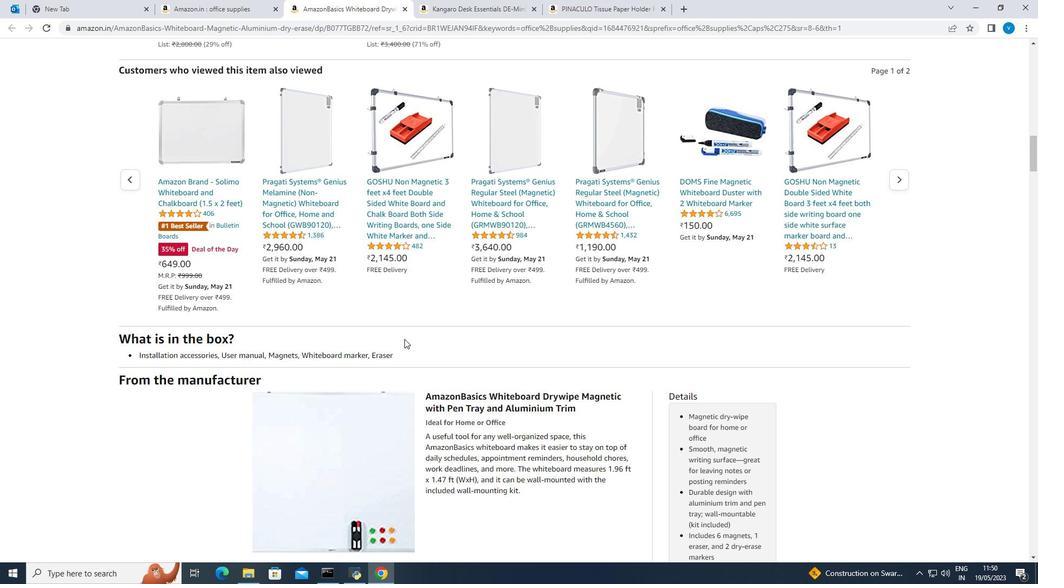 
Action: Mouse scrolled (404, 338) with delta (0, 0)
Screenshot: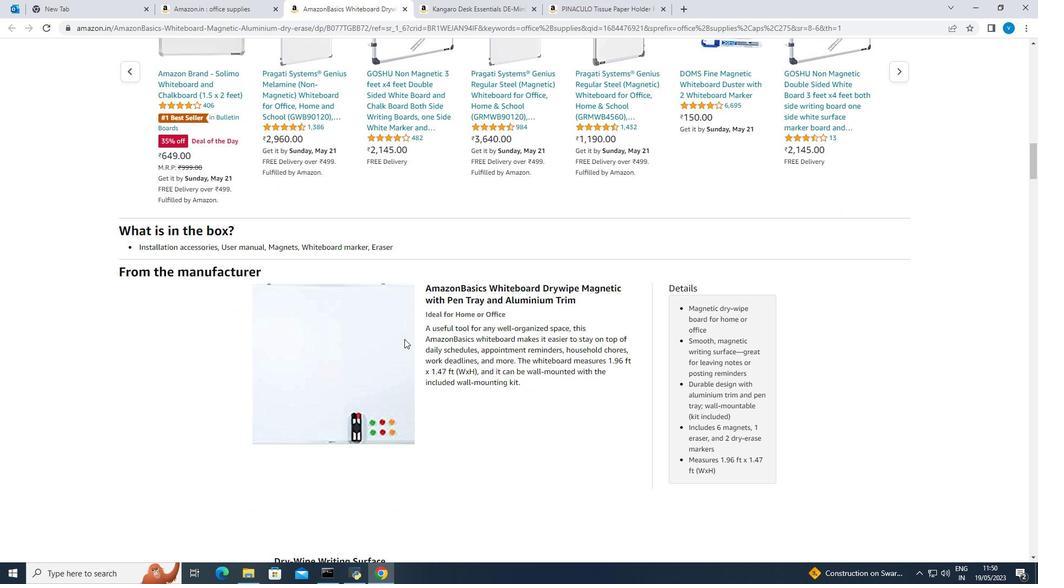 
Action: Mouse scrolled (404, 338) with delta (0, 0)
Screenshot: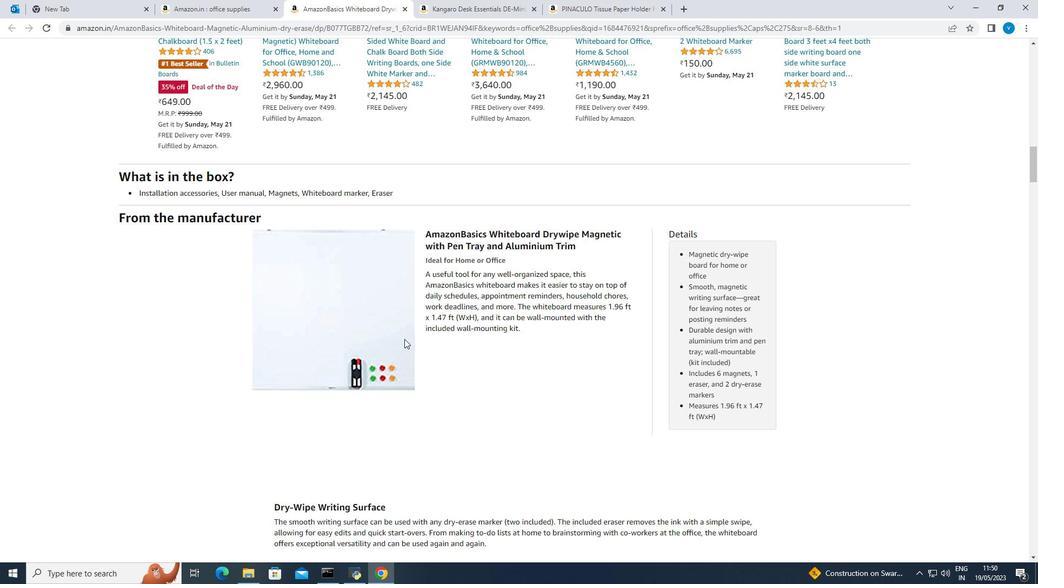 
Action: Mouse scrolled (404, 338) with delta (0, 0)
Screenshot: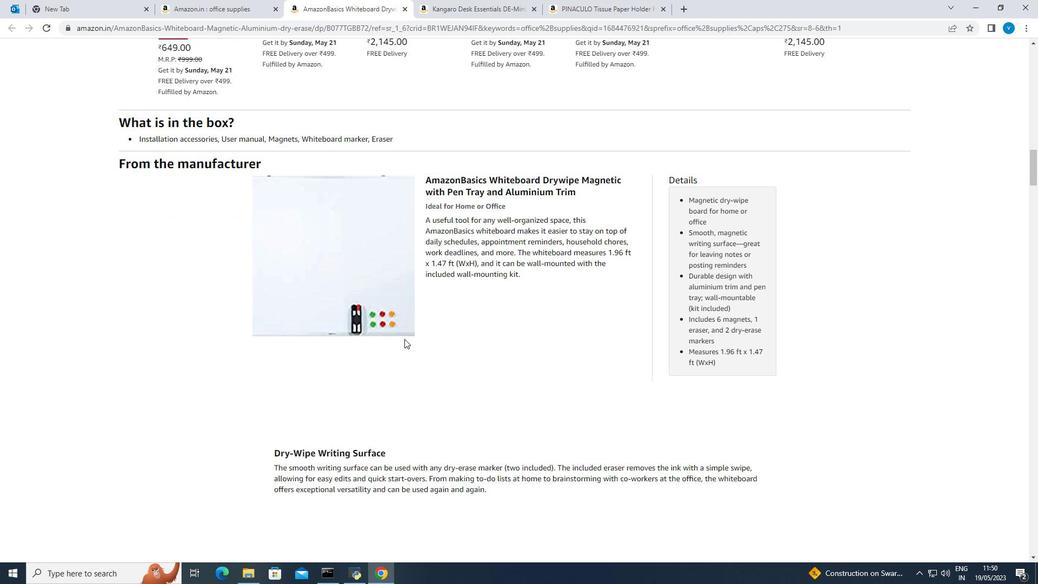 
Action: Mouse scrolled (404, 338) with delta (0, 0)
Screenshot: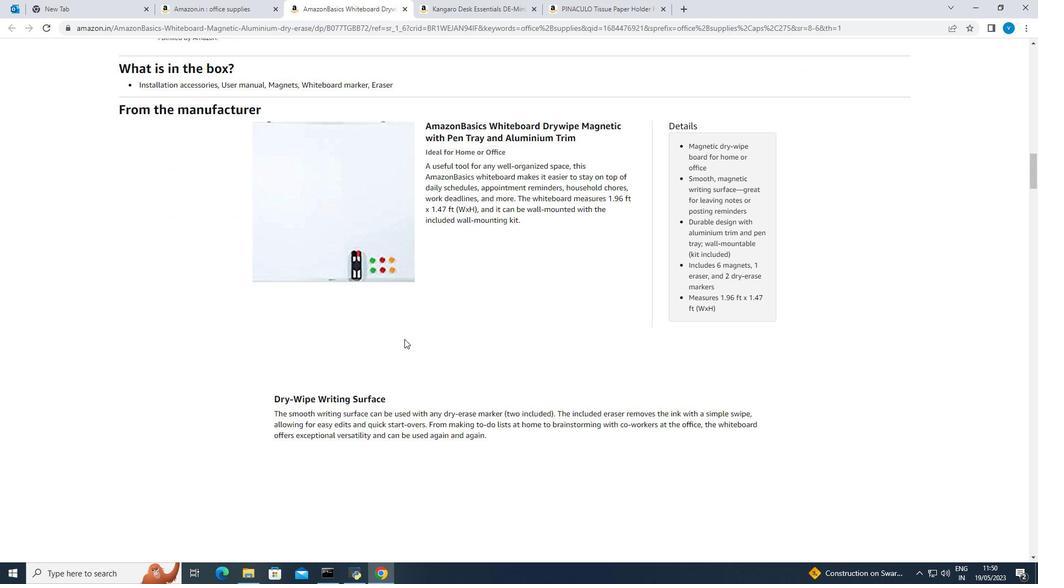 
Action: Mouse scrolled (404, 338) with delta (0, 0)
Screenshot: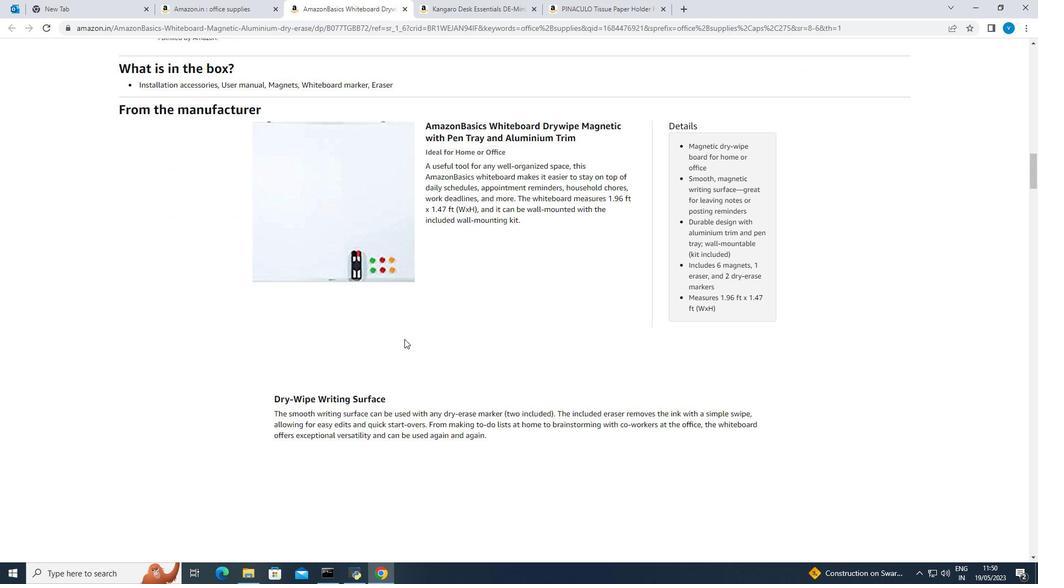 
Action: Mouse scrolled (404, 338) with delta (0, 0)
Screenshot: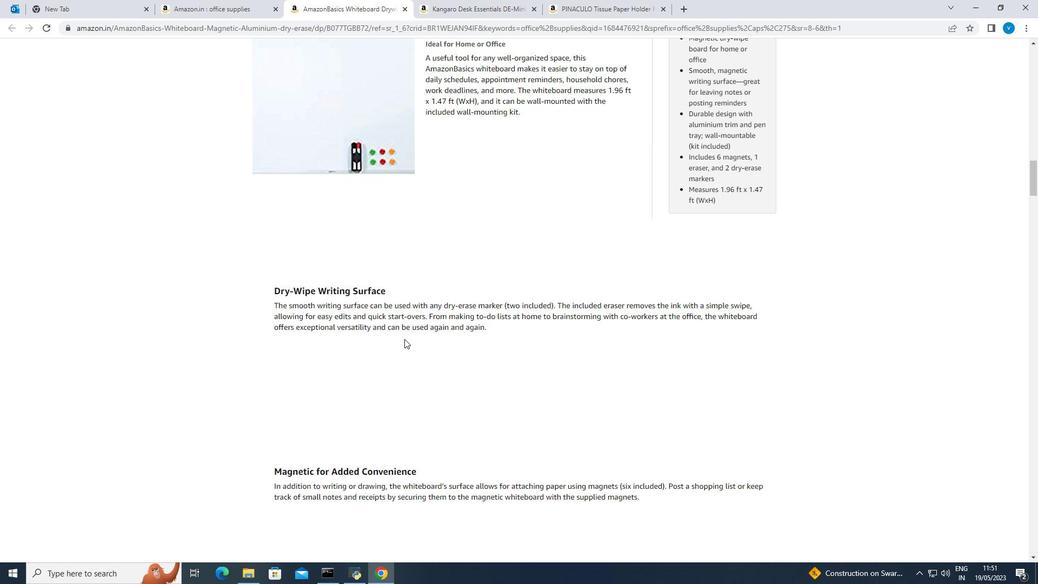 
Action: Mouse scrolled (404, 338) with delta (0, 0)
Screenshot: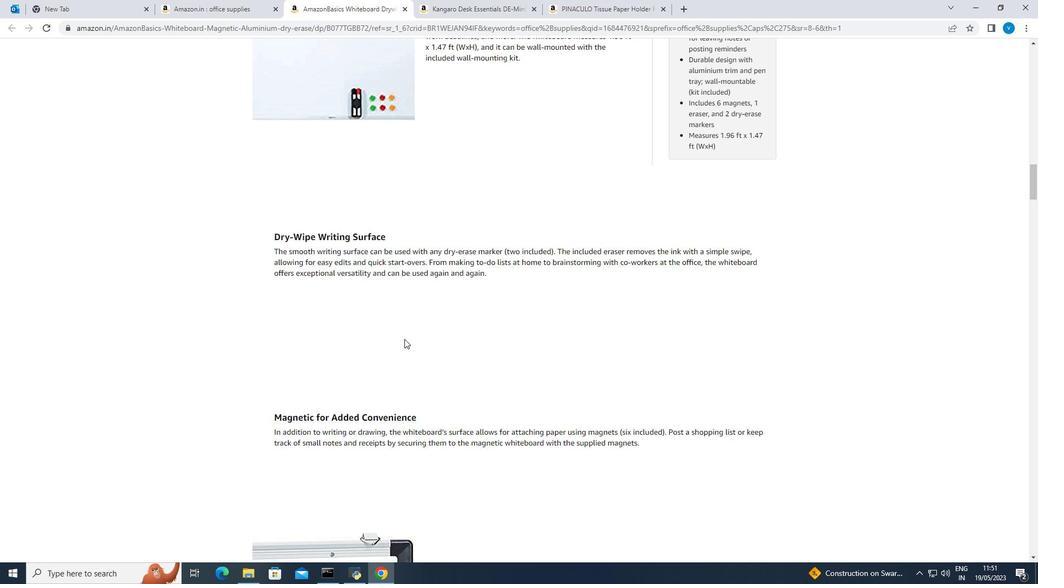 
Action: Mouse scrolled (404, 338) with delta (0, 0)
Screenshot: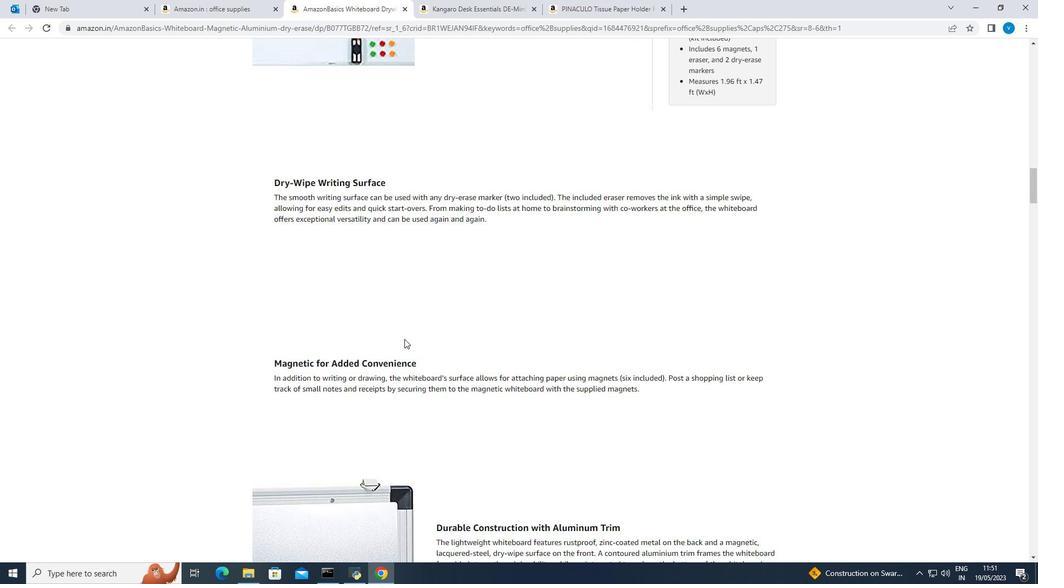 
Action: Mouse scrolled (404, 338) with delta (0, 0)
Screenshot: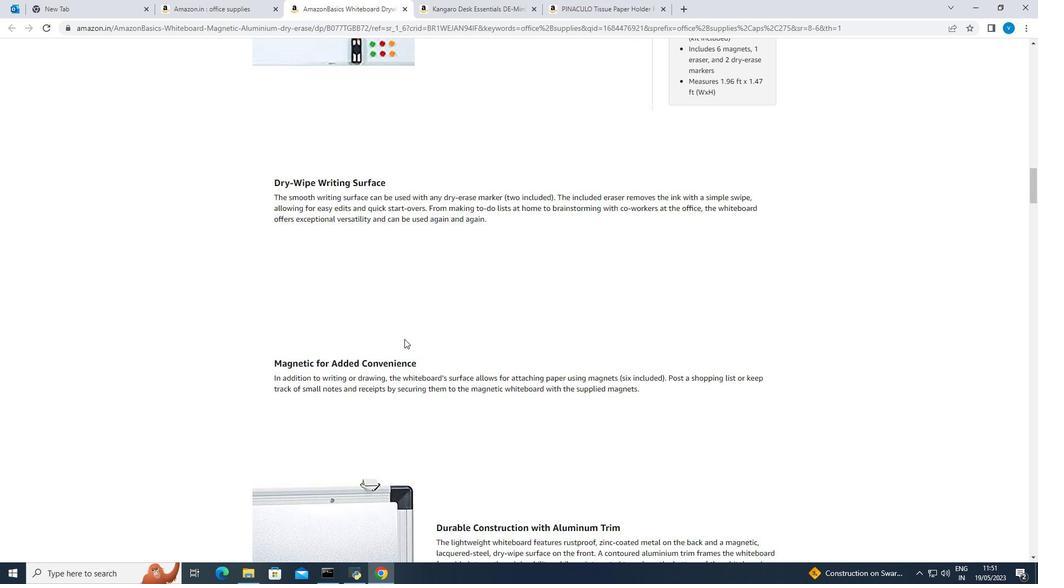 
Action: Mouse scrolled (404, 338) with delta (0, 0)
Screenshot: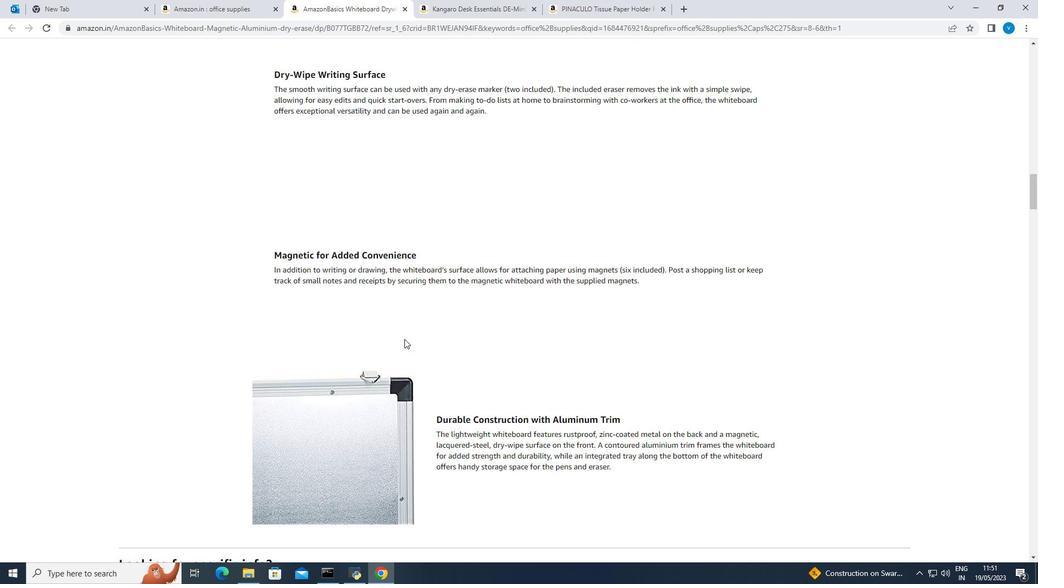 
Action: Mouse scrolled (404, 338) with delta (0, 0)
Screenshot: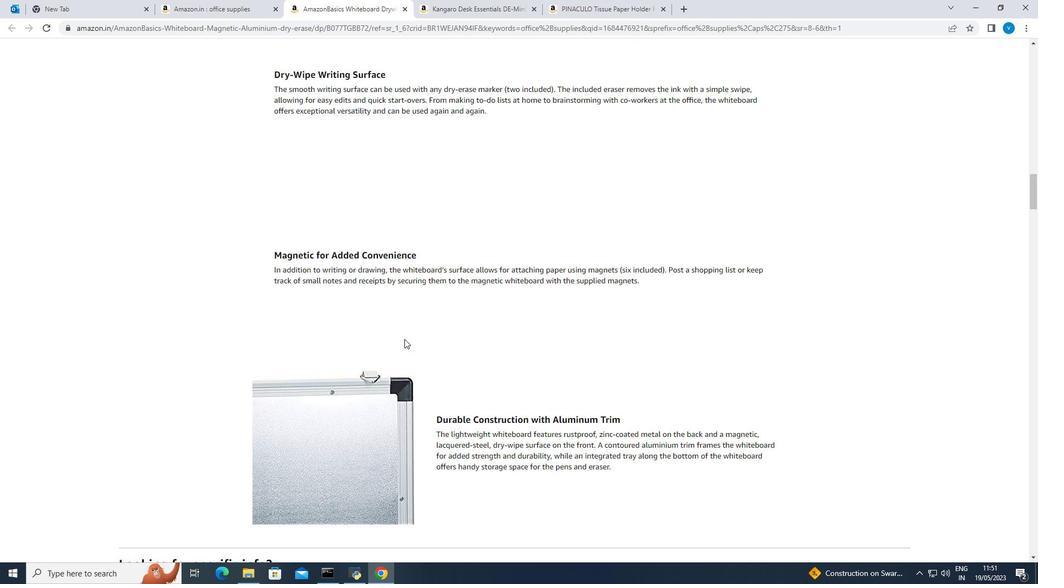 
Action: Mouse moved to (459, 334)
Screenshot: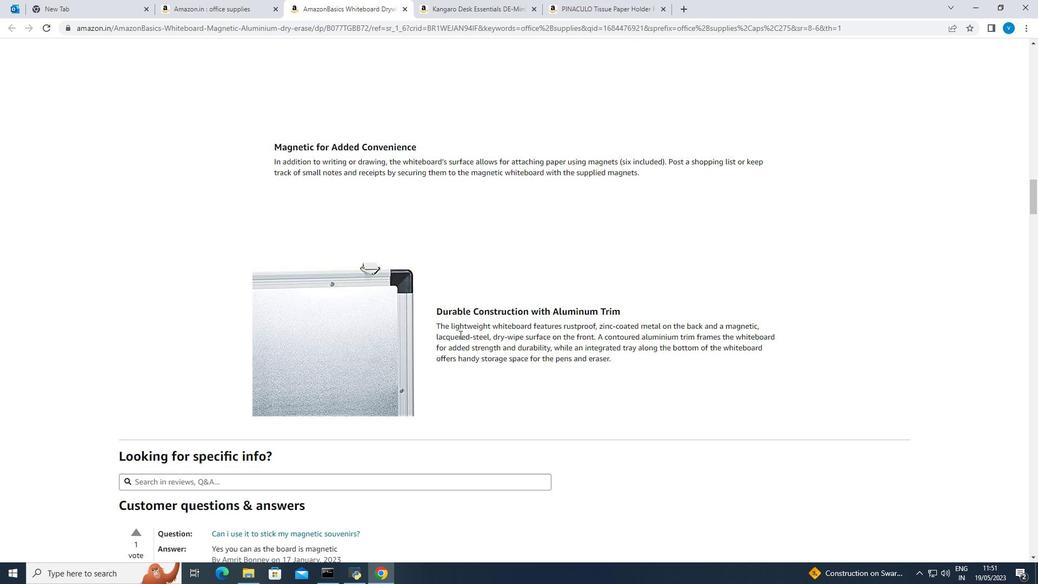 
Action: Mouse scrolled (459, 334) with delta (0, 0)
Screenshot: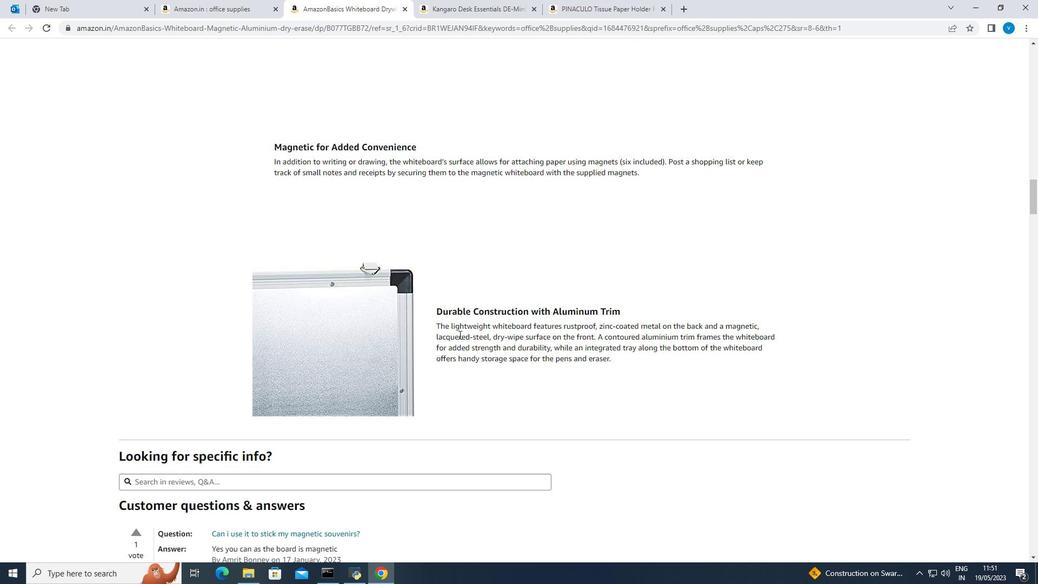 
Action: Mouse moved to (459, 335)
Screenshot: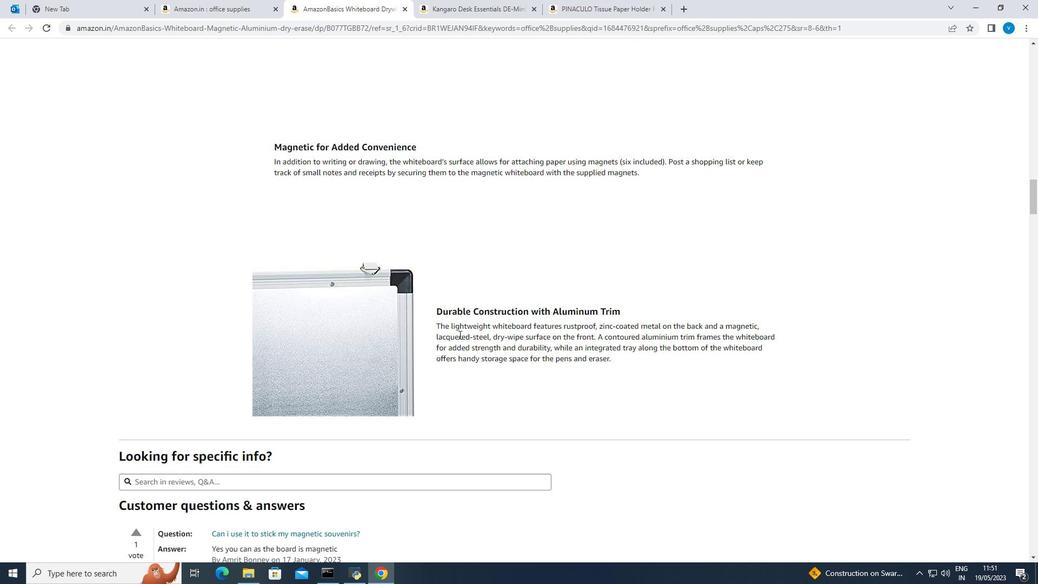 
Action: Mouse scrolled (459, 334) with delta (0, 0)
Screenshot: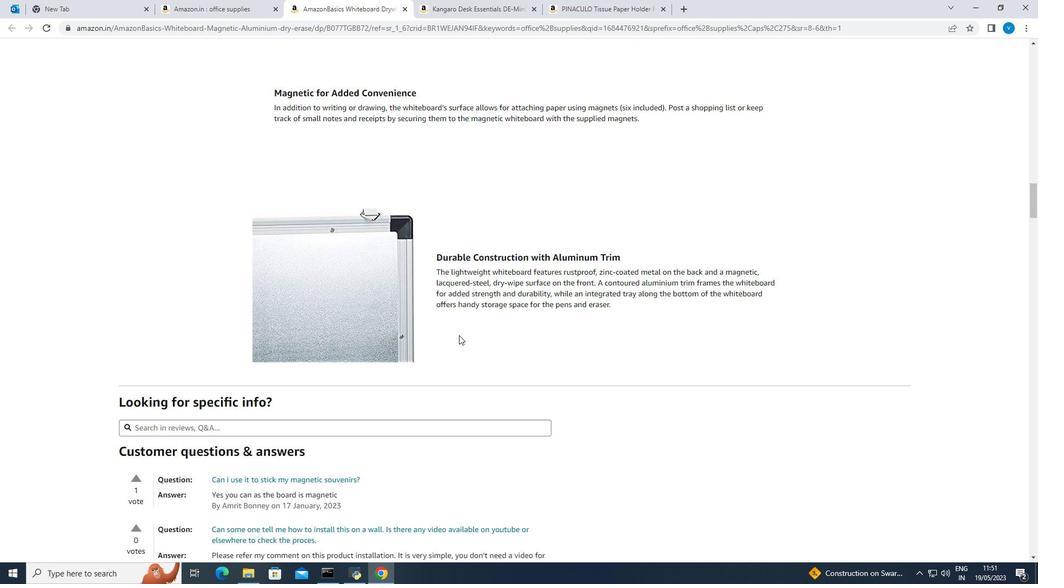 
Action: Mouse scrolled (459, 334) with delta (0, 0)
Screenshot: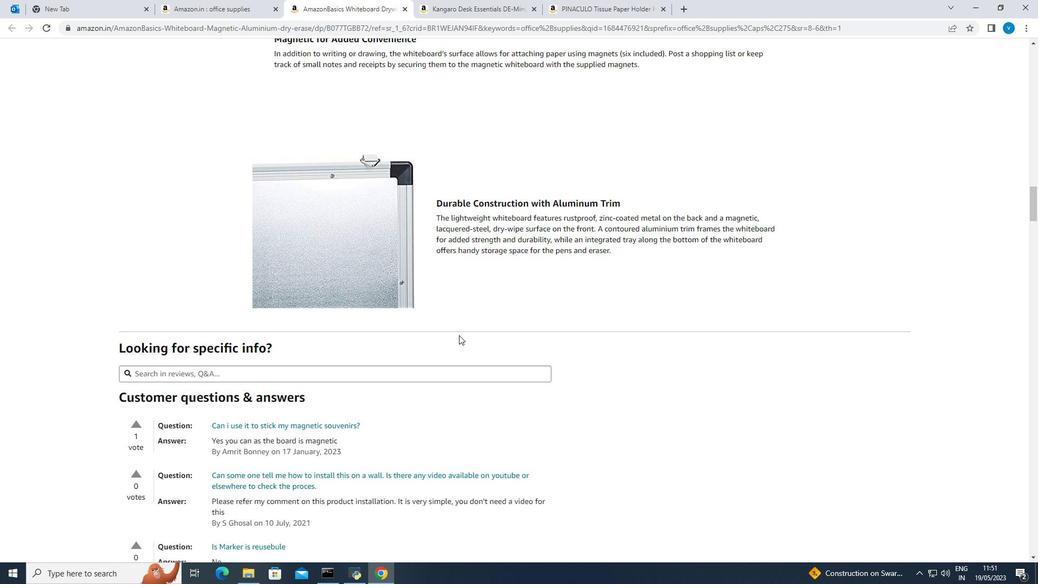 
Action: Mouse scrolled (459, 334) with delta (0, 0)
Screenshot: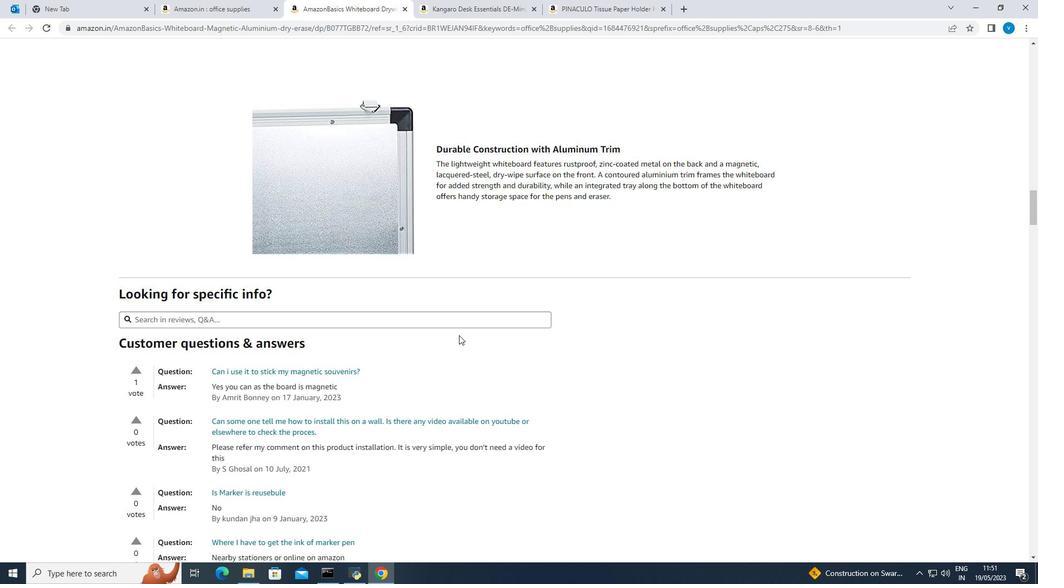 
Action: Mouse scrolled (459, 334) with delta (0, 0)
Screenshot: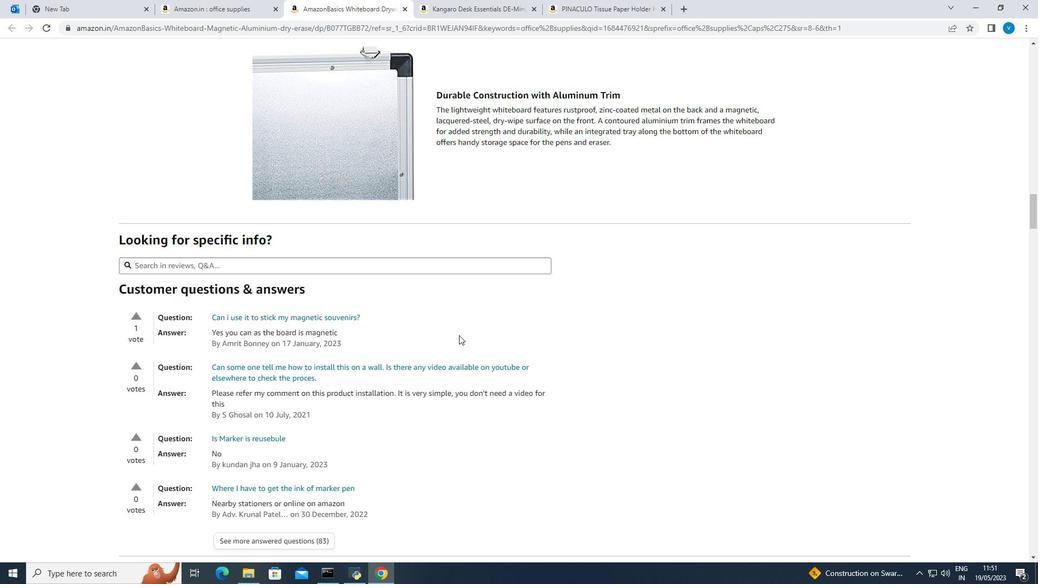 
Action: Mouse scrolled (459, 334) with delta (0, 0)
Screenshot: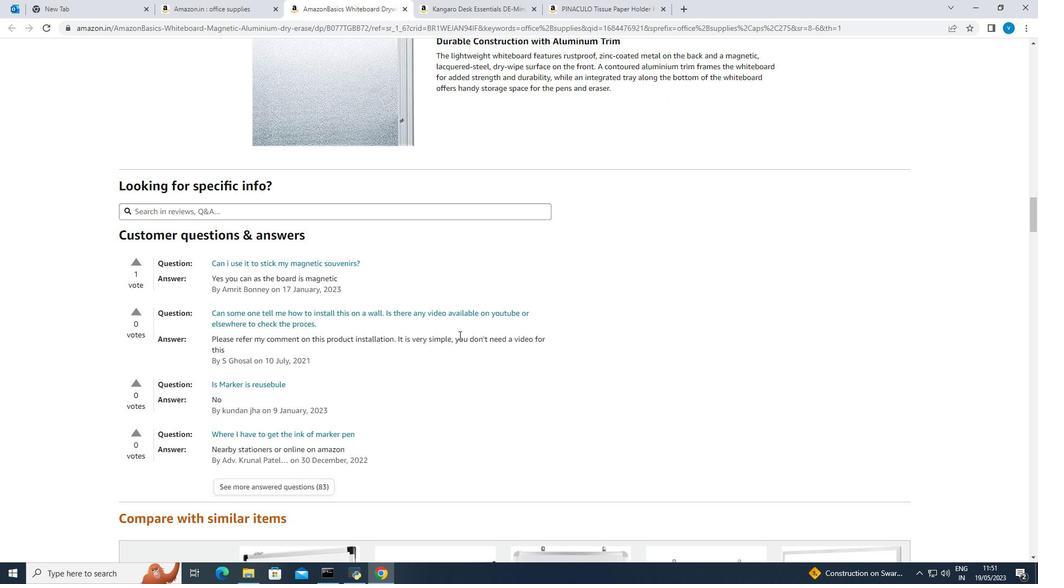 
Action: Mouse scrolled (459, 334) with delta (0, 0)
Screenshot: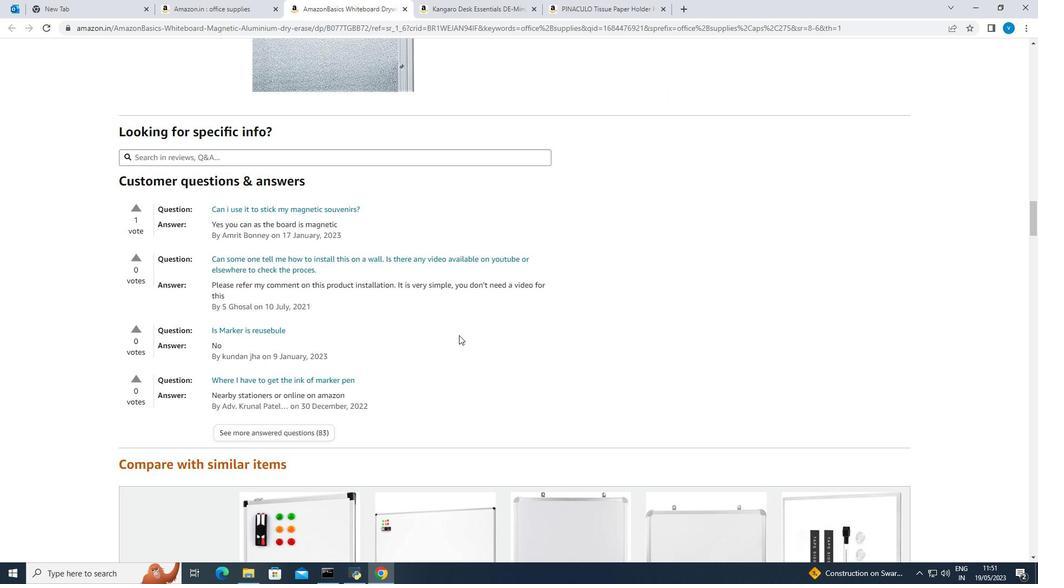 
Action: Mouse scrolled (459, 334) with delta (0, 0)
Screenshot: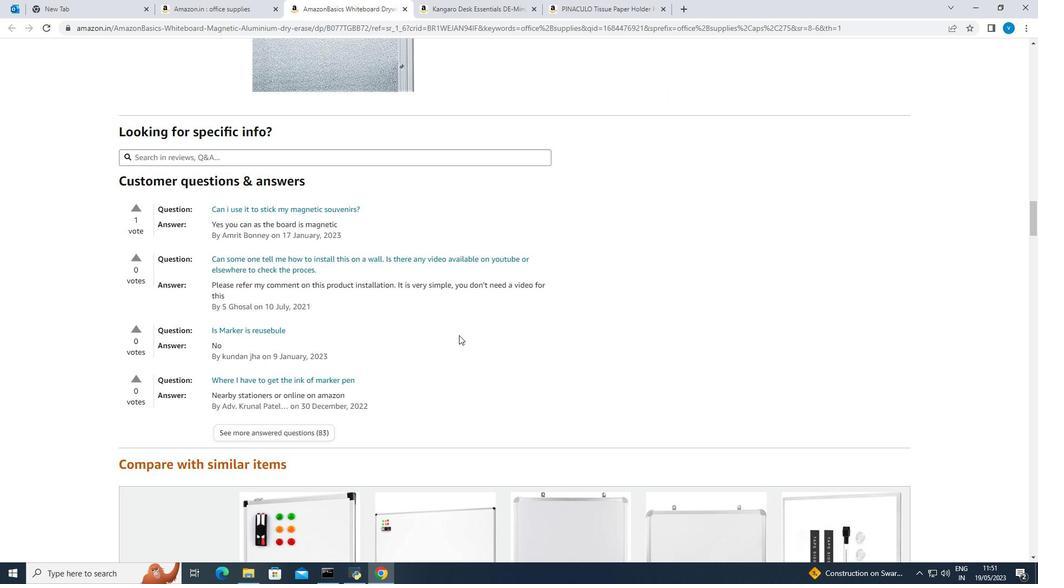 
Action: Mouse scrolled (459, 334) with delta (0, 0)
Screenshot: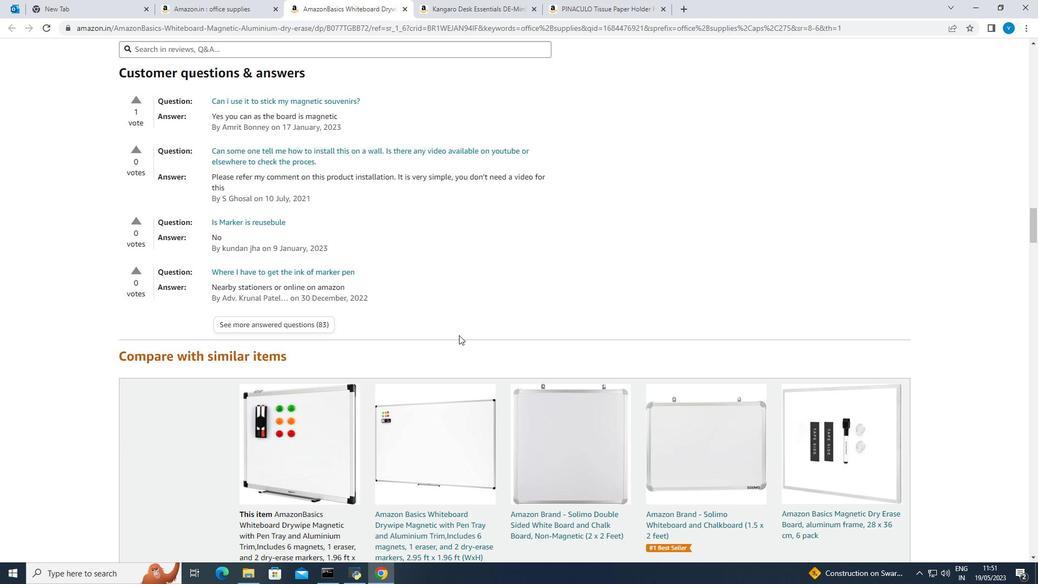 
Action: Mouse scrolled (459, 334) with delta (0, 0)
Screenshot: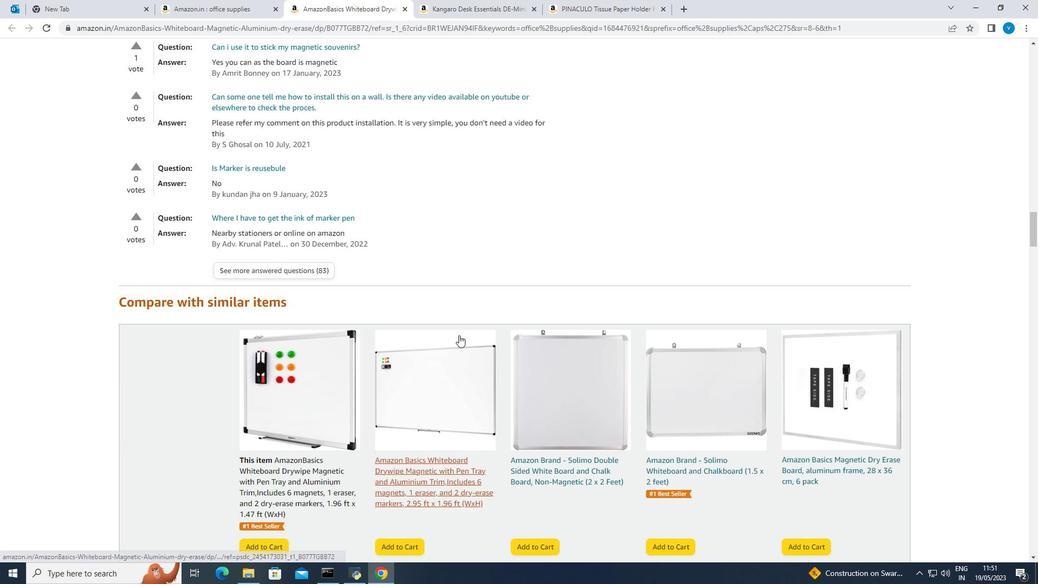 
Action: Mouse scrolled (459, 334) with delta (0, 0)
Screenshot: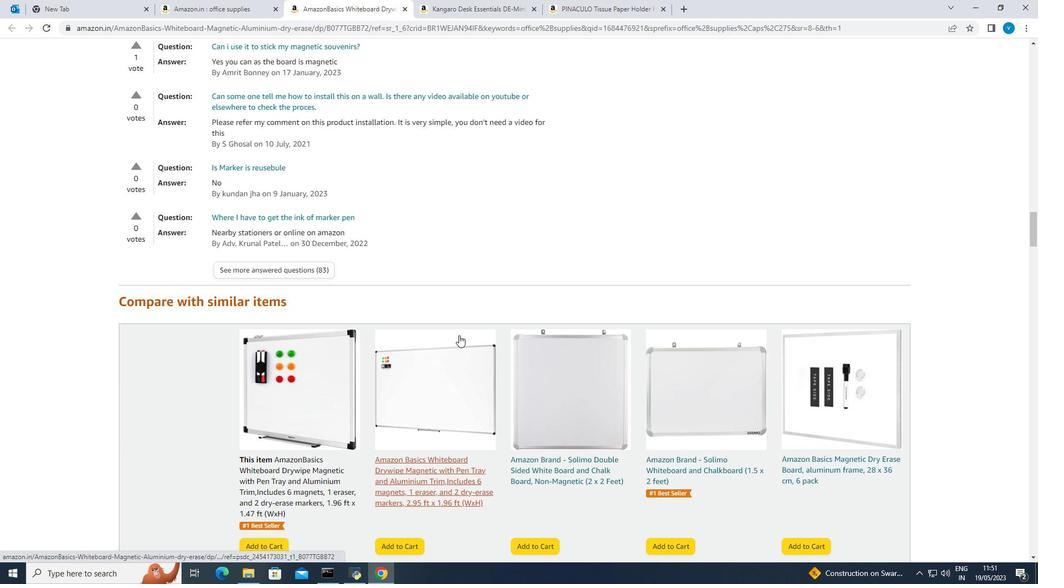 
Action: Mouse scrolled (459, 334) with delta (0, 0)
Screenshot: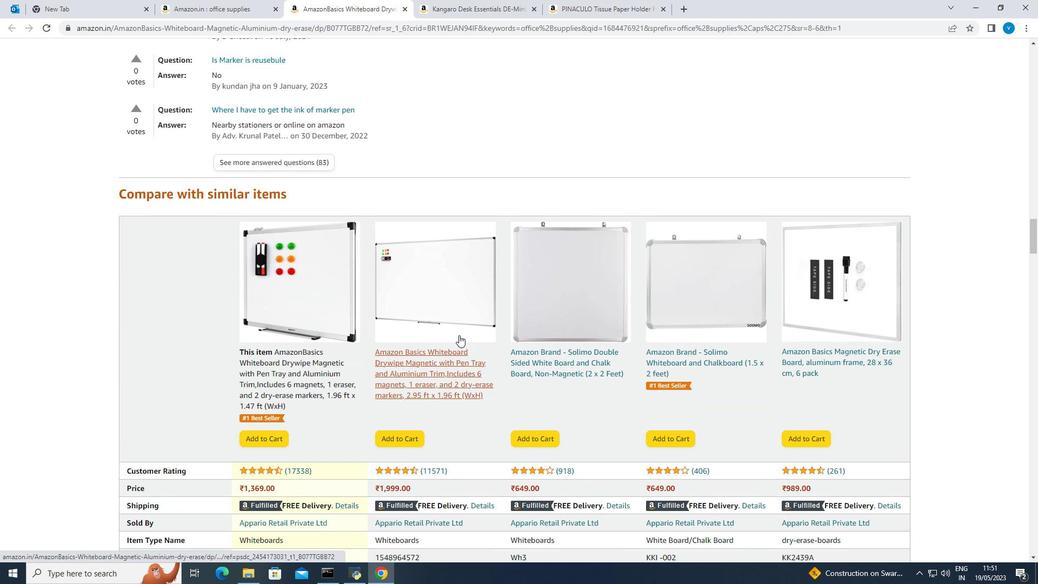 
Action: Mouse scrolled (459, 334) with delta (0, 0)
Screenshot: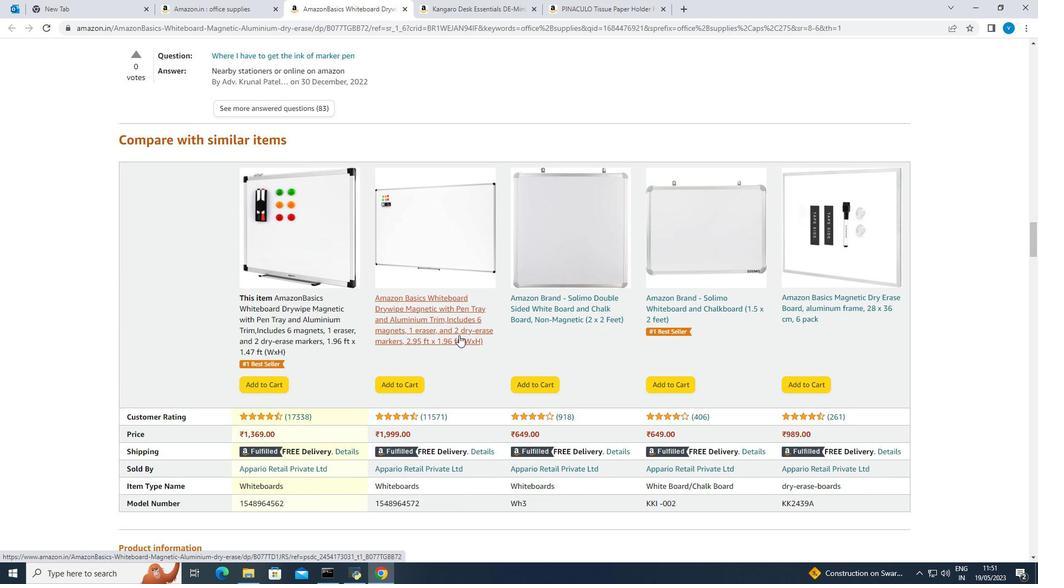 
Action: Mouse scrolled (459, 334) with delta (0, 0)
